 Task: Add an event with the title Team Building Workshop: Trust Building, date '2023/12/03', time 7:00 AM to 9:00 AMand add a description: The employee will be informed about the available resources and support systems, such as training programs, mentorship opportunities, or coaching sessions. The supervisor will offer guidance and assistance in accessing these resources to facilitate the employee's improvement.Select event color  Tangerine . Add location for the event as: 987 Jumeirah Beach, Dubai, UAE, logged in from the account softage.2@softage.netand send the event invitation to softage.4@softage.net and softage.5@softage.net. Set a reminder for the event Annually on May 39
Action: Mouse moved to (363, 252)
Screenshot: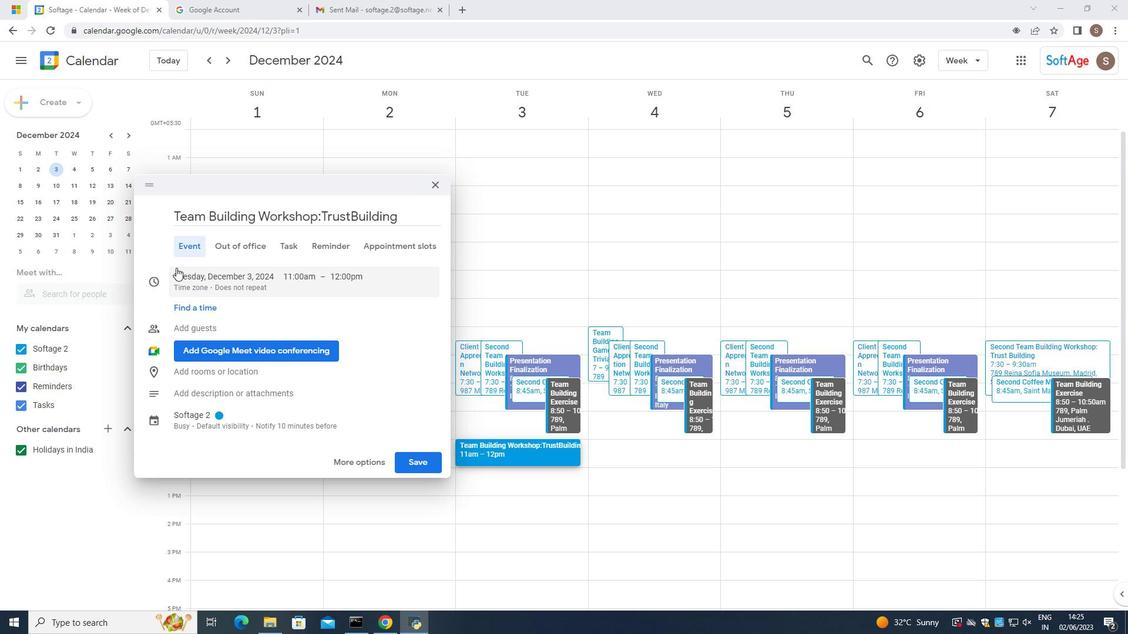 
Action: Key pressed <Key.caps_lock>T<Key.caps_lock>riut<Key.backspace><Key.backspace><Key.backspace>ust<Key.space><Key.caps_lock>B<Key.caps_lock>uildingh<Key.backspace><Key.space><Key.caps_lock>W<Key.caps_lock>orkshop<Key.shift_r>:t<Key.caps_lock>R<Key.backspace><Key.backspace>T<Key.caps_lock>s<Key.backspace>rsu<Key.backspace><Key.backspace>ust<Key.space><Key.caps_lock>B<Key.caps_lock>uilding
Screenshot: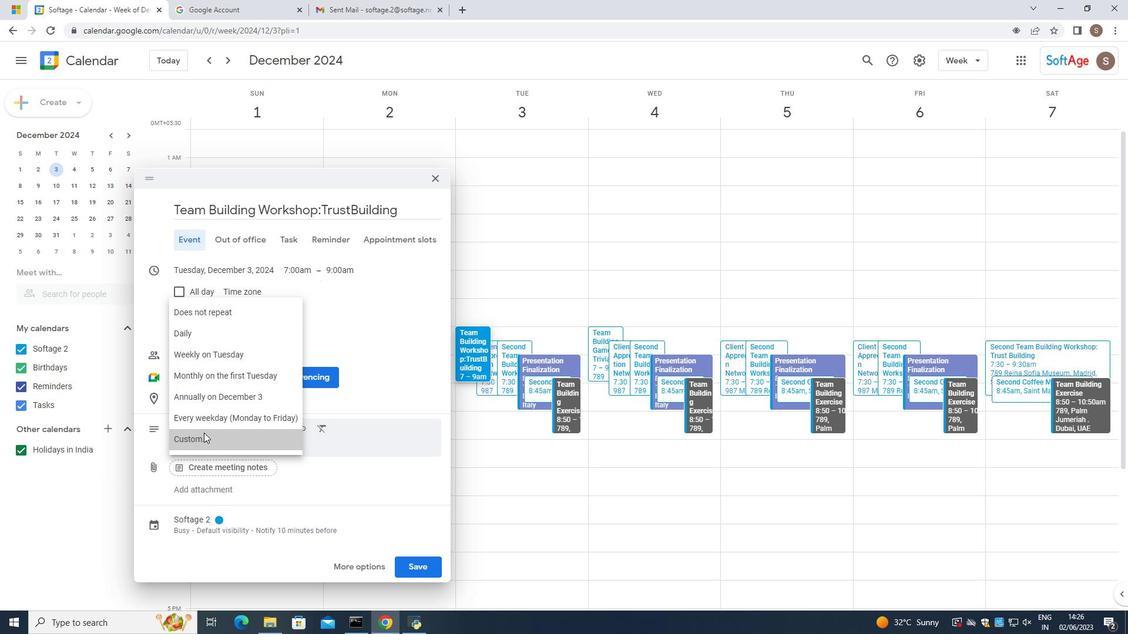 
Action: Mouse moved to (463, 279)
Screenshot: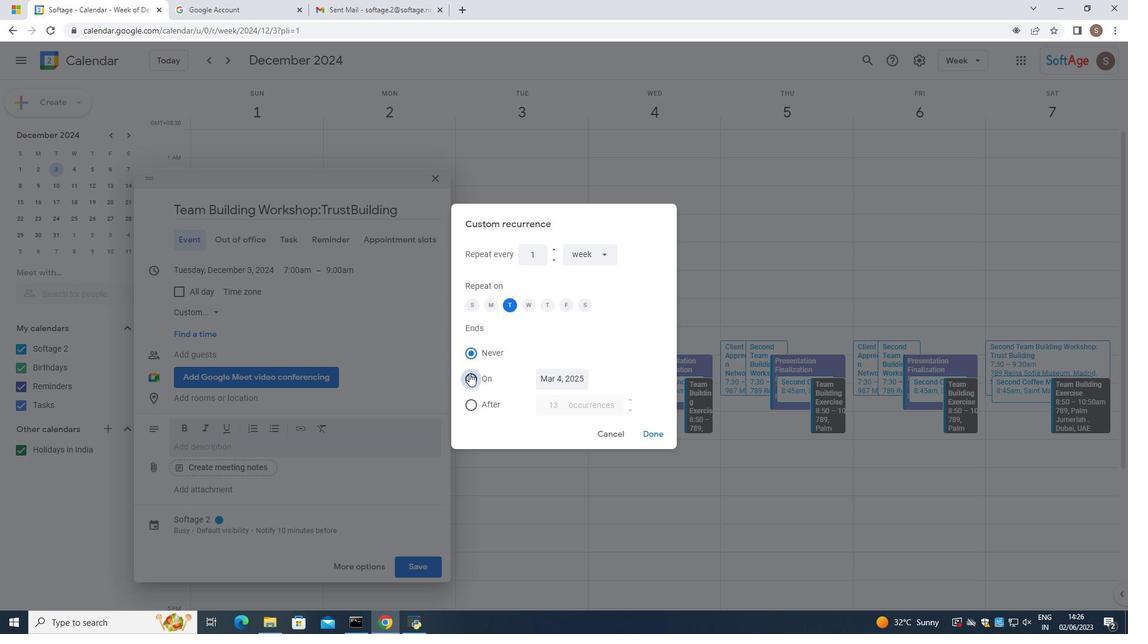 
Action: Mouse pressed left at (463, 279)
Screenshot: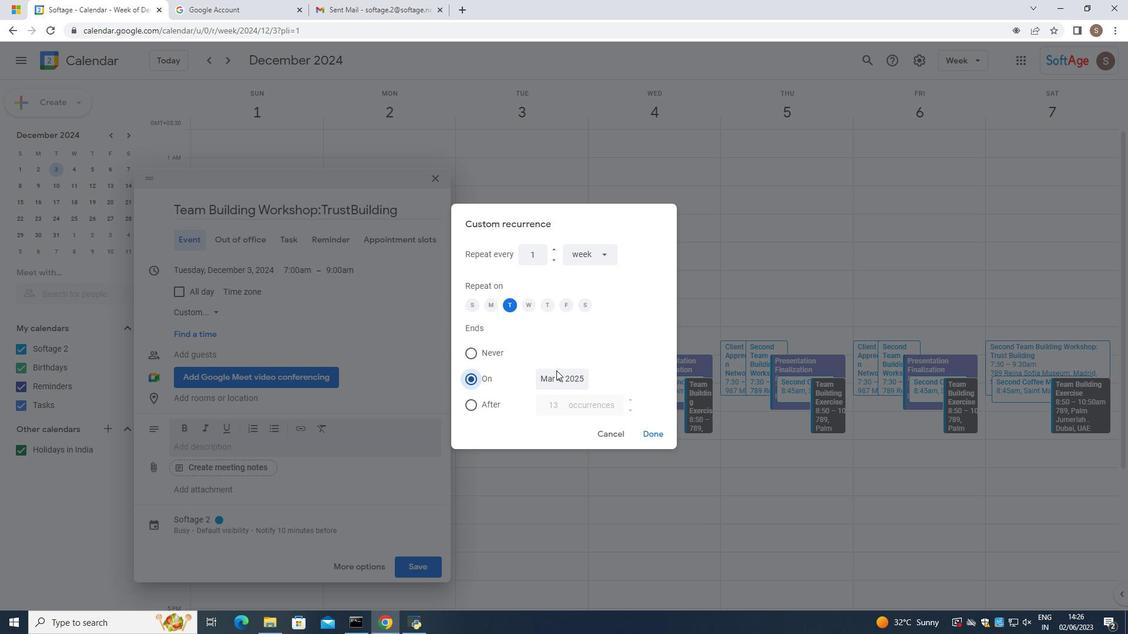 
Action: Mouse moved to (458, 350)
Screenshot: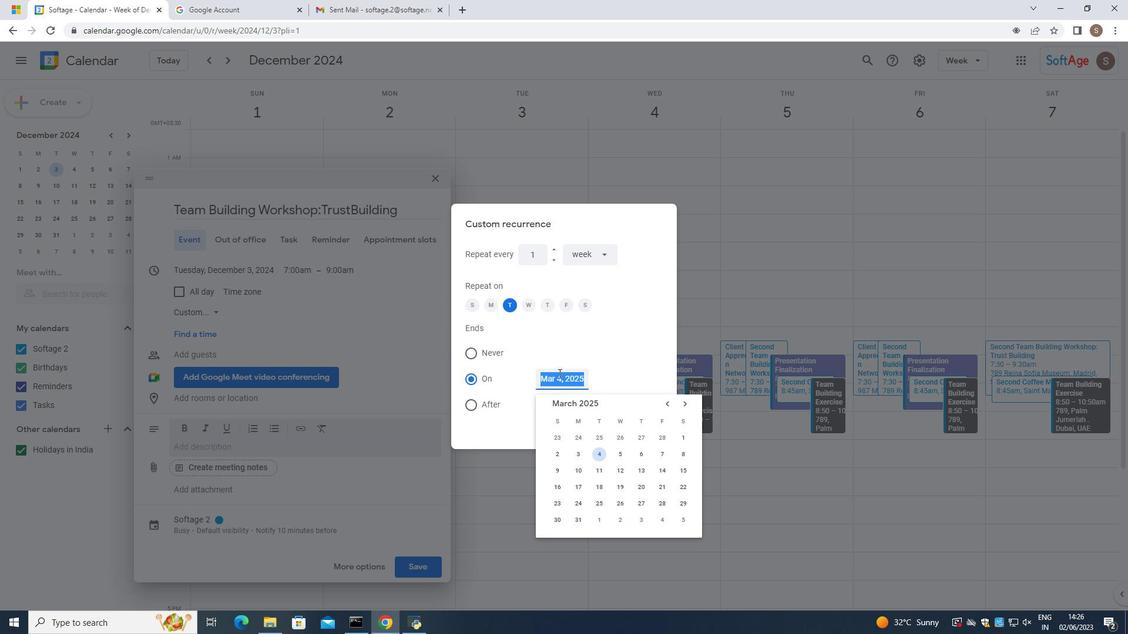 
Action: Mouse scrolled (458, 351) with delta (0, 0)
Screenshot: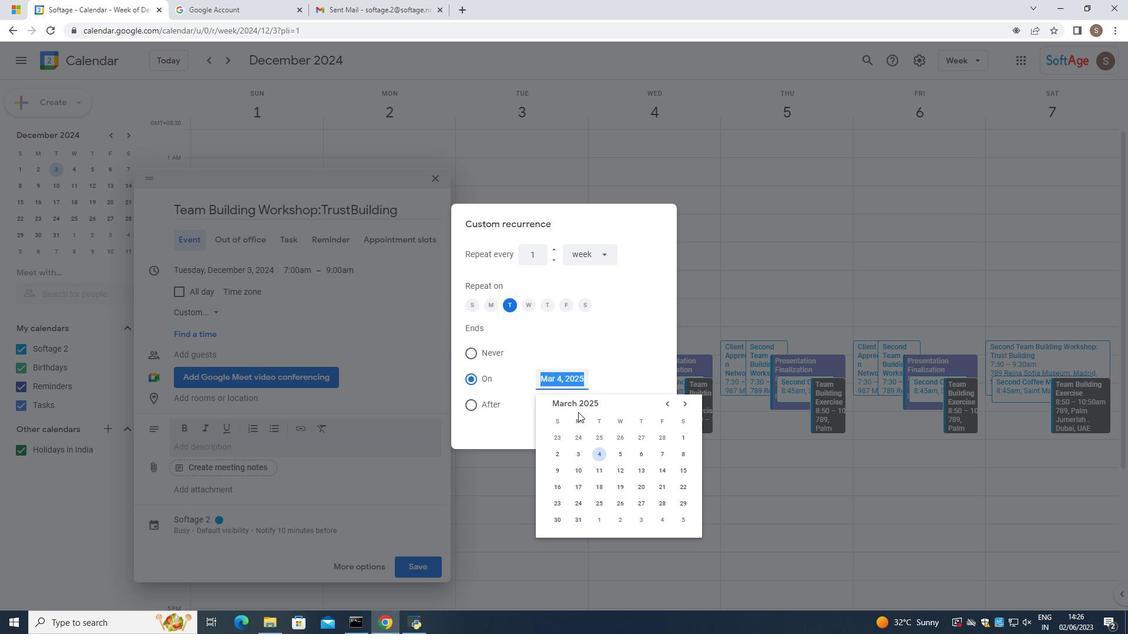
Action: Mouse scrolled (458, 351) with delta (0, 0)
Screenshot: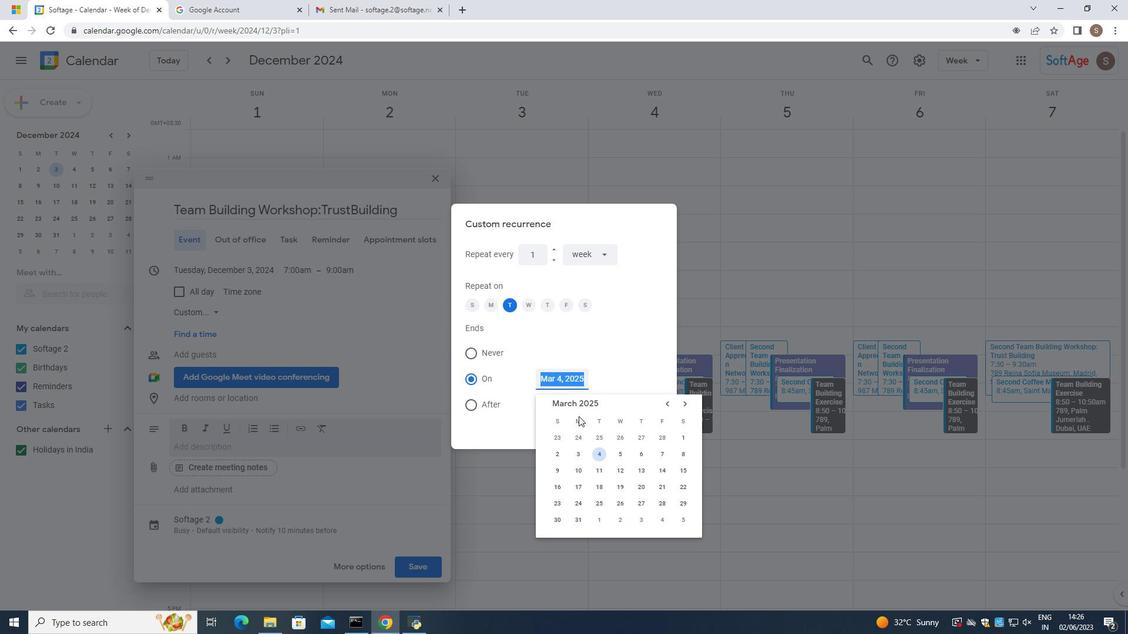 
Action: Mouse scrolled (458, 351) with delta (0, 0)
Screenshot: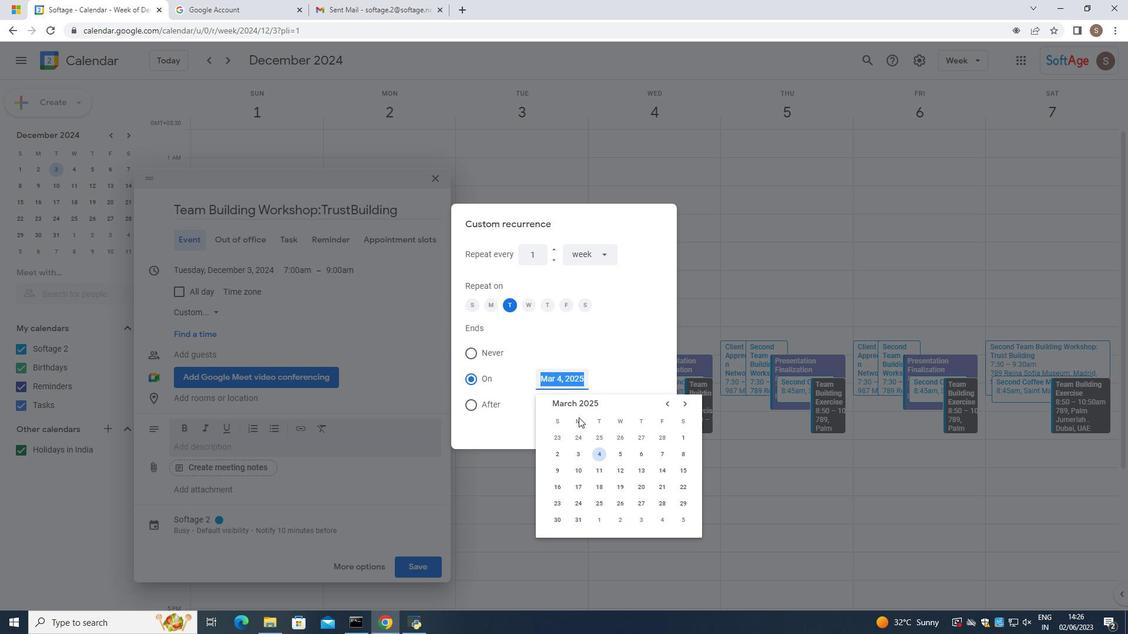 
Action: Mouse scrolled (458, 349) with delta (0, 0)
Screenshot: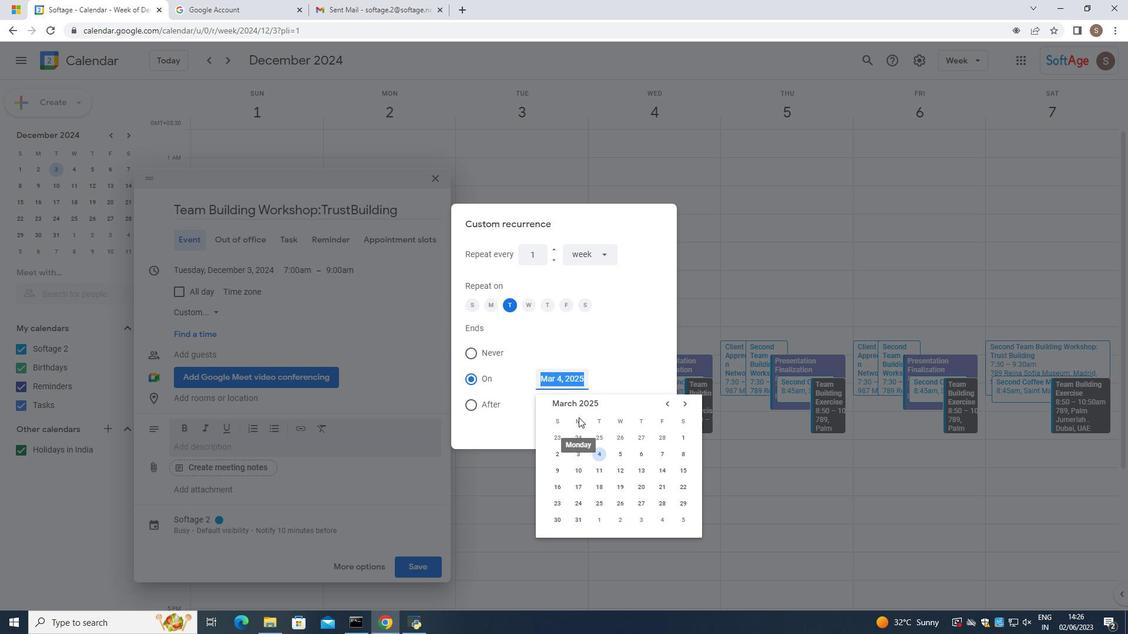 
Action: Mouse scrolled (458, 349) with delta (0, 0)
Screenshot: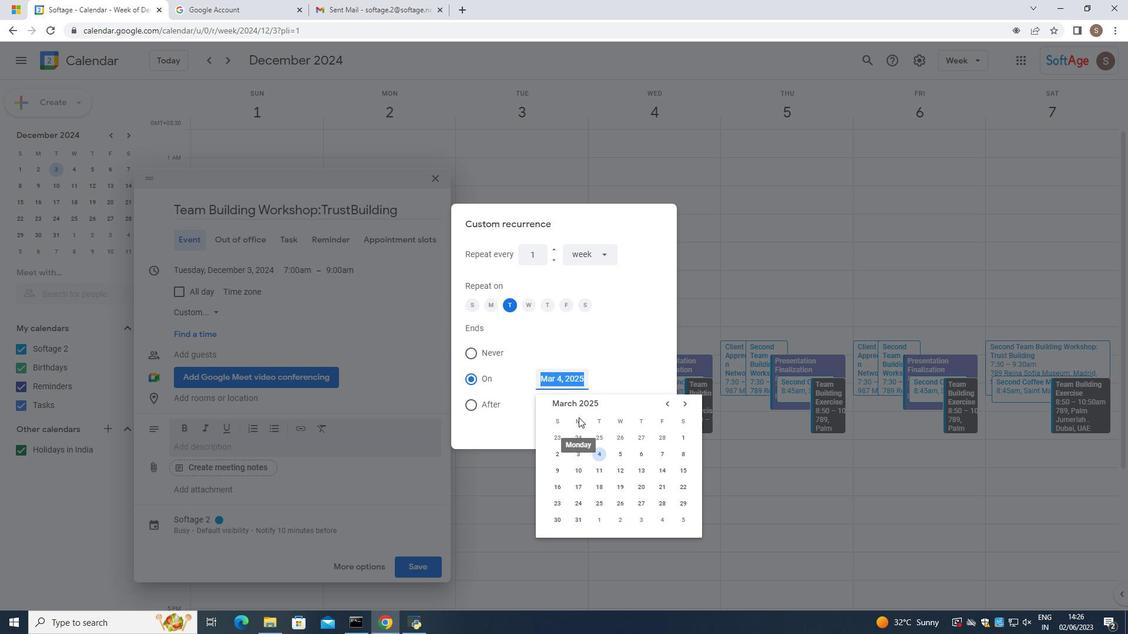 
Action: Mouse scrolled (458, 349) with delta (0, 0)
Screenshot: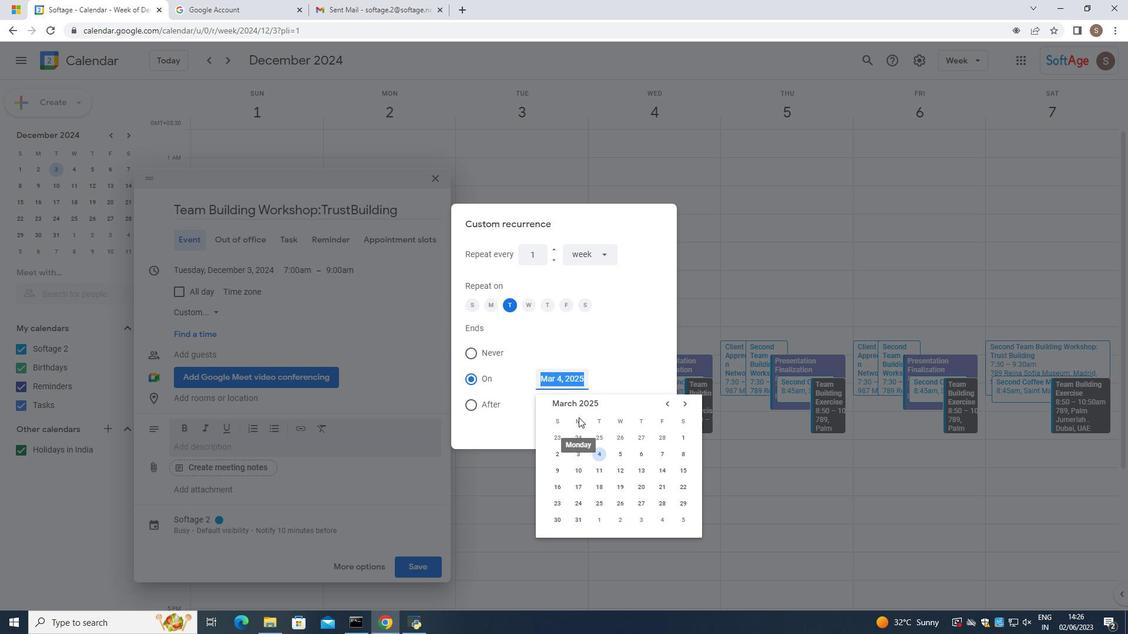 
Action: Mouse moved to (458, 351)
Screenshot: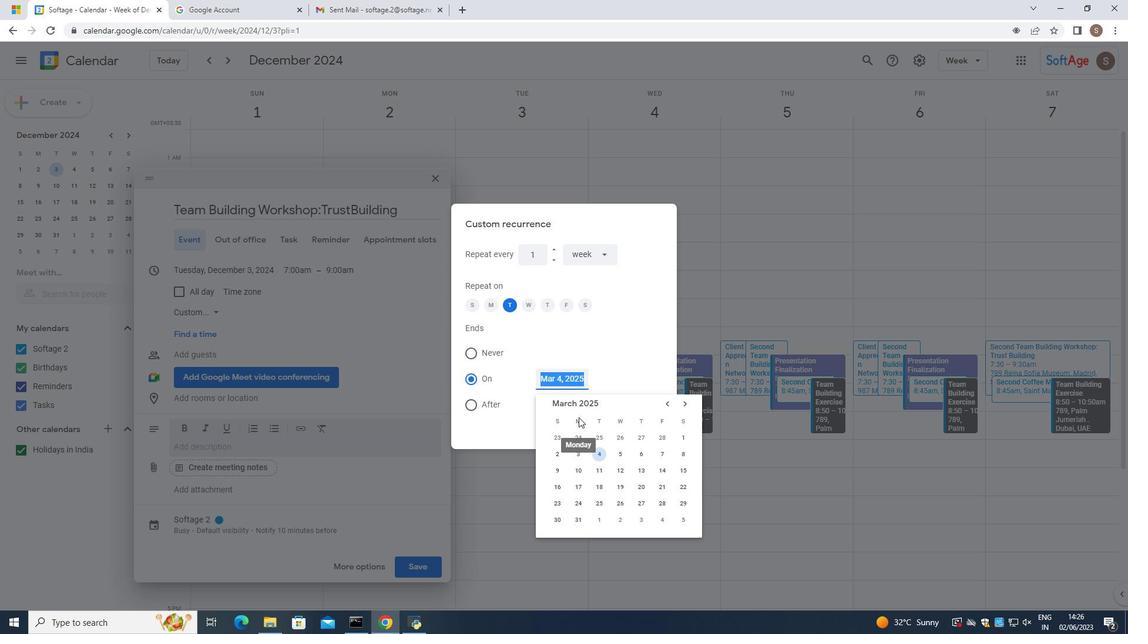 
Action: Mouse scrolled (458, 350) with delta (0, 0)
Screenshot: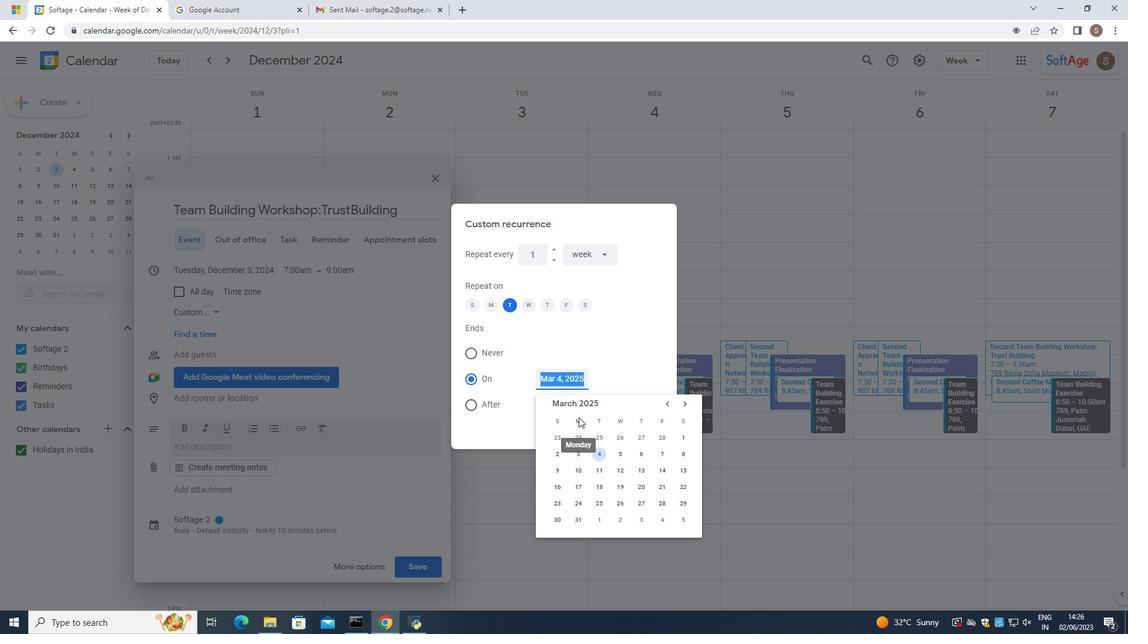 
Action: Mouse scrolled (458, 350) with delta (0, 0)
Screenshot: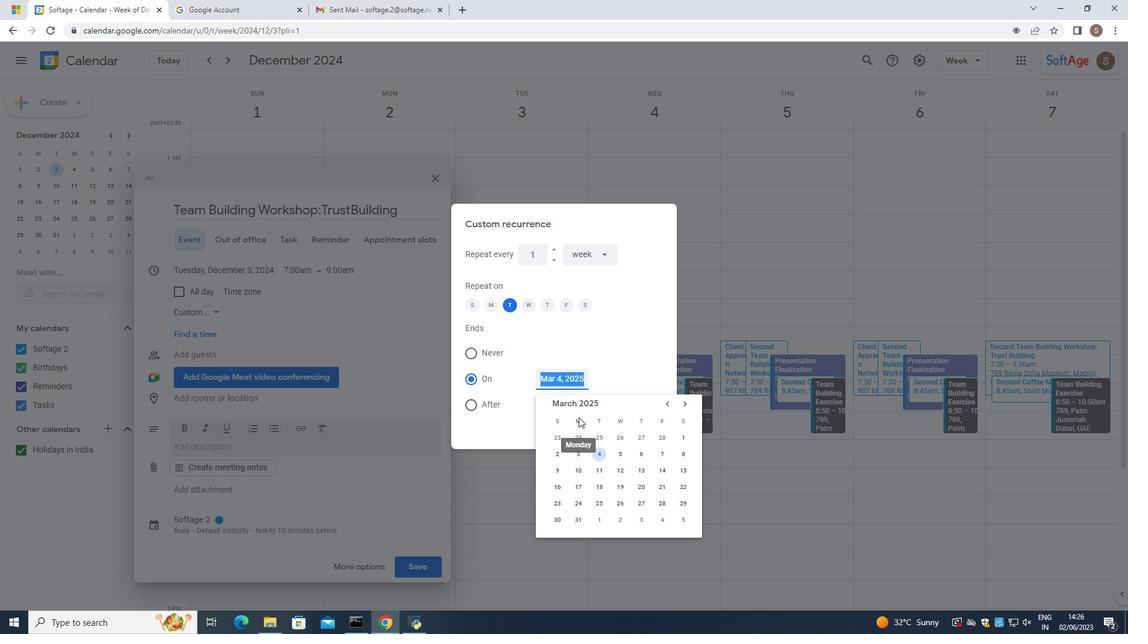
Action: Mouse scrolled (458, 350) with delta (0, 0)
Screenshot: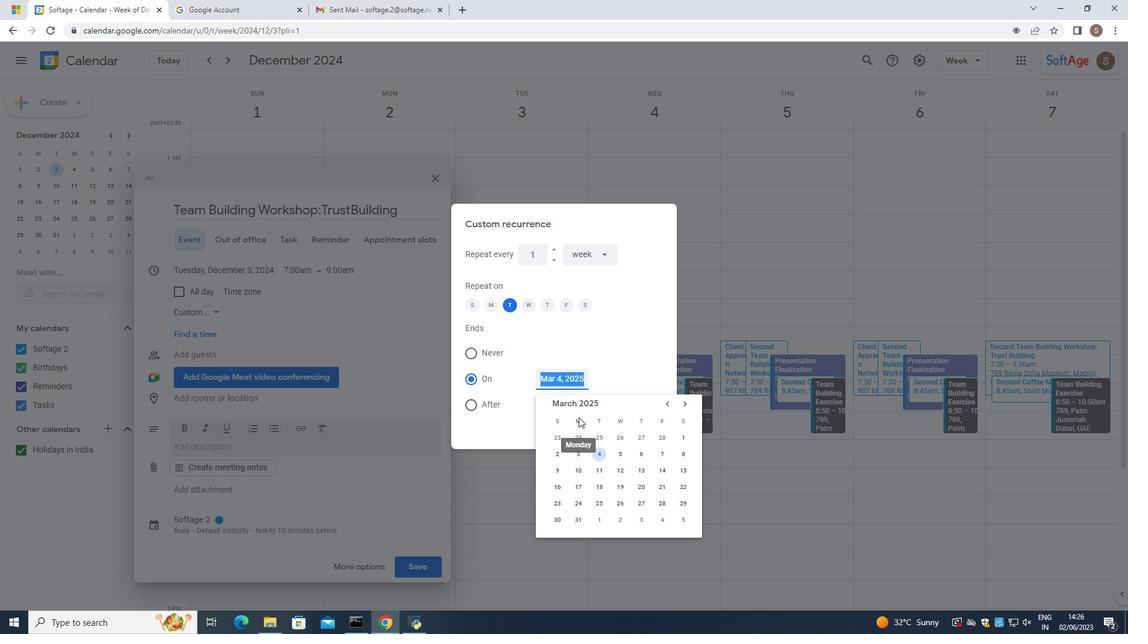 
Action: Mouse scrolled (458, 350) with delta (0, 0)
Screenshot: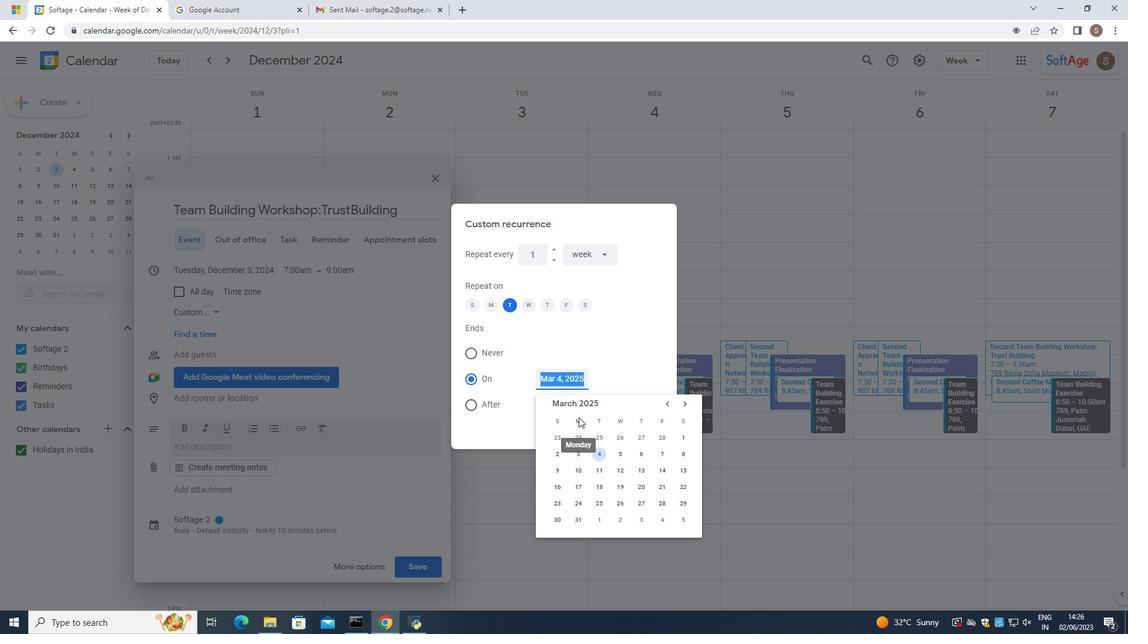 
Action: Mouse scrolled (458, 350) with delta (0, 0)
Screenshot: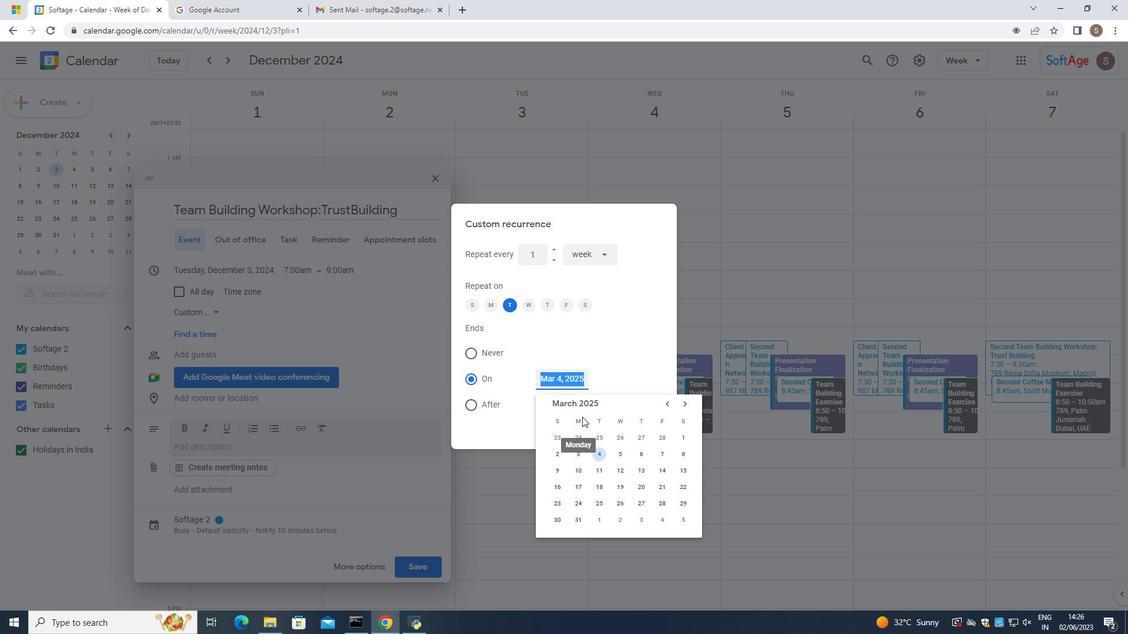 
Action: Mouse moved to (458, 349)
Screenshot: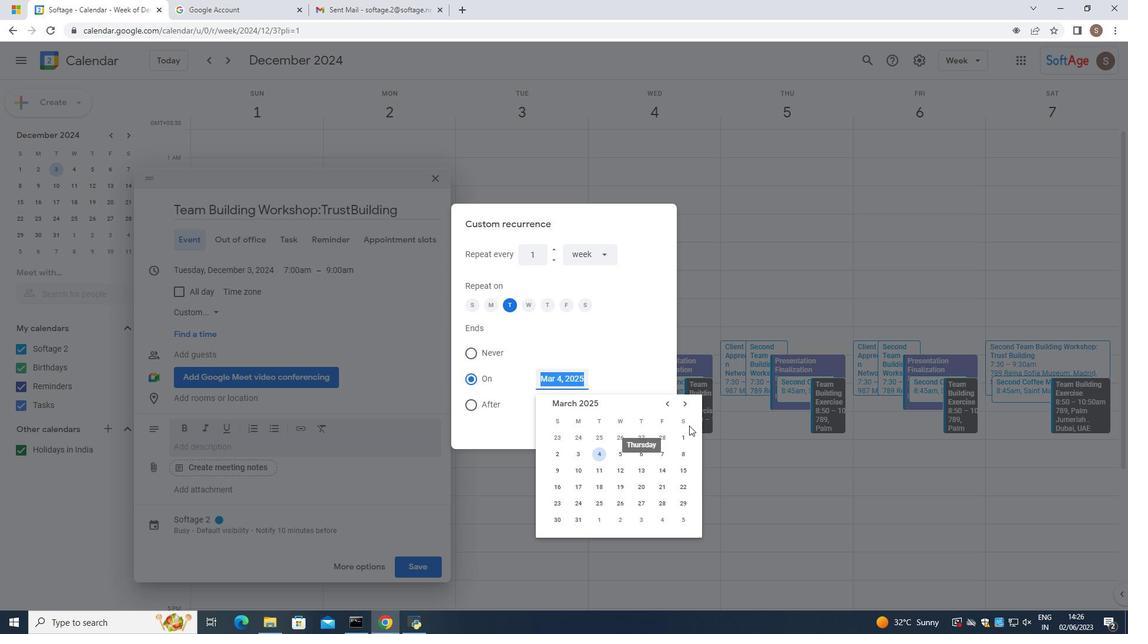 
Action: Mouse pressed left at (458, 349)
Screenshot: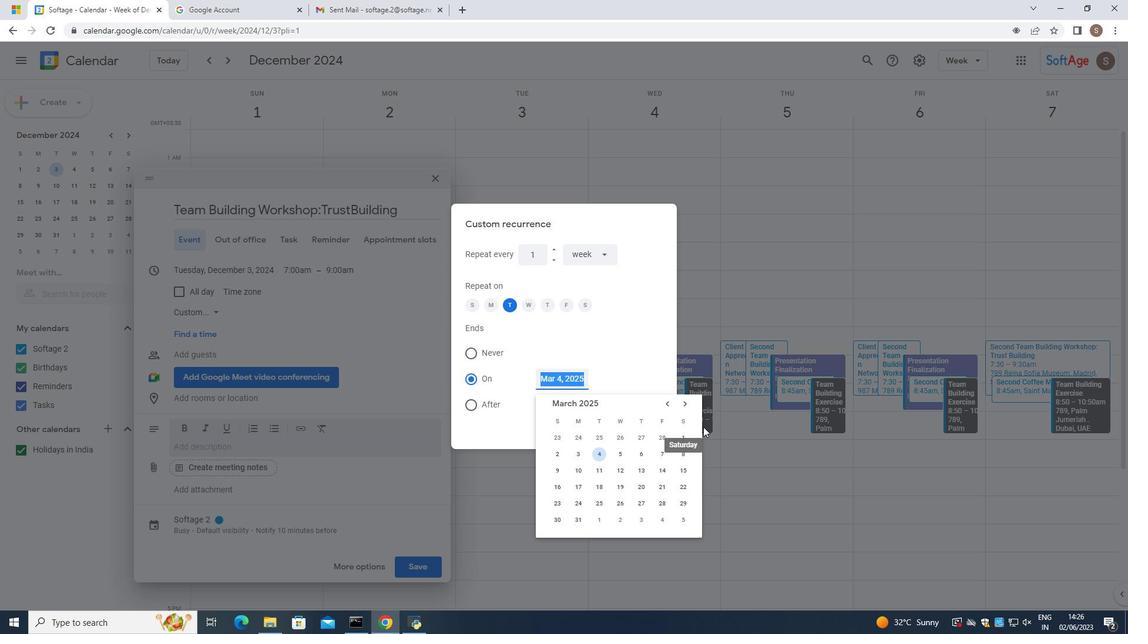 
Action: Mouse moved to (501, 276)
Screenshot: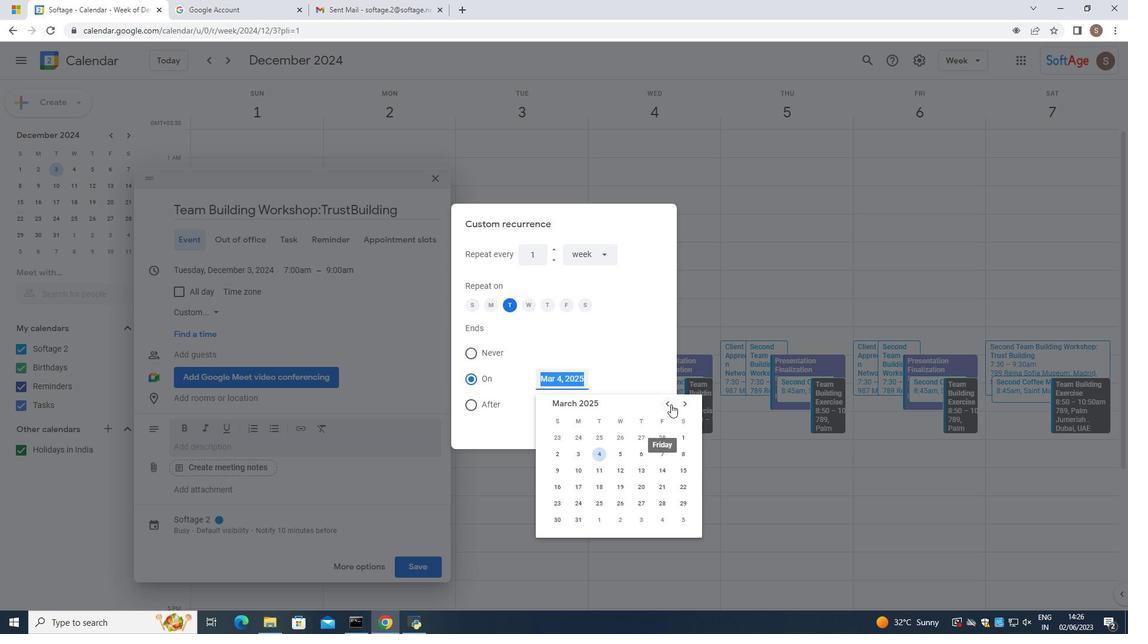 
Action: Mouse pressed left at (501, 276)
Screenshot: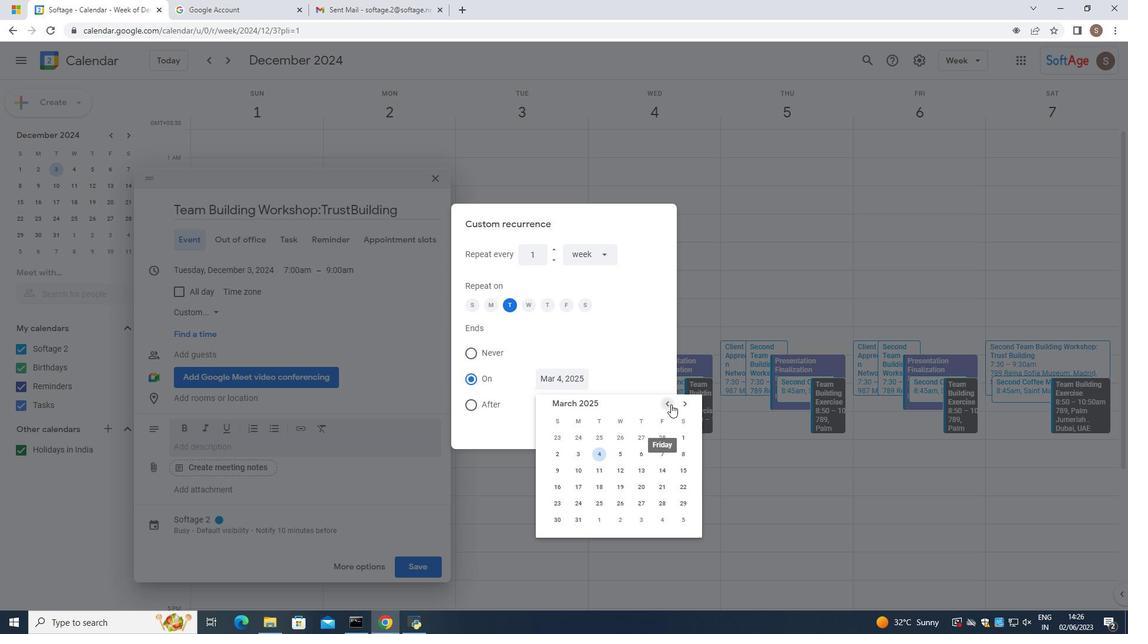 
Action: Mouse moved to (503, 402)
Screenshot: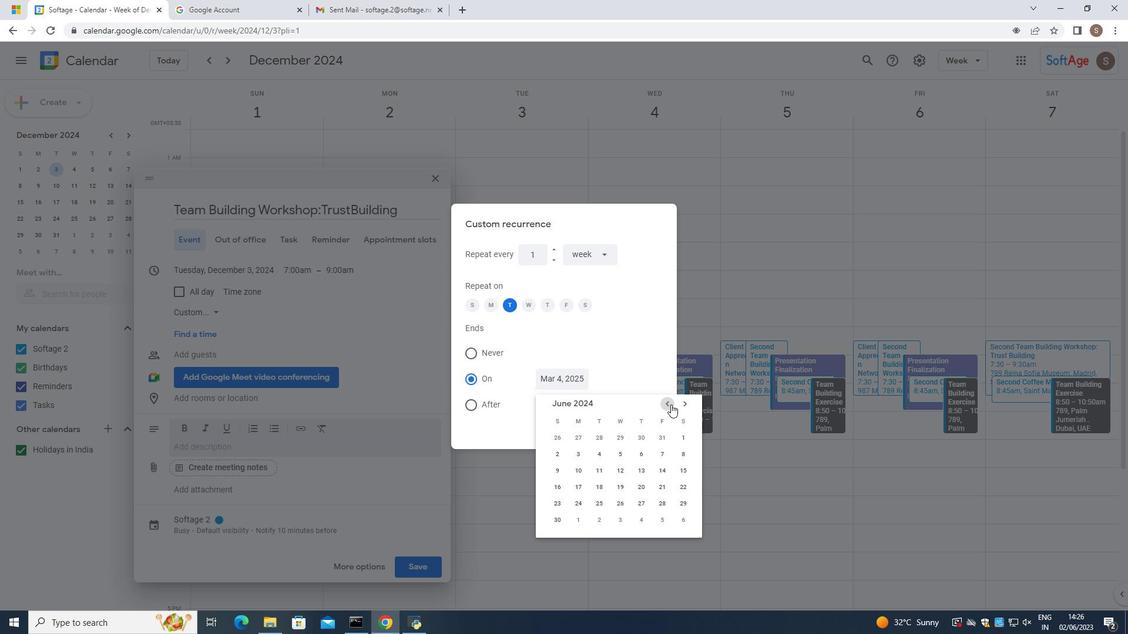 
Action: Mouse pressed left at (503, 402)
Screenshot: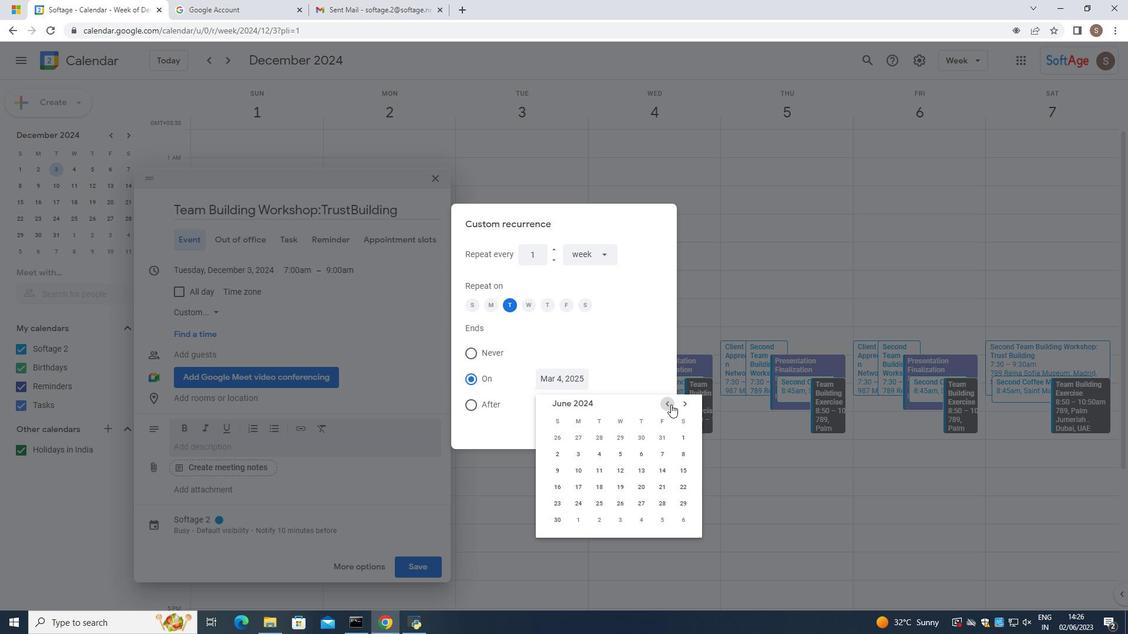 
Action: Mouse moved to (390, 316)
Screenshot: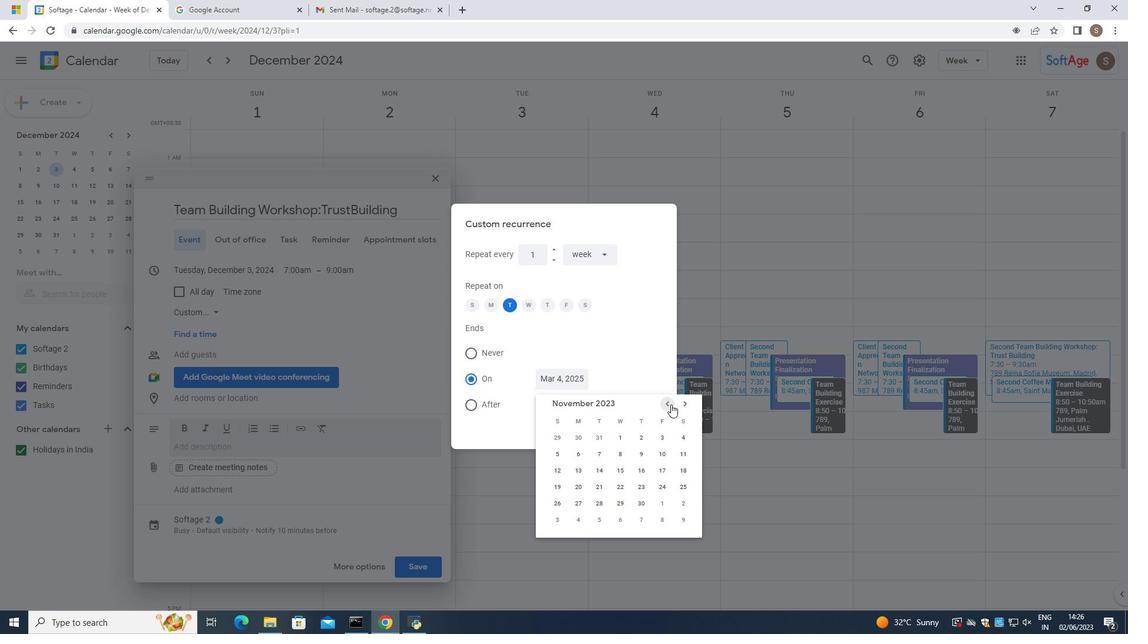 
Action: Mouse pressed left at (390, 316)
Screenshot: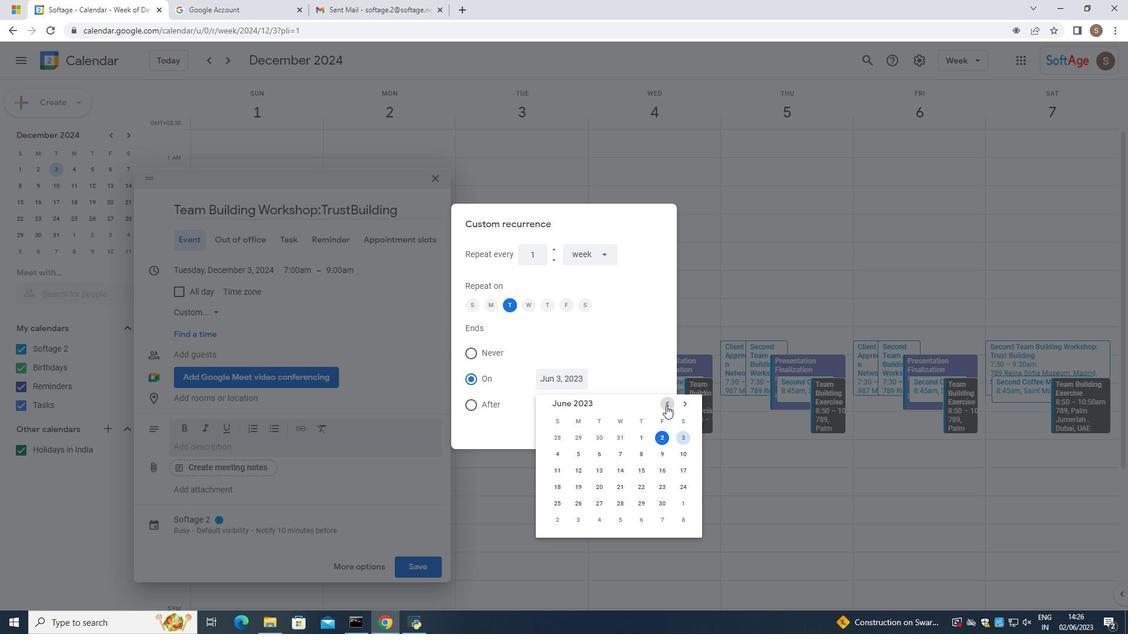 
Action: Mouse moved to (396, 439)
Screenshot: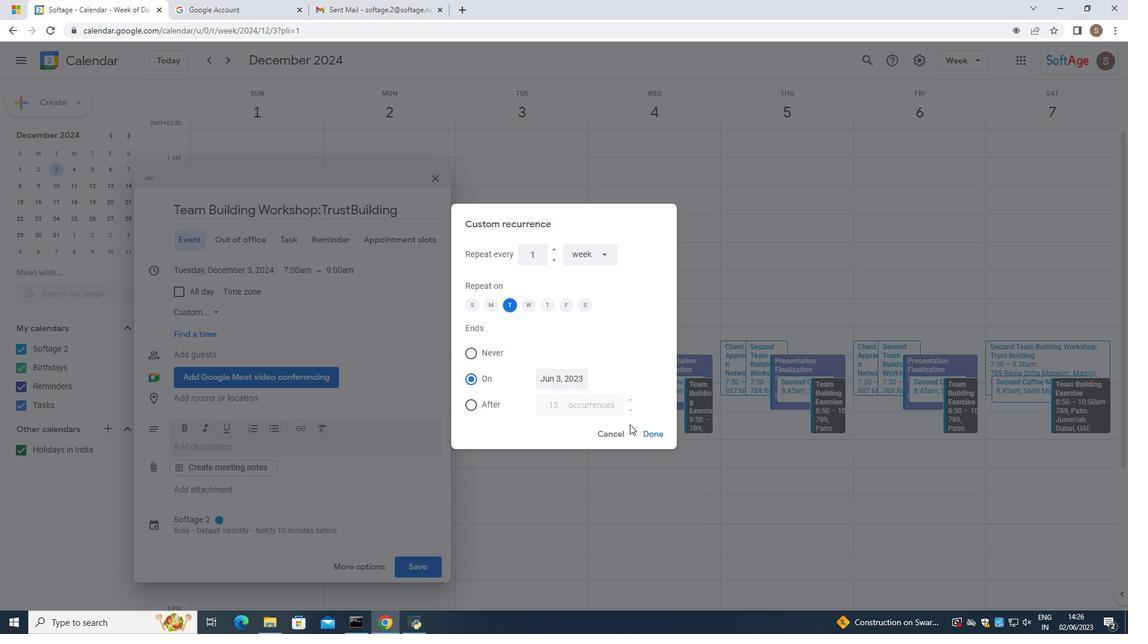 
Action: Mouse pressed left at (396, 439)
Screenshot: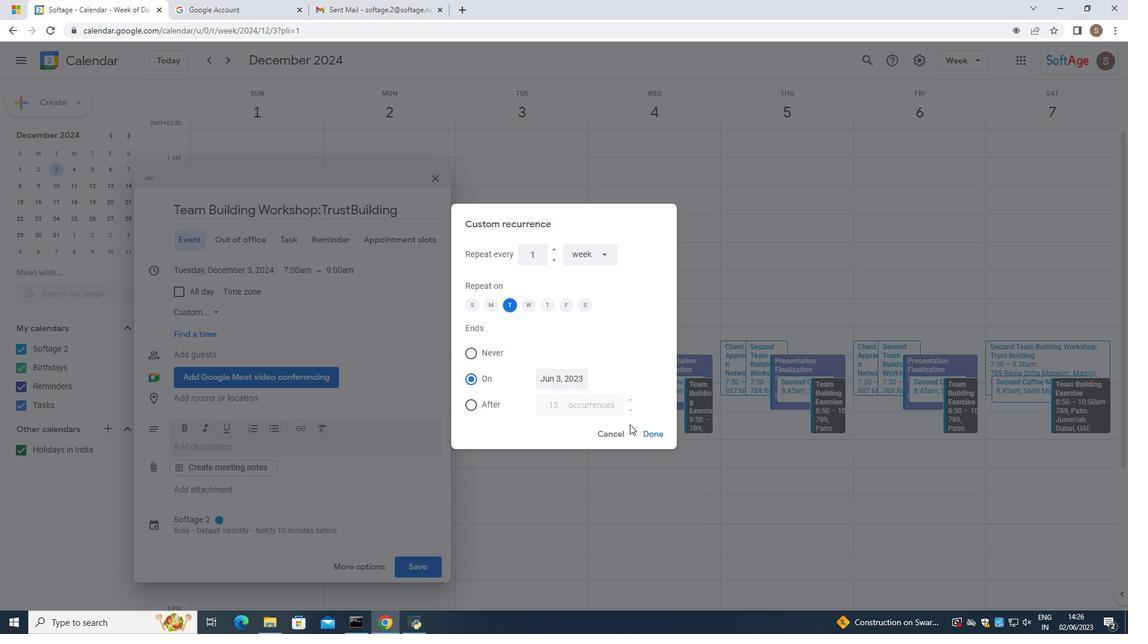 
Action: Mouse moved to (572, 382)
Screenshot: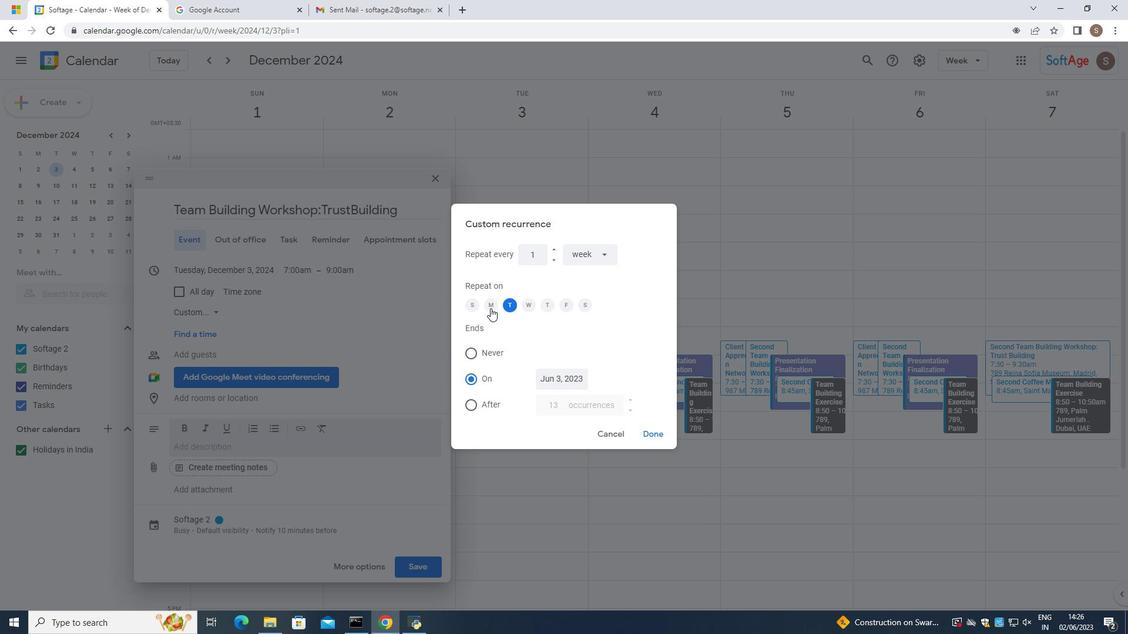 
Action: Mouse pressed left at (572, 382)
Screenshot: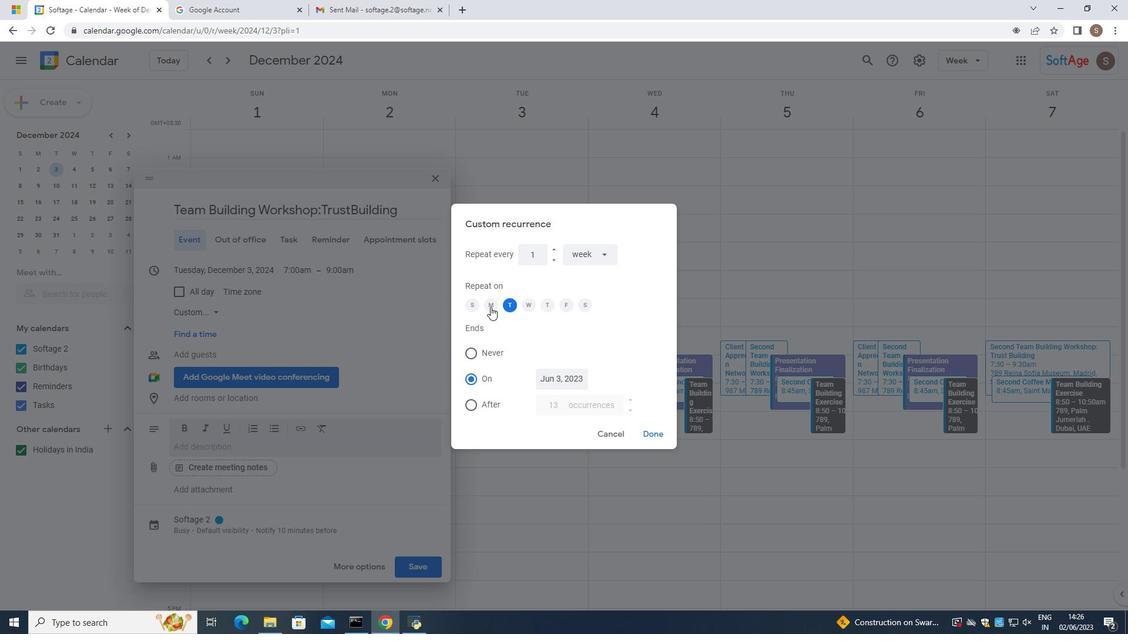 
Action: Mouse moved to (679, 408)
Screenshot: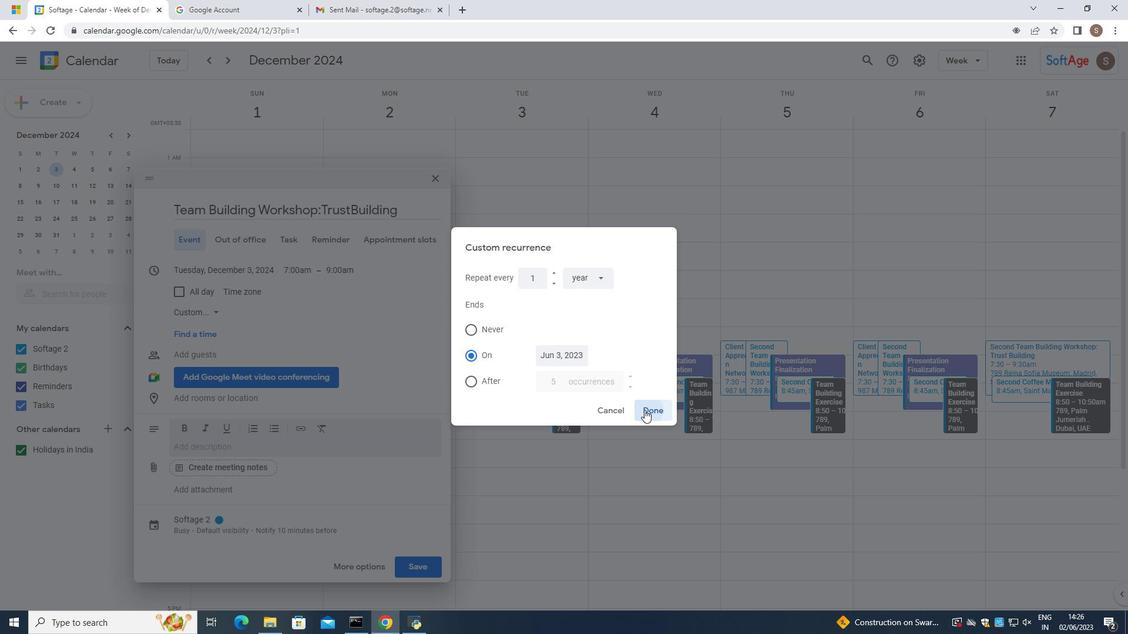 
Action: Mouse pressed left at (679, 408)
Screenshot: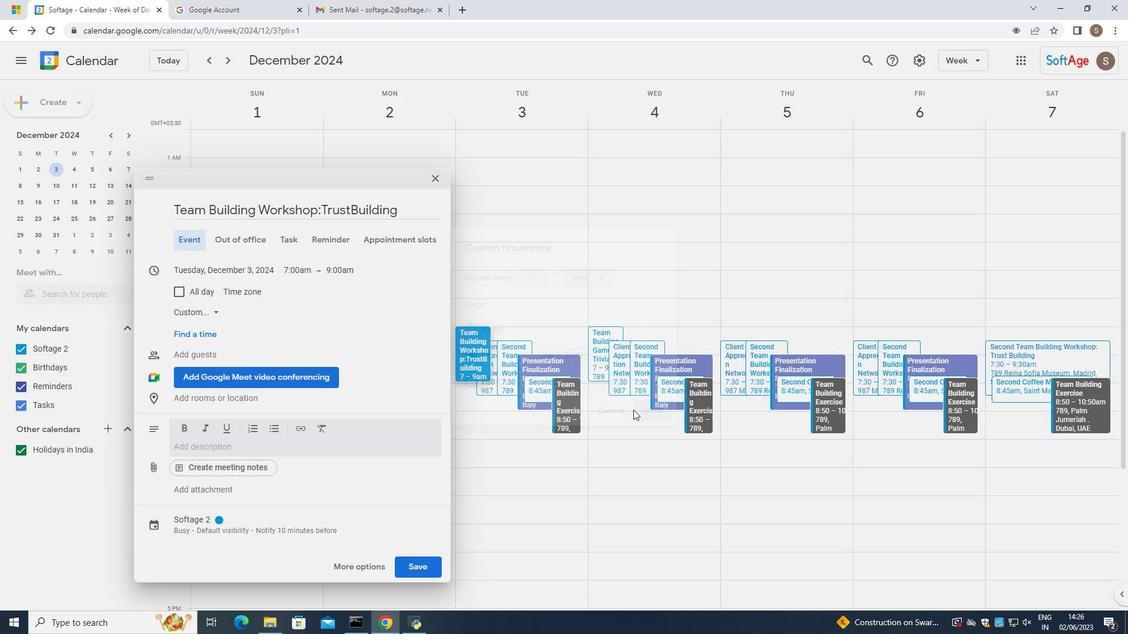 
Action: Mouse pressed left at (679, 408)
Screenshot: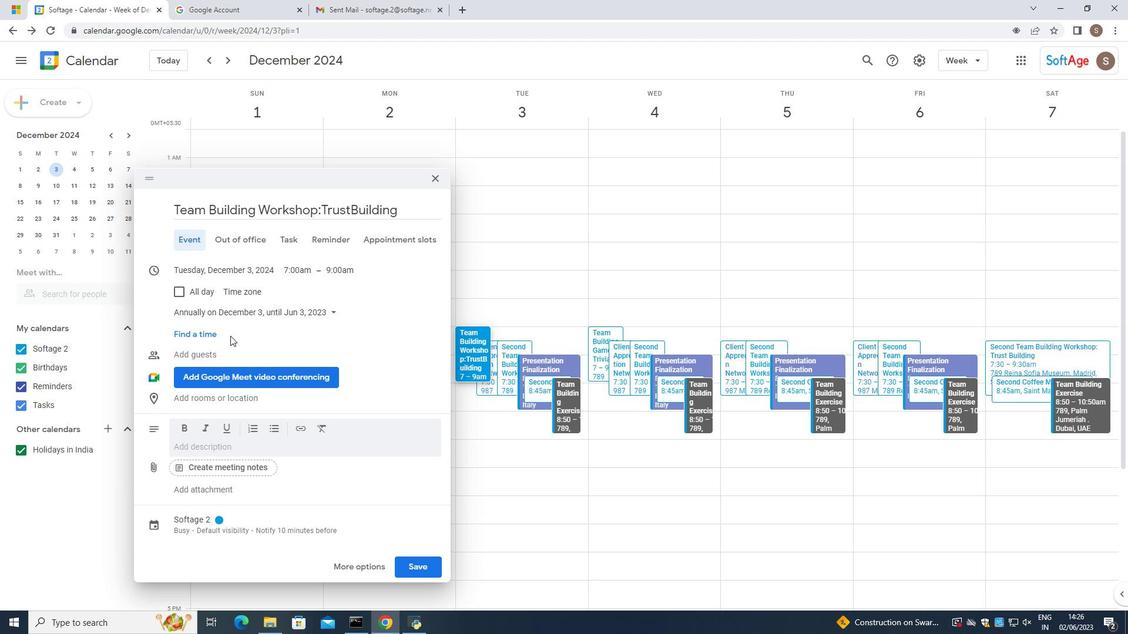
Action: Mouse moved to (666, 442)
Screenshot: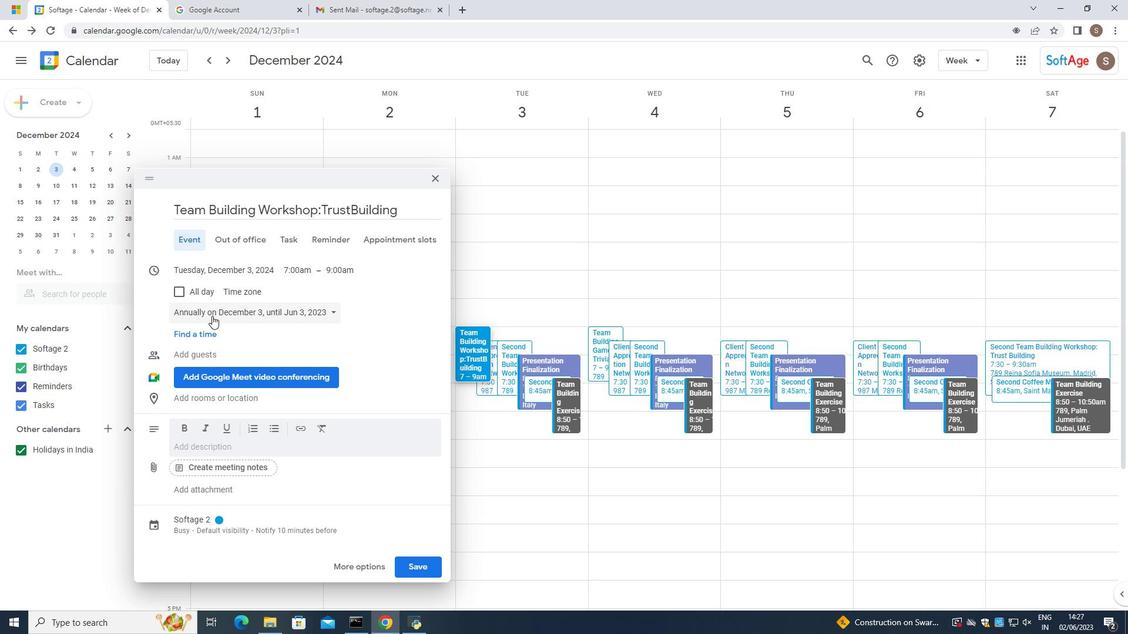 
Action: Mouse pressed left at (666, 442)
Screenshot: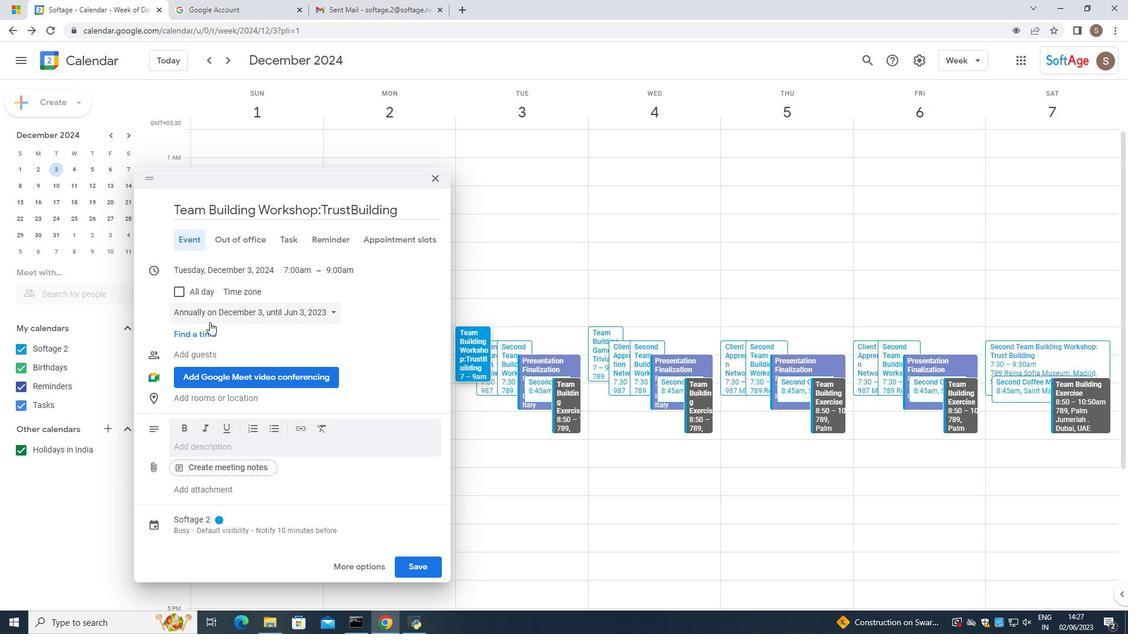 
Action: Mouse moved to (553, 365)
Screenshot: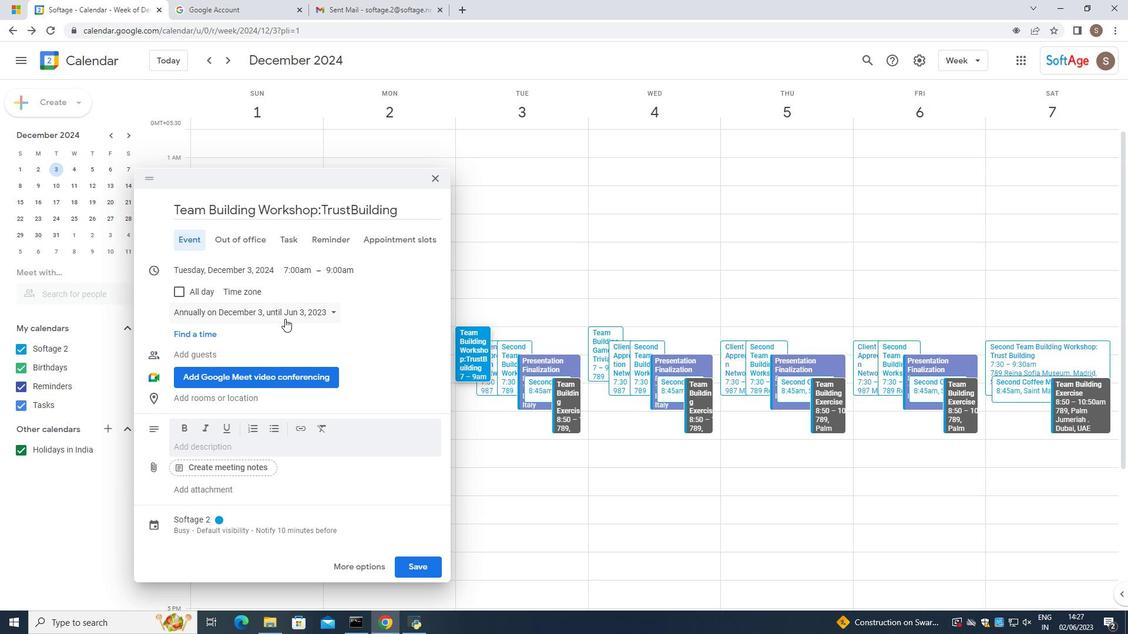 
Action: Mouse pressed left at (553, 365)
Screenshot: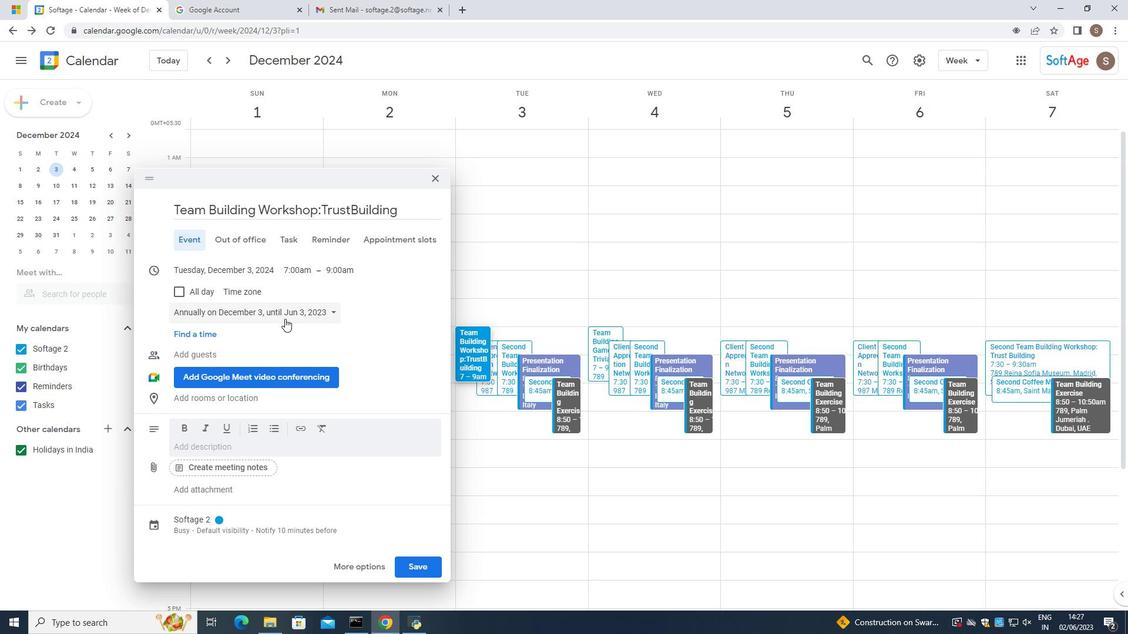
Action: Mouse moved to (475, 382)
Screenshot: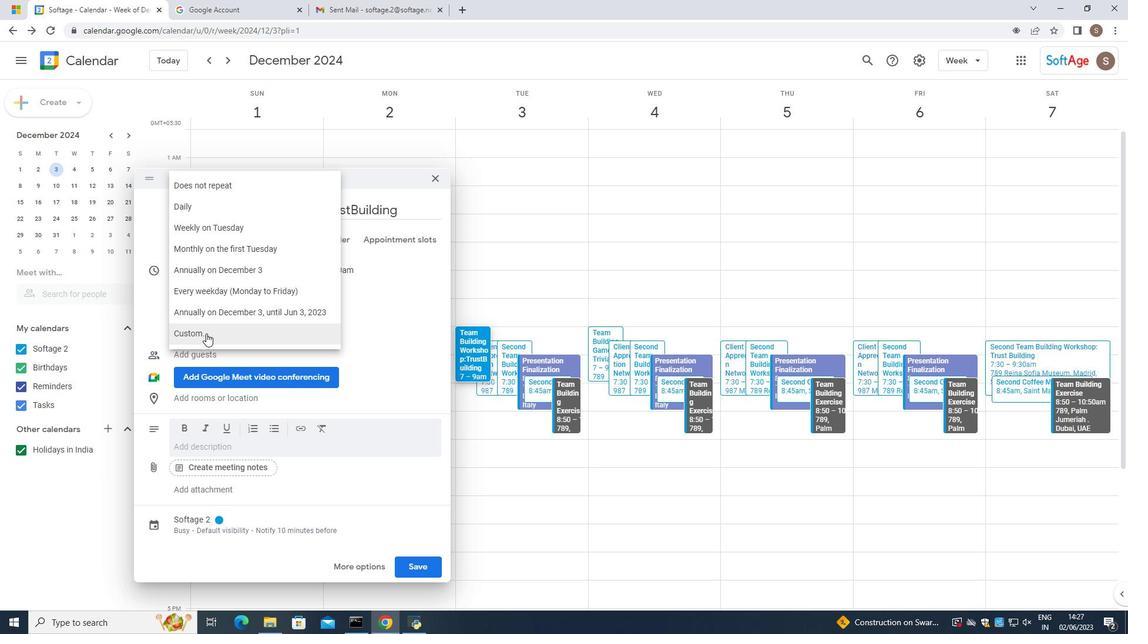 
Action: Mouse pressed left at (475, 382)
Screenshot: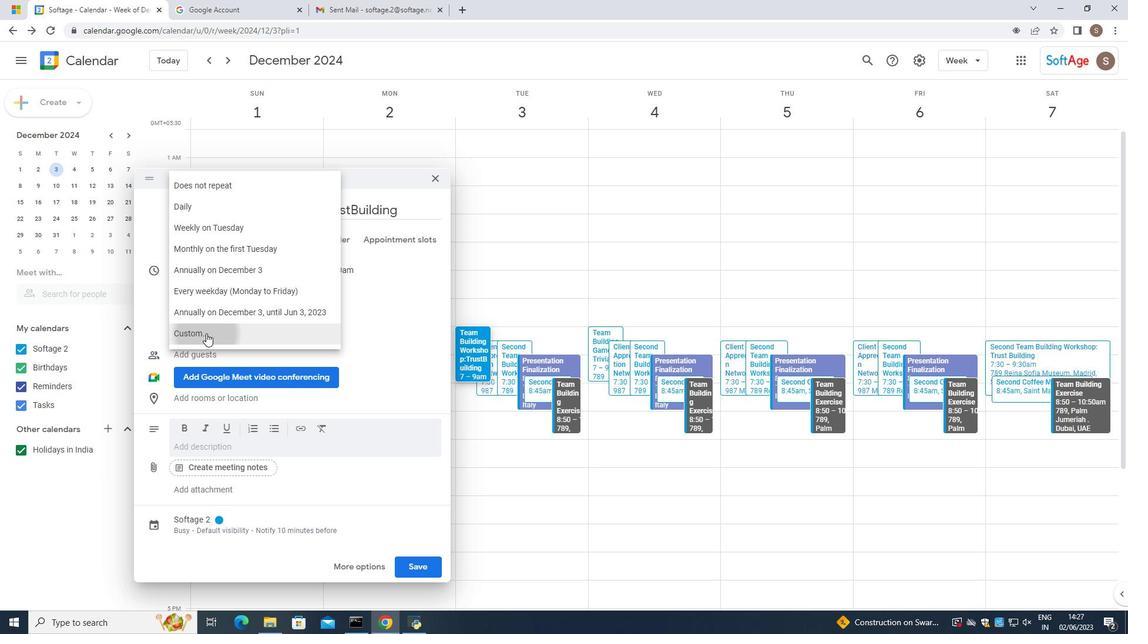 
Action: Mouse moved to (563, 379)
Screenshot: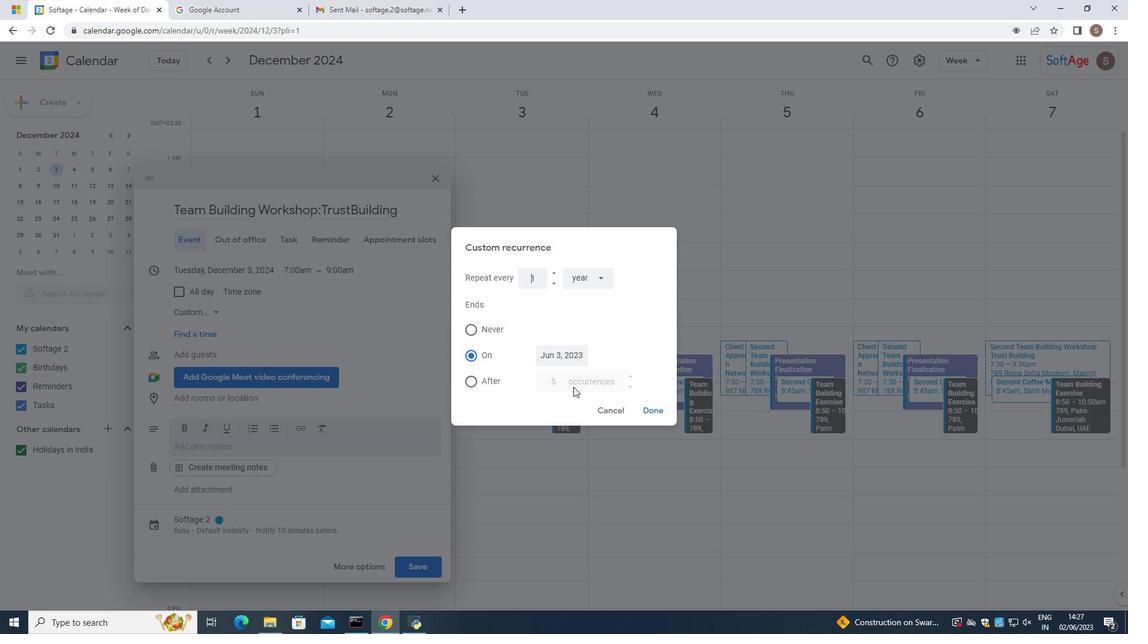 
Action: Mouse pressed left at (563, 379)
Screenshot: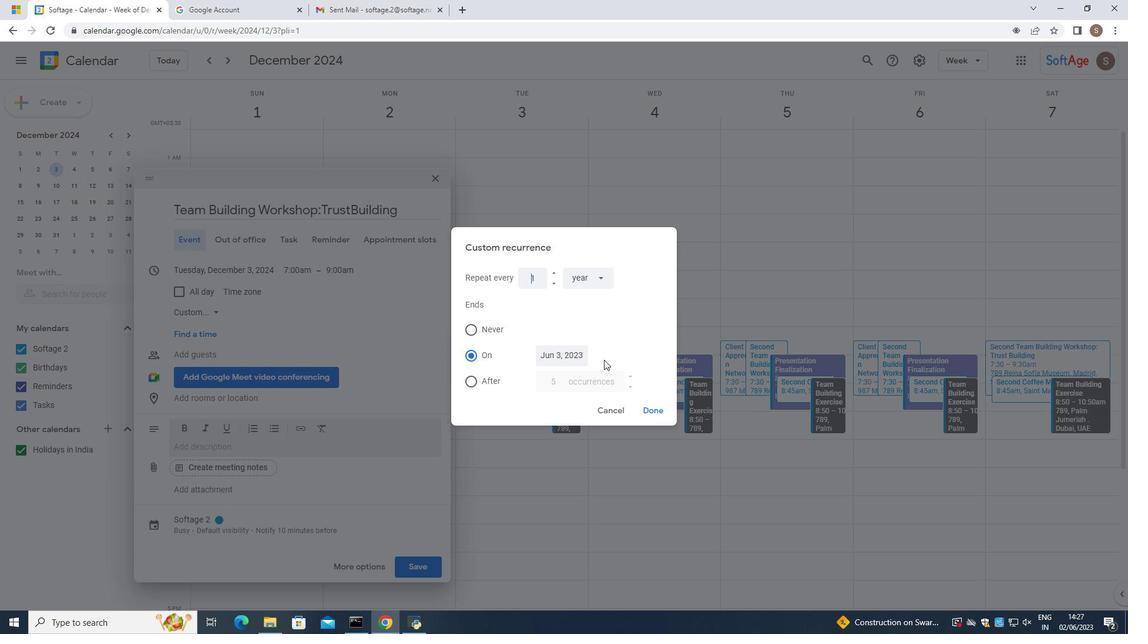 
Action: Mouse moved to (680, 401)
Screenshot: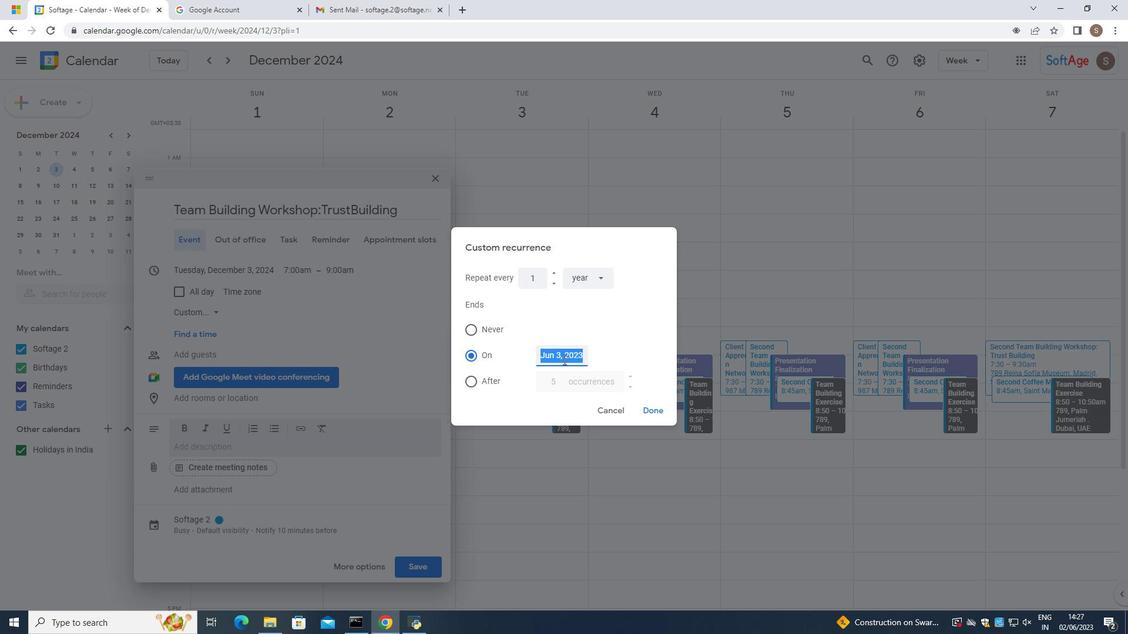 
Action: Mouse pressed left at (680, 401)
Screenshot: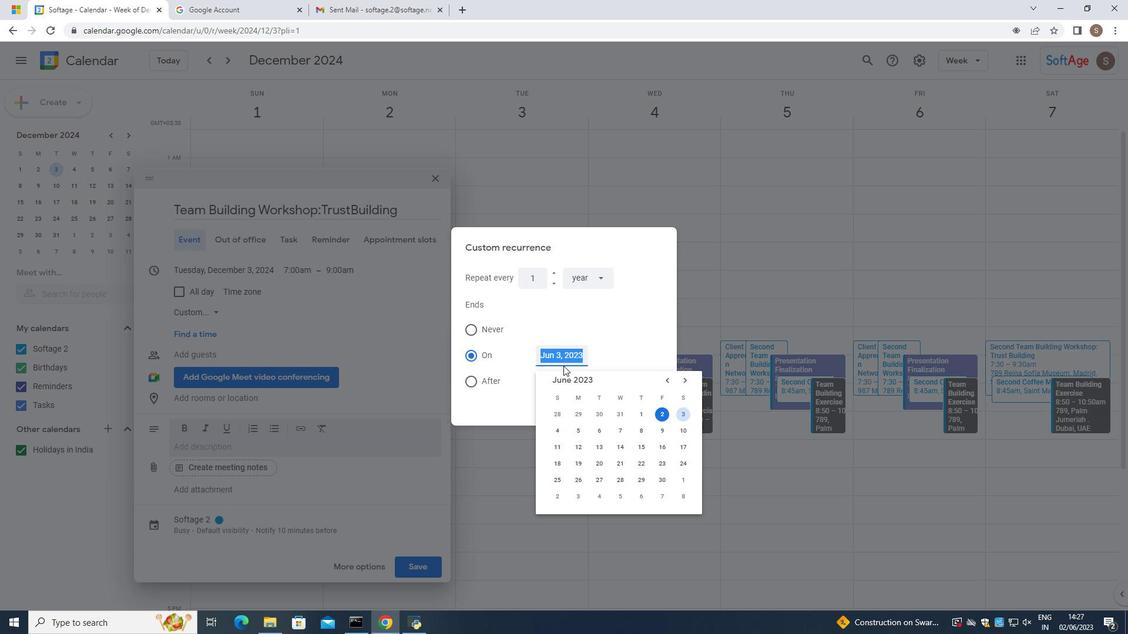 
Action: Mouse pressed left at (680, 401)
Screenshot: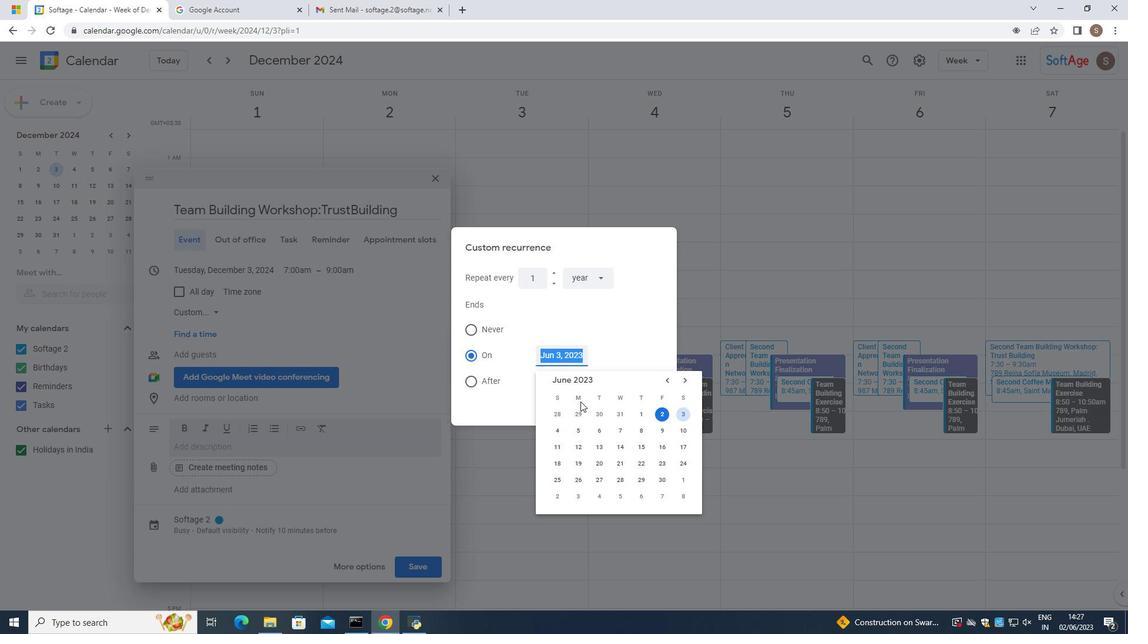 
Action: Mouse moved to (667, 441)
Screenshot: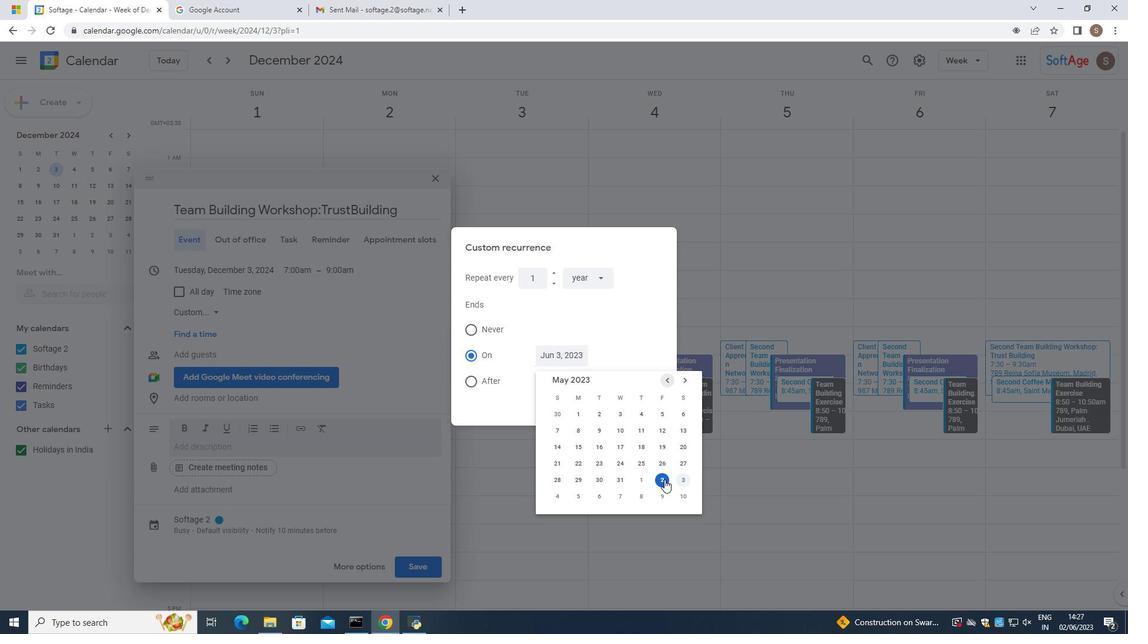 
Action: Mouse pressed left at (667, 441)
Screenshot: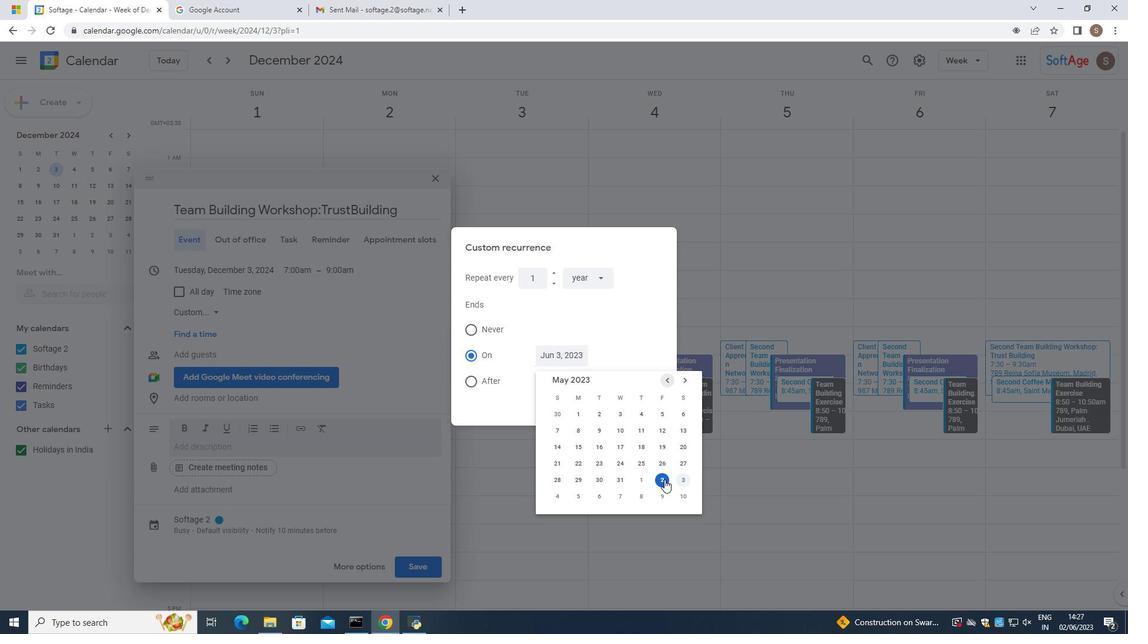 
Action: Mouse moved to (666, 441)
Screenshot: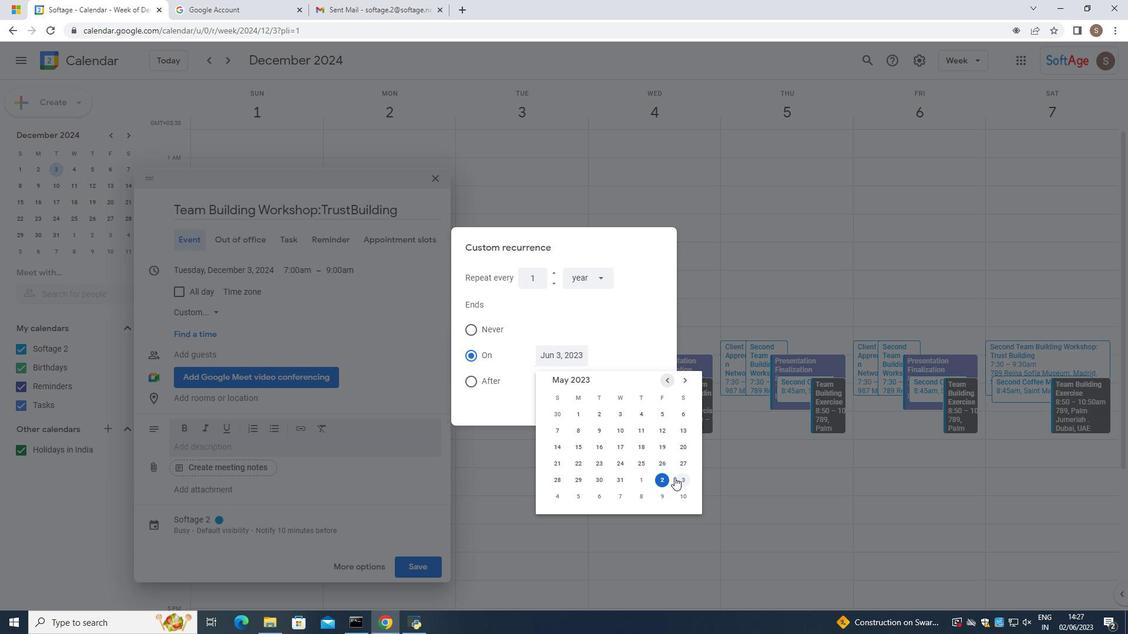 
Action: Mouse pressed left at (666, 441)
Screenshot: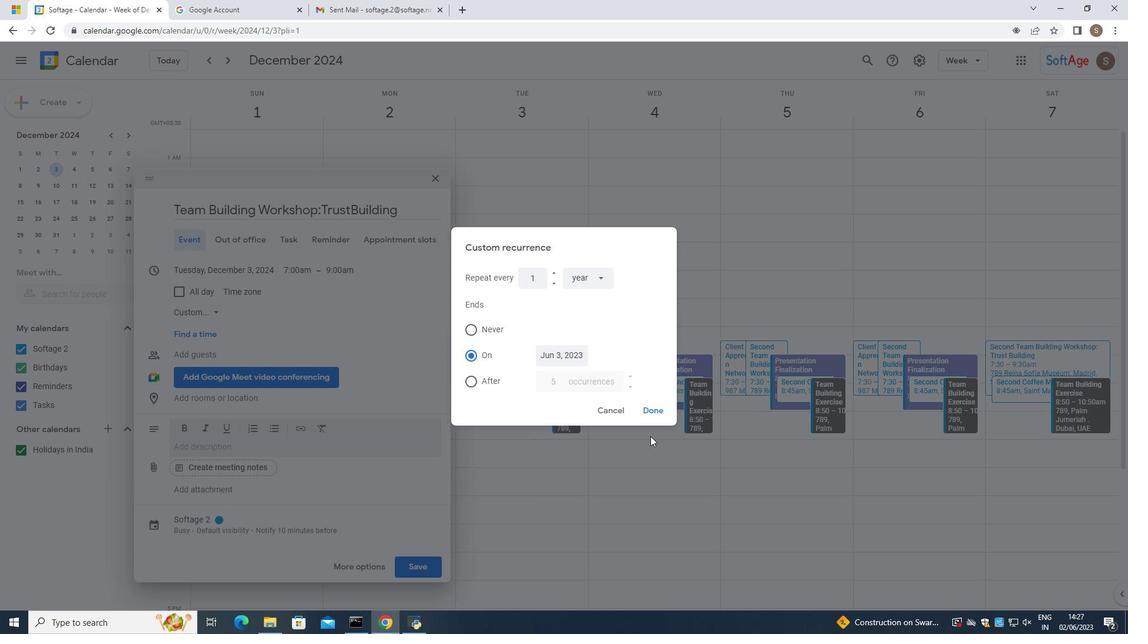 
Action: Mouse moved to (432, 323)
Screenshot: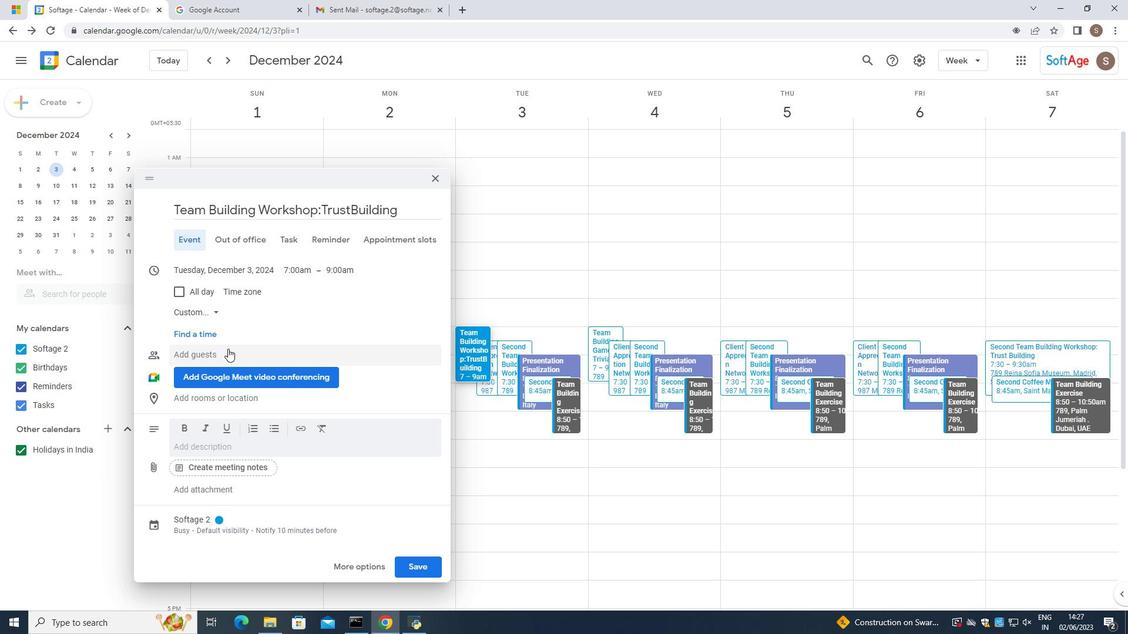 
Action: Mouse pressed left at (432, 323)
Screenshot: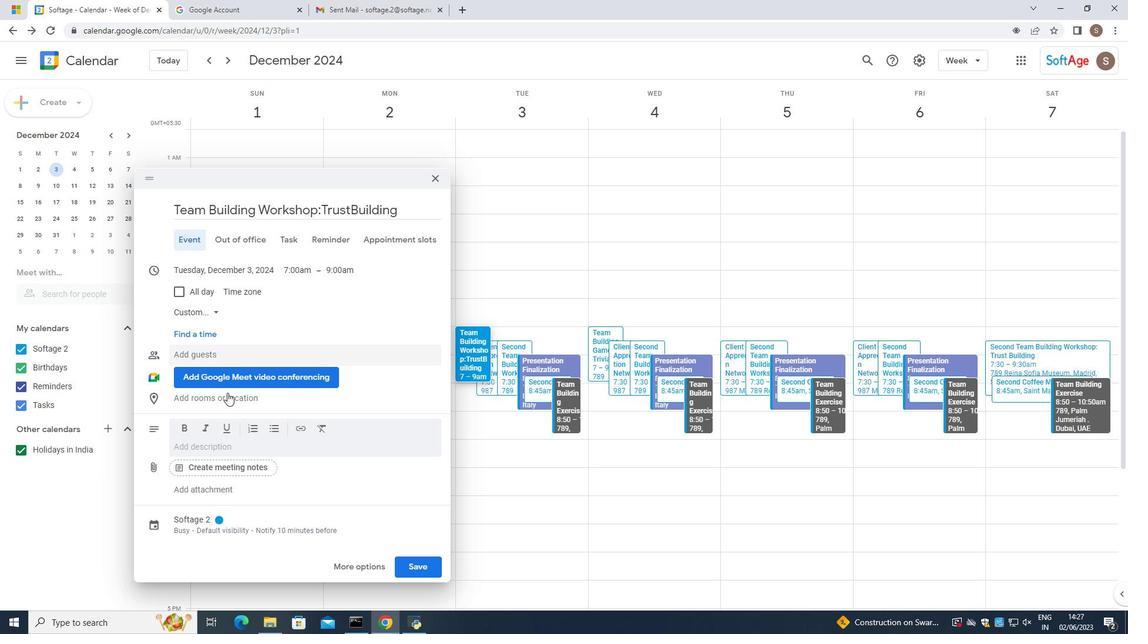 
Action: Mouse moved to (409, 278)
Screenshot: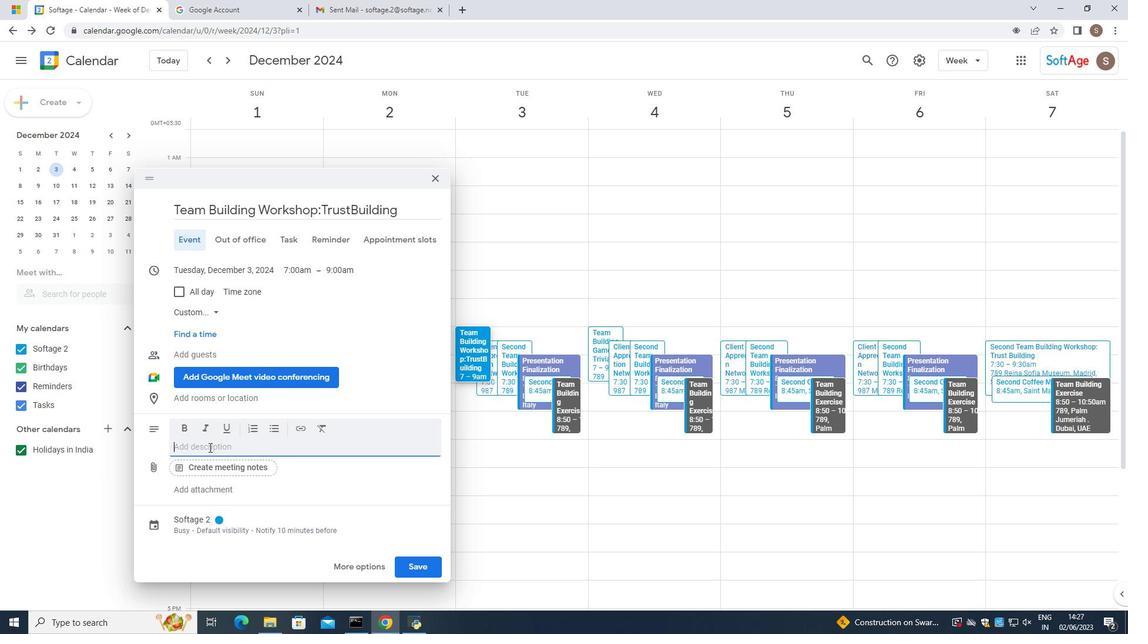 
Action: Mouse pressed left at (409, 278)
Screenshot: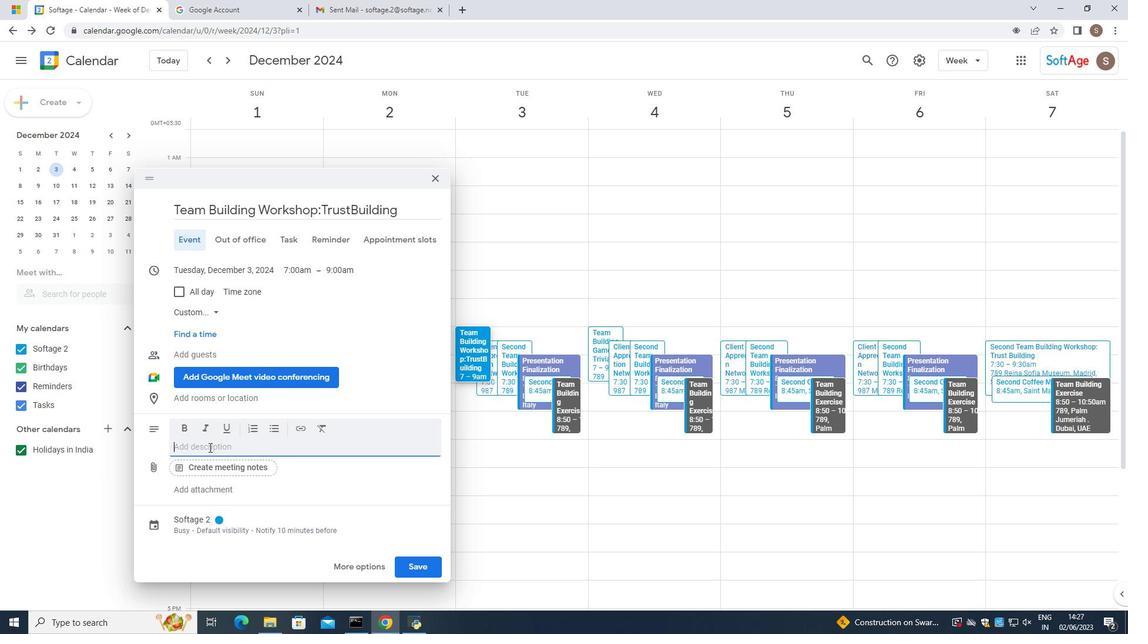 
Action: Mouse moved to (415, 318)
Screenshot: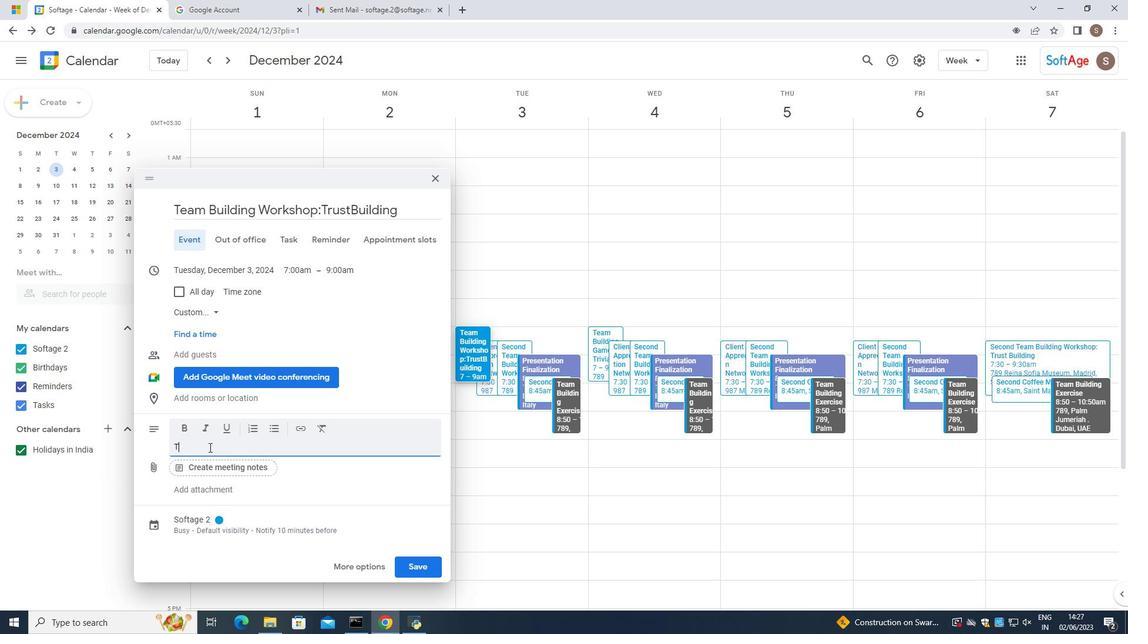 
Action: Mouse pressed left at (415, 318)
Screenshot: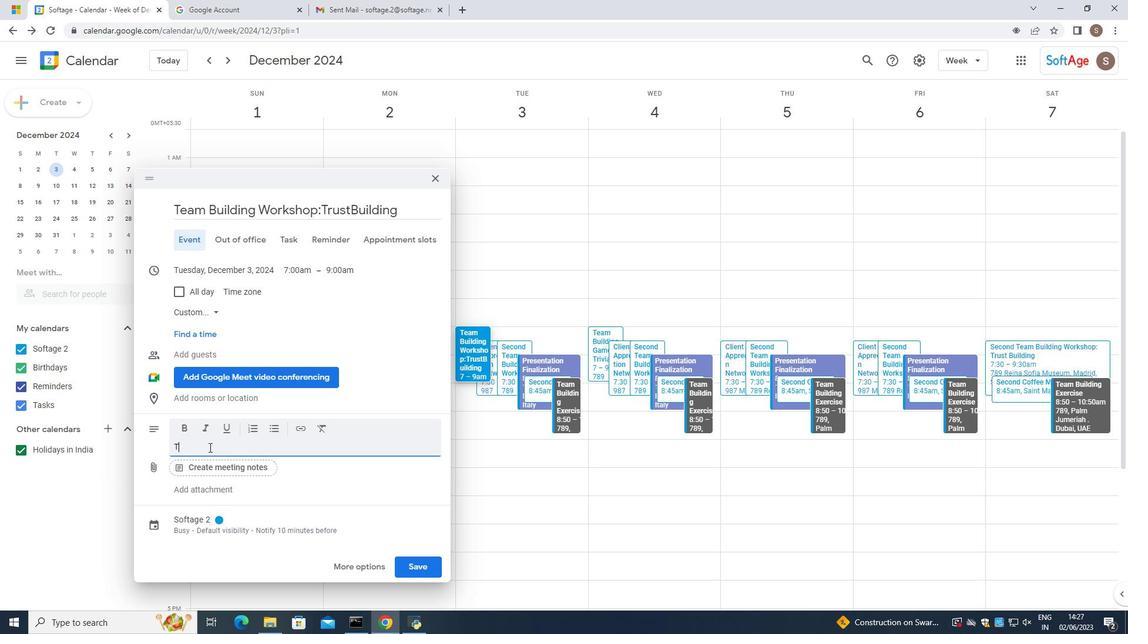 
Action: Mouse moved to (399, 361)
Screenshot: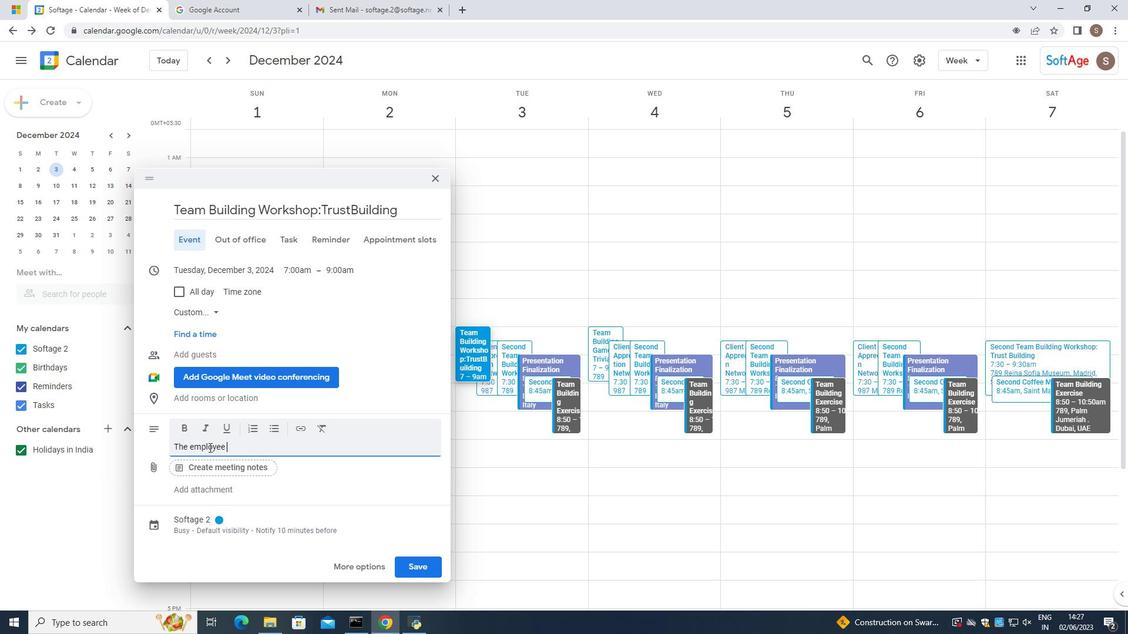 
Action: Mouse pressed left at (399, 361)
Screenshot: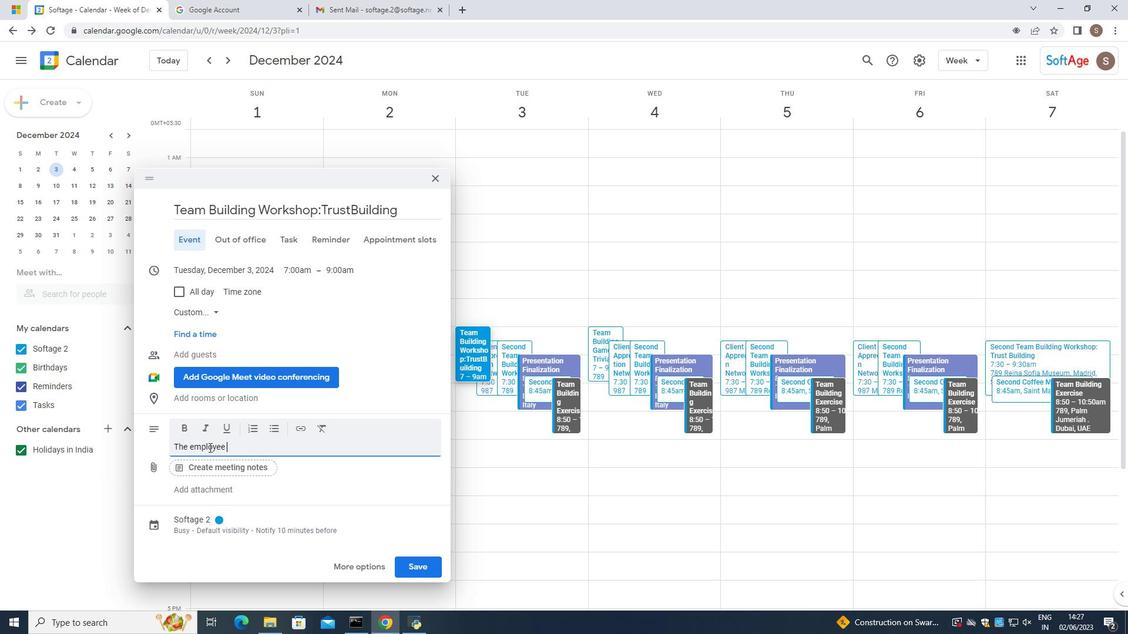 
Action: Mouse moved to (468, 352)
Screenshot: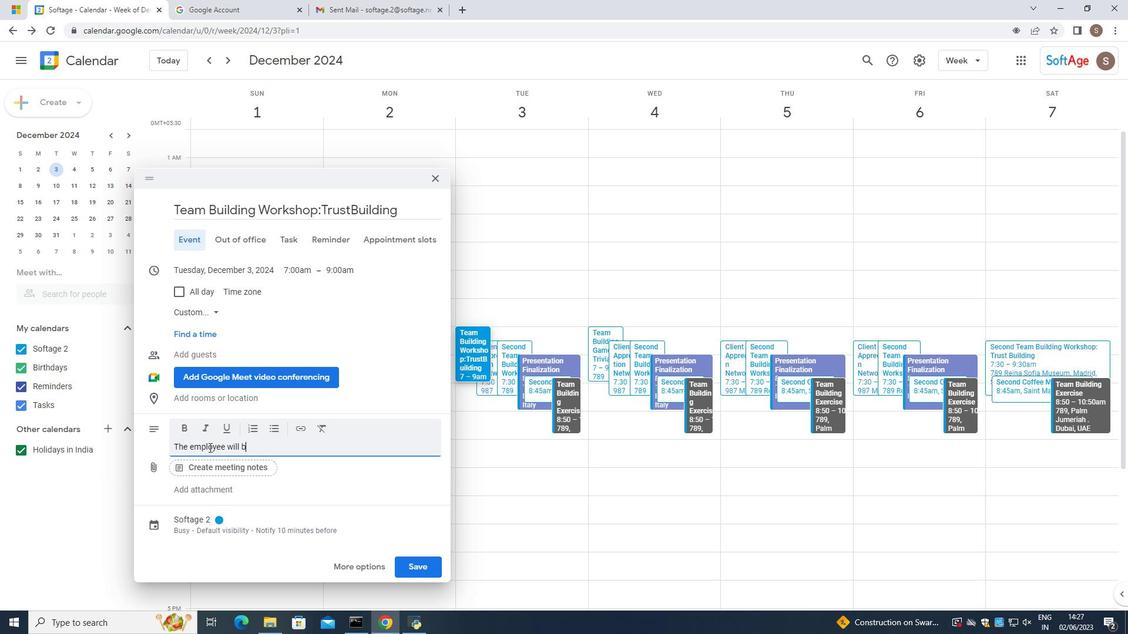 
Action: Mouse pressed left at (468, 352)
Screenshot: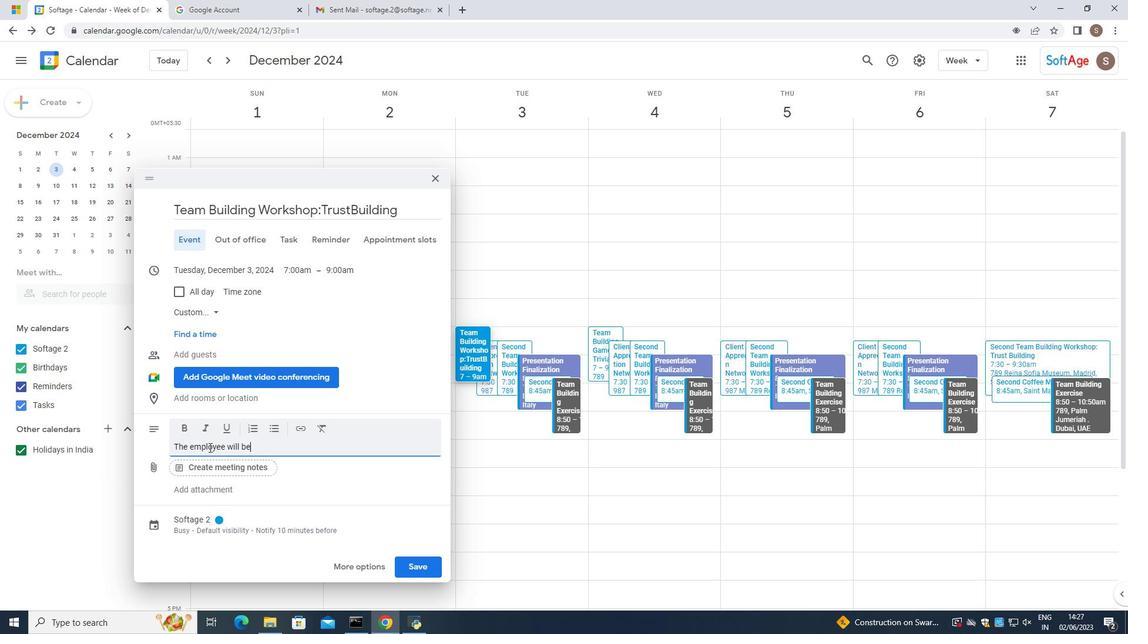 
Action: Mouse moved to (590, 272)
Screenshot: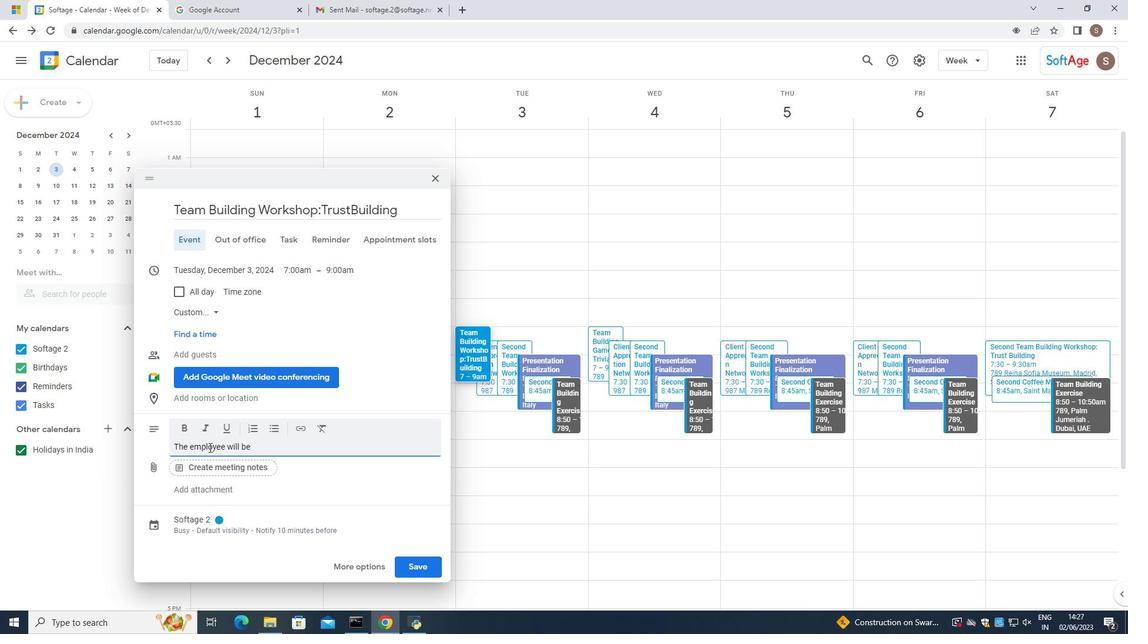
Action: Mouse pressed left at (590, 272)
Screenshot: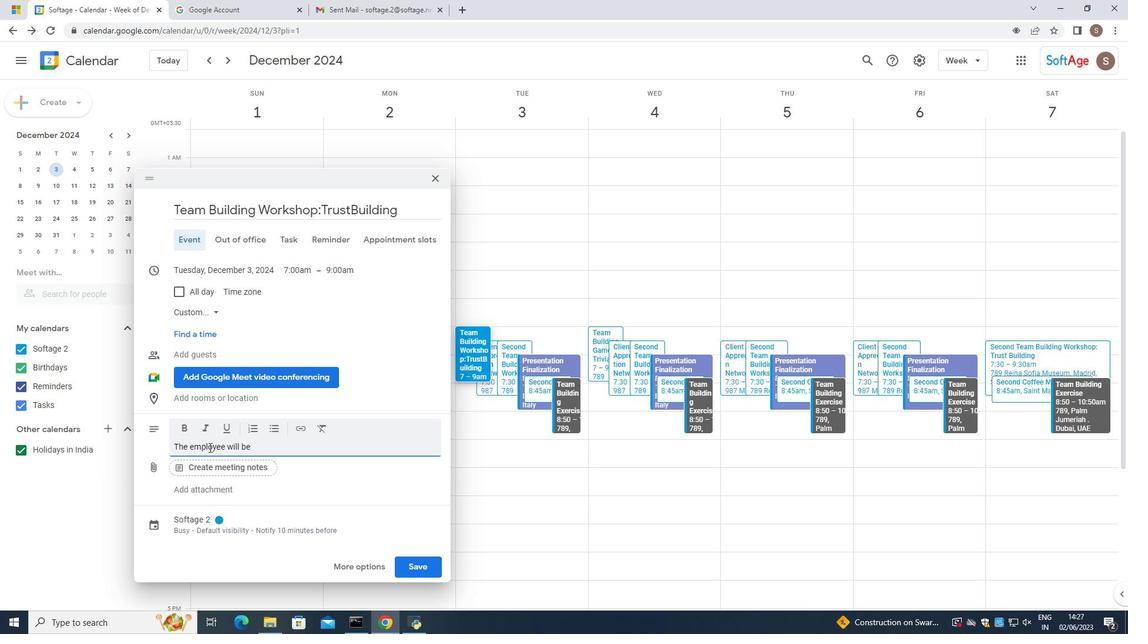 
Action: Mouse moved to (568, 359)
Screenshot: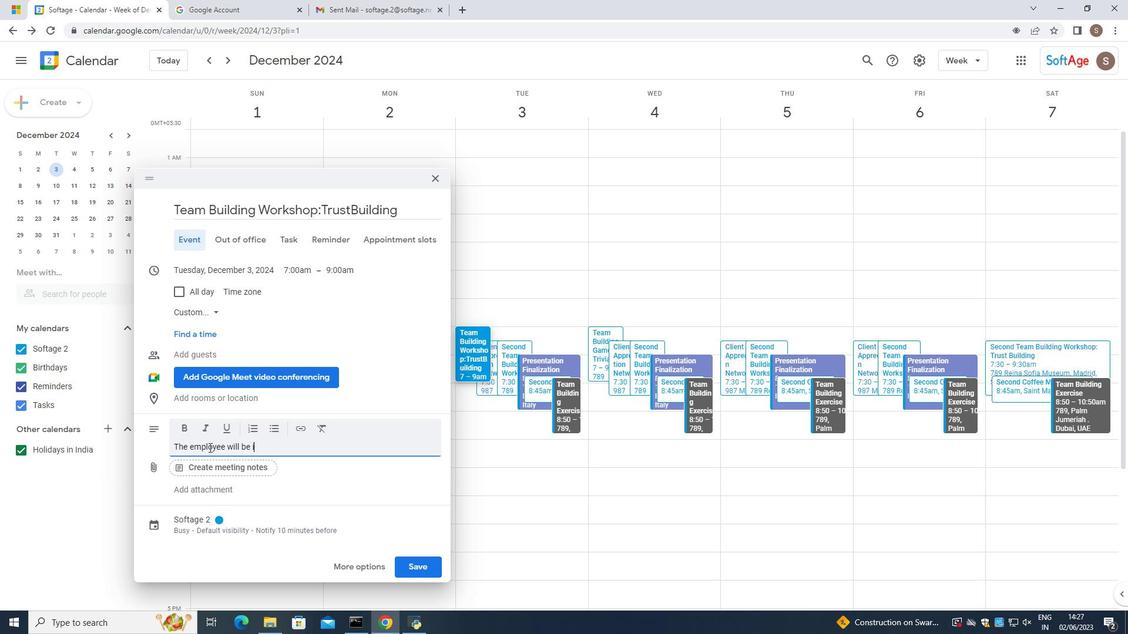 
Action: Mouse pressed left at (568, 359)
Screenshot: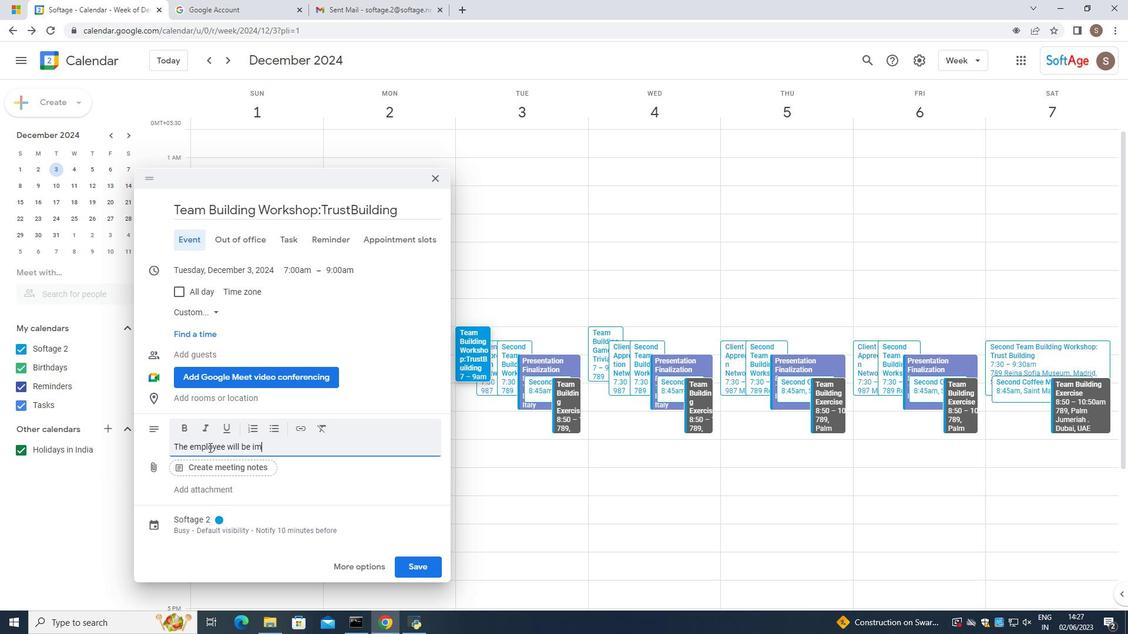 
Action: Mouse moved to (567, 349)
Screenshot: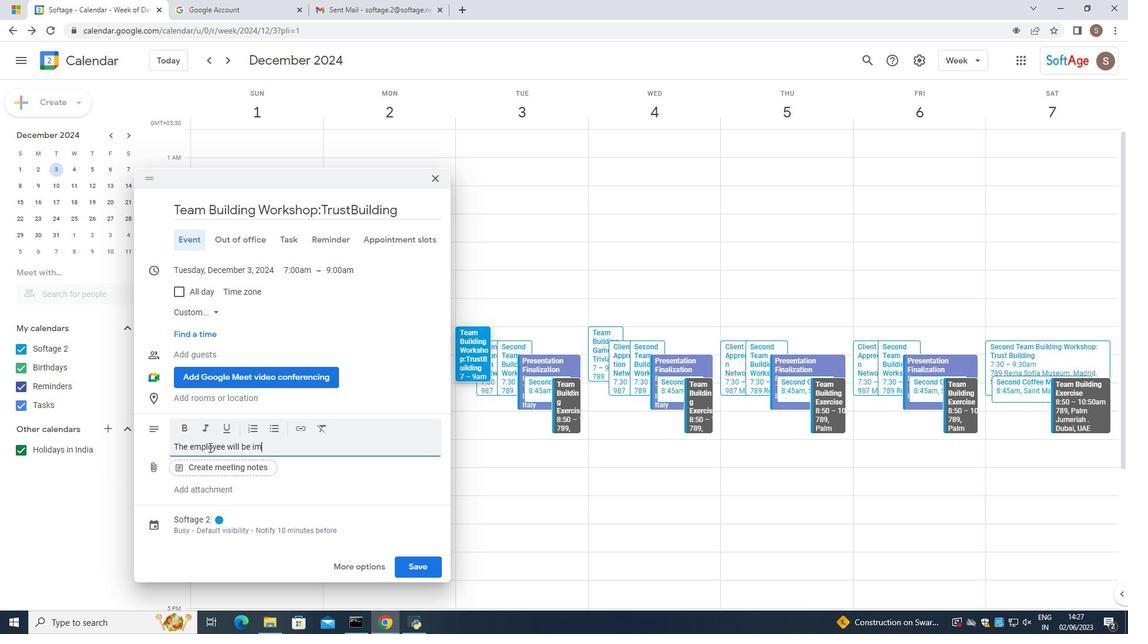 
Action: Mouse pressed left at (567, 349)
Screenshot: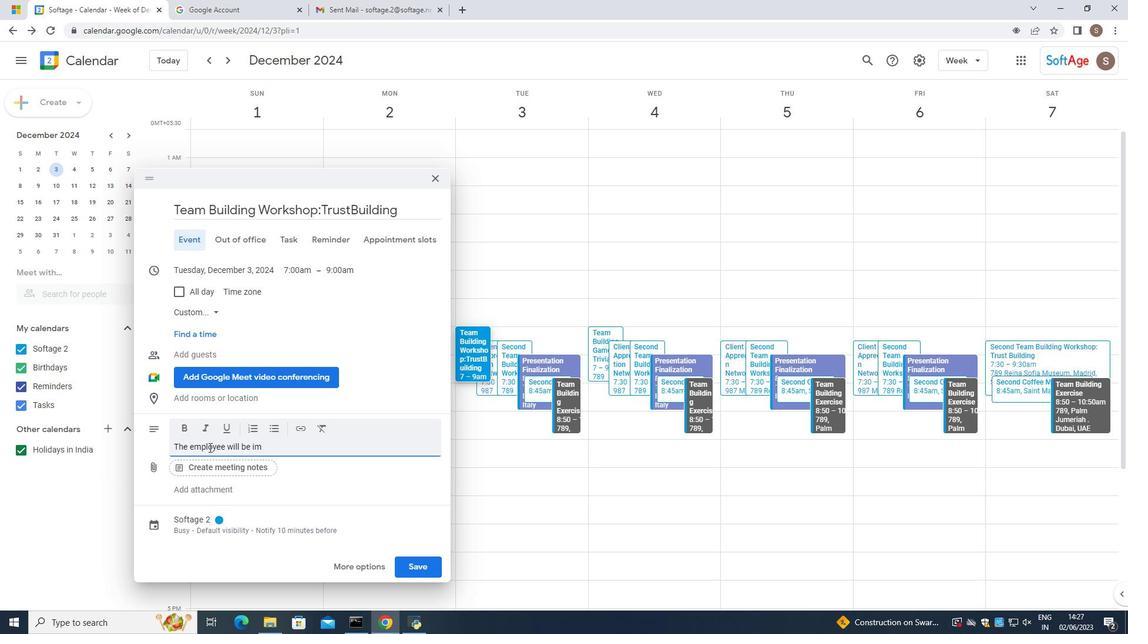 
Action: Mouse moved to (595, 380)
Screenshot: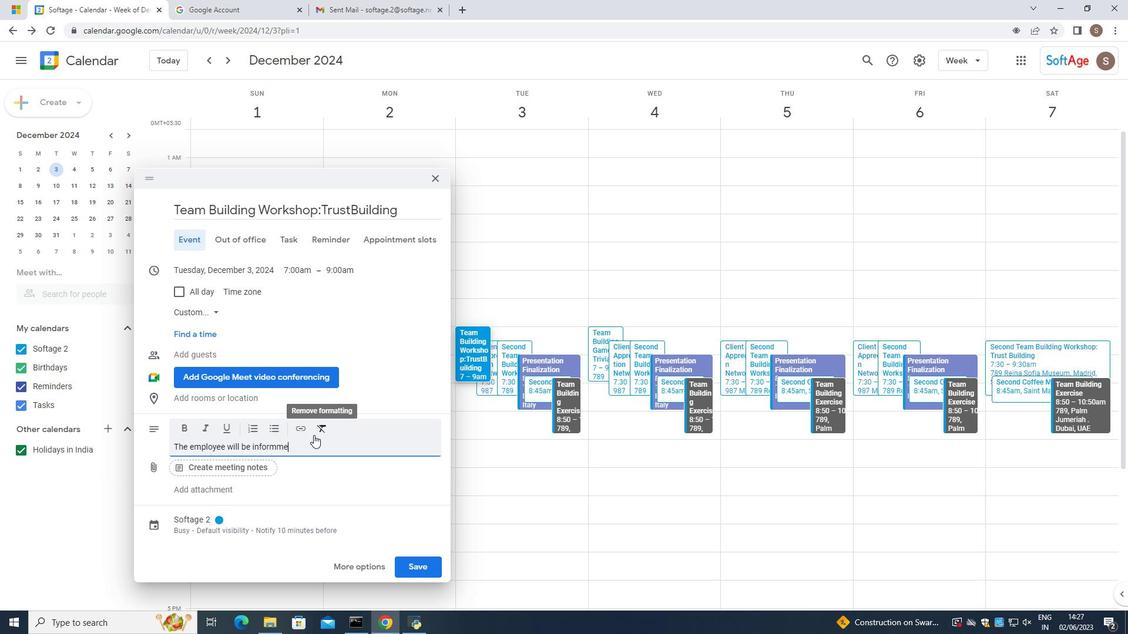 
Action: Mouse pressed left at (595, 380)
Screenshot: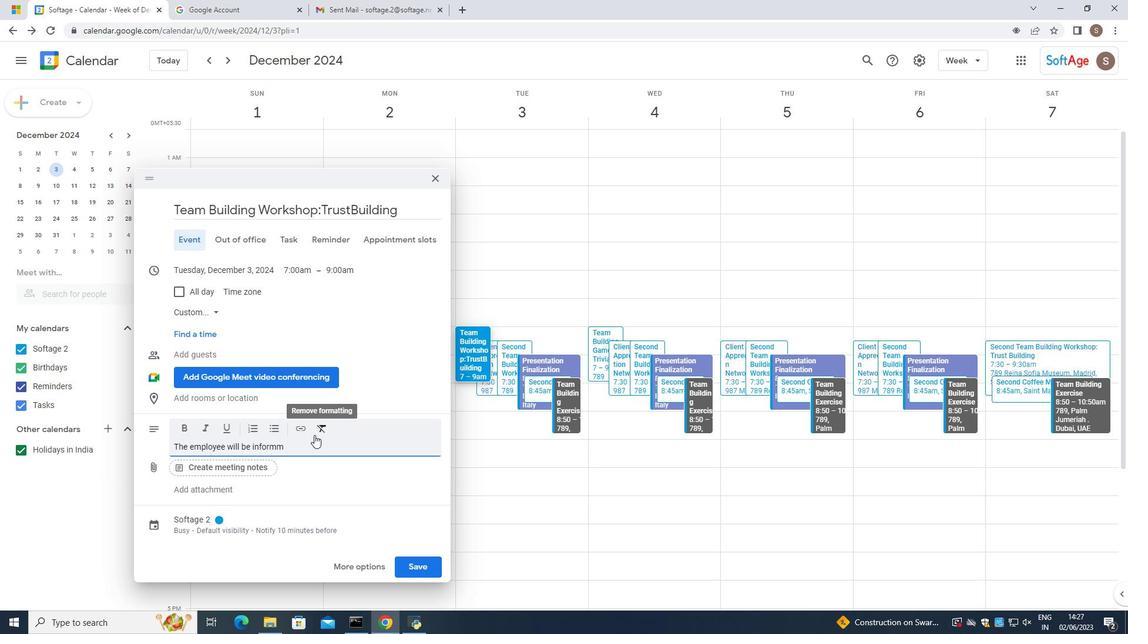 
Action: Mouse moved to (569, 360)
Screenshot: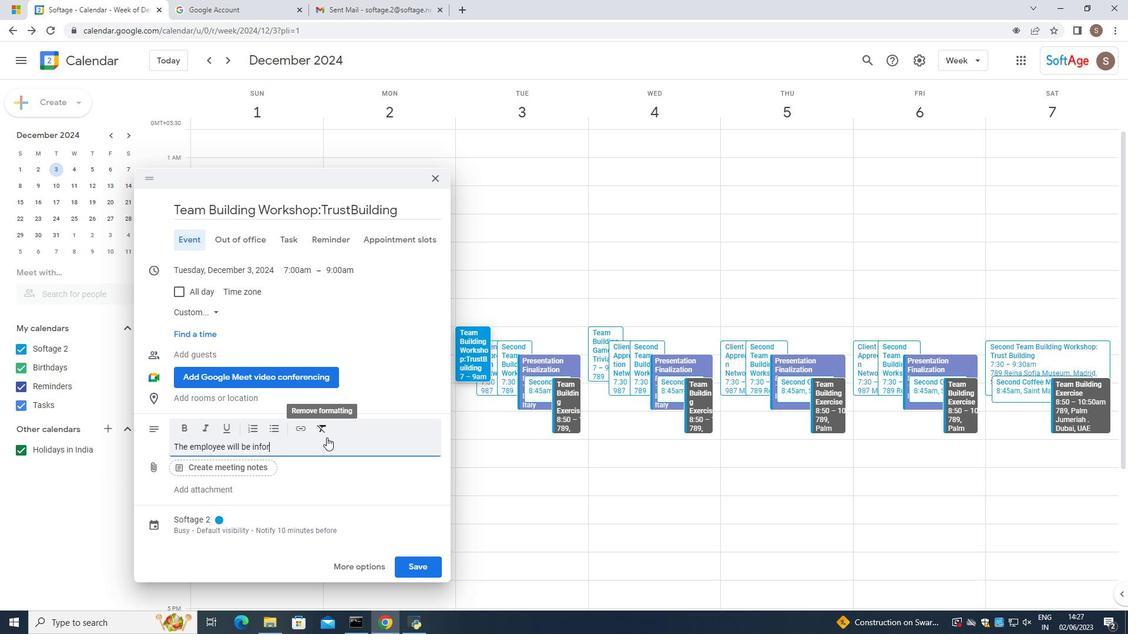 
Action: Mouse pressed left at (569, 360)
Screenshot: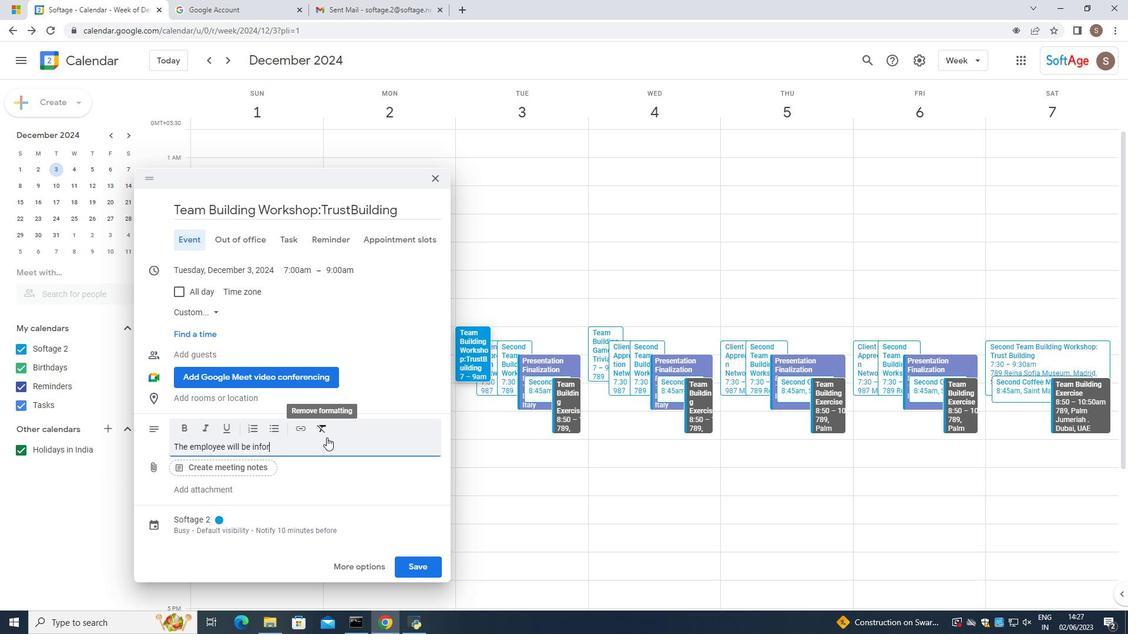 
Action: Mouse moved to (664, 383)
Screenshot: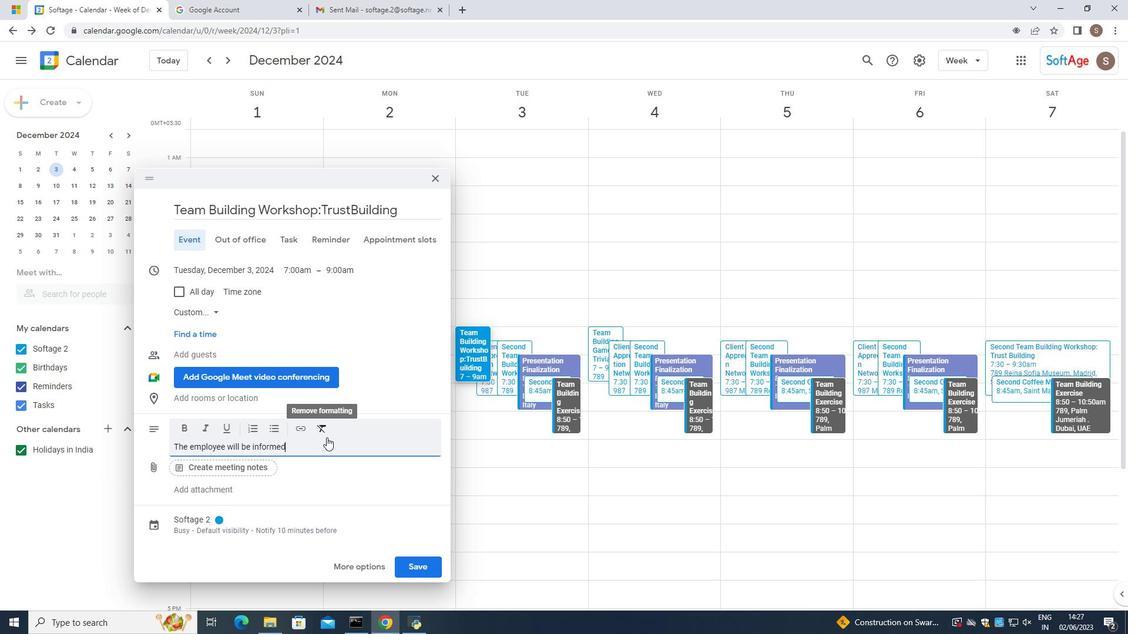 
Action: Mouse pressed left at (664, 383)
Screenshot: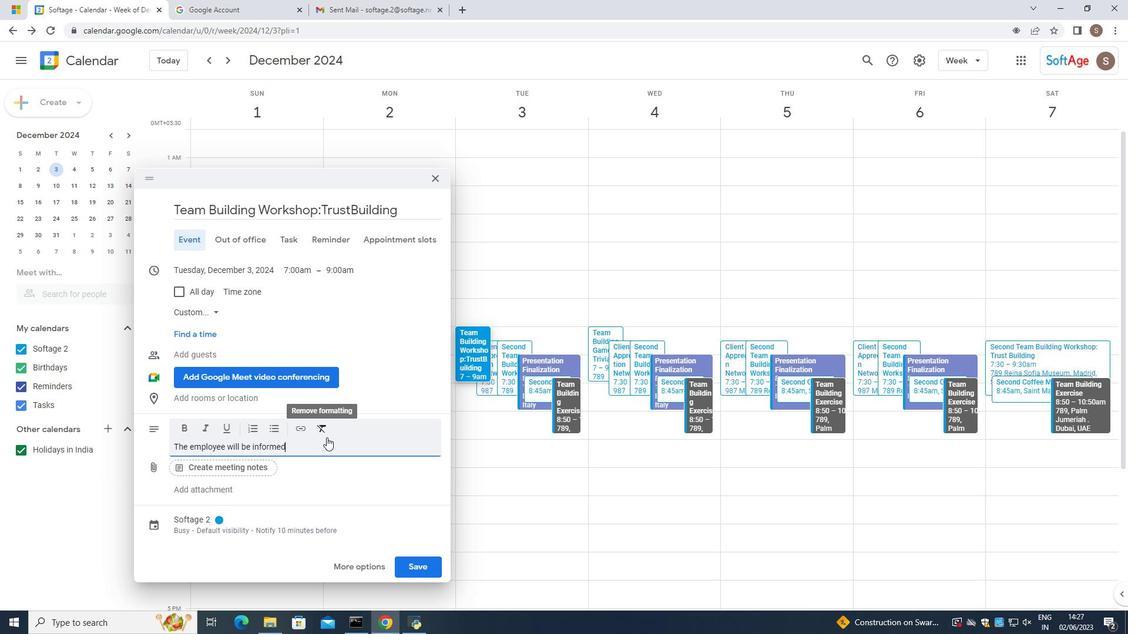 
Action: Mouse pressed left at (664, 383)
Screenshot: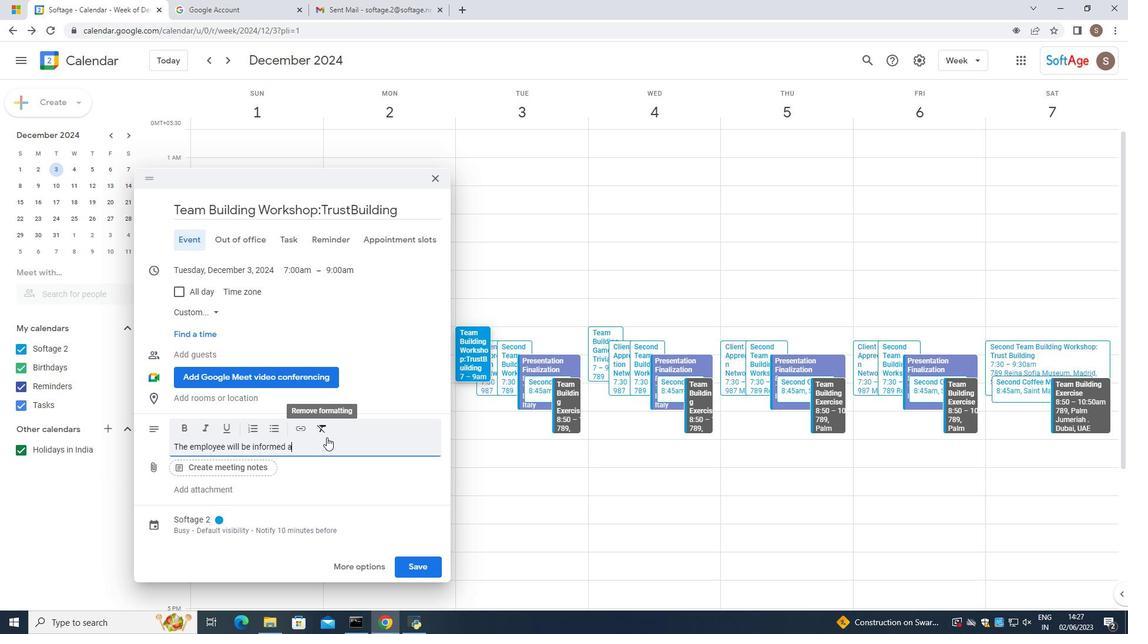 
Action: Mouse pressed left at (664, 383)
Screenshot: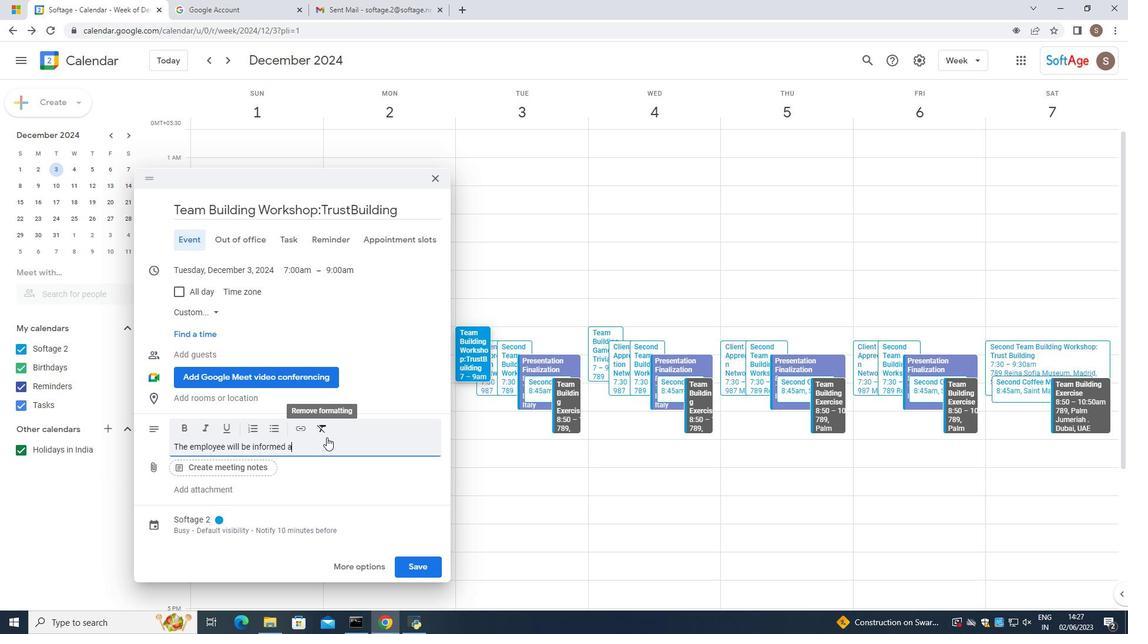 
Action: Mouse pressed left at (664, 383)
Screenshot: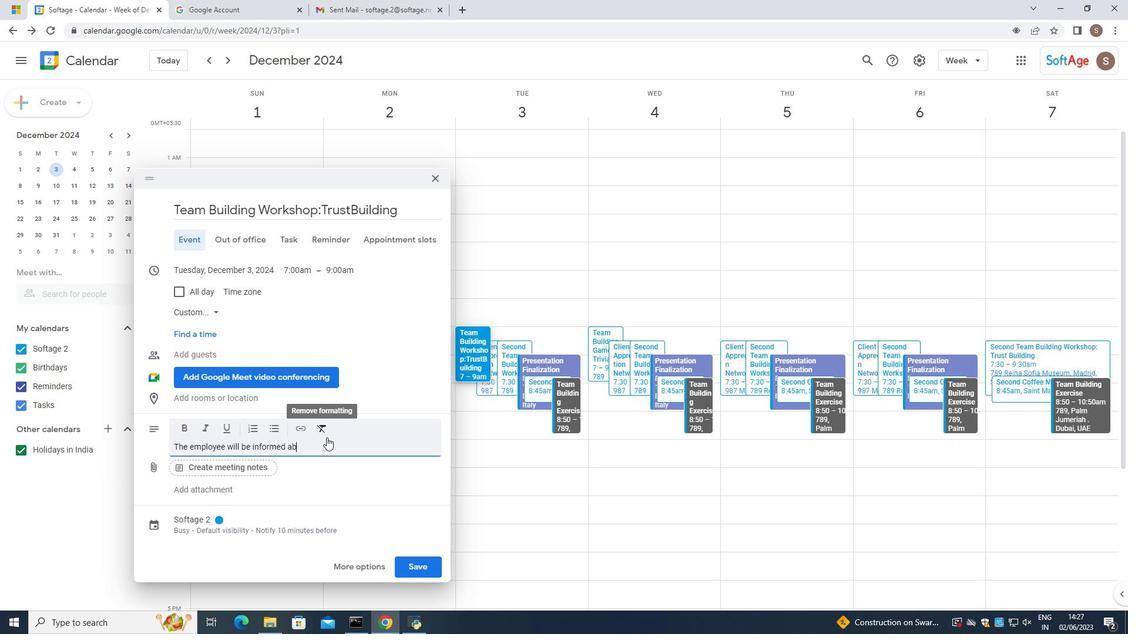 
Action: Mouse pressed left at (664, 383)
Screenshot: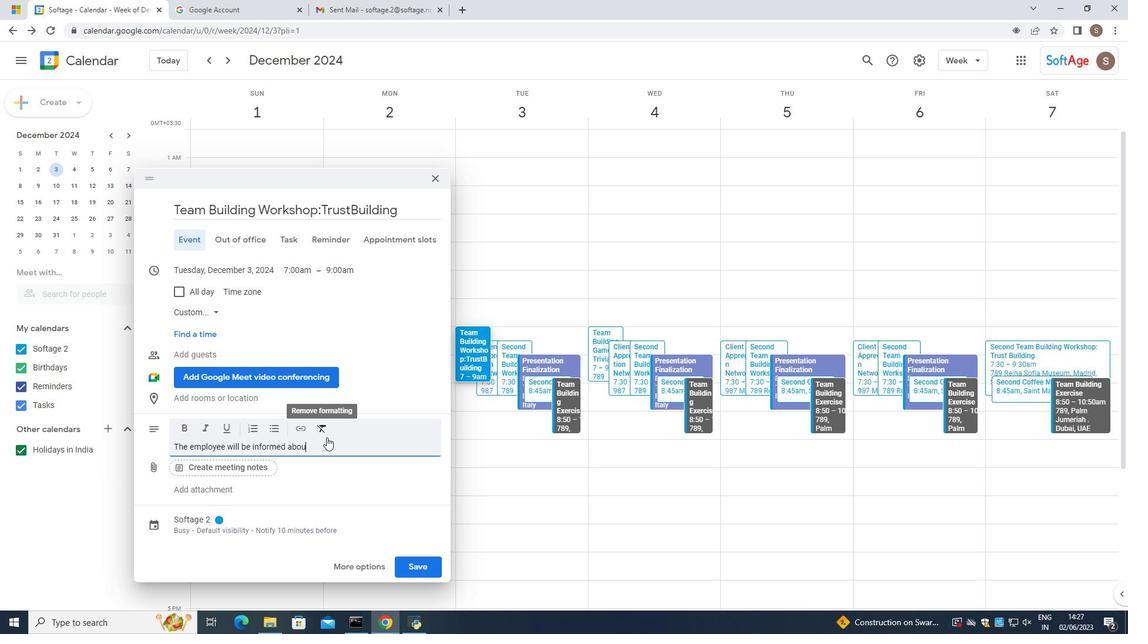 
Action: Mouse pressed left at (664, 383)
Screenshot: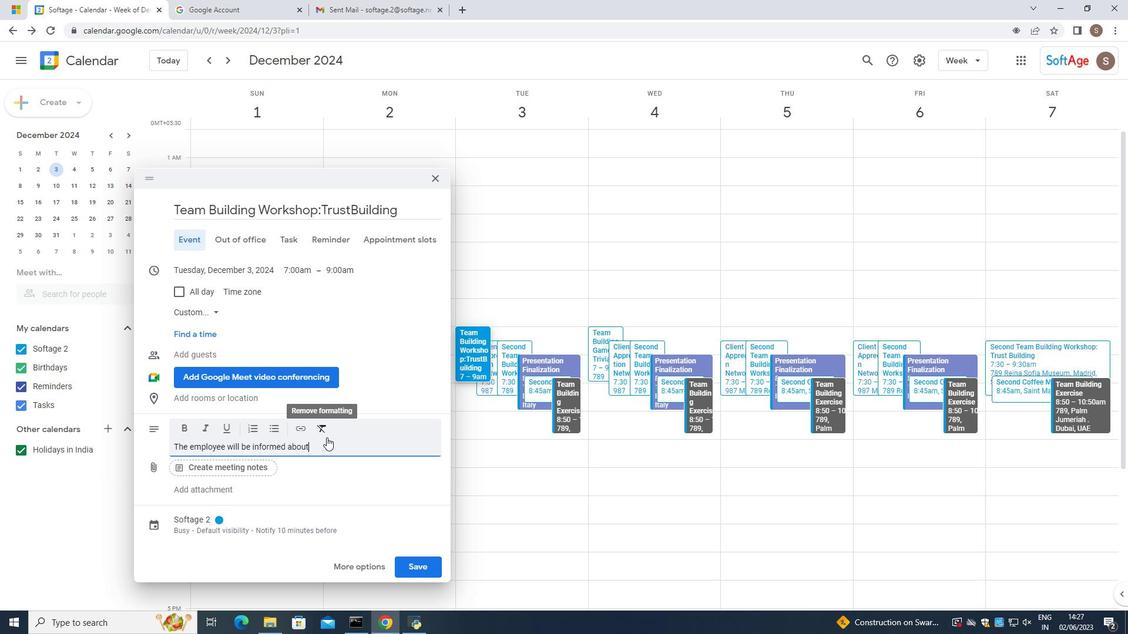 
Action: Mouse pressed left at (664, 383)
Screenshot: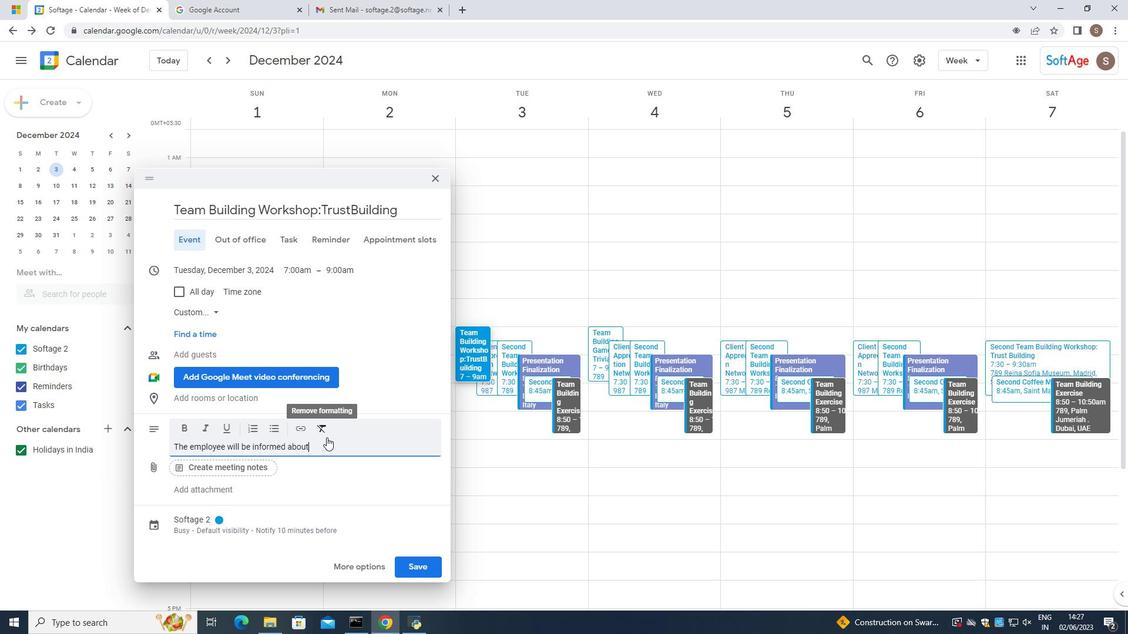 
Action: Mouse pressed left at (664, 383)
Screenshot: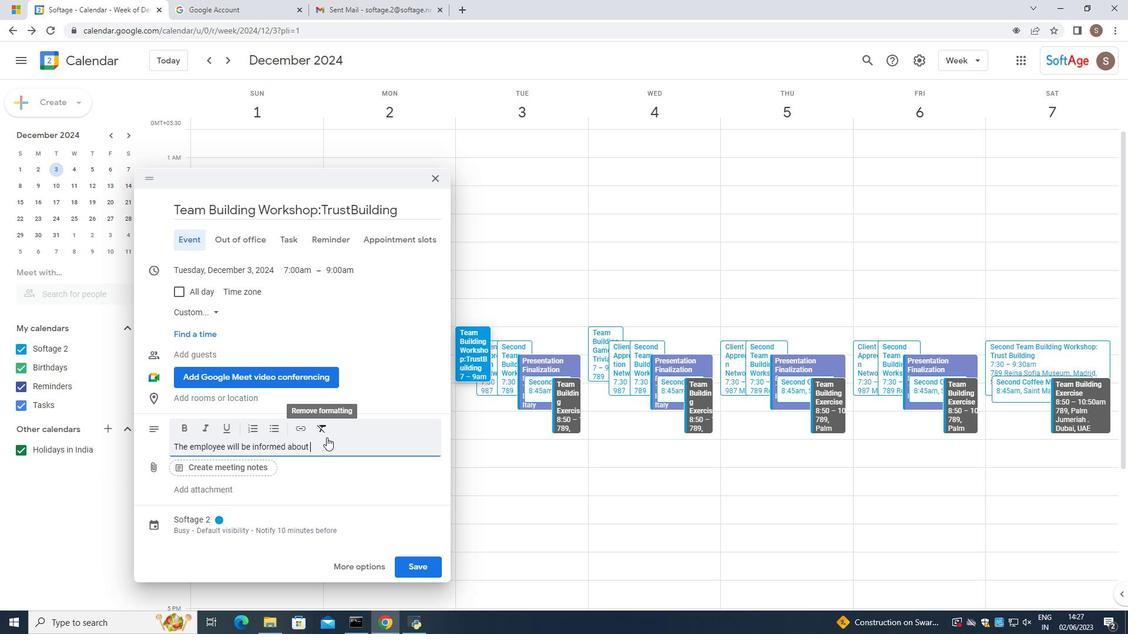 
Action: Mouse pressed left at (664, 383)
Screenshot: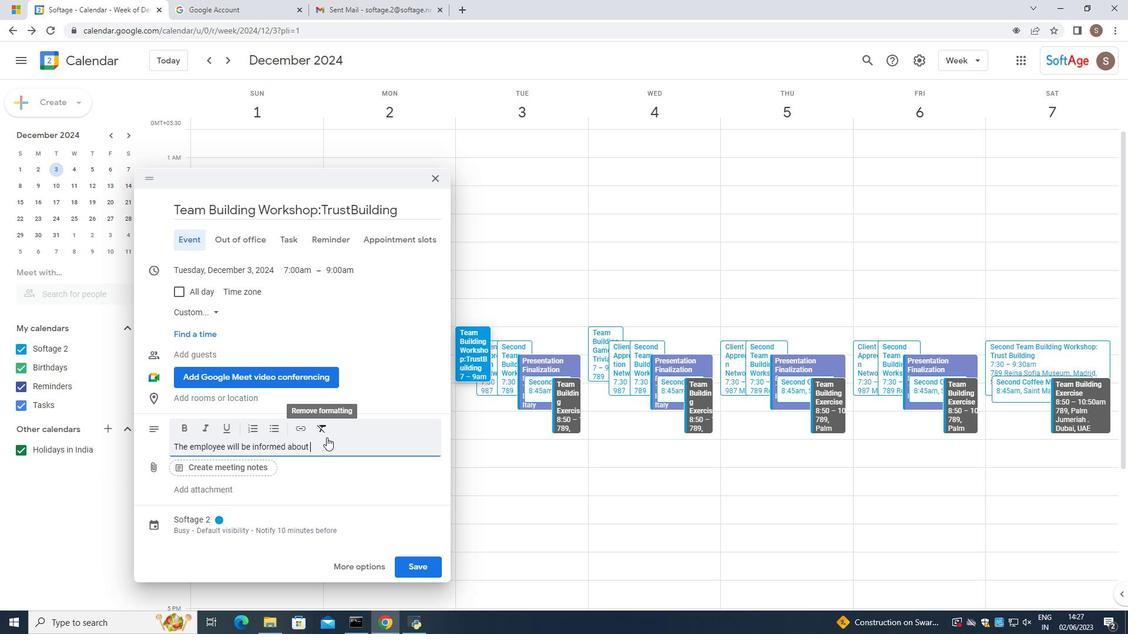 
Action: Mouse pressed left at (664, 383)
Screenshot: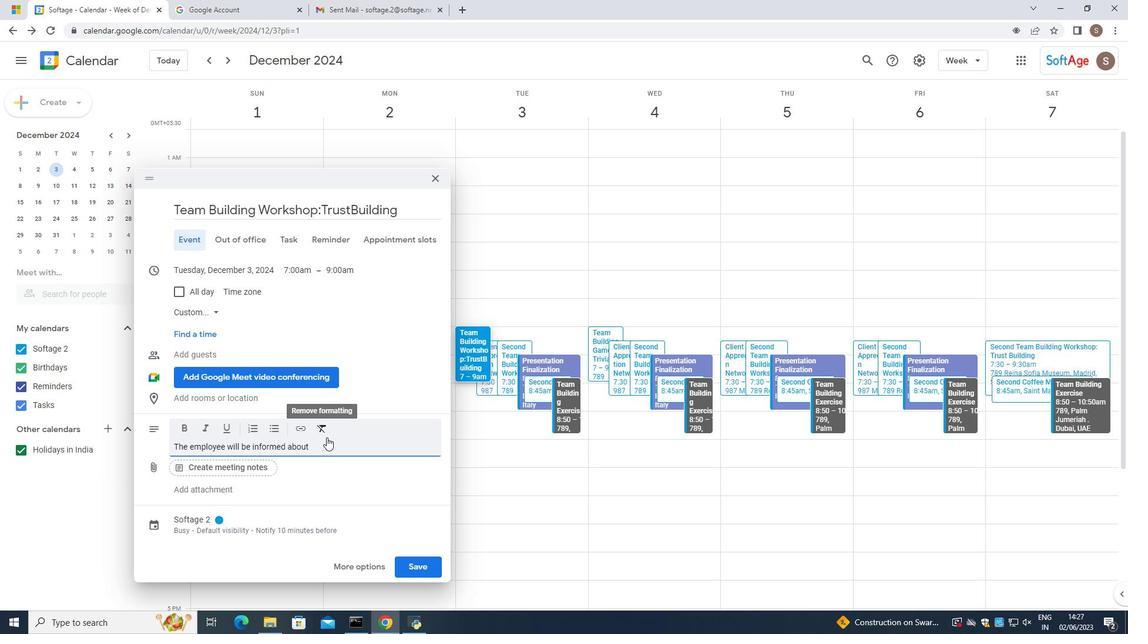 
Action: Mouse pressed left at (664, 383)
Screenshot: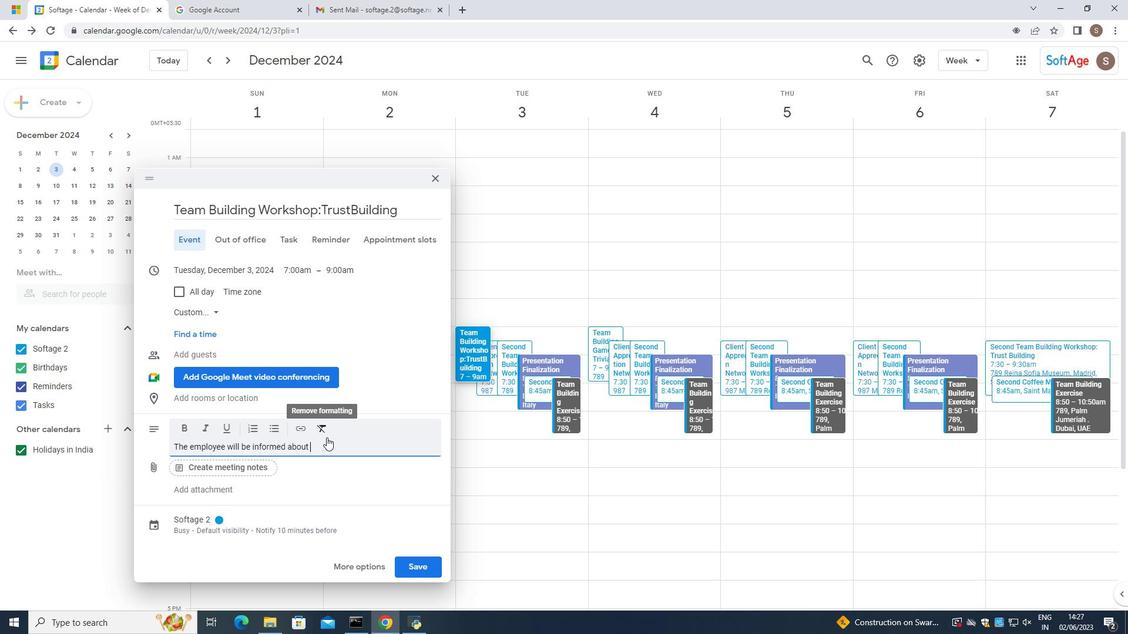 
Action: Mouse pressed left at (664, 383)
Screenshot: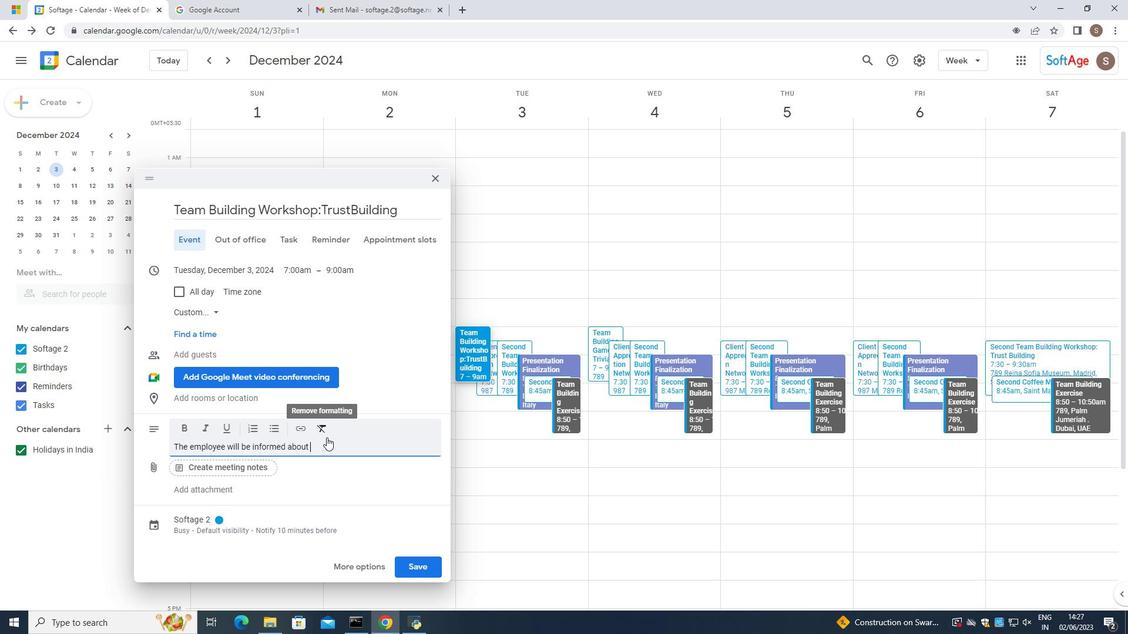 
Action: Mouse pressed left at (664, 383)
Screenshot: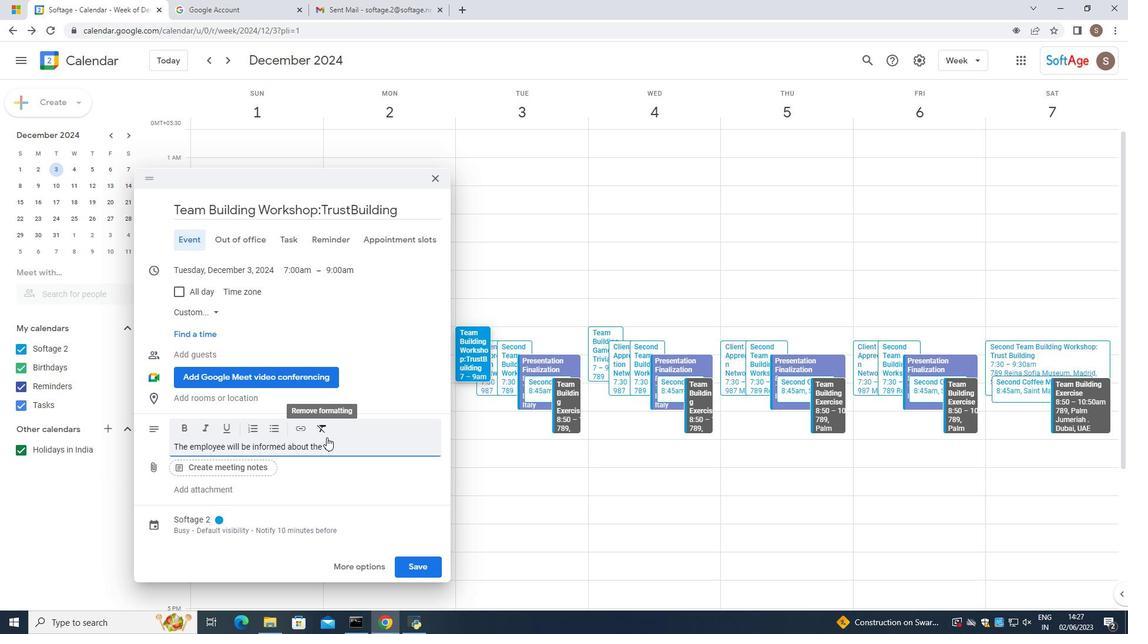 
Action: Mouse pressed left at (664, 383)
Screenshot: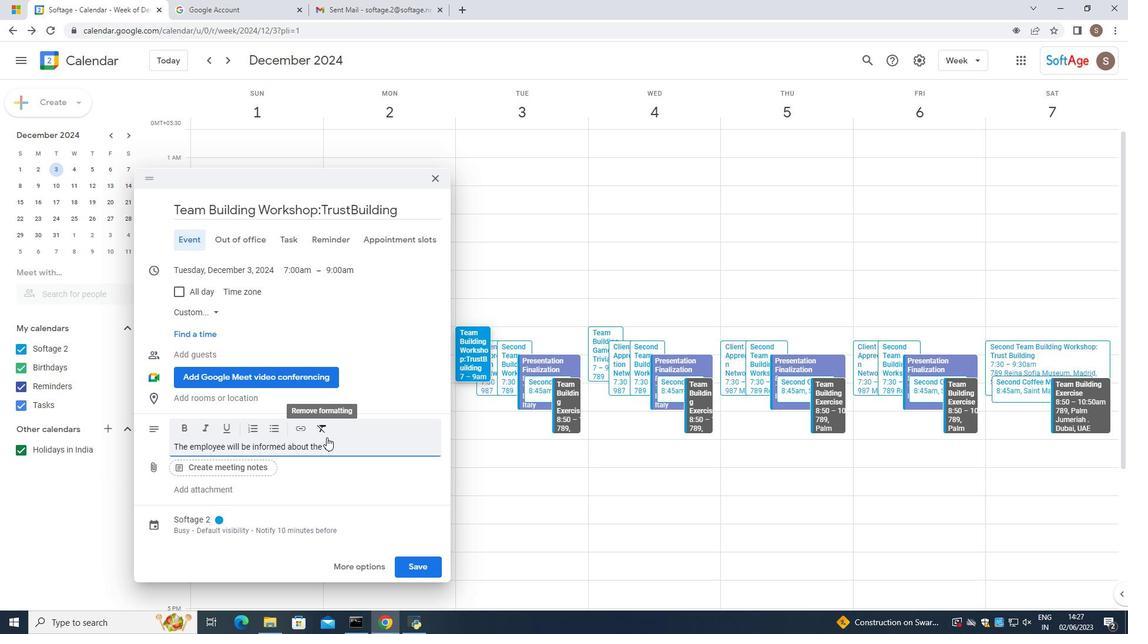 
Action: Mouse pressed left at (664, 383)
Screenshot: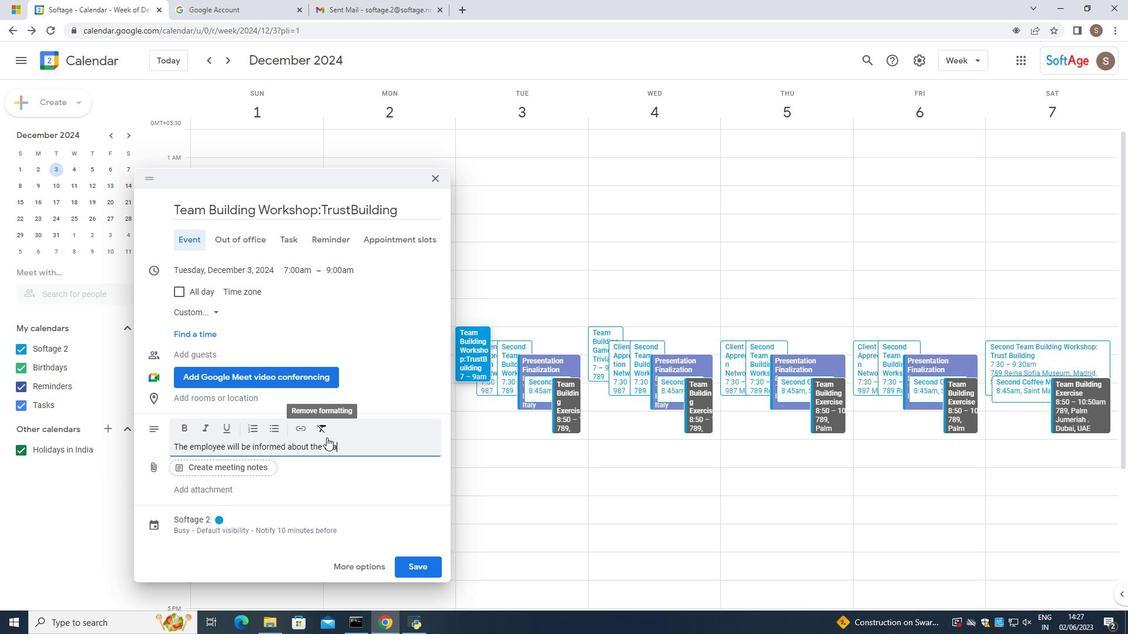 
Action: Mouse pressed left at (664, 383)
Screenshot: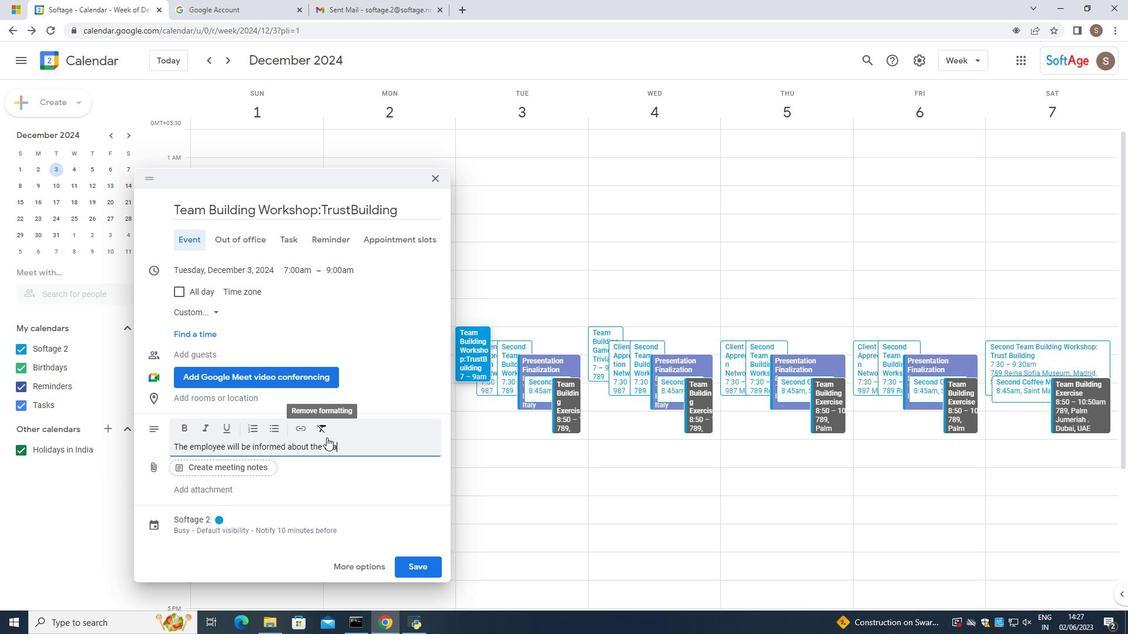 
Action: Mouse pressed left at (664, 383)
Screenshot: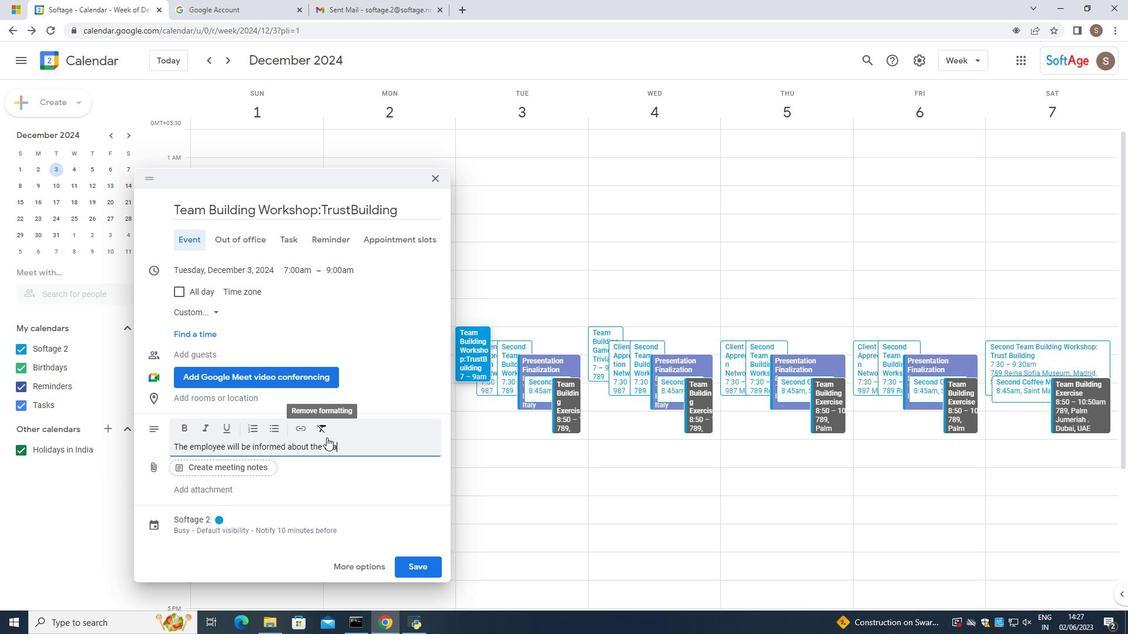 
Action: Mouse pressed left at (664, 383)
Screenshot: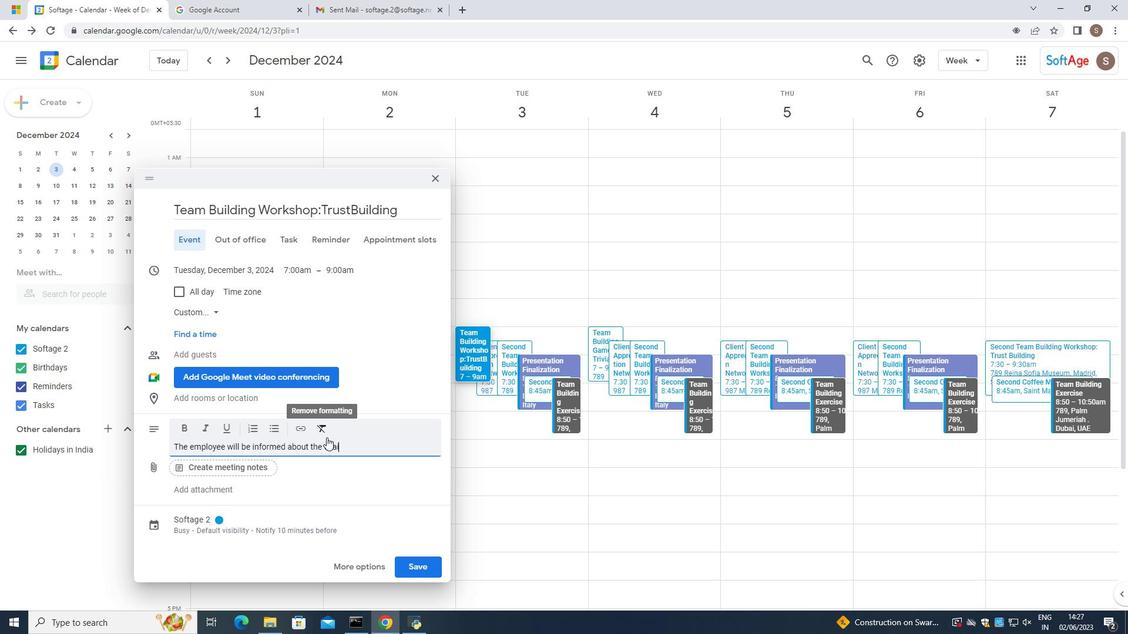 
Action: Mouse pressed left at (664, 383)
Screenshot: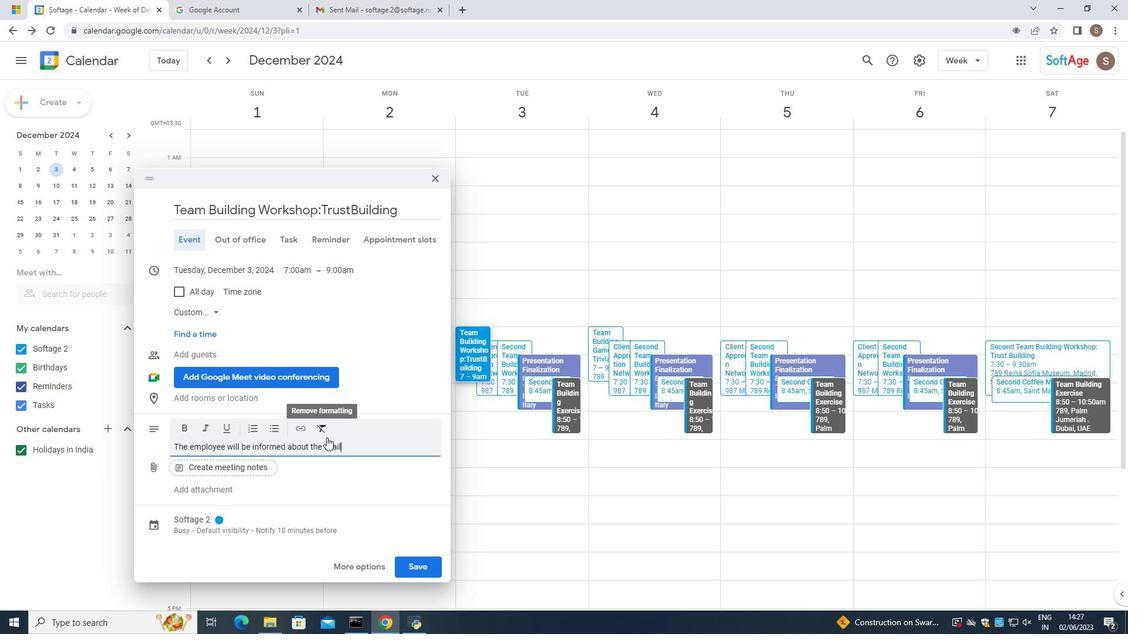 
Action: Mouse pressed left at (664, 383)
Screenshot: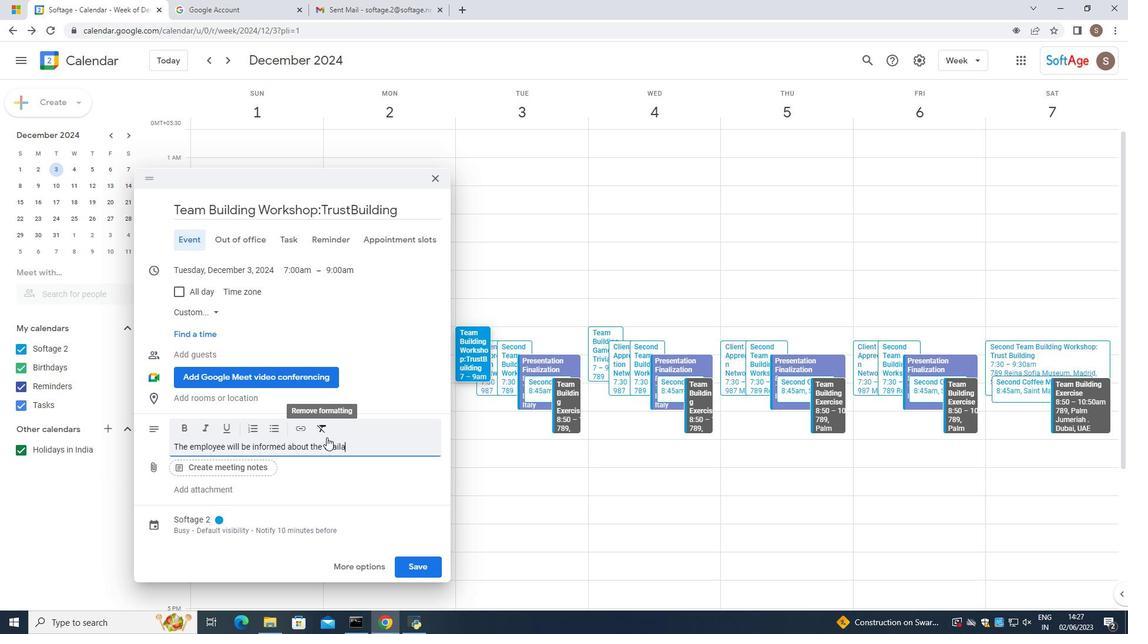 
Action: Mouse pressed left at (664, 383)
Screenshot: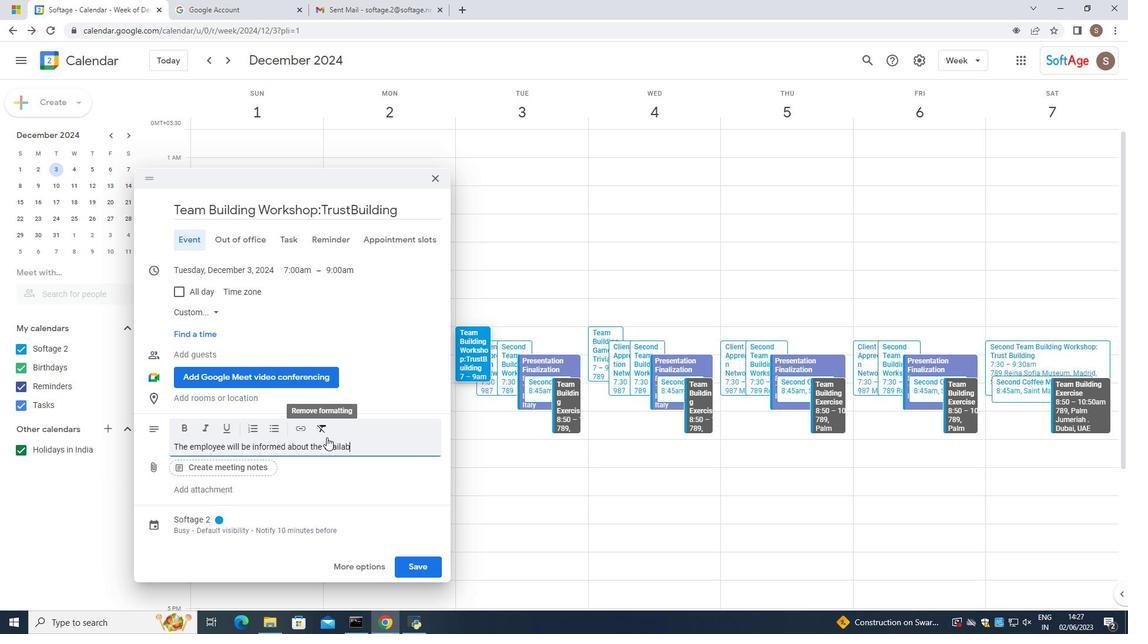 
Action: Mouse pressed left at (664, 383)
Screenshot: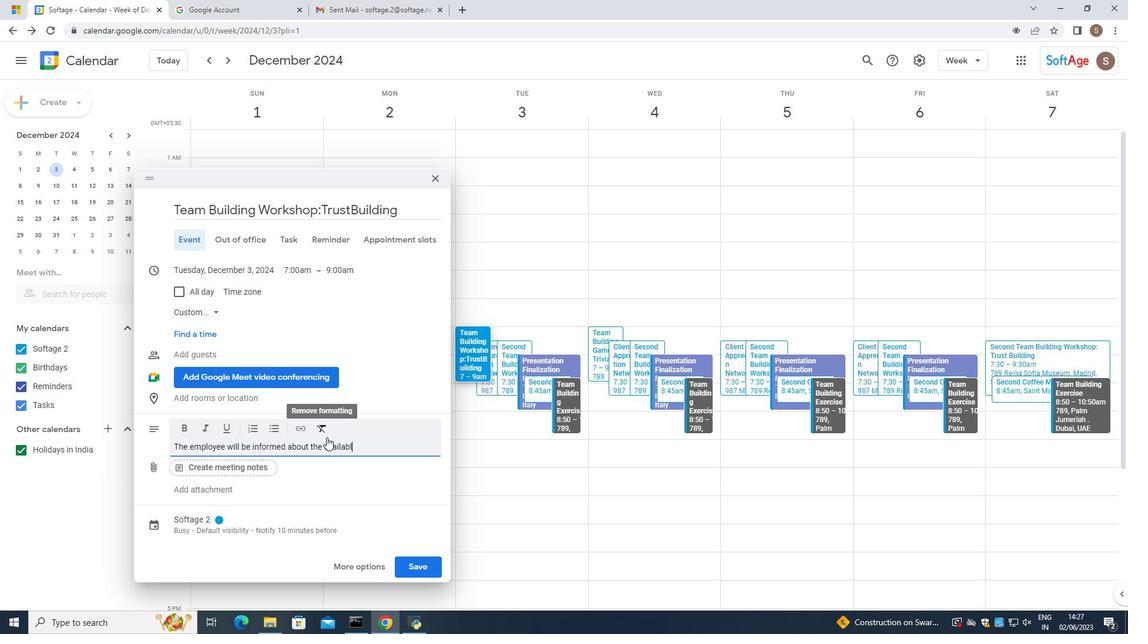 
Action: Mouse pressed left at (664, 383)
Screenshot: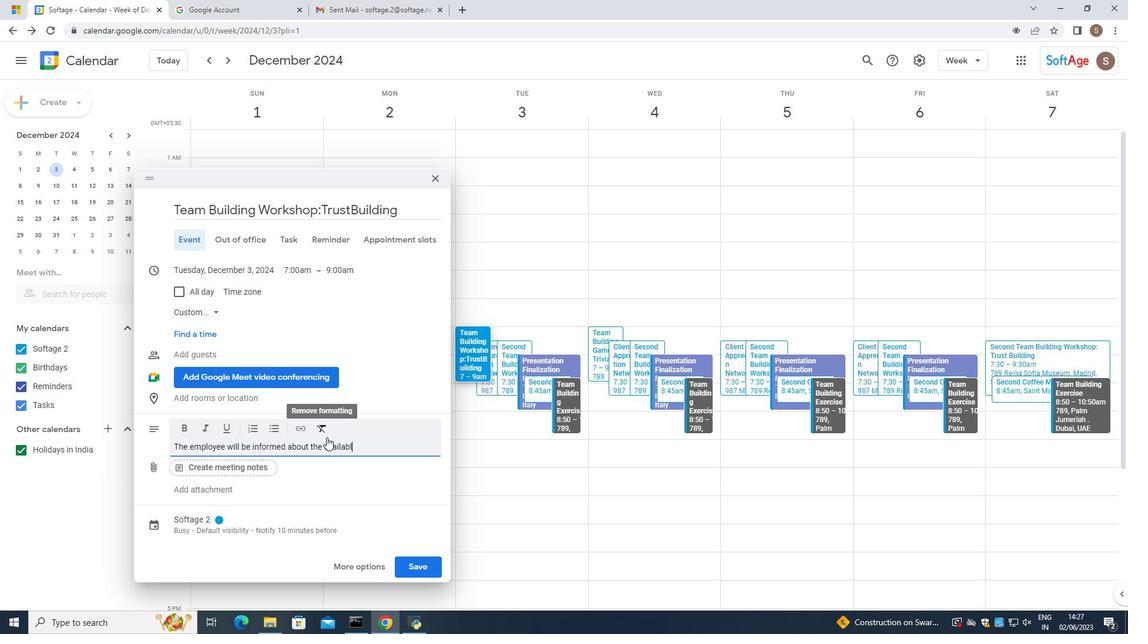 
Action: Mouse pressed left at (664, 383)
Screenshot: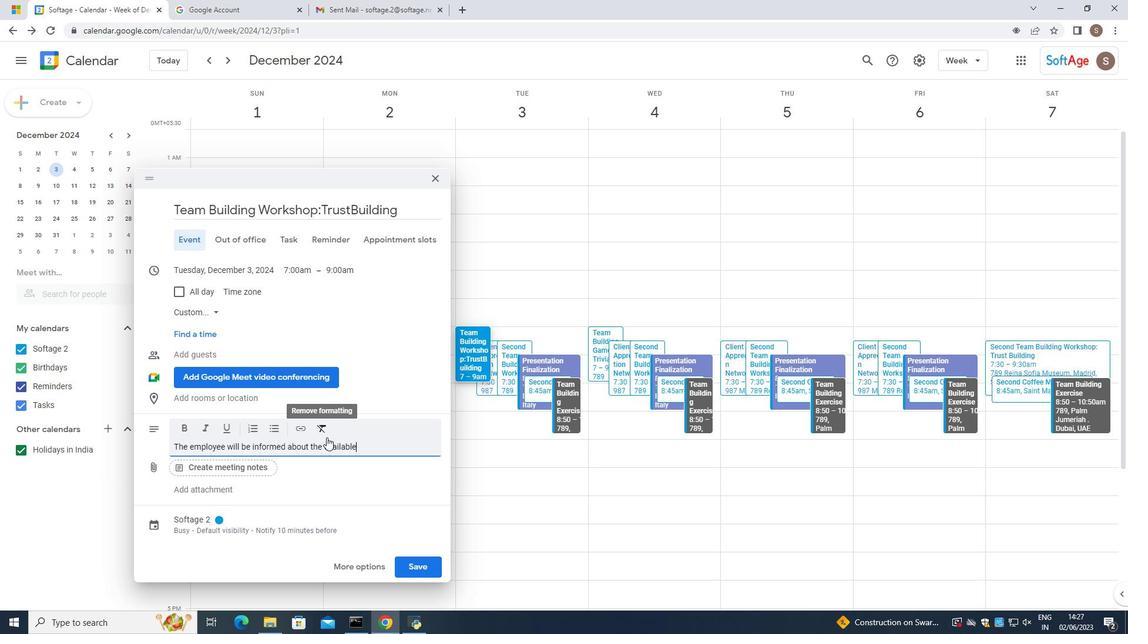 
Action: Mouse pressed left at (664, 383)
Screenshot: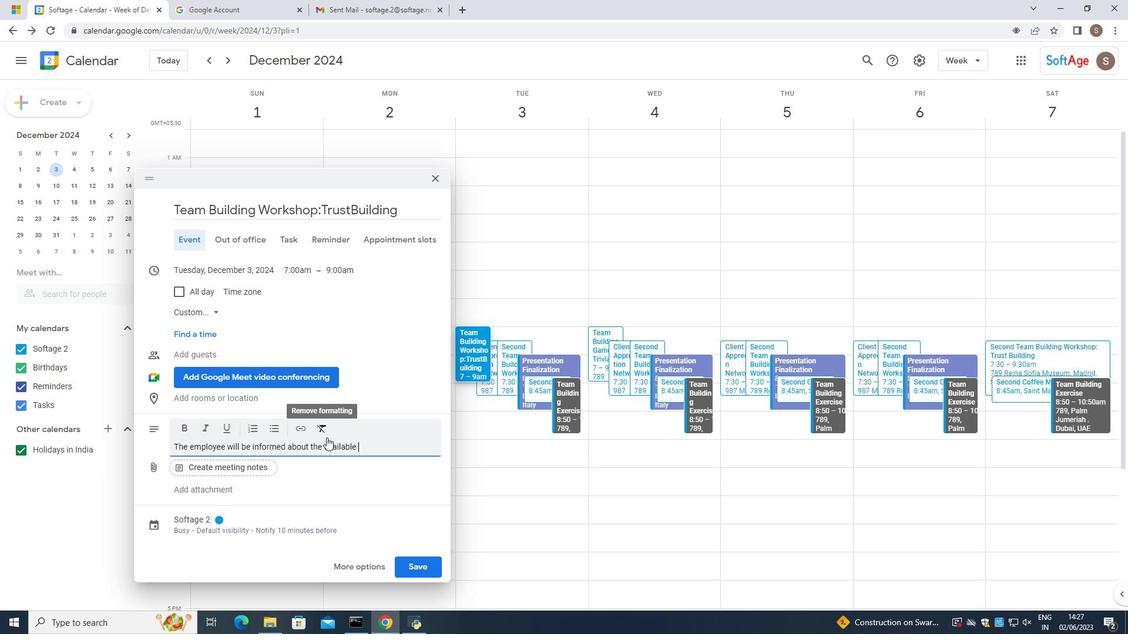 
Action: Mouse pressed left at (664, 383)
Screenshot: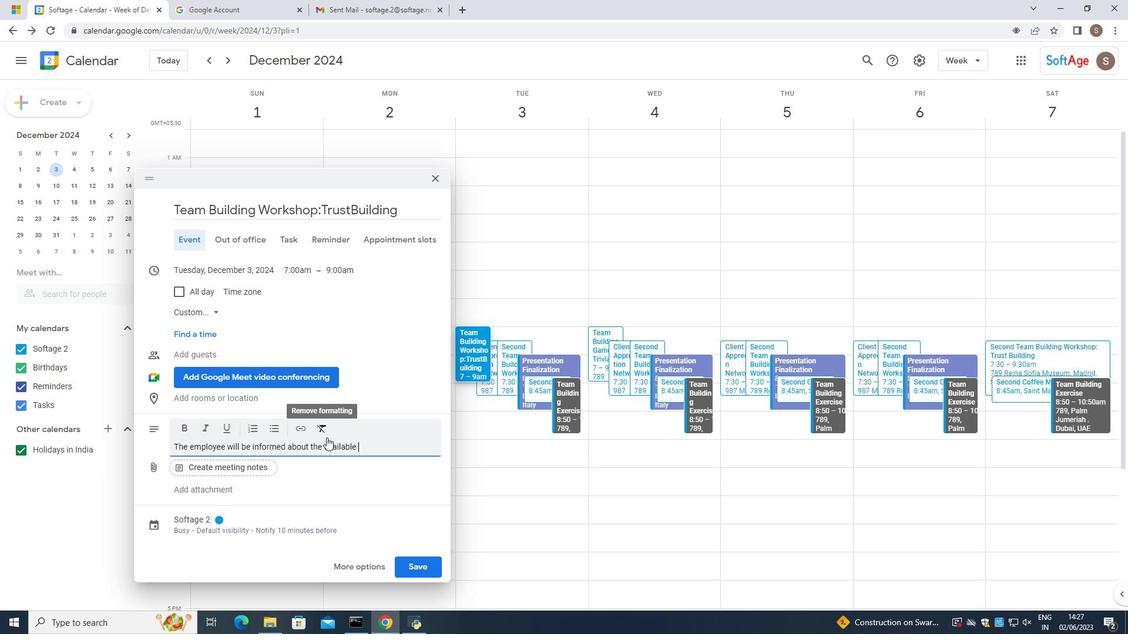 
Action: Mouse pressed left at (664, 383)
Screenshot: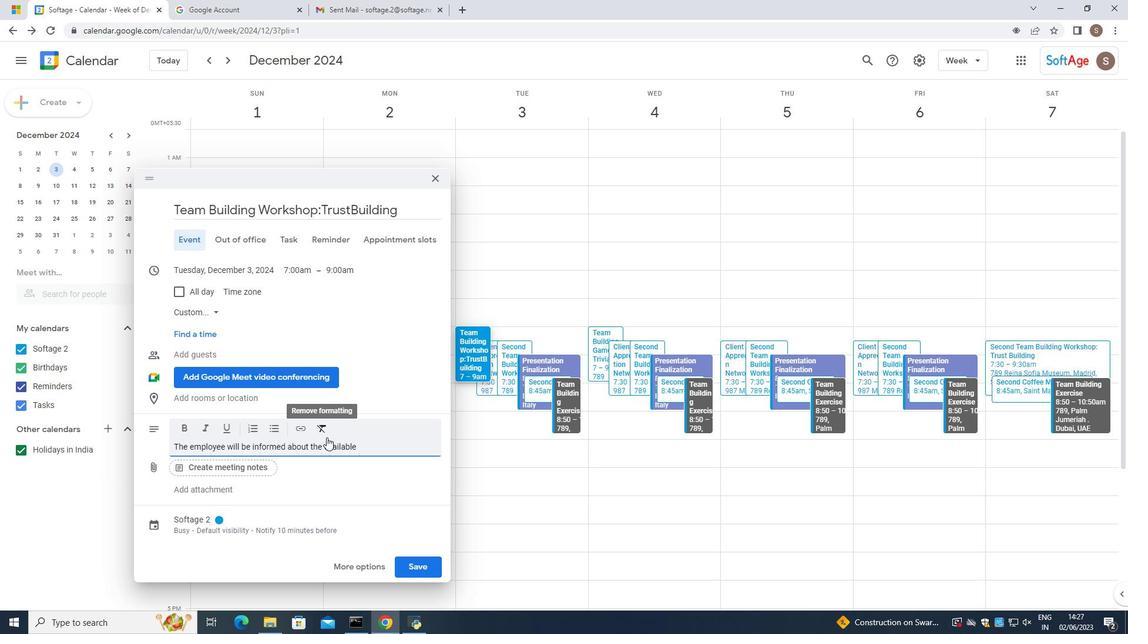 
Action: Mouse pressed left at (664, 383)
Screenshot: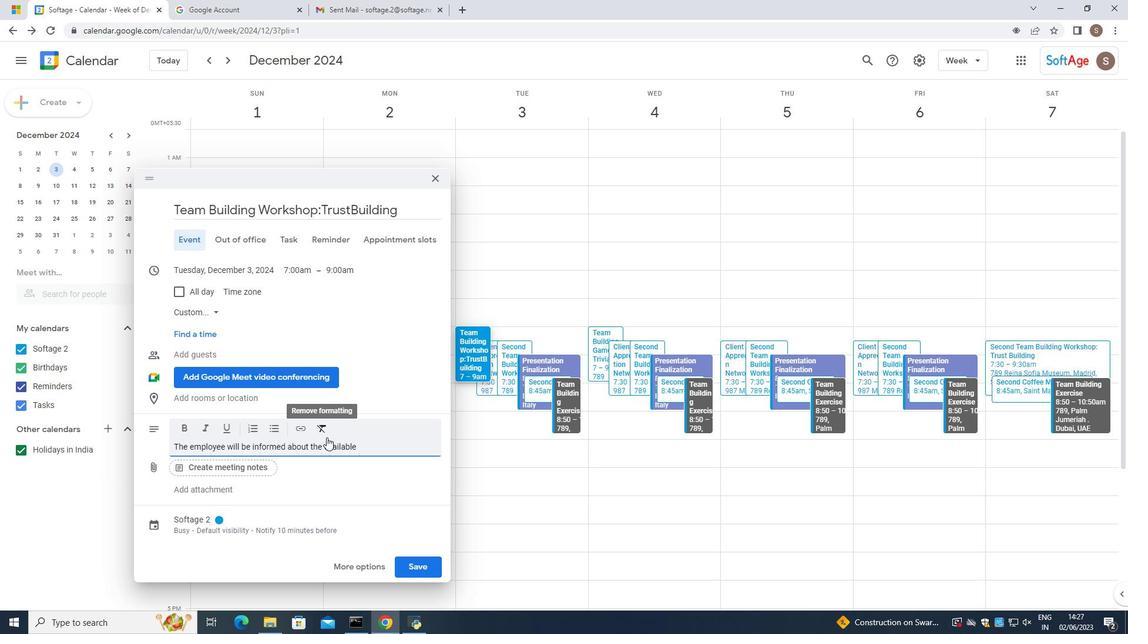 
Action: Mouse pressed left at (664, 383)
Screenshot: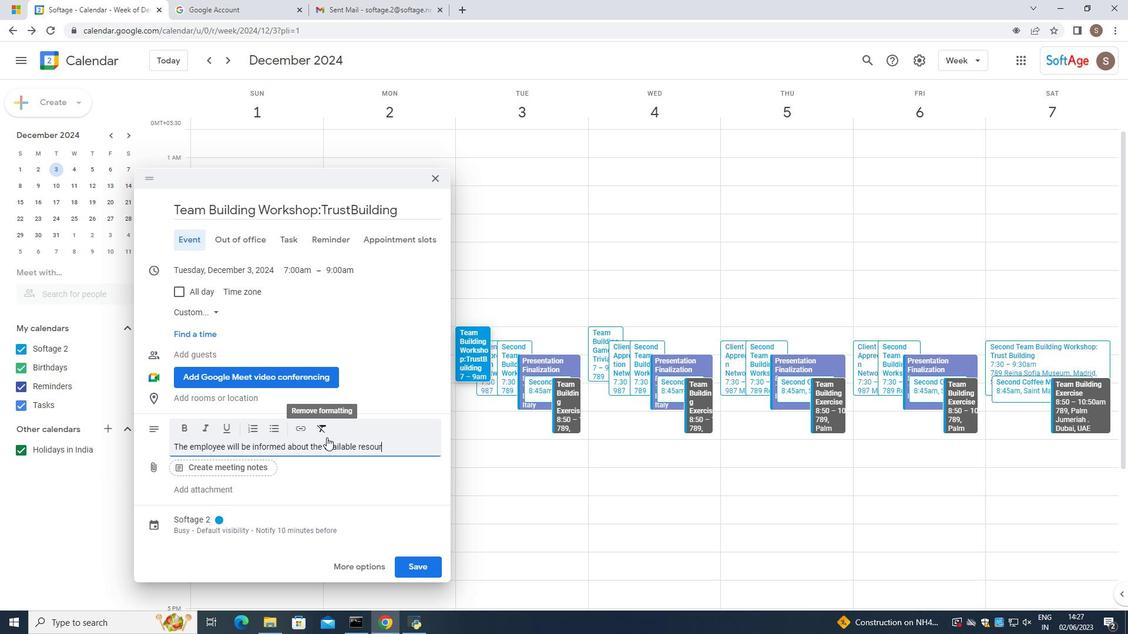 
Action: Mouse pressed left at (664, 383)
Screenshot: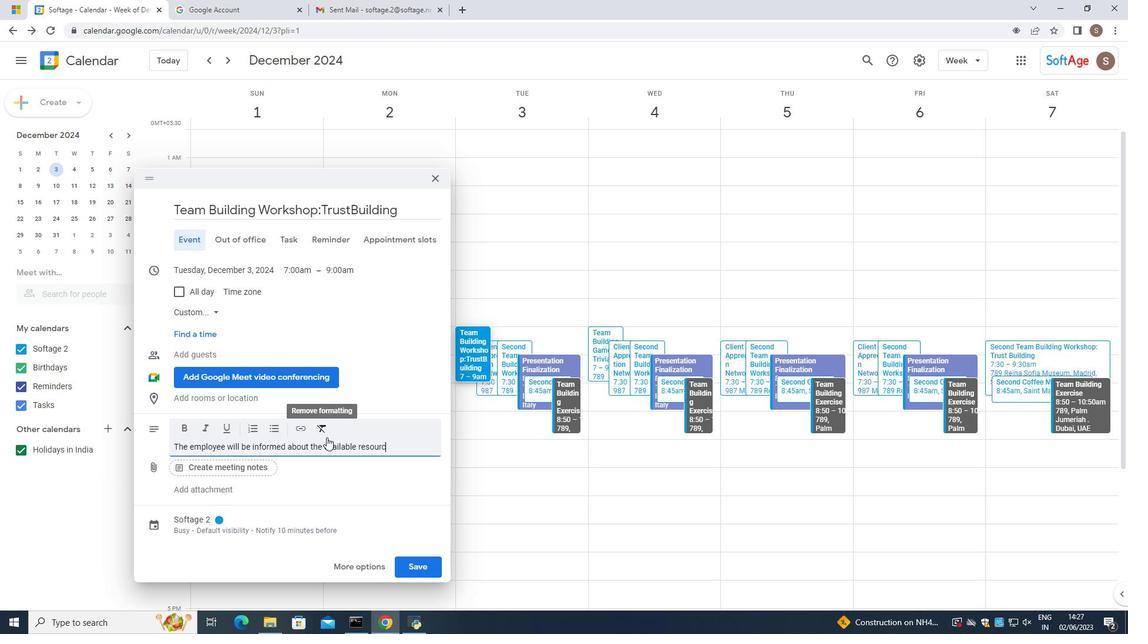 
Action: Mouse pressed left at (664, 383)
Screenshot: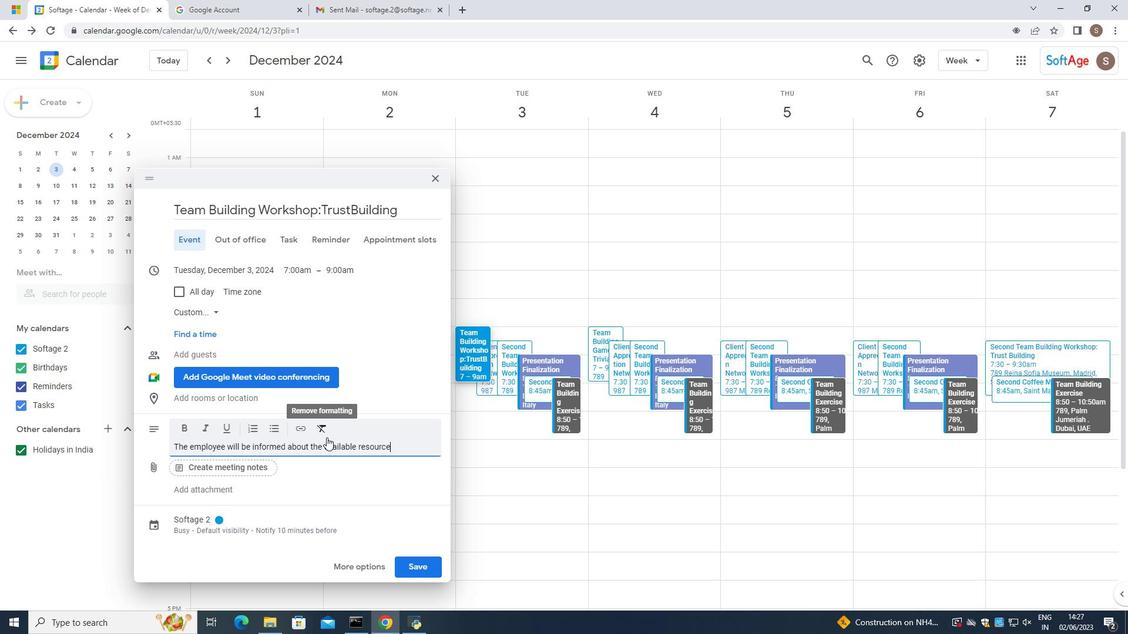 
Action: Mouse pressed left at (664, 383)
Screenshot: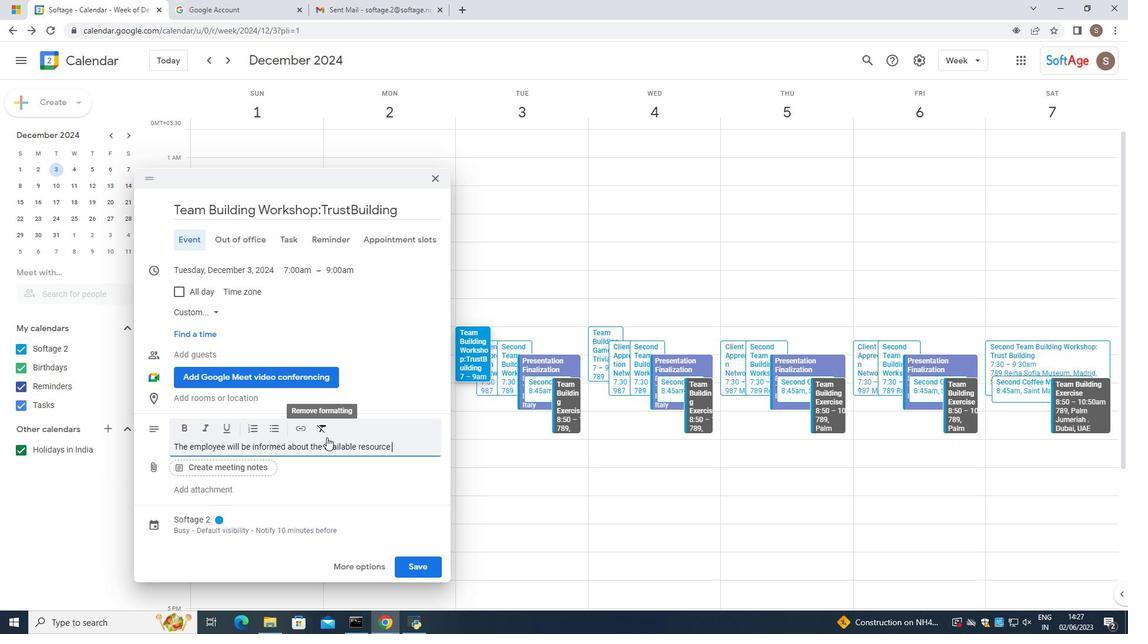 
Action: Mouse moved to (673, 377)
Screenshot: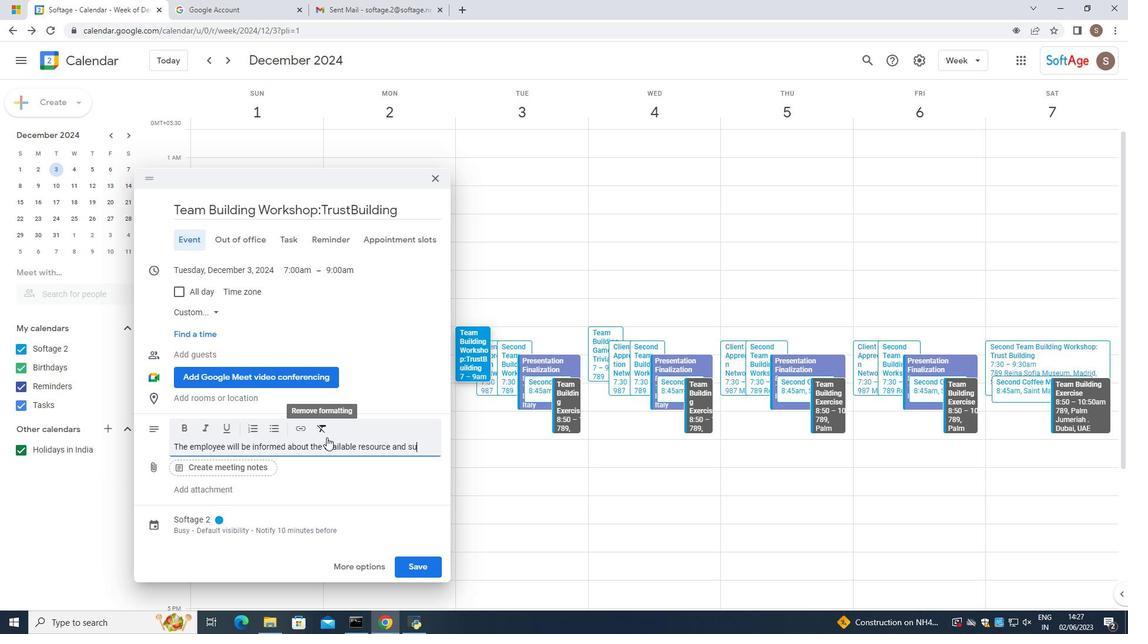 
Action: Mouse pressed left at (673, 377)
Screenshot: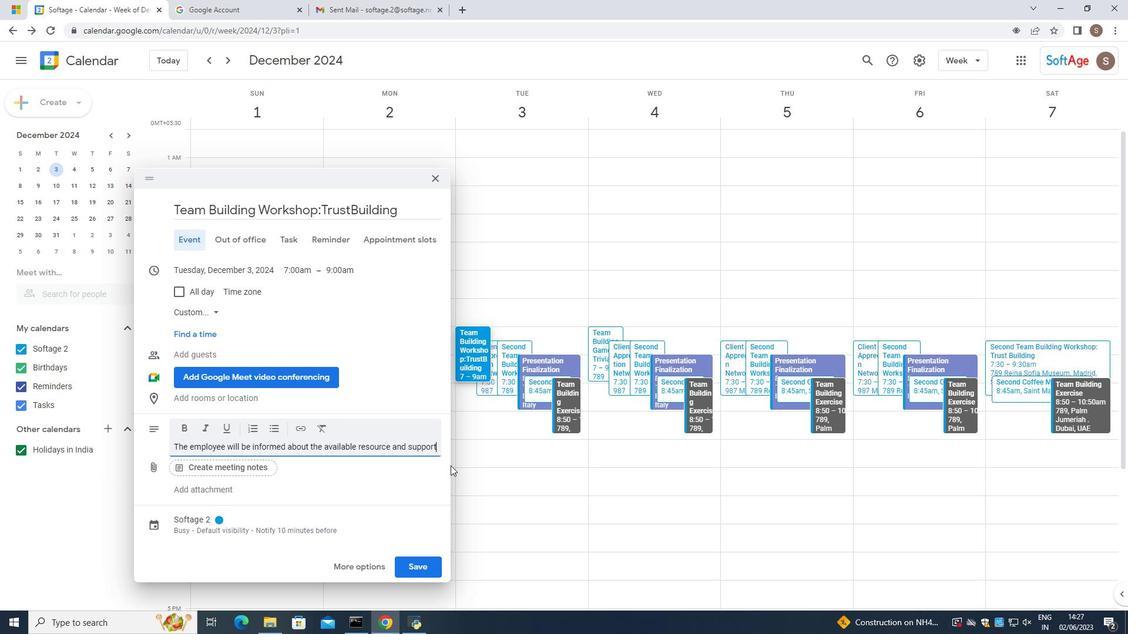 
Action: Mouse pressed left at (673, 377)
Screenshot: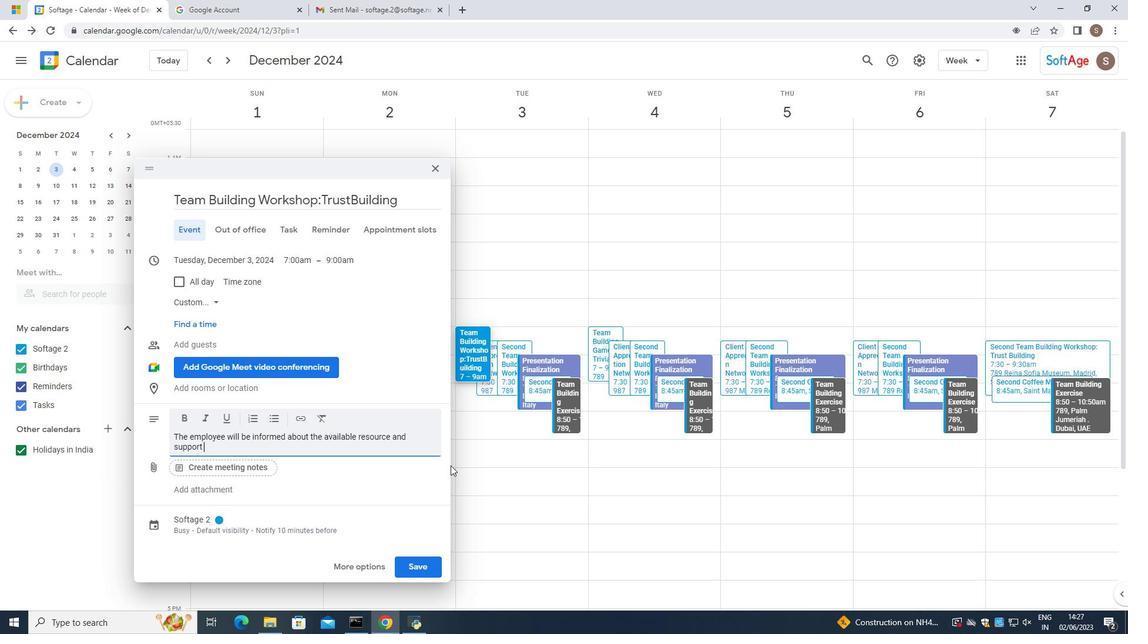 
Action: Mouse pressed left at (673, 377)
Screenshot: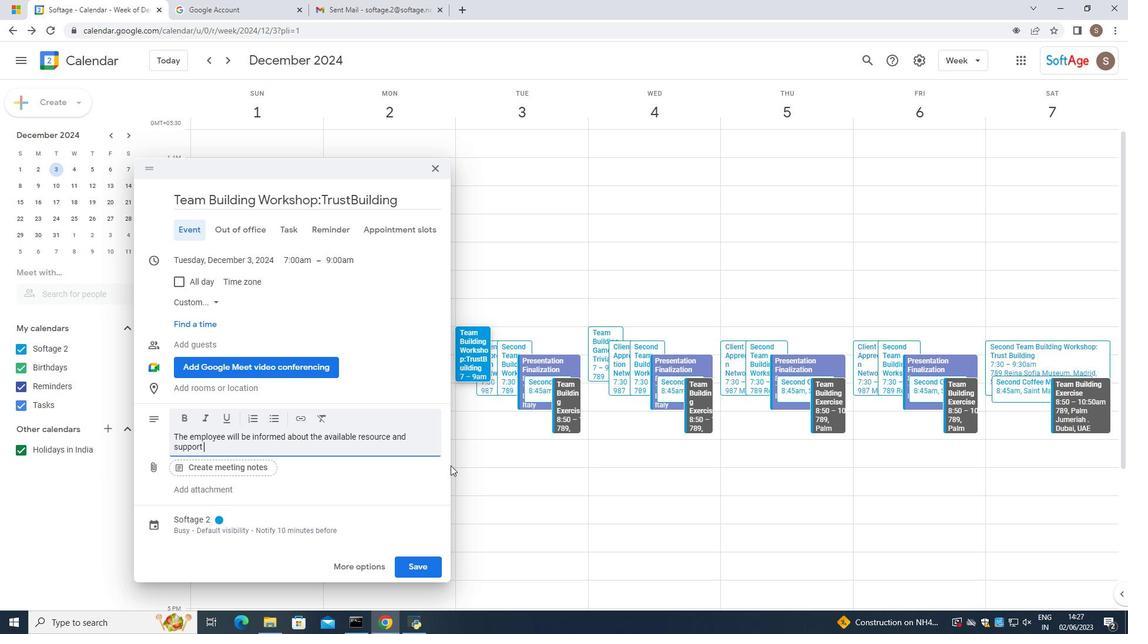 
Action: Mouse pressed left at (673, 377)
Screenshot: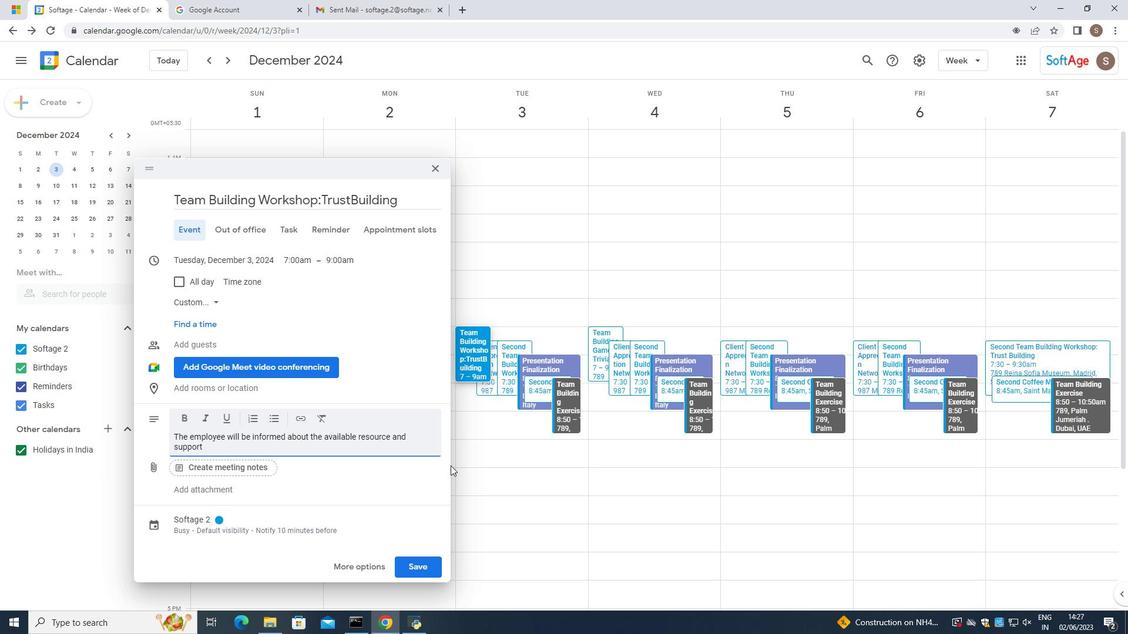 
Action: Mouse pressed left at (673, 377)
Screenshot: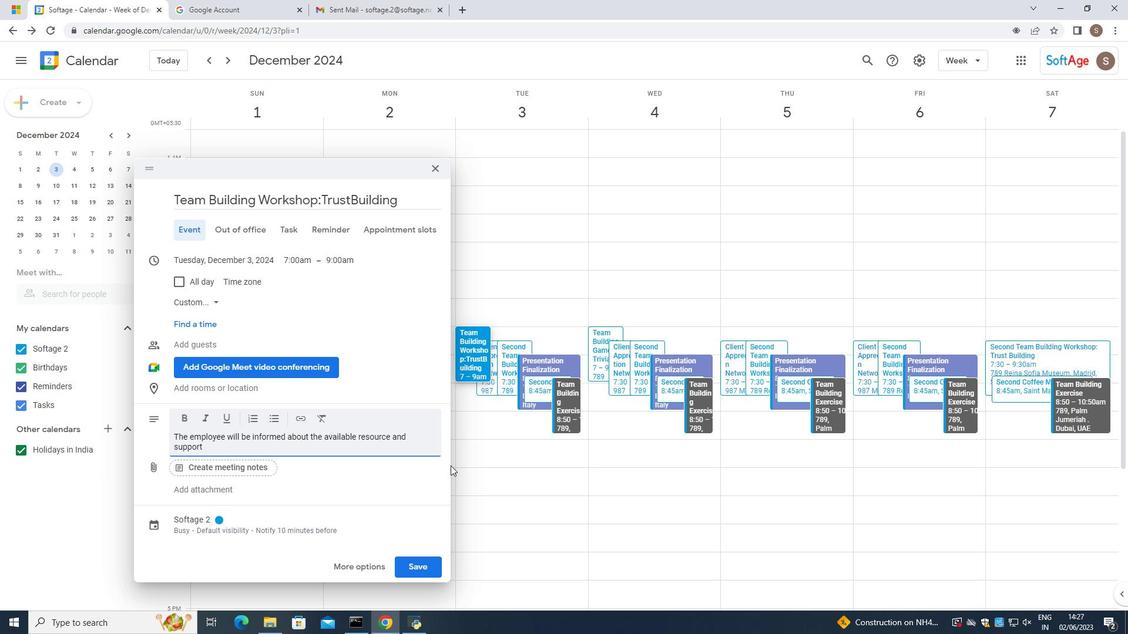 
Action: Mouse pressed left at (673, 377)
Screenshot: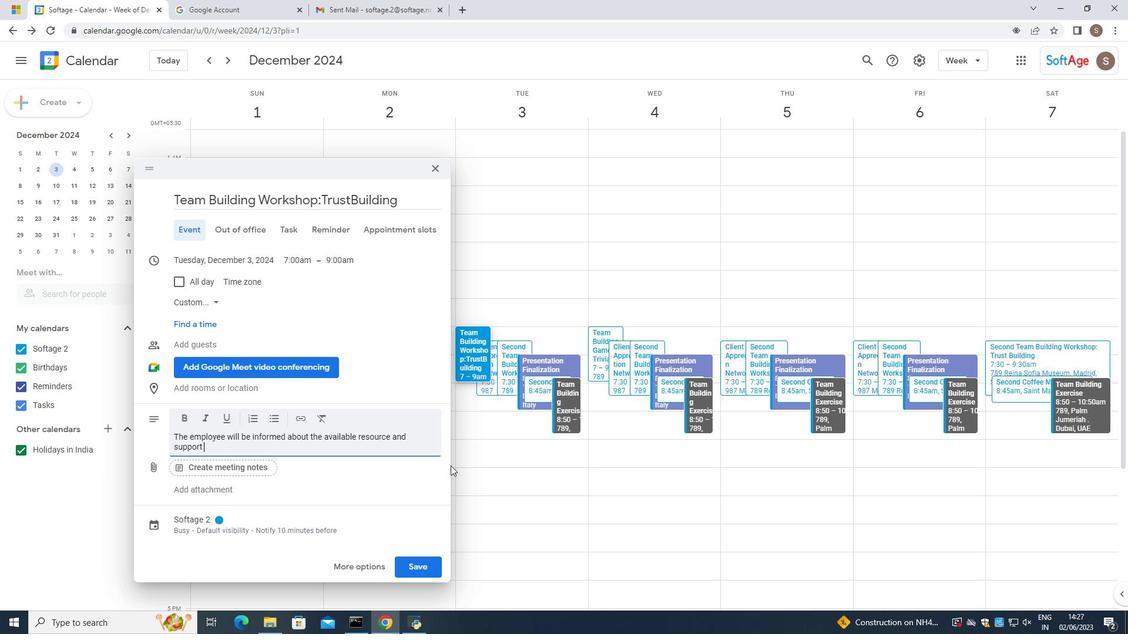 
Action: Mouse pressed left at (673, 377)
Screenshot: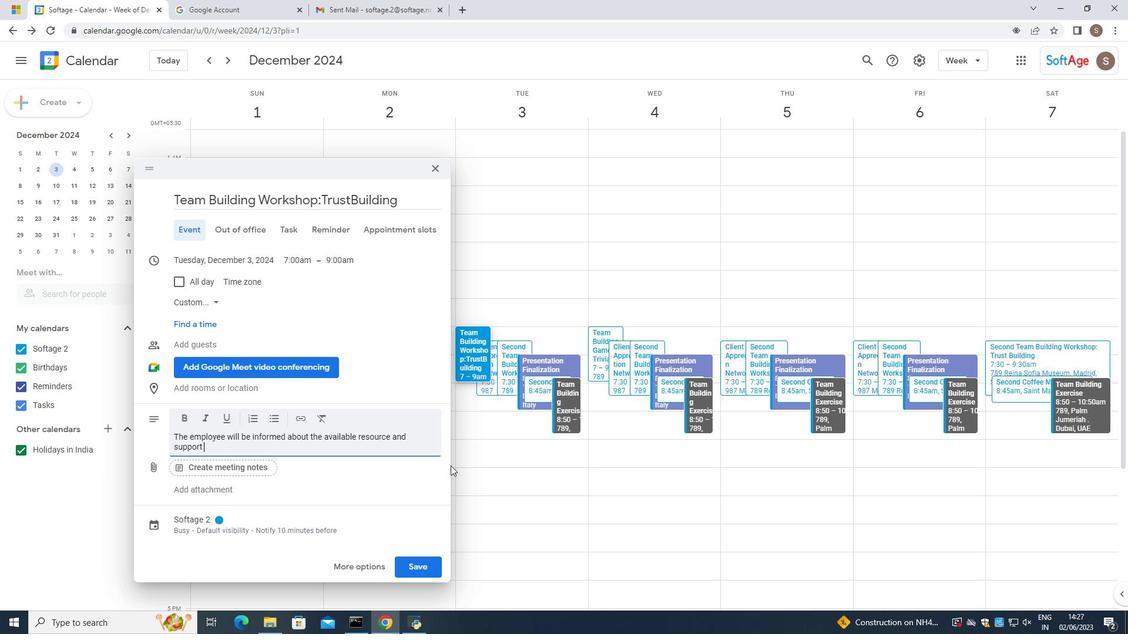
Action: Mouse pressed left at (673, 377)
Screenshot: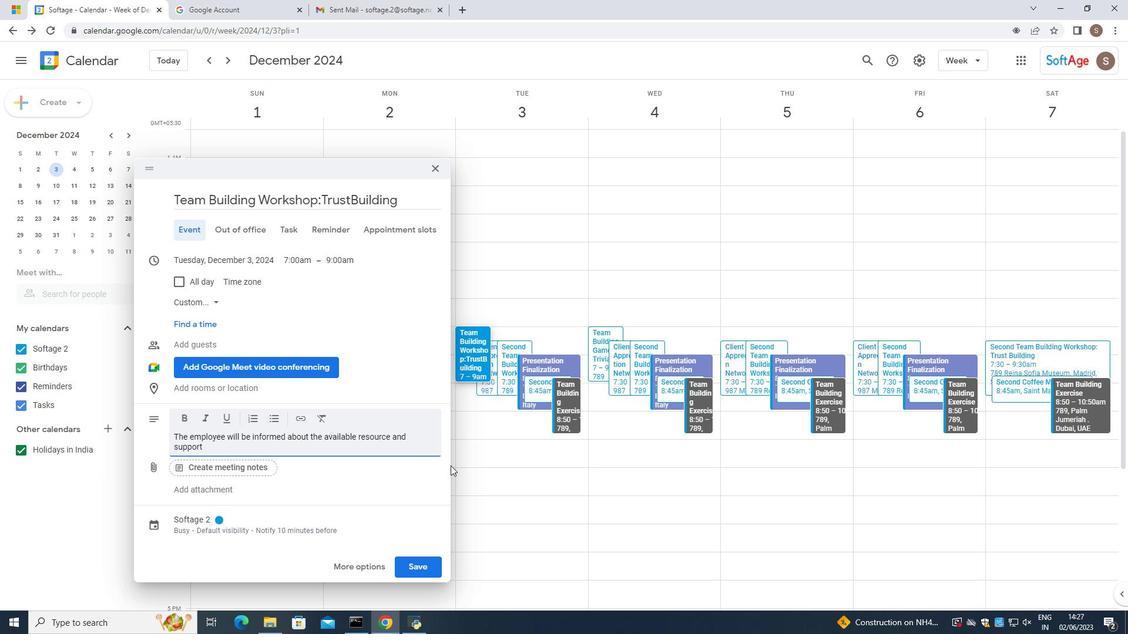 
Action: Mouse moved to (673, 377)
Screenshot: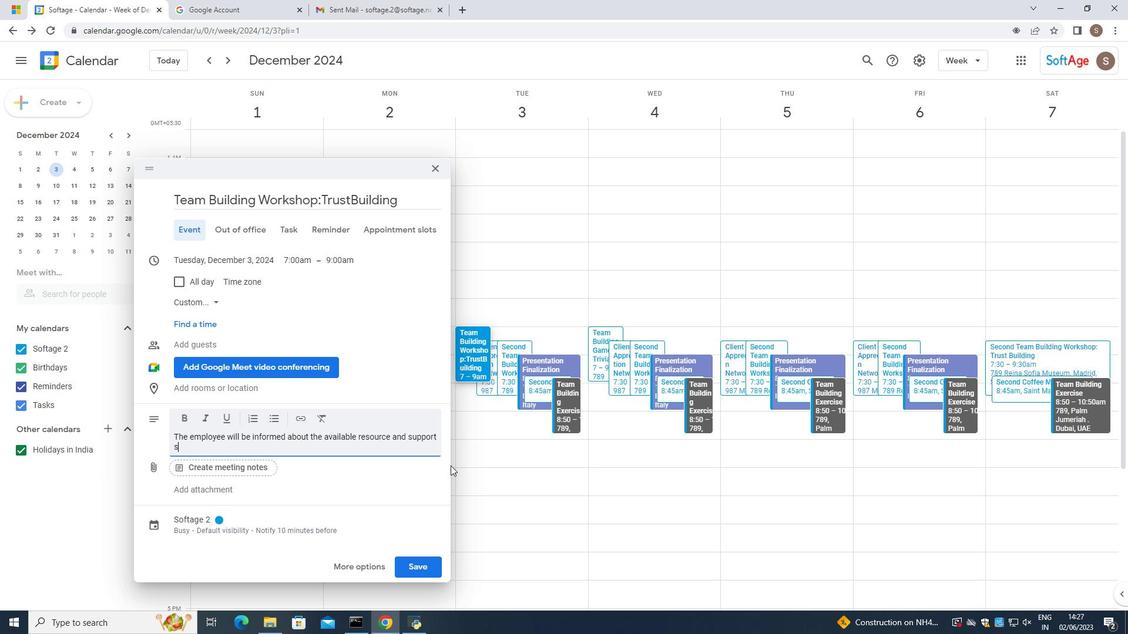 
Action: Mouse pressed left at (673, 377)
Screenshot: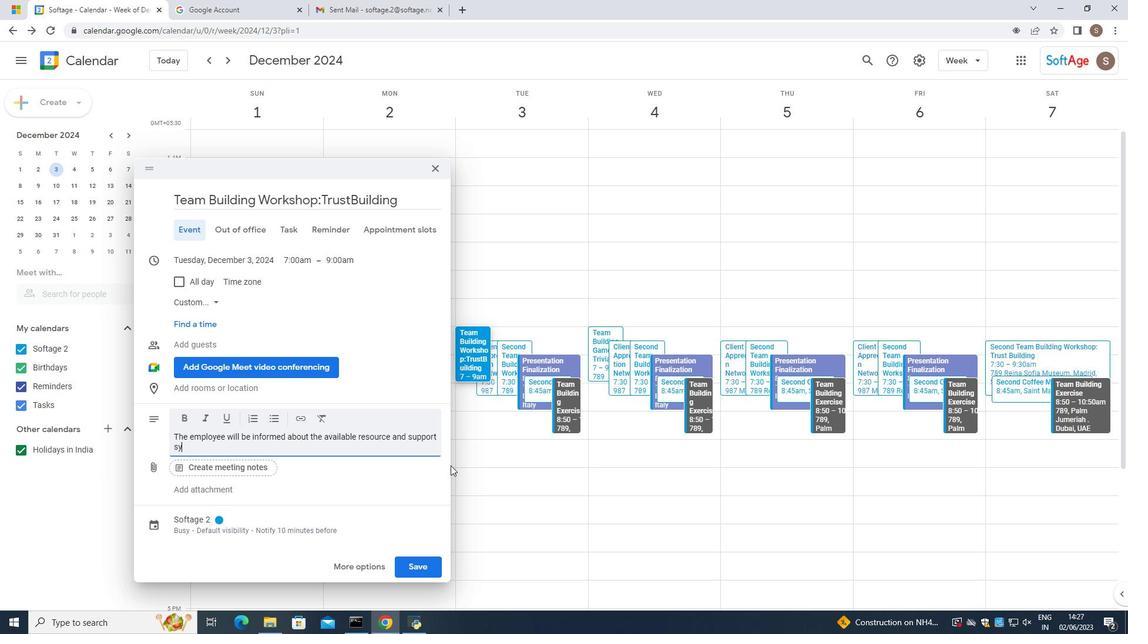 
Action: Mouse moved to (673, 377)
Screenshot: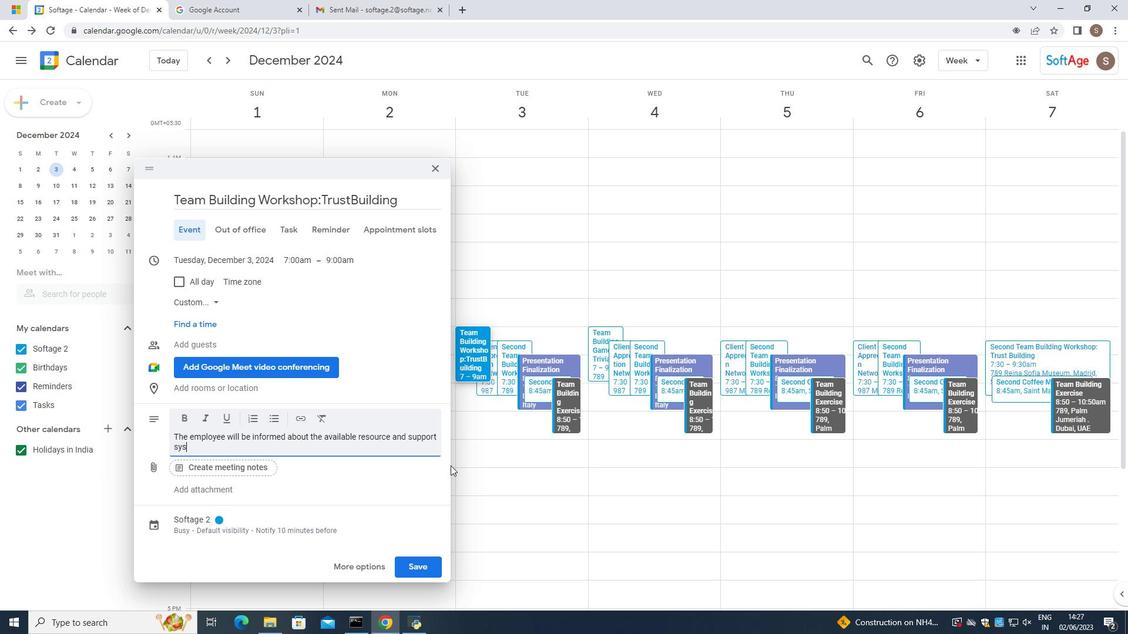 
Action: Mouse pressed left at (673, 377)
Screenshot: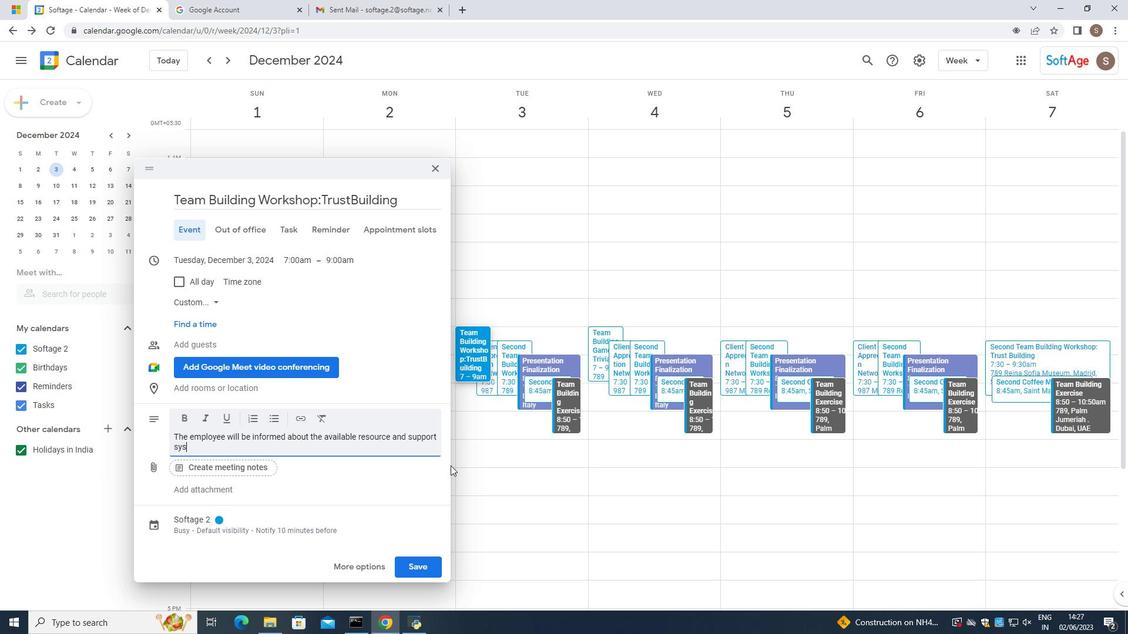 
Action: Mouse pressed left at (673, 377)
Screenshot: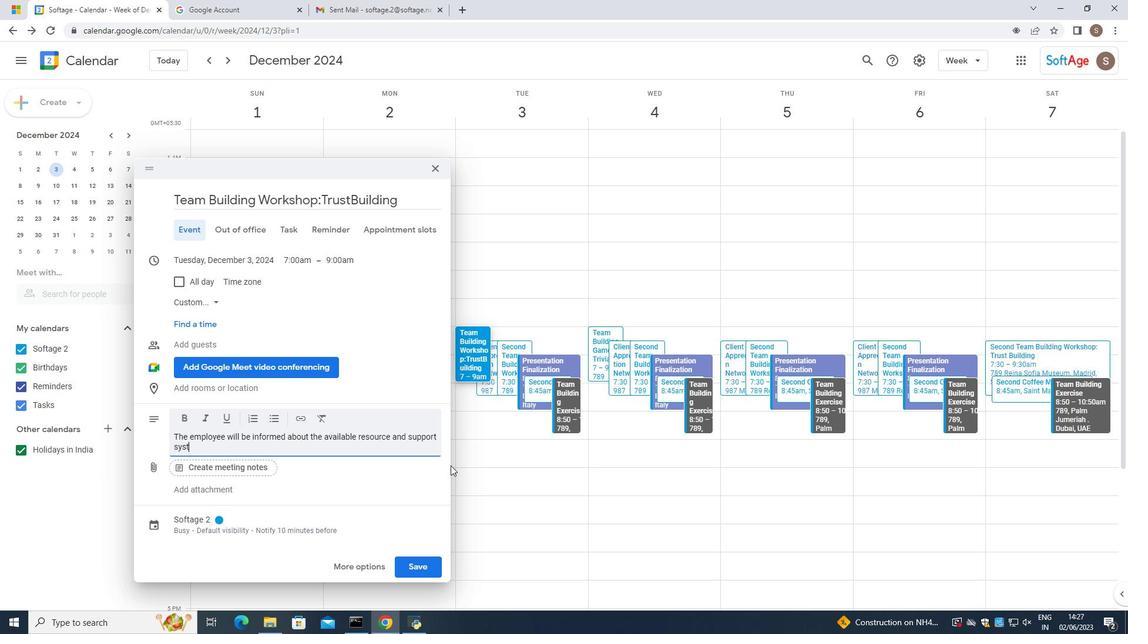 
Action: Mouse pressed left at (673, 377)
Screenshot: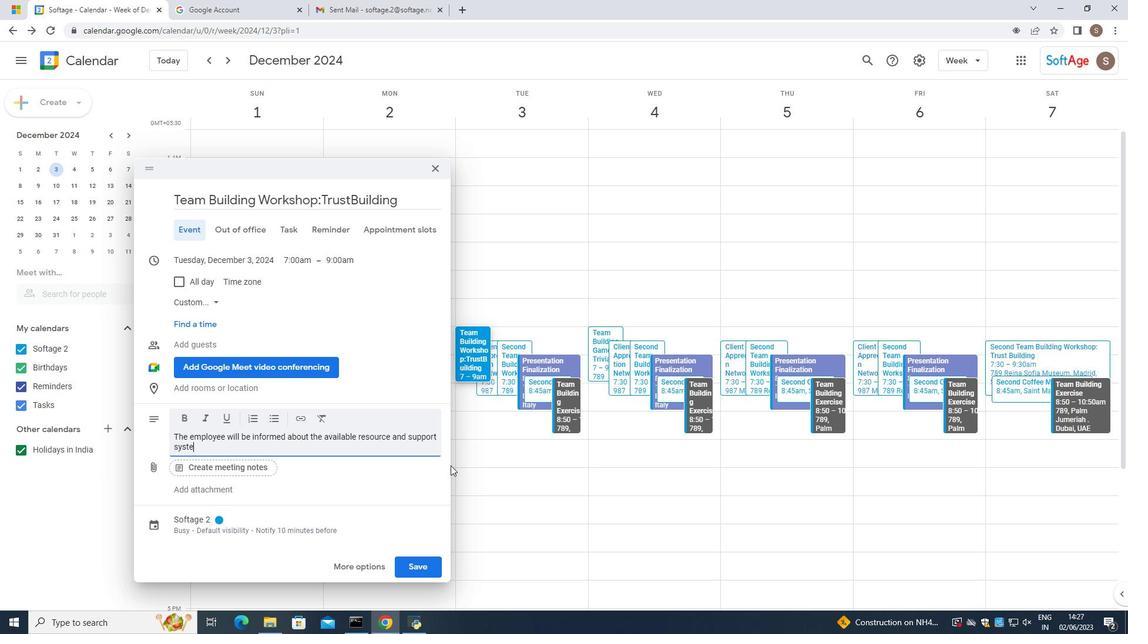 
Action: Mouse pressed left at (673, 377)
Screenshot: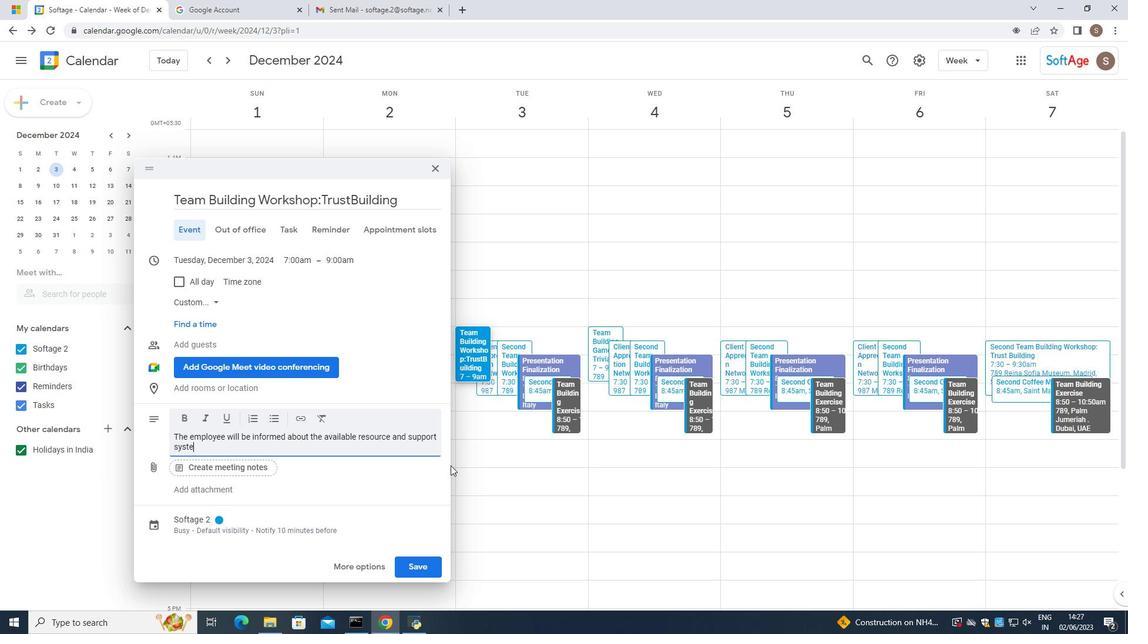 
Action: Mouse pressed left at (673, 377)
Screenshot: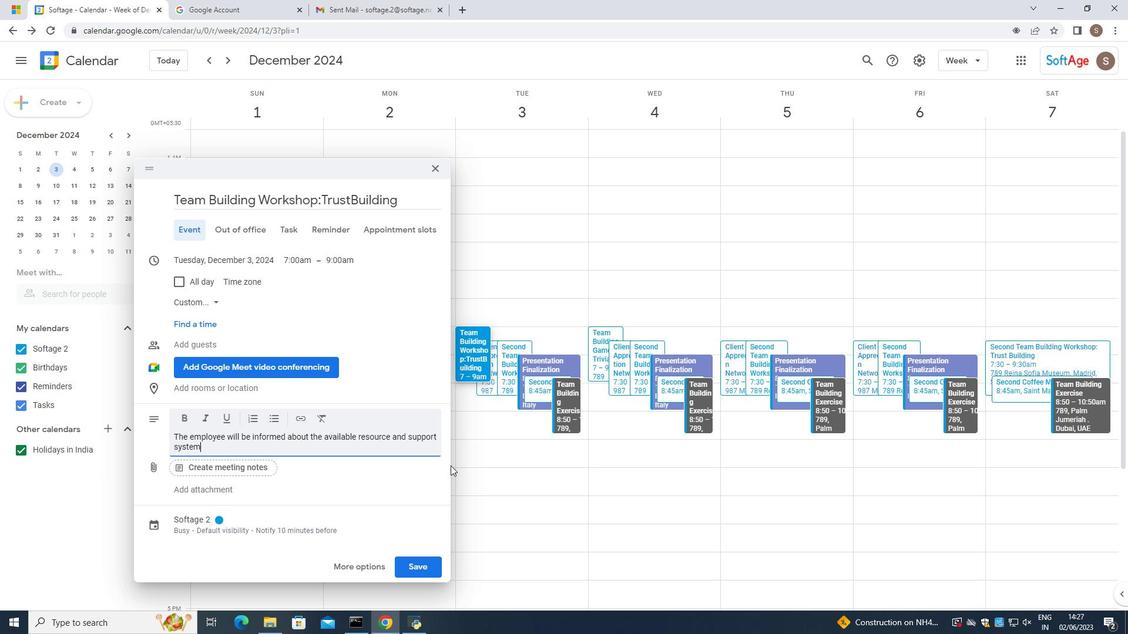 
Action: Mouse pressed left at (673, 377)
Screenshot: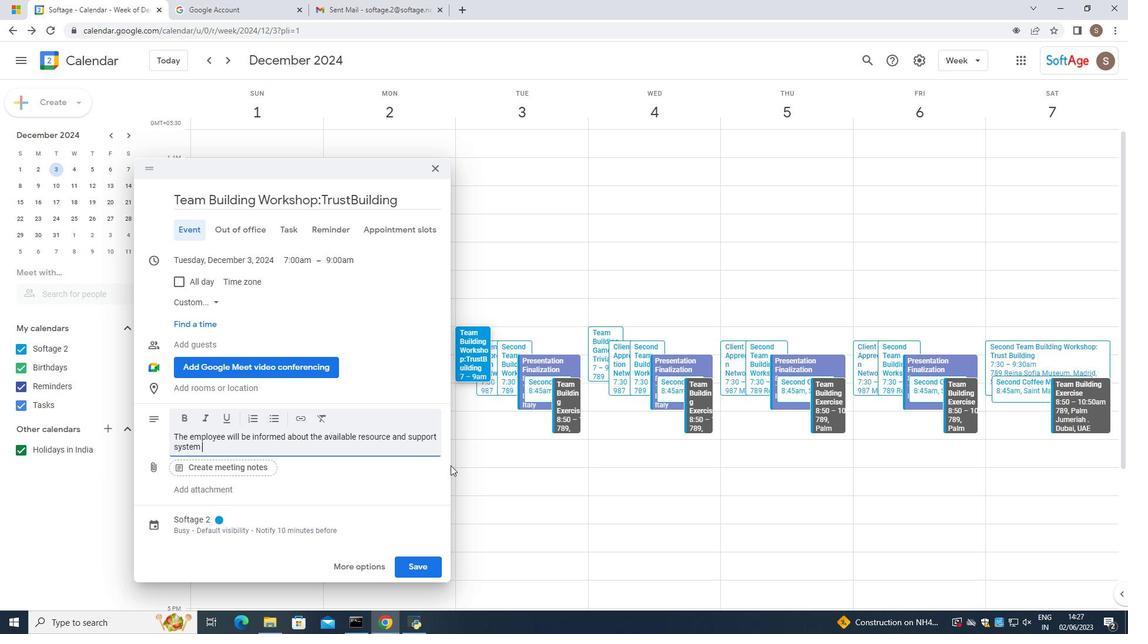 
Action: Mouse pressed left at (673, 377)
Screenshot: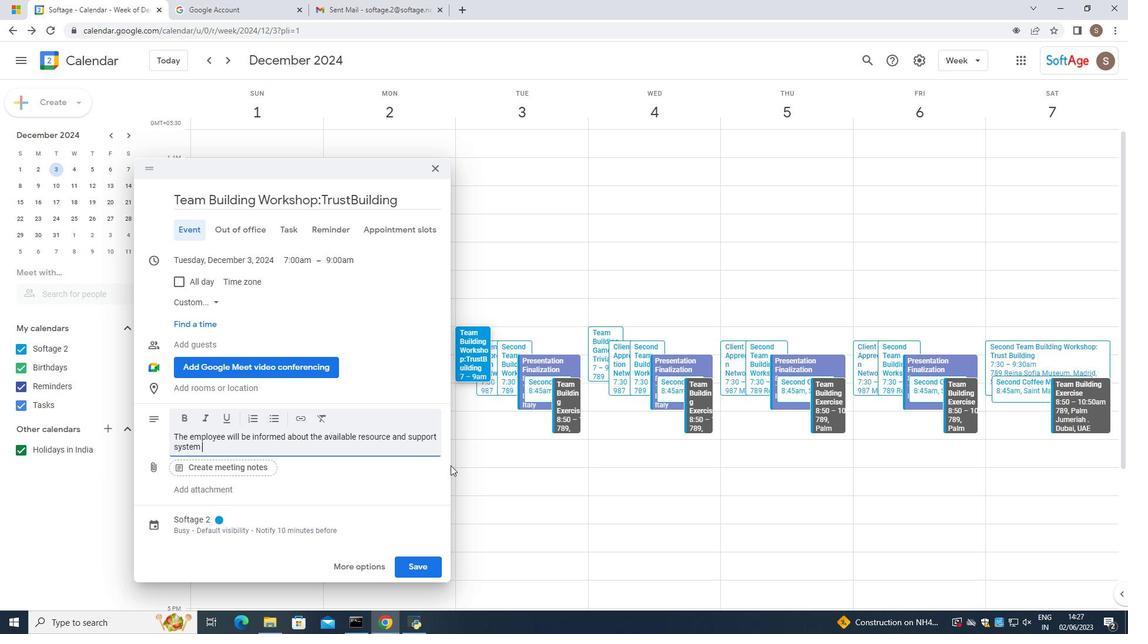 
Action: Mouse pressed left at (673, 377)
Screenshot: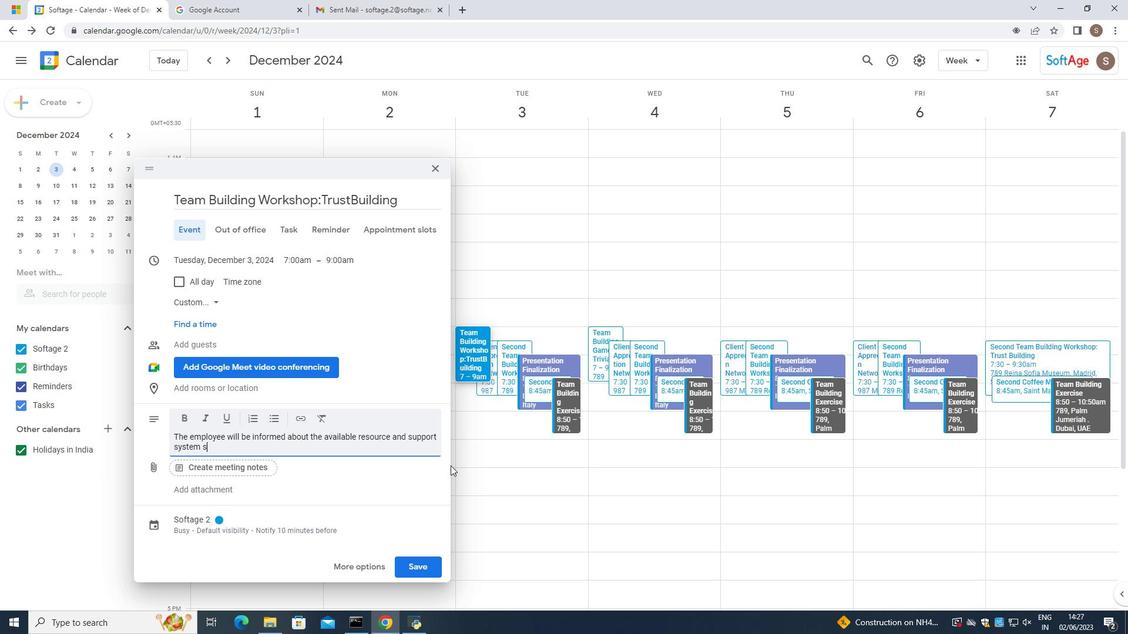 
Action: Mouse pressed left at (673, 377)
Screenshot: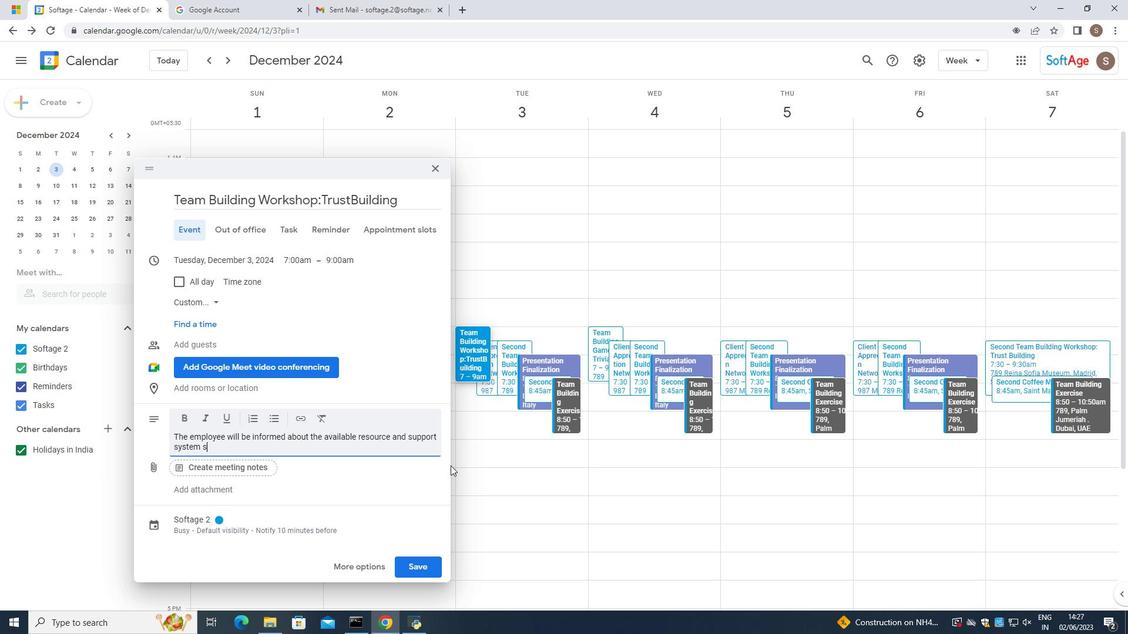 
Action: Mouse pressed left at (673, 377)
Screenshot: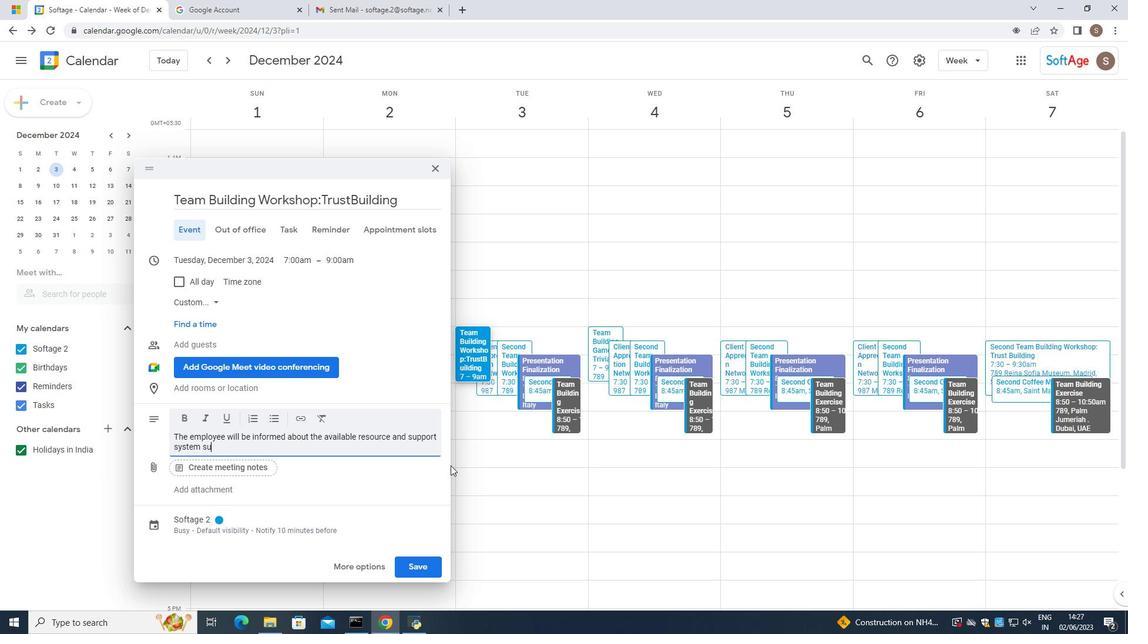 
Action: Mouse pressed left at (673, 377)
Screenshot: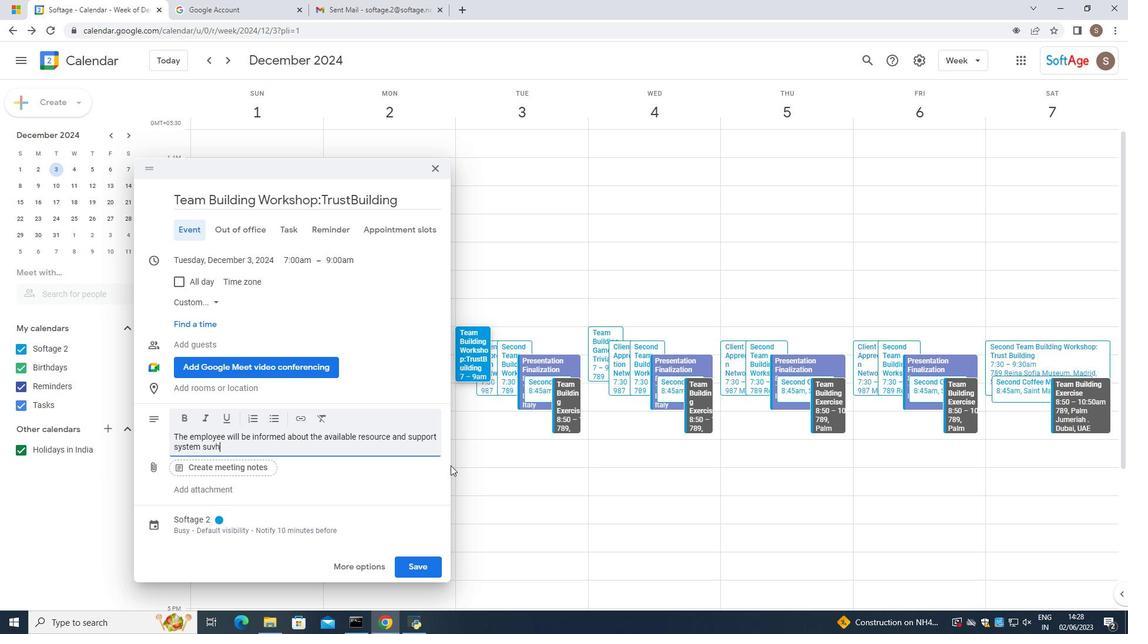 
Action: Mouse moved to (673, 377)
Screenshot: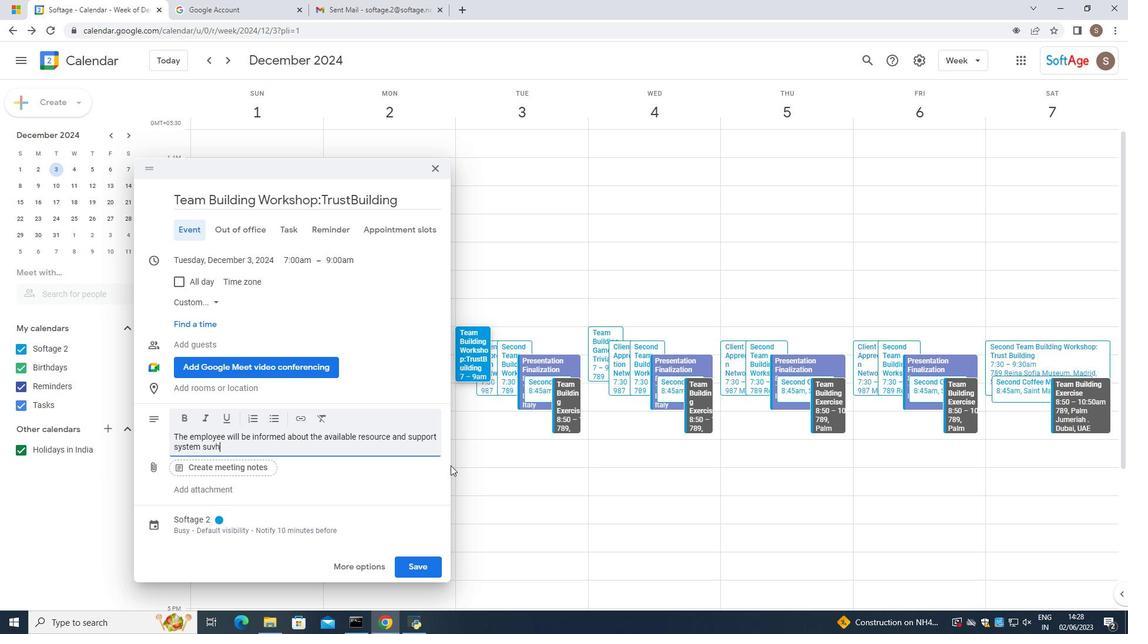 
Action: Mouse pressed left at (673, 377)
Screenshot: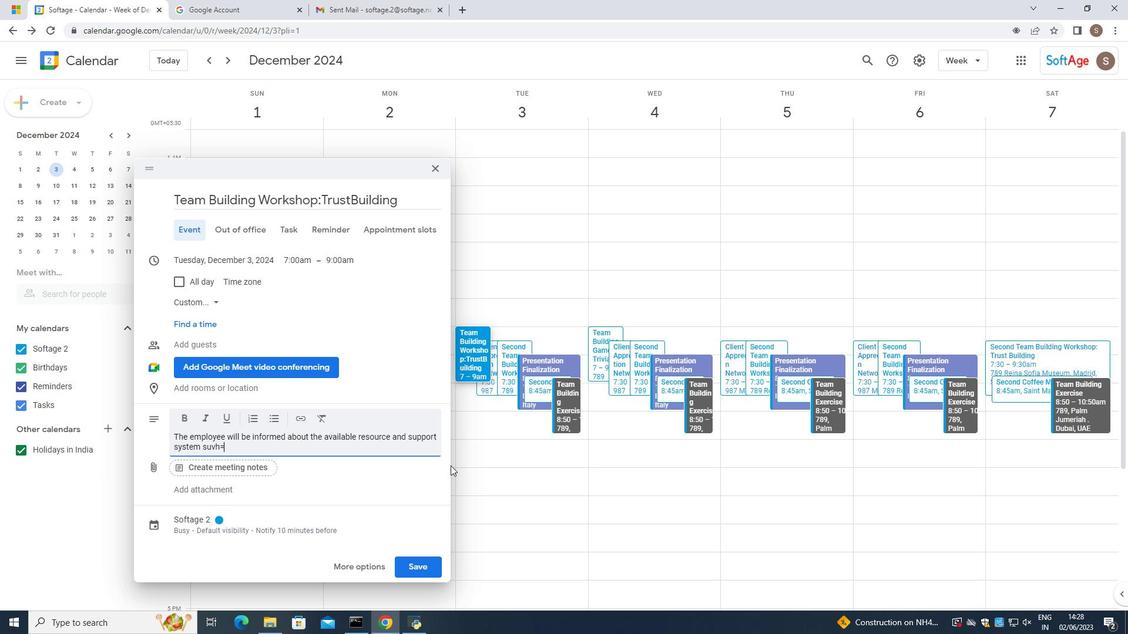 
Action: Mouse pressed left at (673, 377)
Screenshot: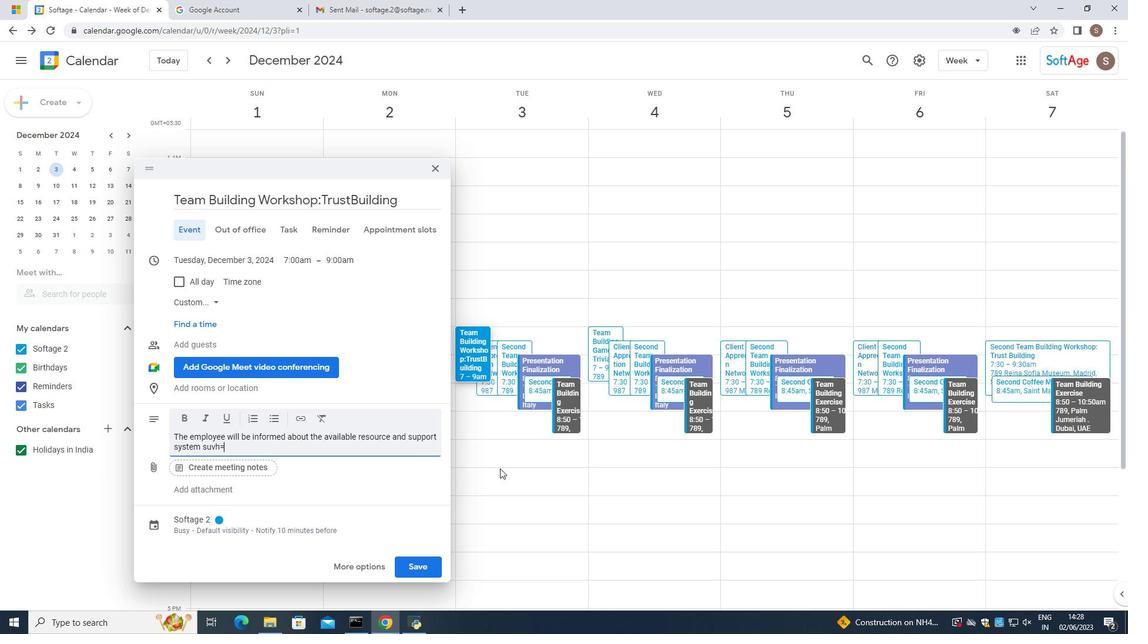 
Action: Mouse pressed left at (673, 377)
Screenshot: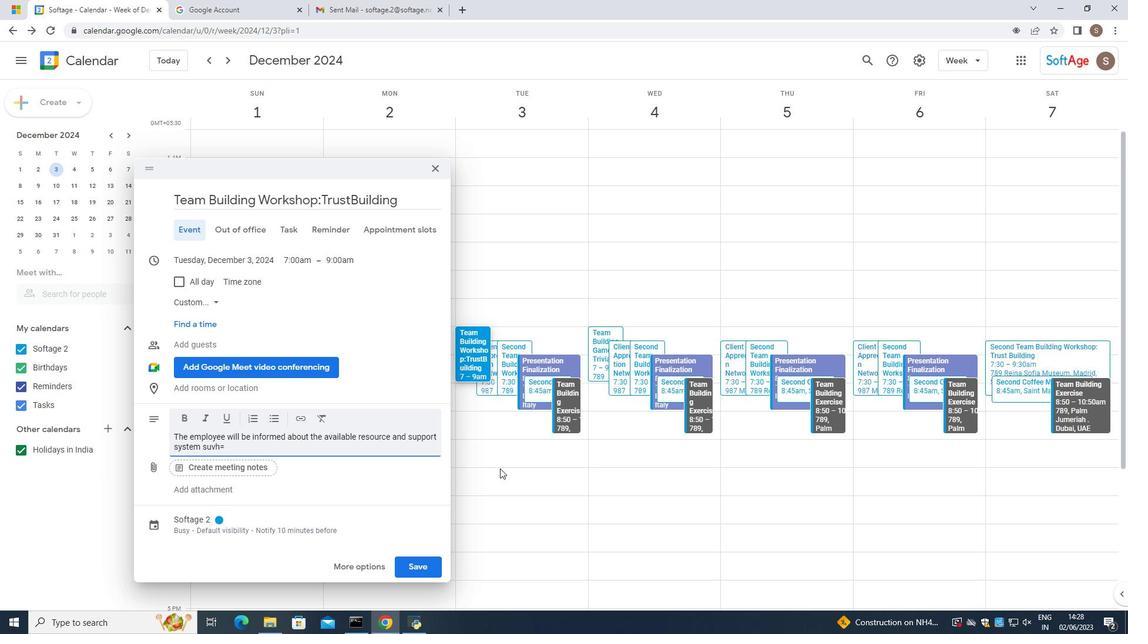 
Action: Mouse pressed left at (673, 377)
Screenshot: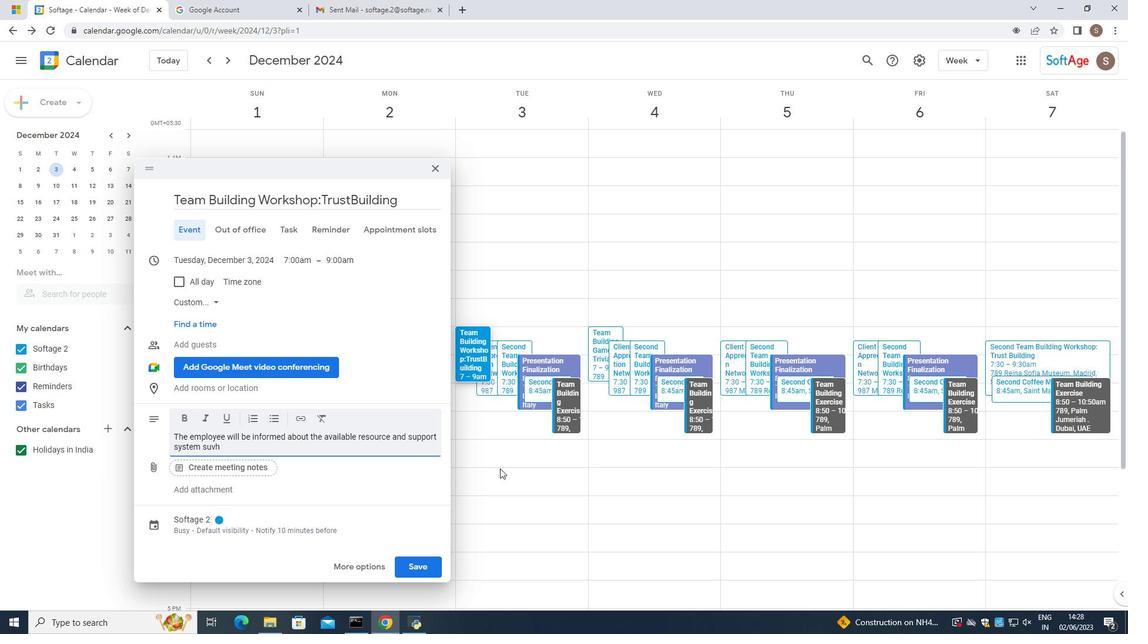 
Action: Mouse pressed left at (673, 377)
Screenshot: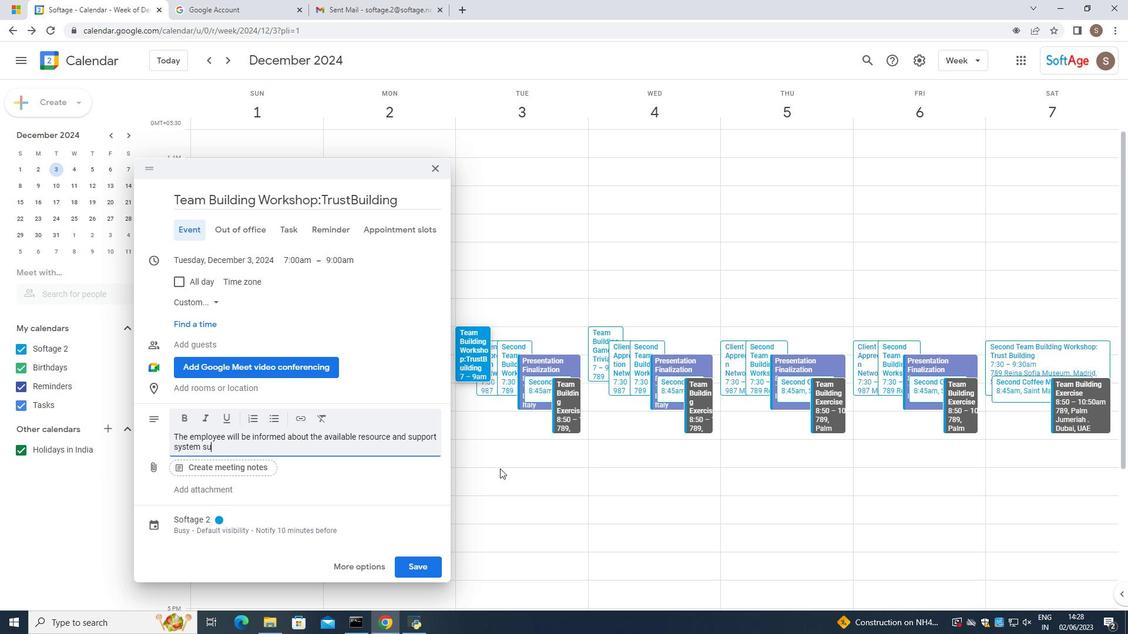 
Action: Mouse pressed left at (673, 377)
Screenshot: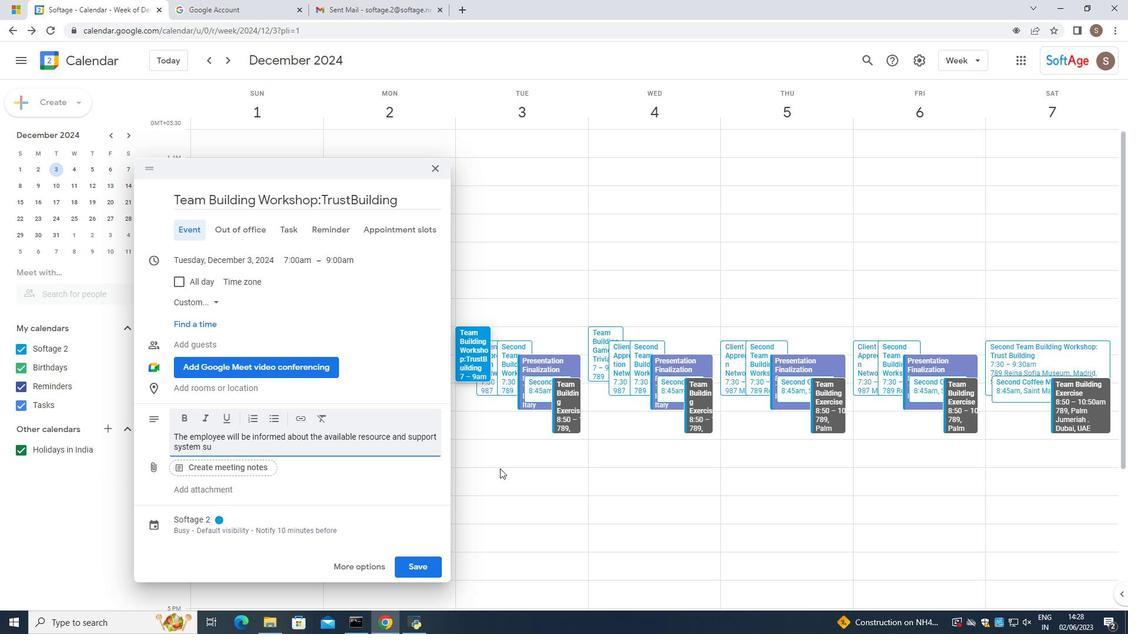 
Action: Mouse pressed left at (673, 377)
Screenshot: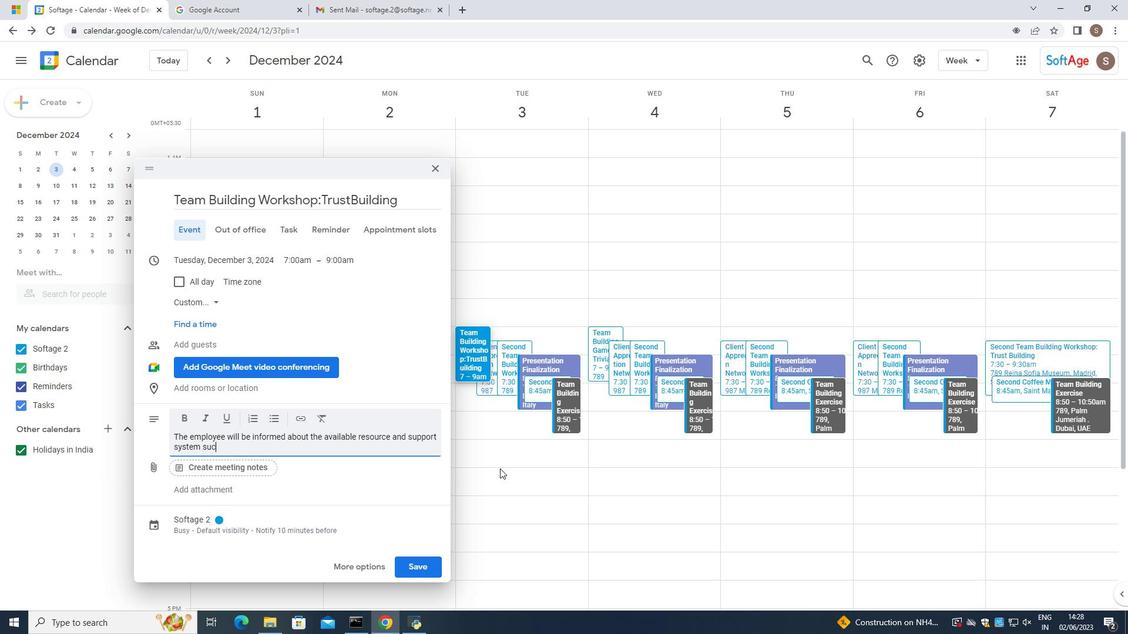 
Action: Mouse pressed left at (673, 377)
Screenshot: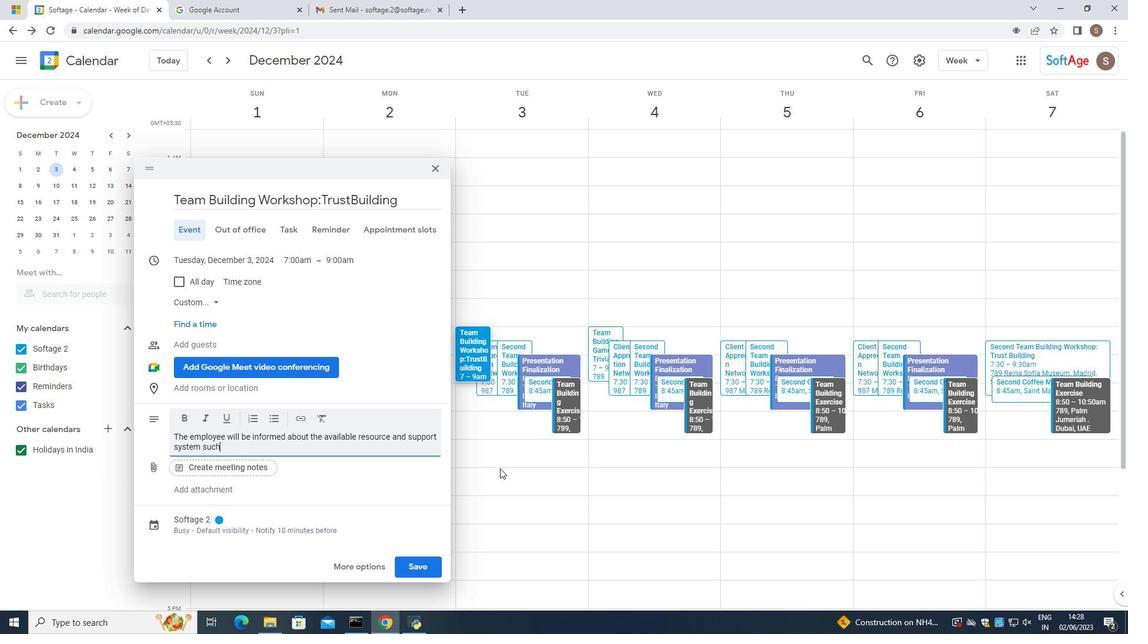 
Action: Mouse pressed left at (673, 377)
Screenshot: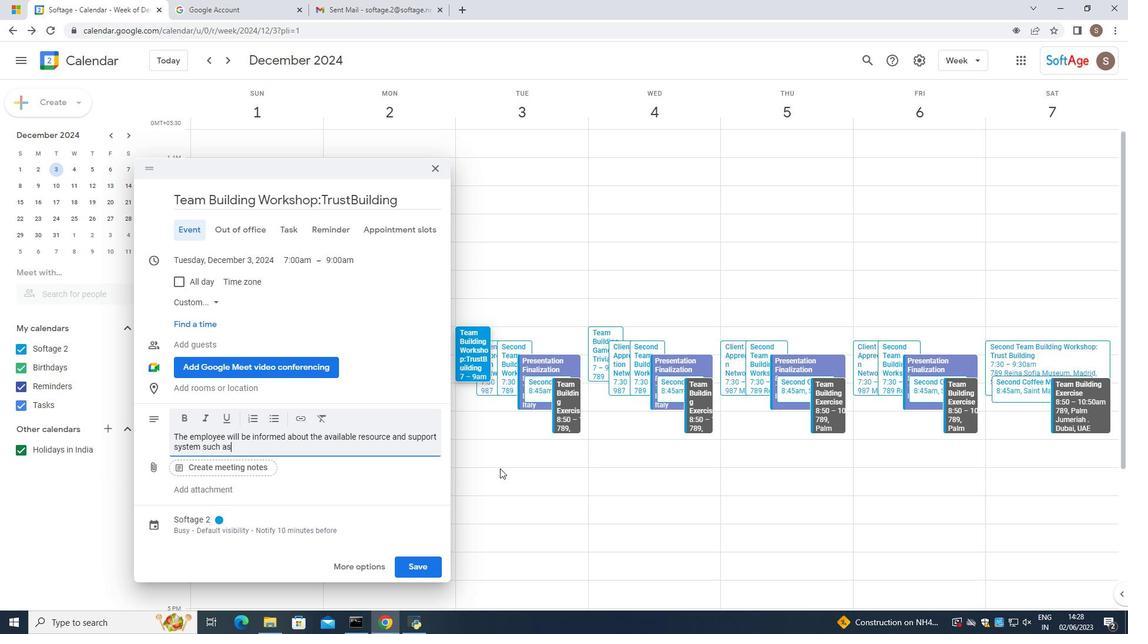
Action: Mouse pressed left at (673, 377)
Screenshot: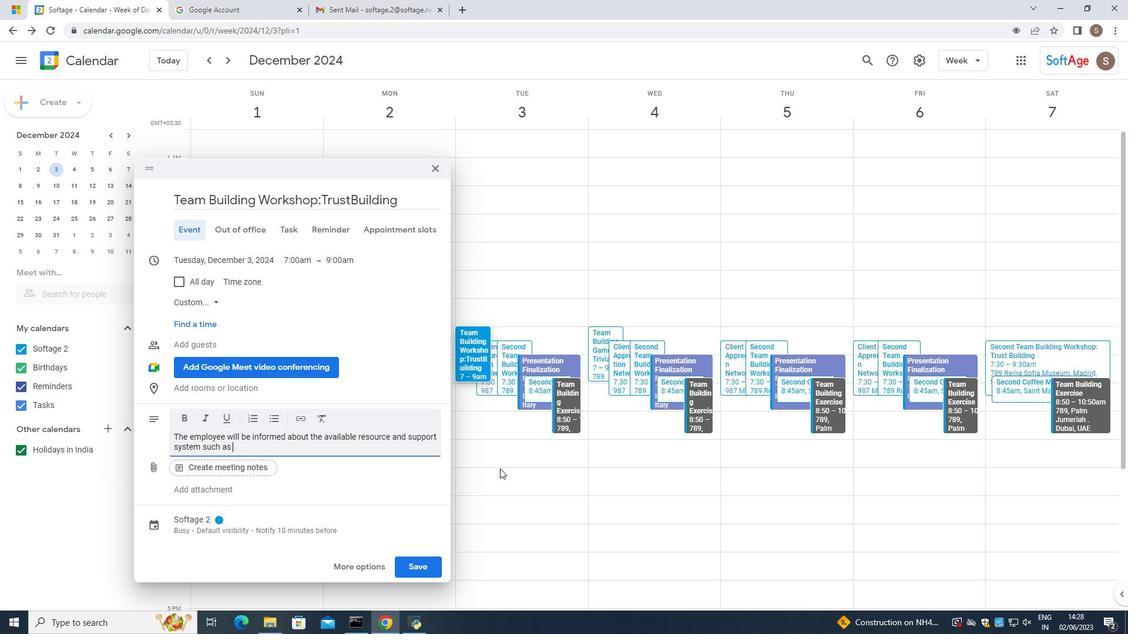 
Action: Mouse pressed left at (673, 377)
Screenshot: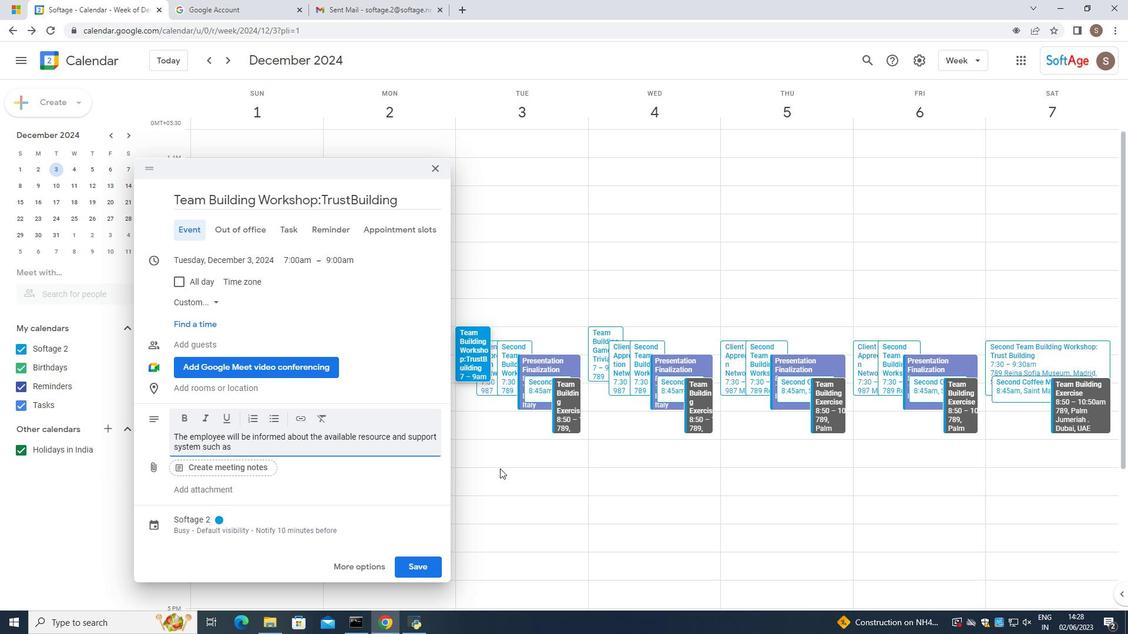 
Action: Mouse pressed left at (673, 377)
Screenshot: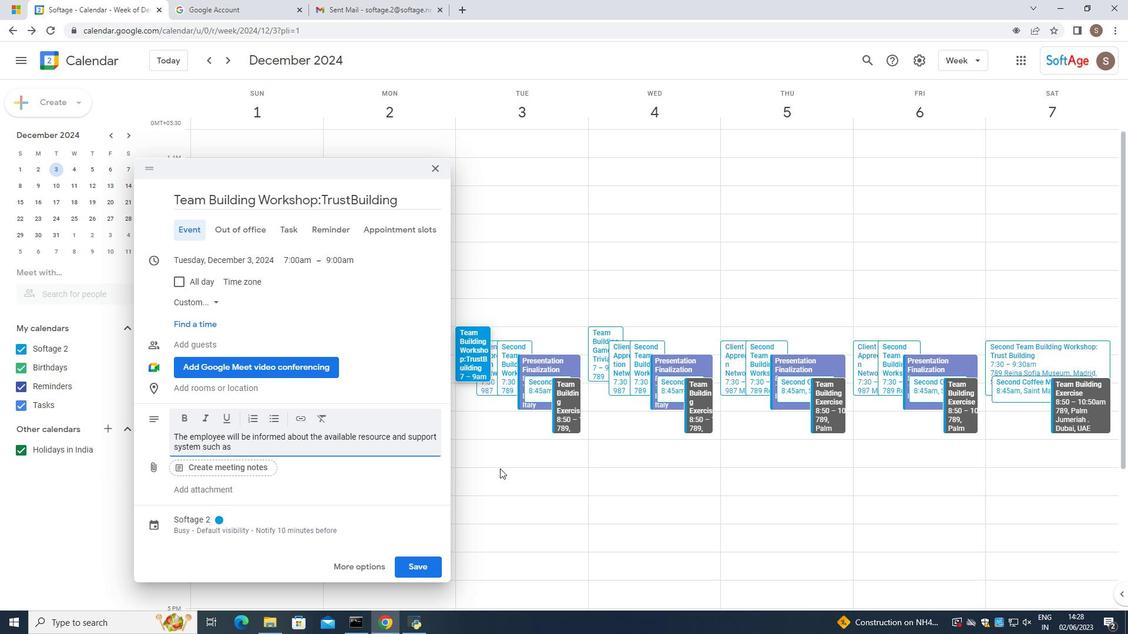
Action: Mouse pressed left at (673, 377)
Screenshot: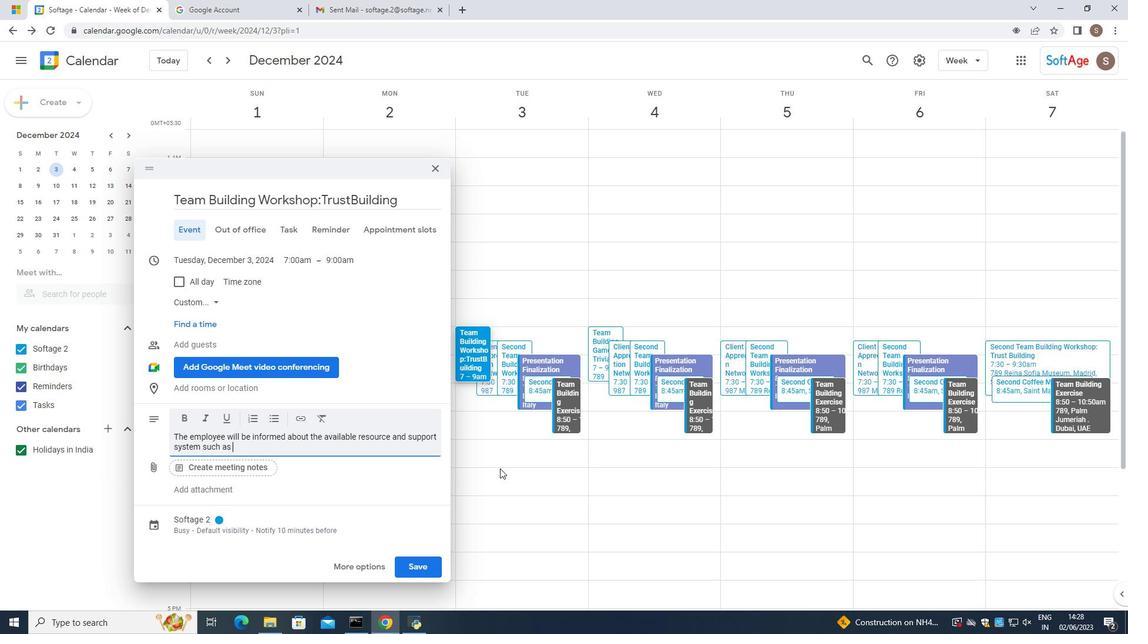 
Action: Mouse pressed left at (673, 377)
Screenshot: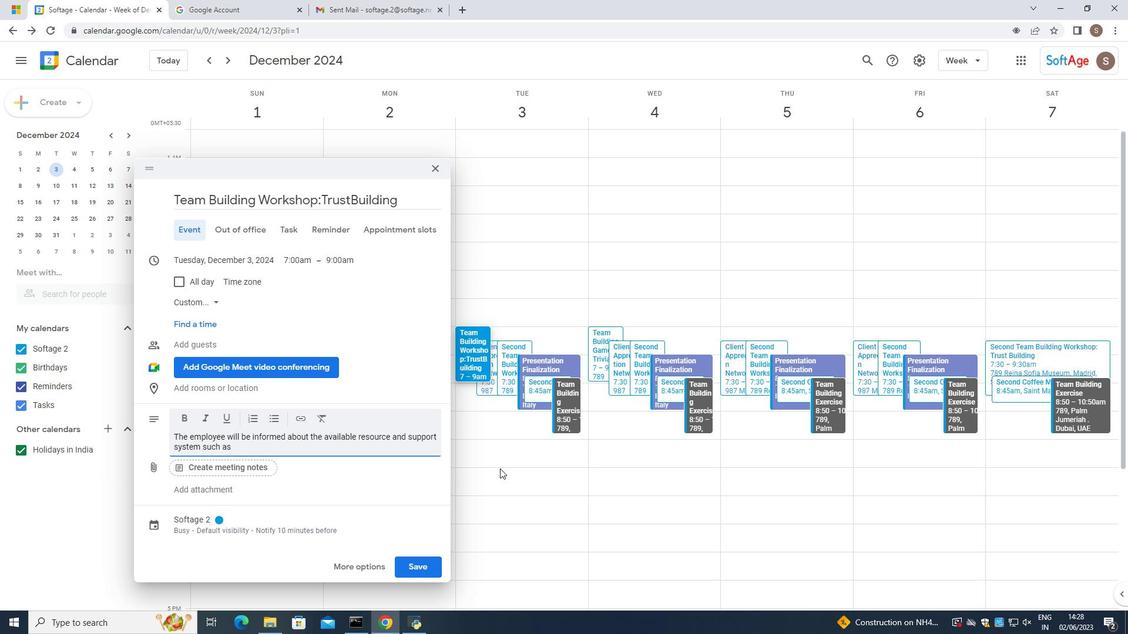
Action: Mouse pressed left at (673, 377)
Screenshot: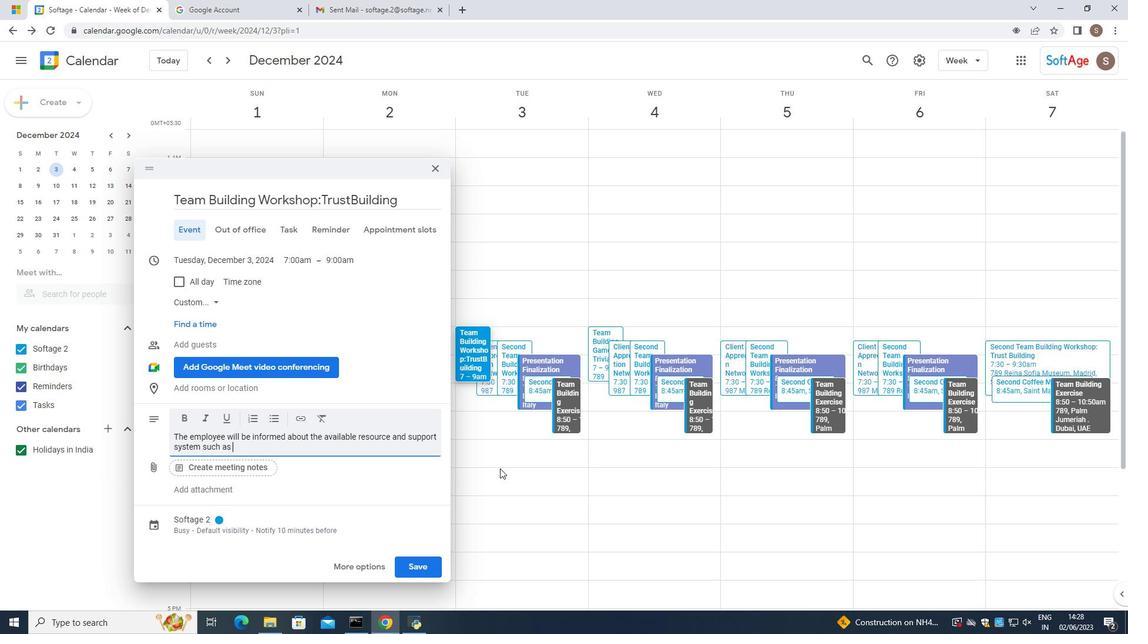 
Action: Mouse moved to (625, 412)
Screenshot: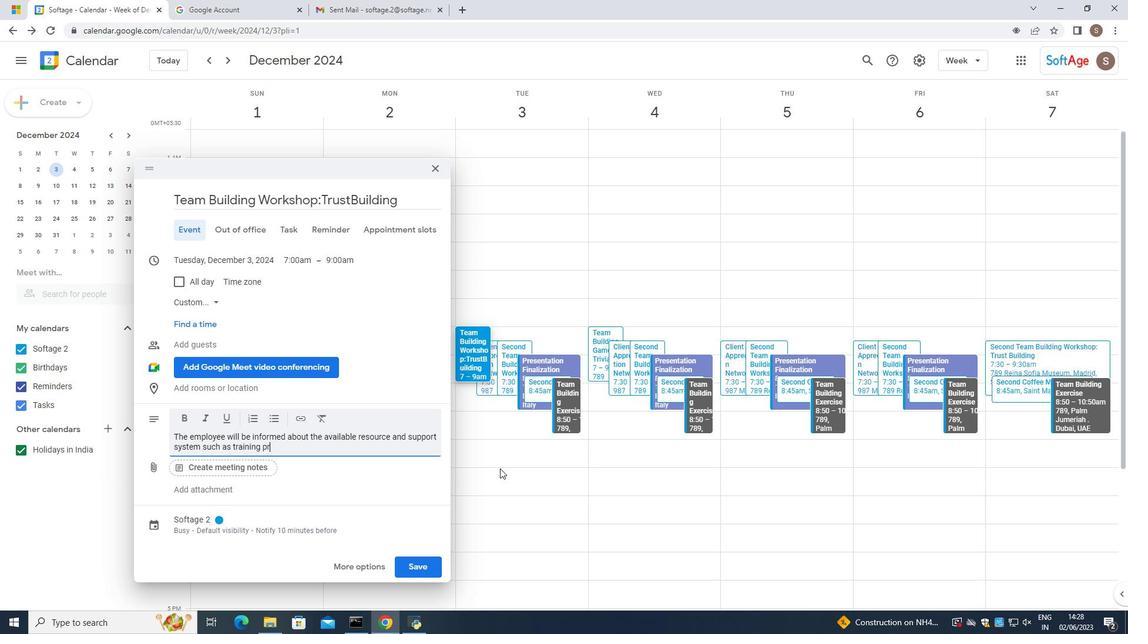 
Action: Mouse pressed left at (625, 412)
Screenshot: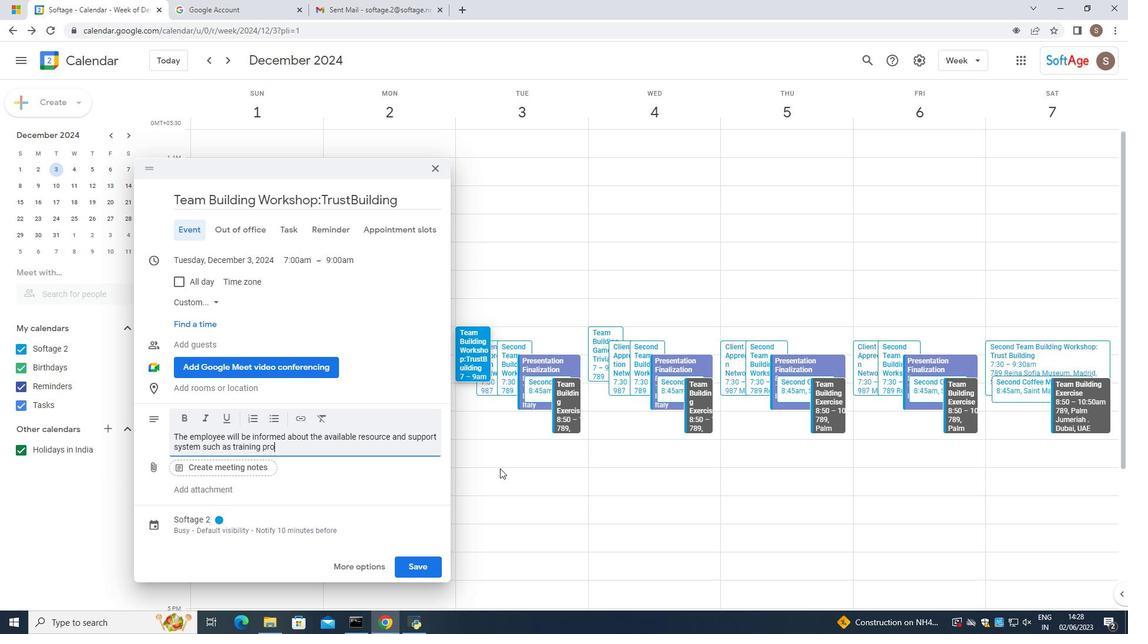 
Action: Mouse moved to (666, 409)
Screenshot: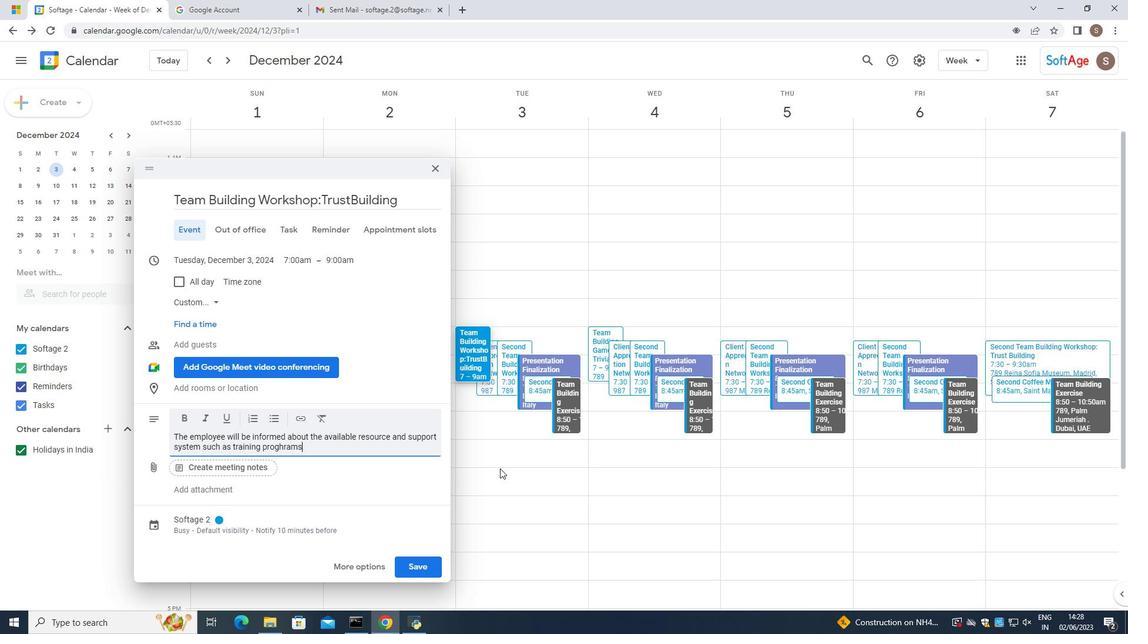 
Action: Mouse pressed left at (666, 409)
Screenshot: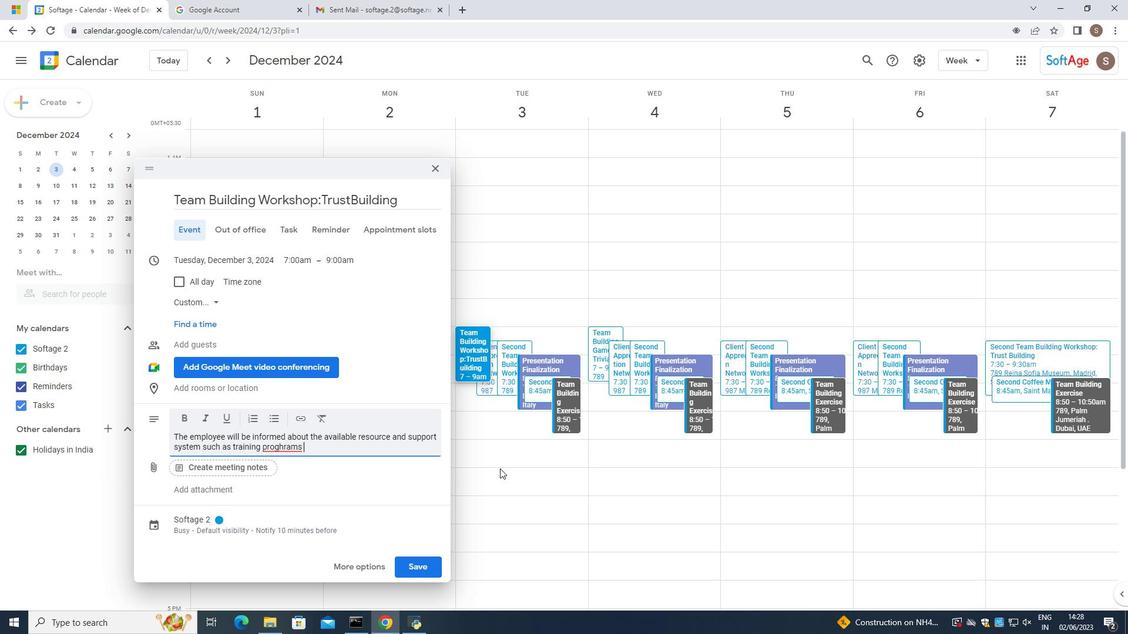 
Action: Mouse moved to (389, 420)
Screenshot: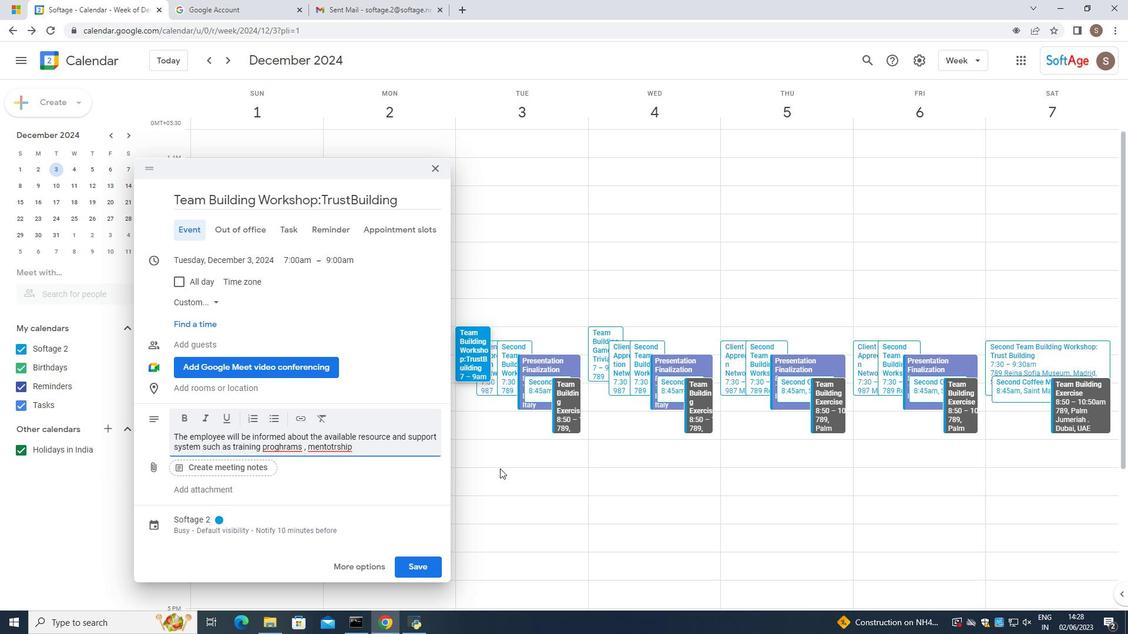 
Action: Mouse pressed left at (389, 420)
Screenshot: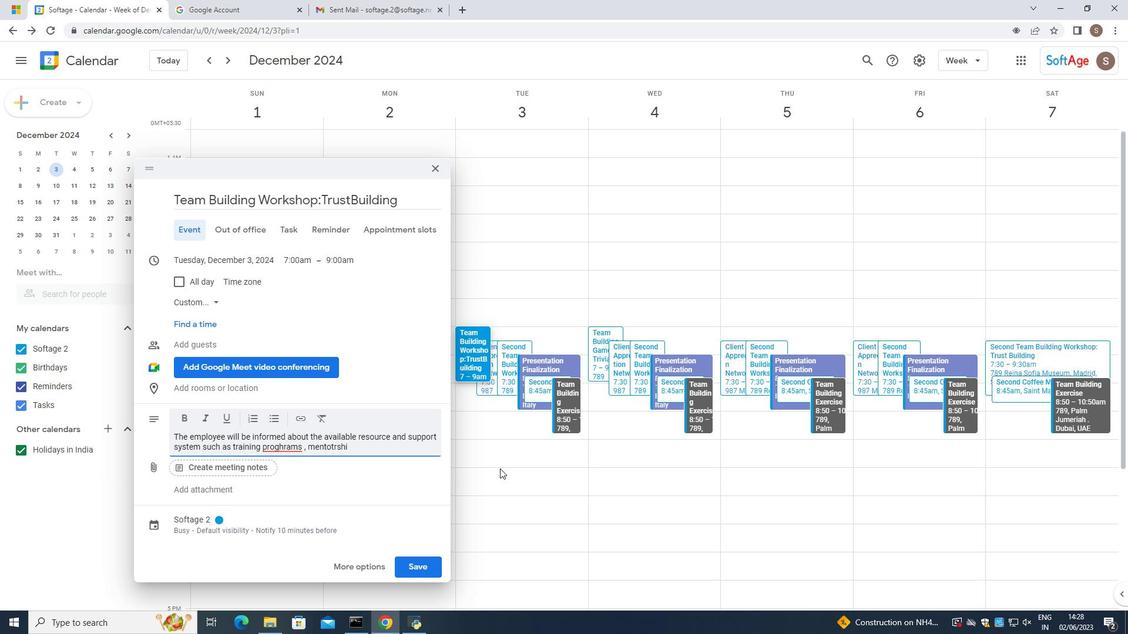 
Action: Mouse pressed left at (389, 420)
Screenshot: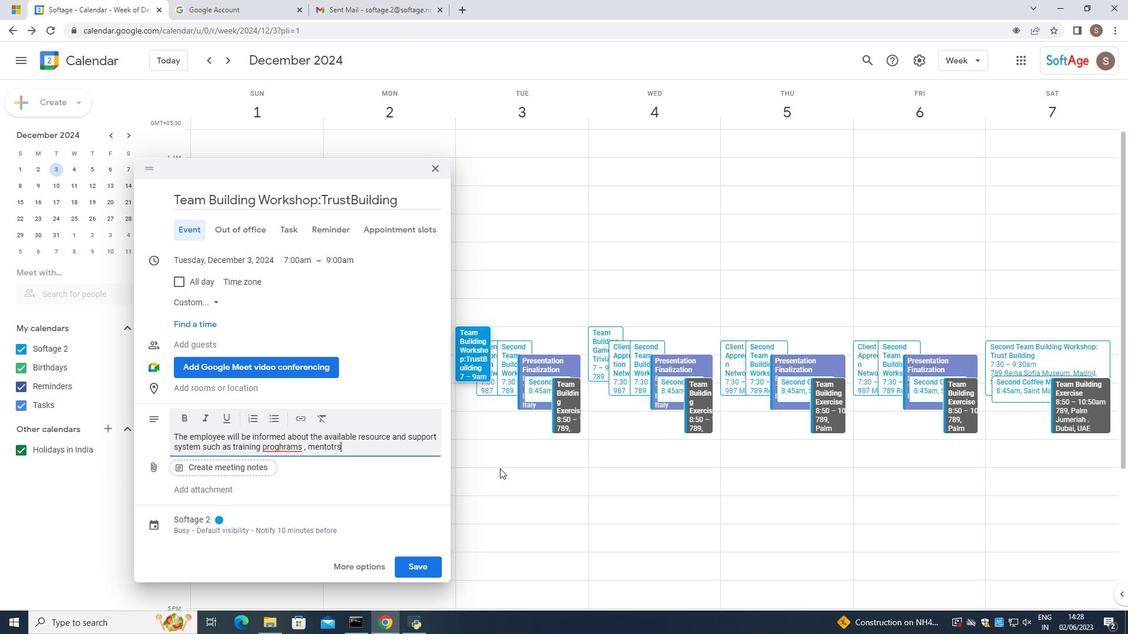 
Action: Mouse moved to (370, 448)
Screenshot: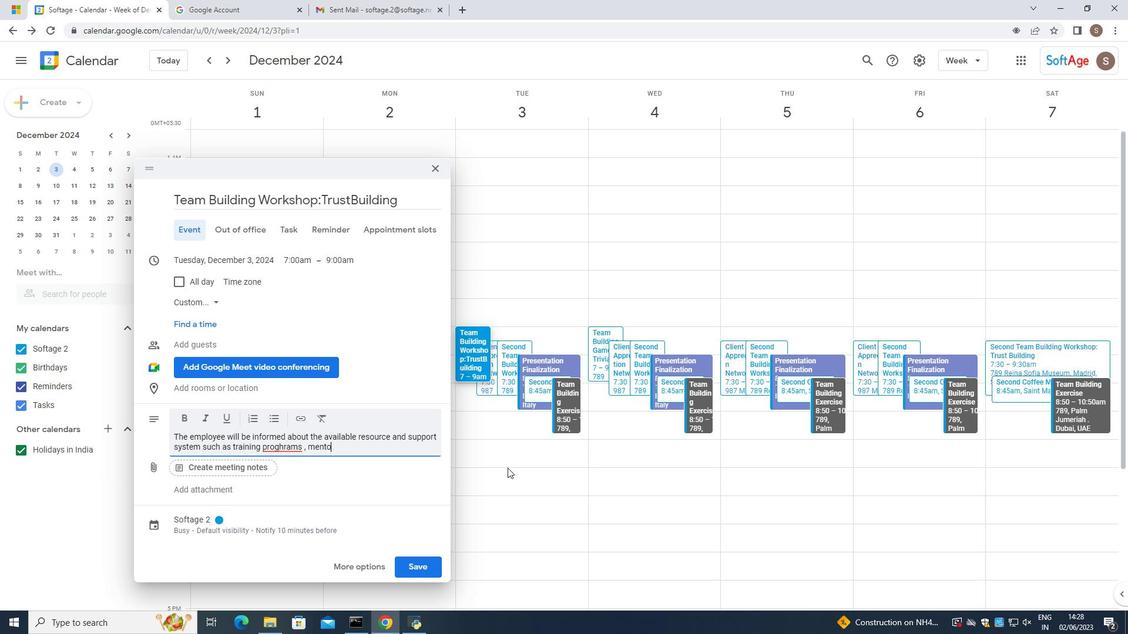 
Action: Mouse pressed left at (370, 448)
Screenshot: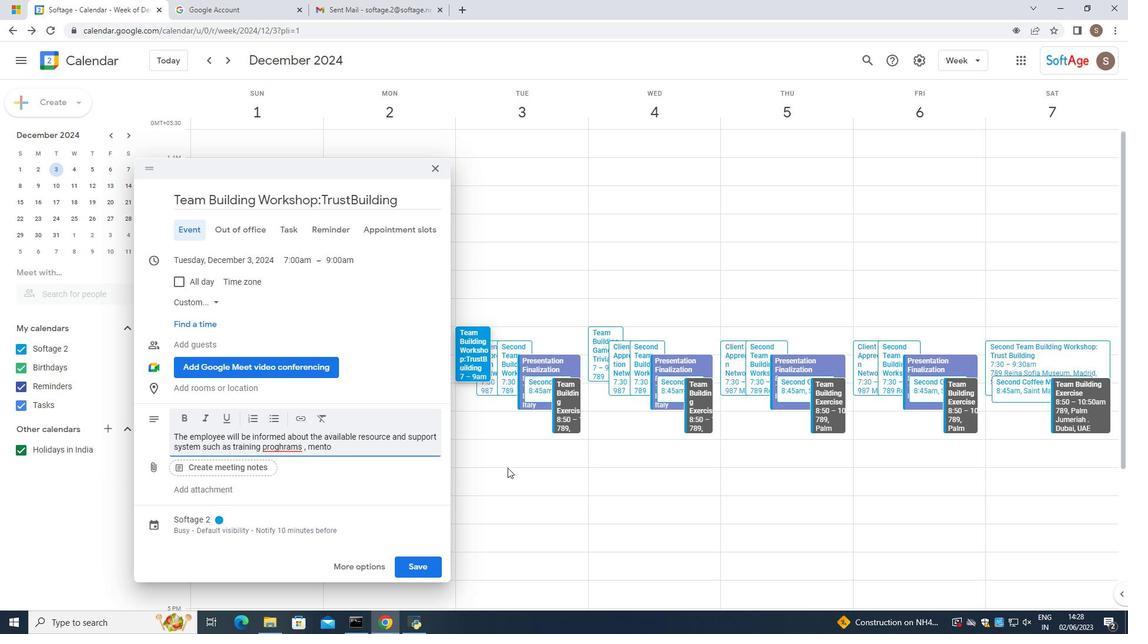 
Action: Mouse moved to (373, 423)
Screenshot: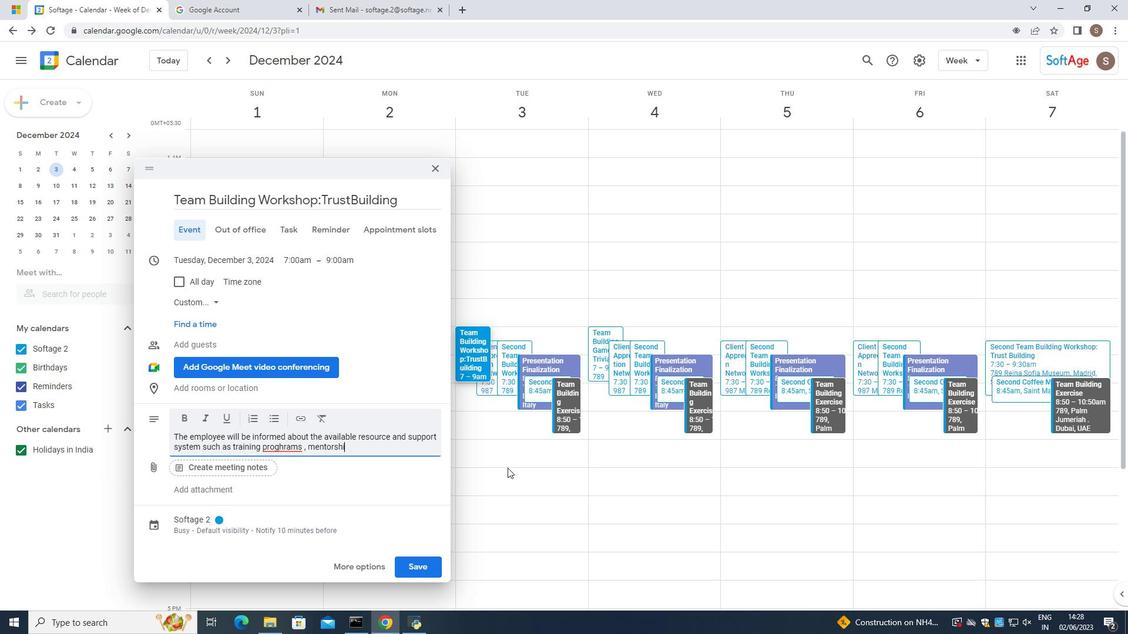 
Action: Mouse pressed left at (373, 423)
Screenshot: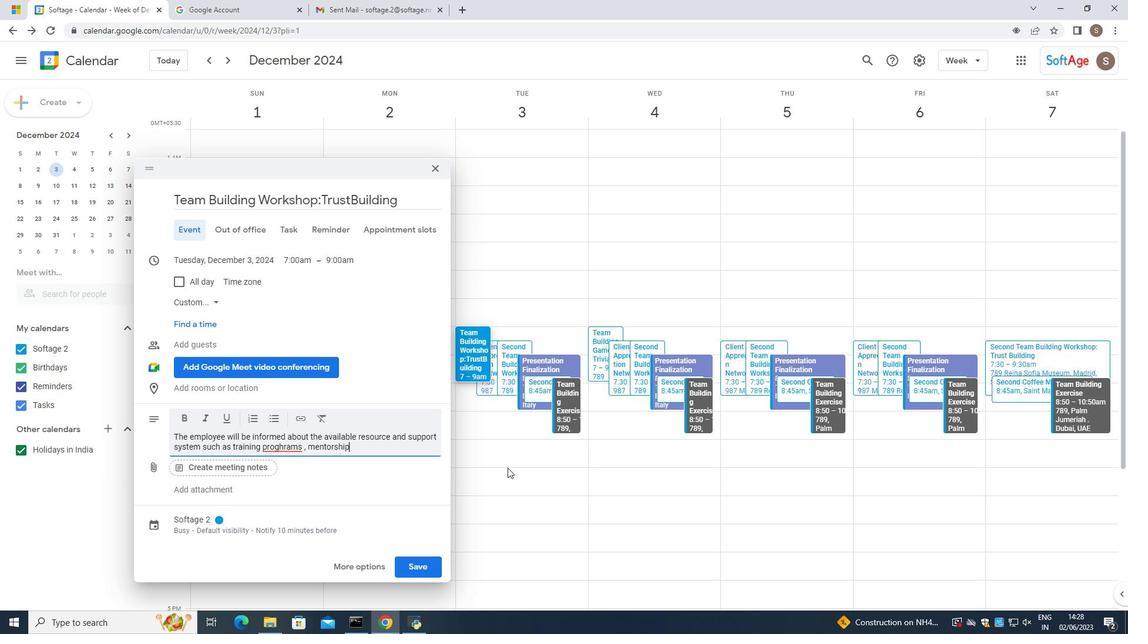 
Action: Mouse pressed left at (373, 423)
Screenshot: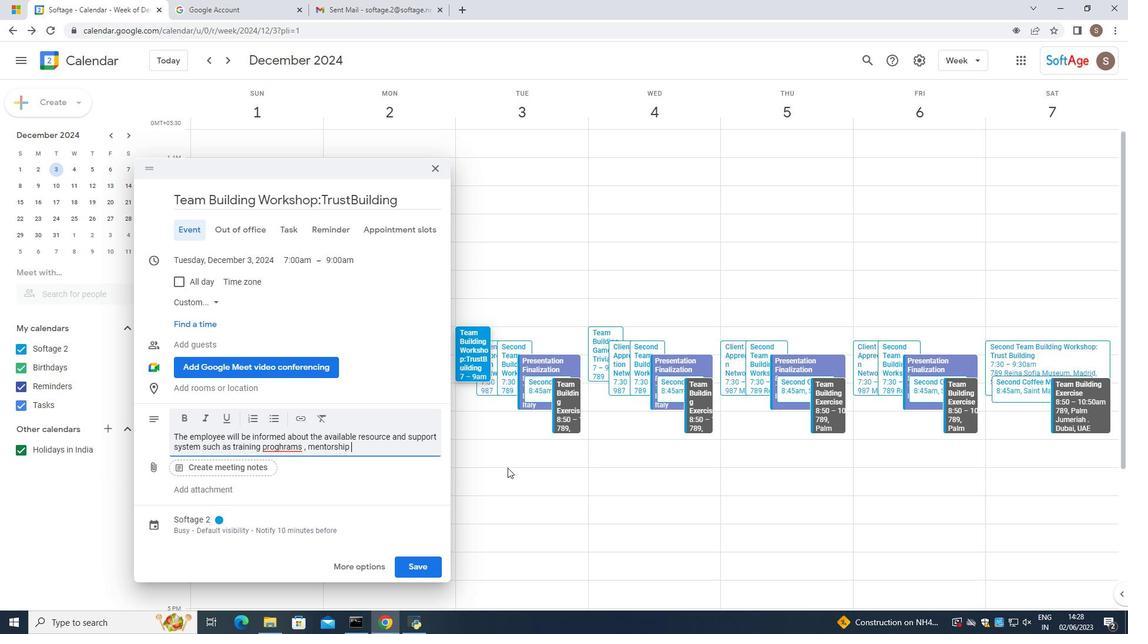 
Action: Mouse moved to (396, 430)
Screenshot: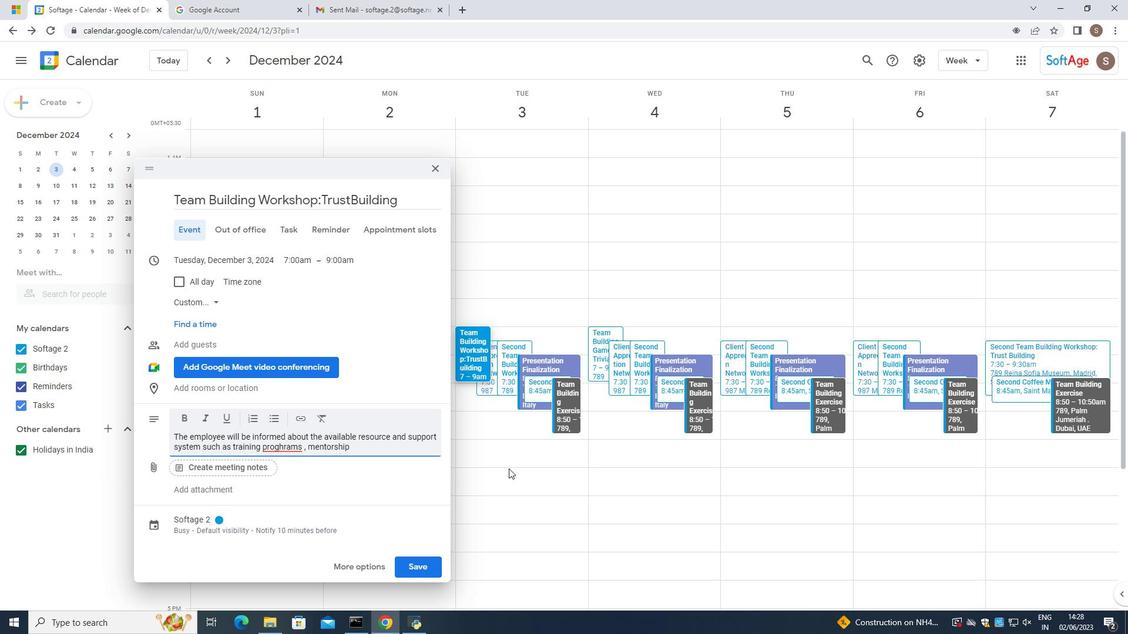 
Action: Mouse pressed left at (396, 430)
Screenshot: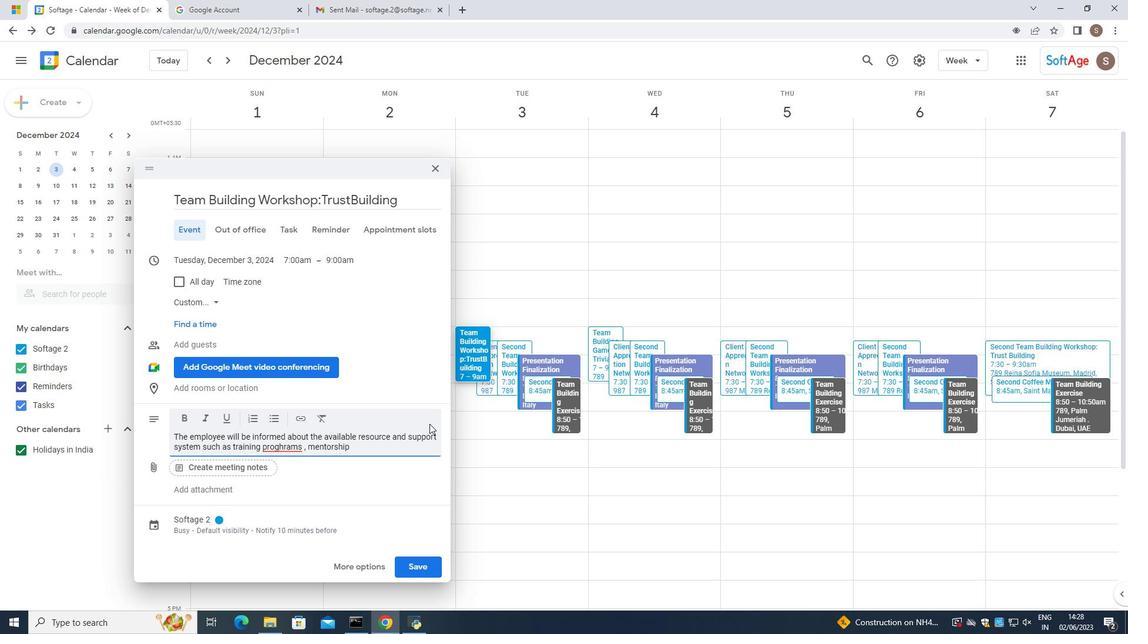 
Action: Mouse moved to (366, 446)
Screenshot: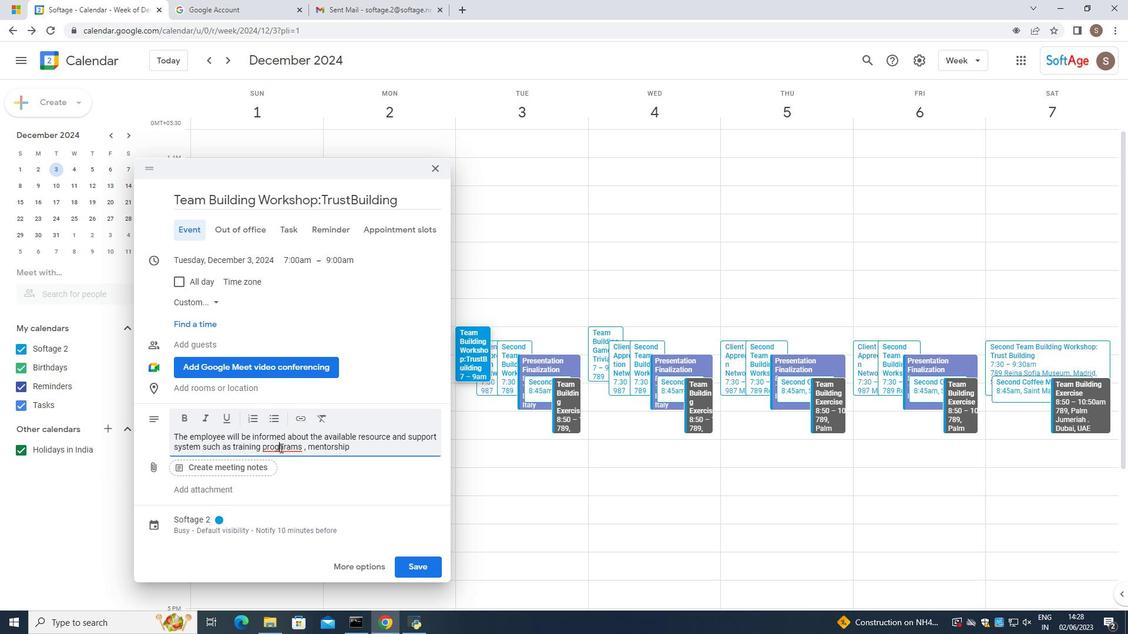 
Action: Key pressed <Key.caps_lock>T<Key.caps_lock>he<Key.space>mployee<Key.space>will<Key.space>be<Key.space>informed<Key.space>
Screenshot: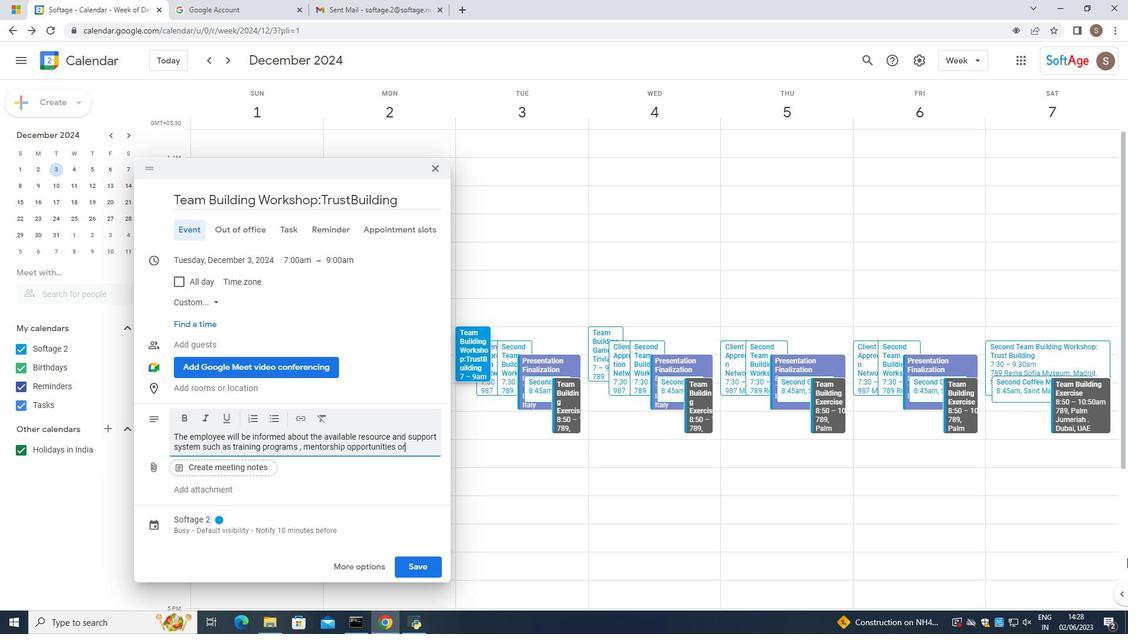 
Action: Mouse moved to (380, 449)
Screenshot: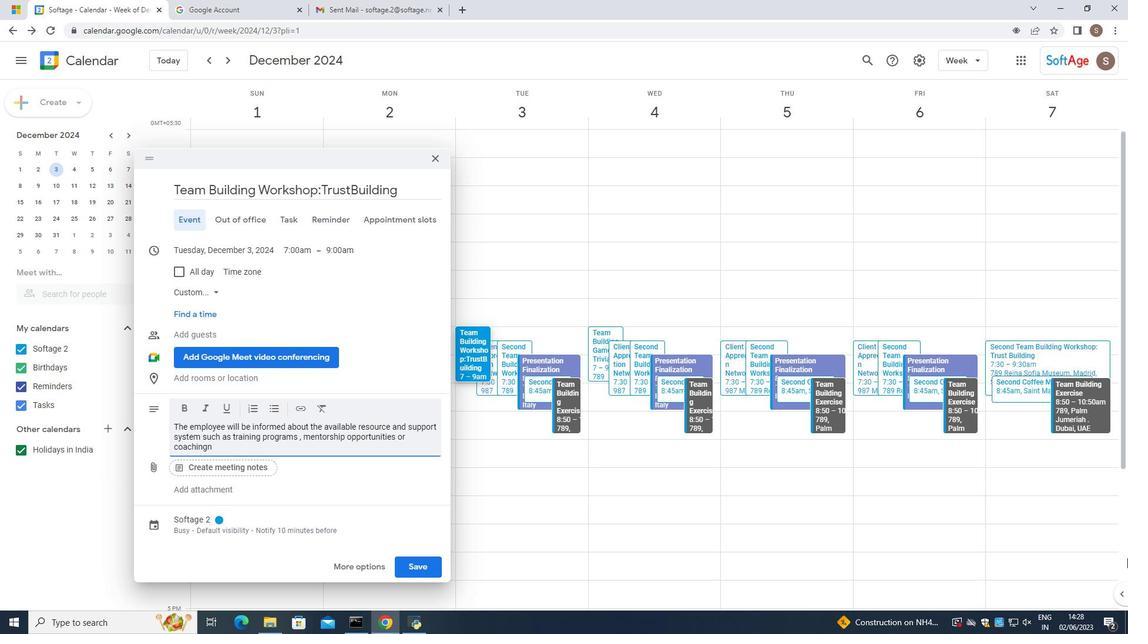 
Action: Mouse pressed left at (380, 449)
Screenshot: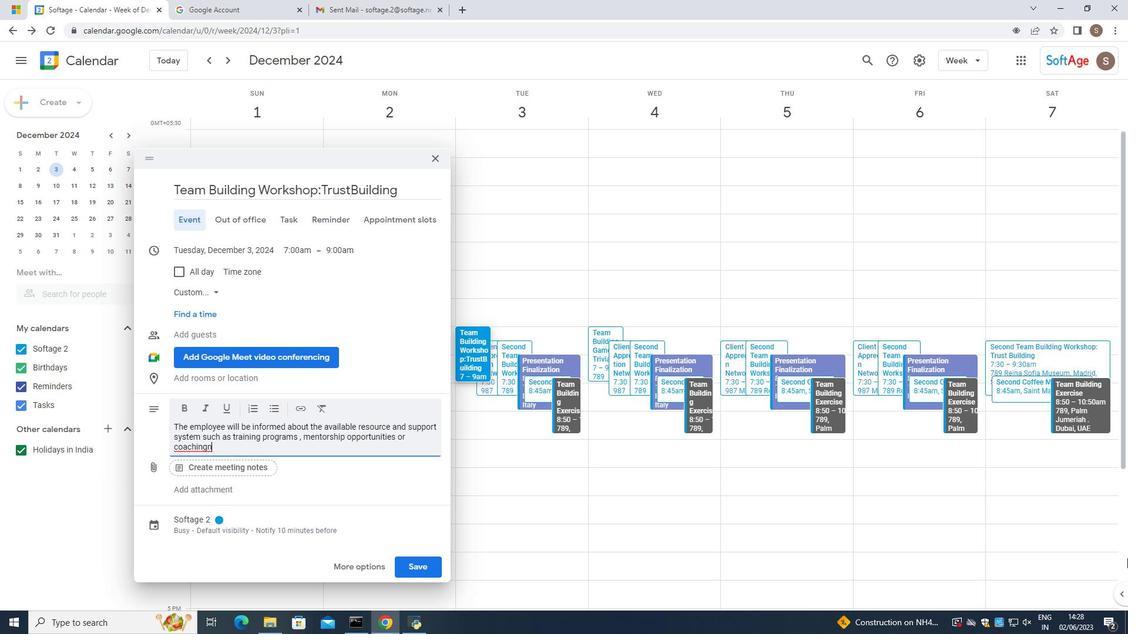 
Action: Key pressed e
Screenshot: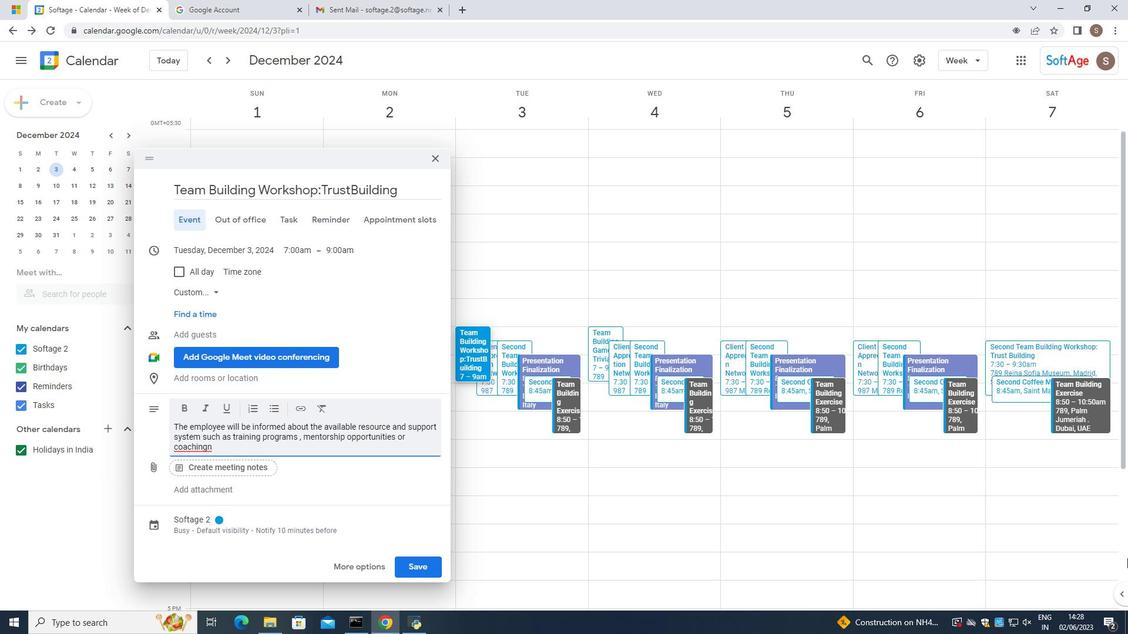 
Action: Mouse moved to (485, 446)
Screenshot: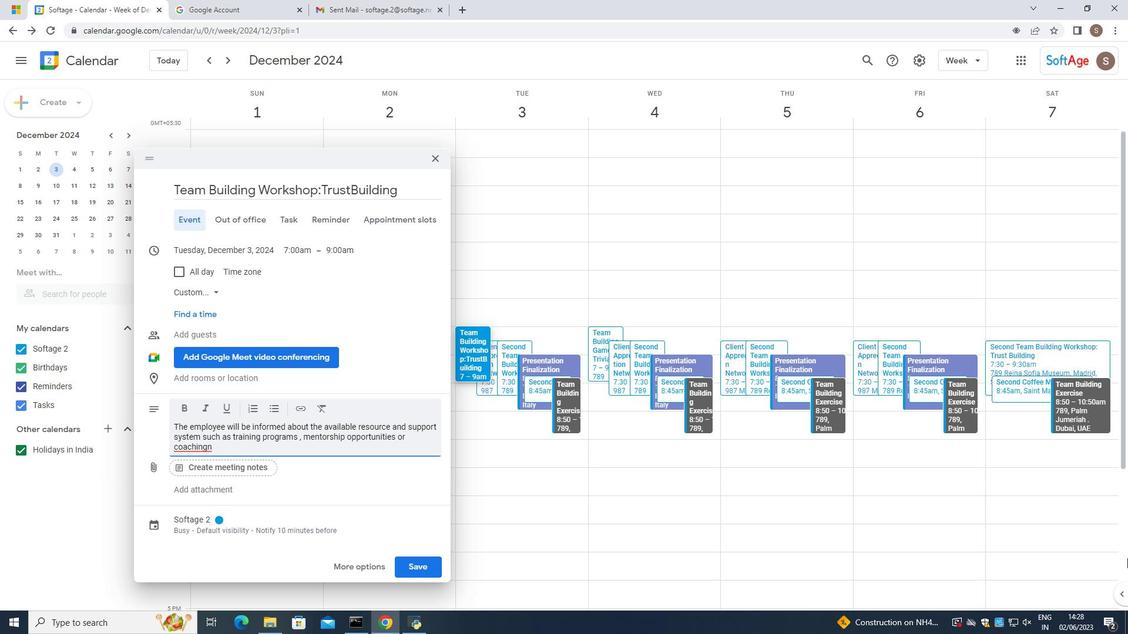 
Action: Mouse pressed left at (485, 446)
Screenshot: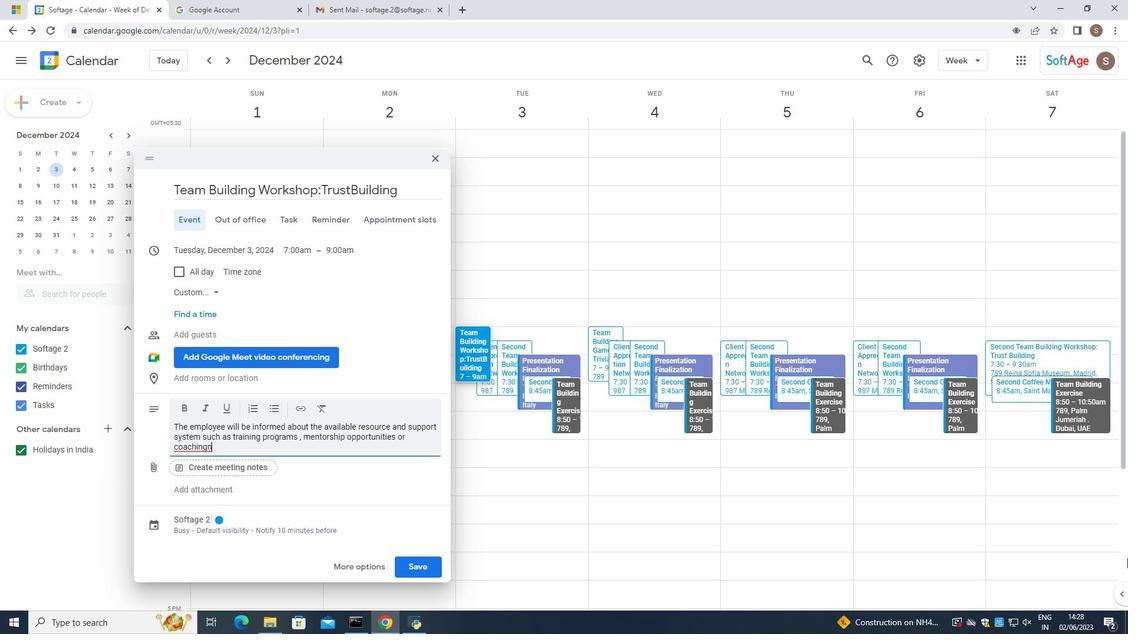 
Action: Key pressed about<Key.space>the<Key.space>avilable<Key.space>
Screenshot: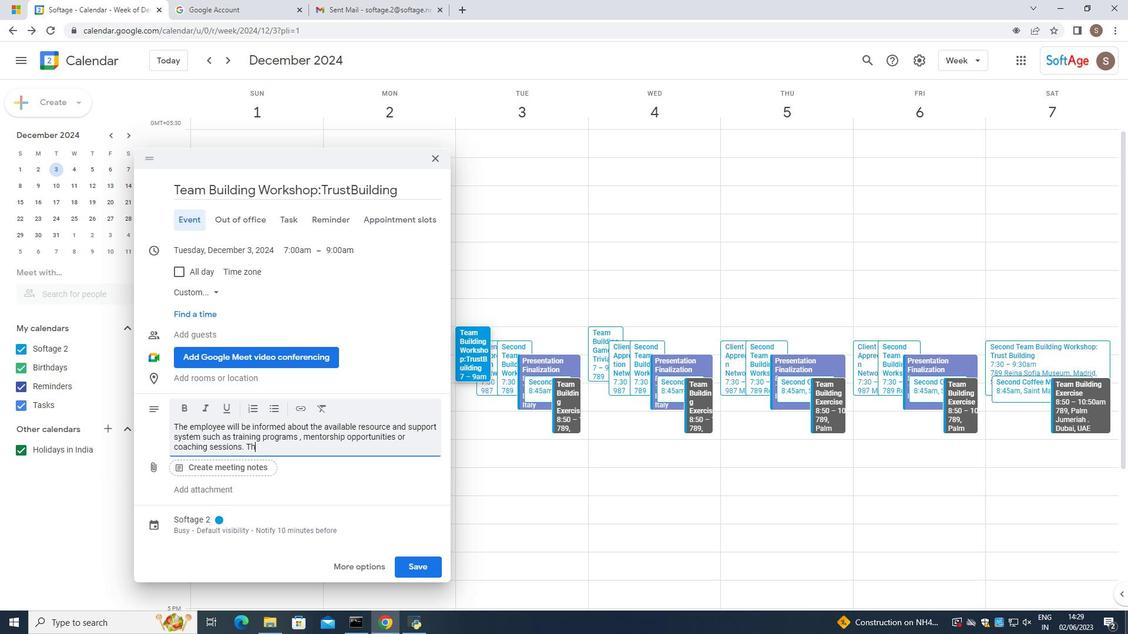 
Action: Mouse moved to (529, 445)
Screenshot: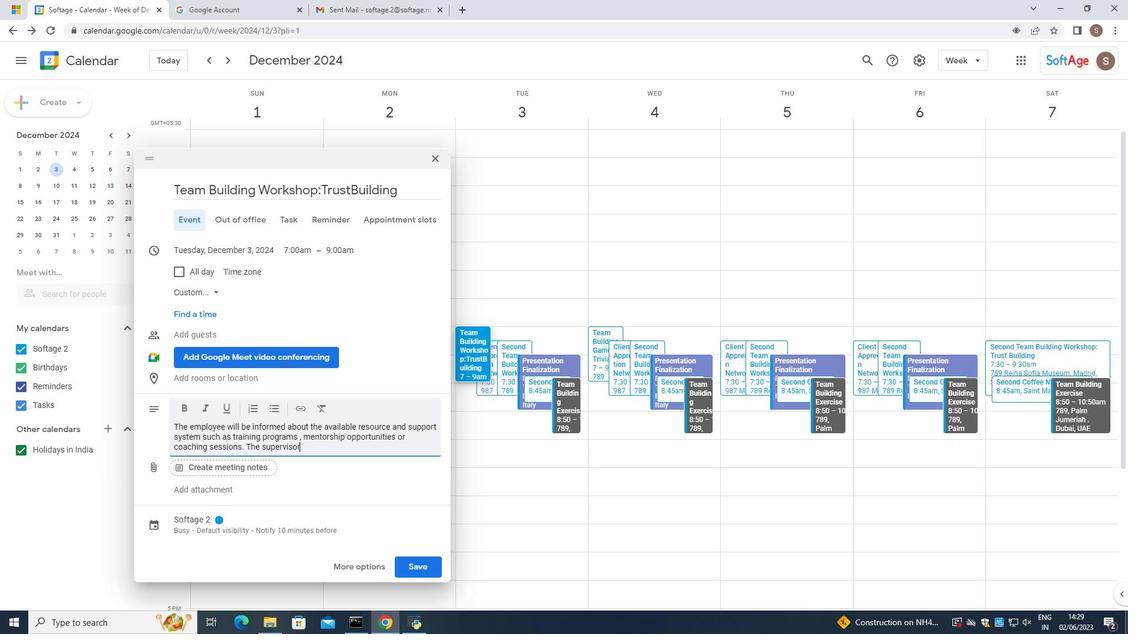 
Action: Mouse pressed left at (529, 445)
Screenshot: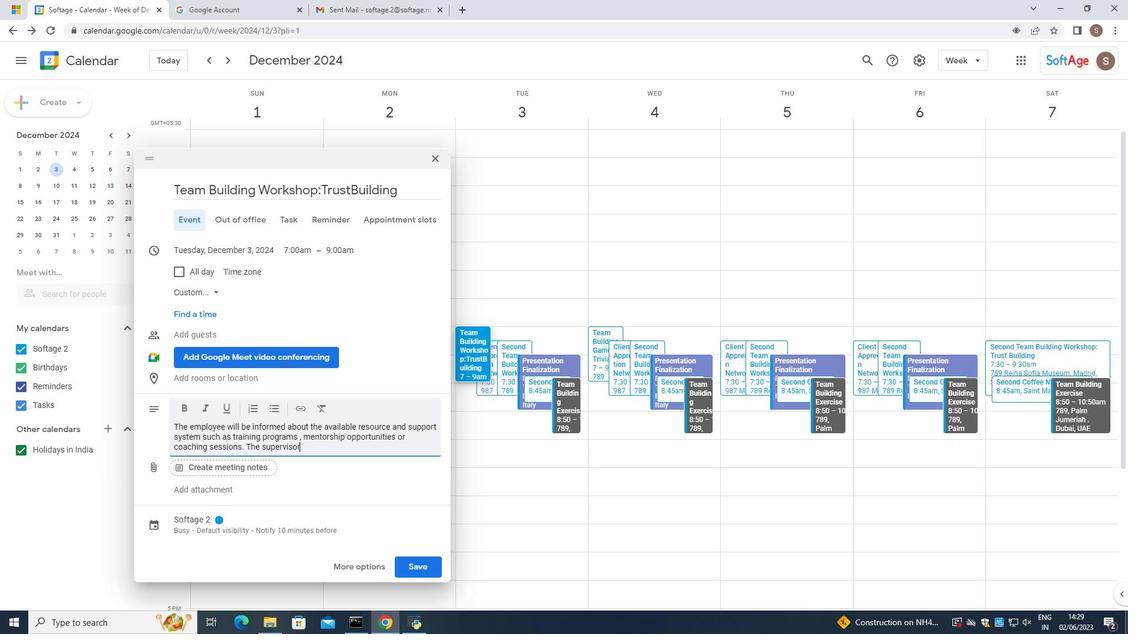 
Action: Mouse pressed right at (529, 445)
Screenshot: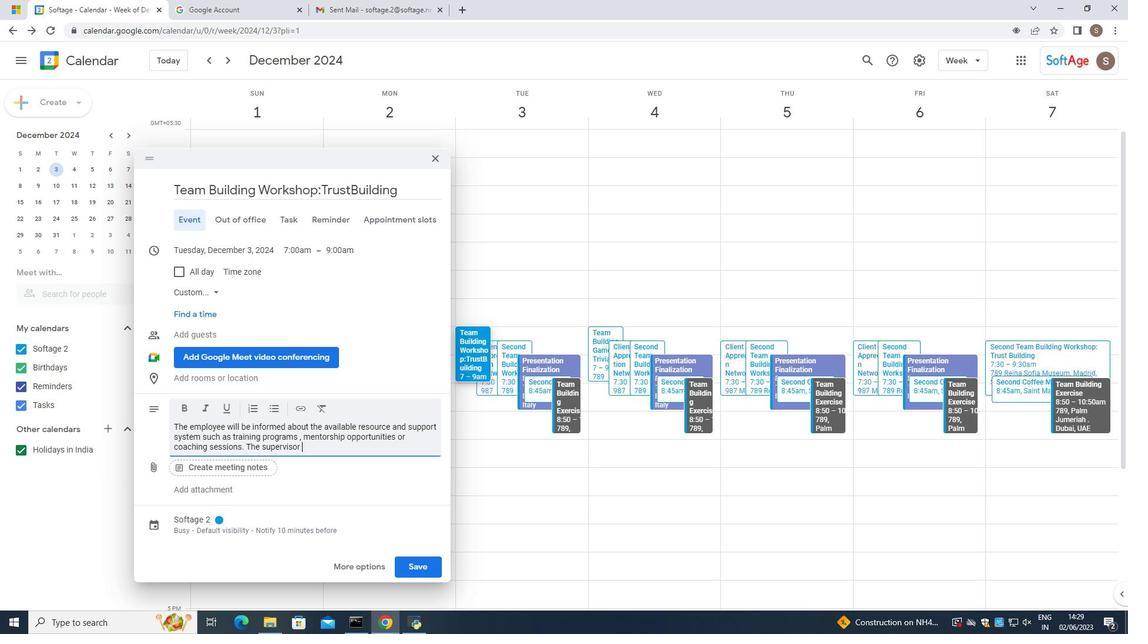 
Action: Mouse moved to (570, 270)
Screenshot: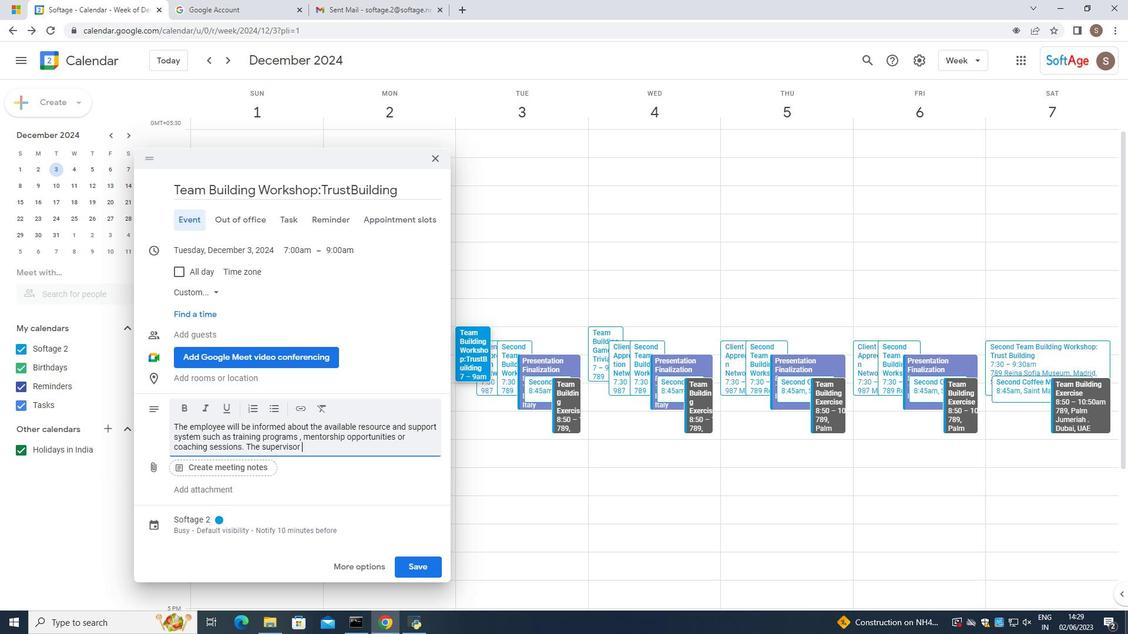 
Action: Mouse pressed left at (570, 270)
Screenshot: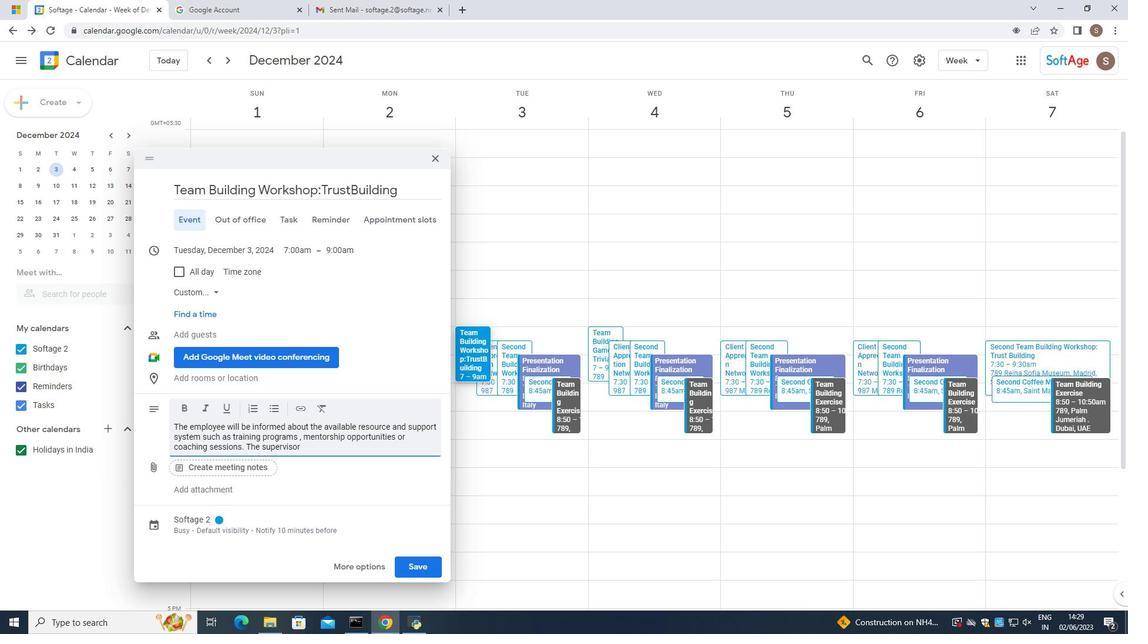 
Action: Mouse moved to (556, 449)
Screenshot: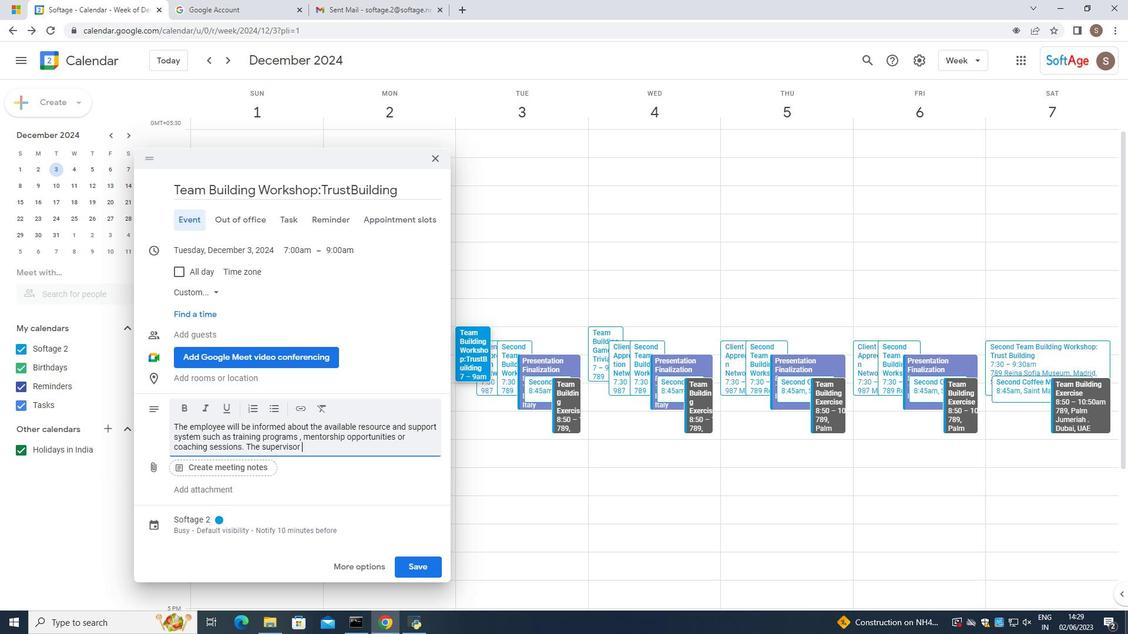
Action: Mouse pressed left at (556, 449)
Screenshot: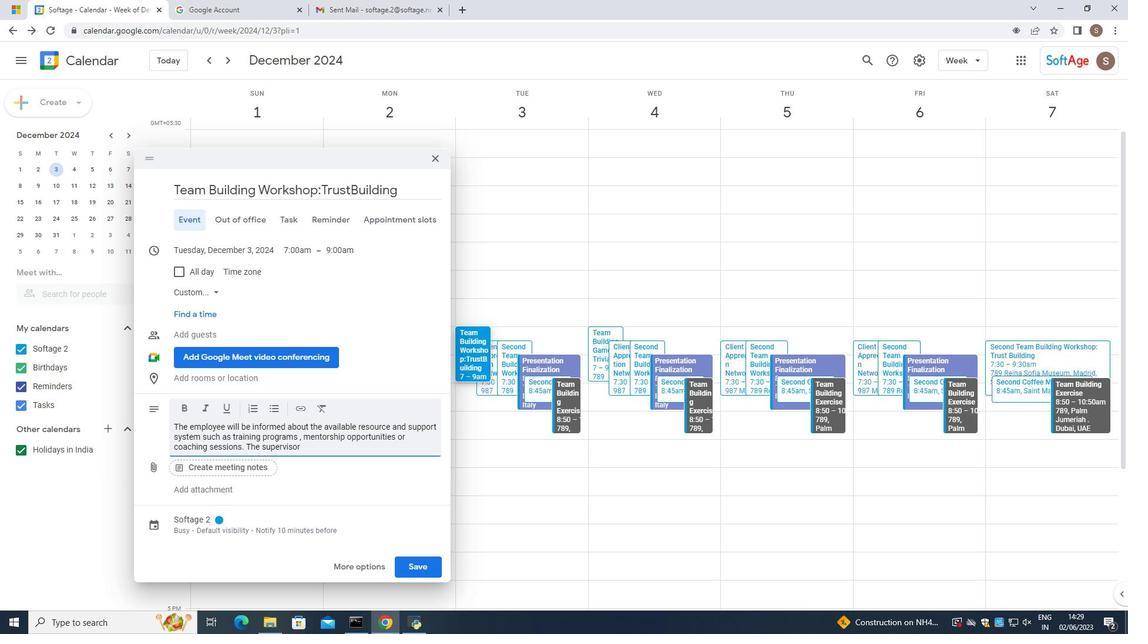 
Action: Key pressed <Key.space>resources<Key.space>anf<Key.backspace><Key.backspace><Key.backspace>and<Key.space>supportsystenm<Key.backspace><Key.backspace><Key.backspace><Key.backspace><Key.backspace><Key.backspace><Key.backspace><Key.space>systems<Key.space>like<Key.space>training<Key.space>progrme=s<Key.space><Key.backspace><Key.backspace><Key.backspace><Key.backspace>s,<Key.space>mentorship
Screenshot: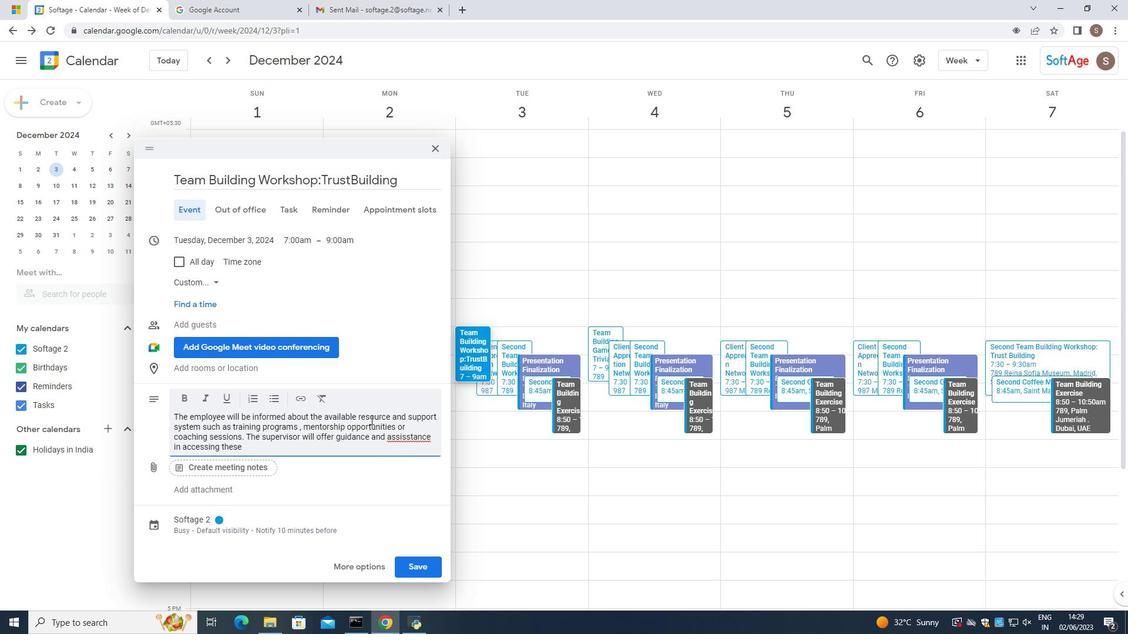
Action: Mouse moved to (489, 446)
Screenshot: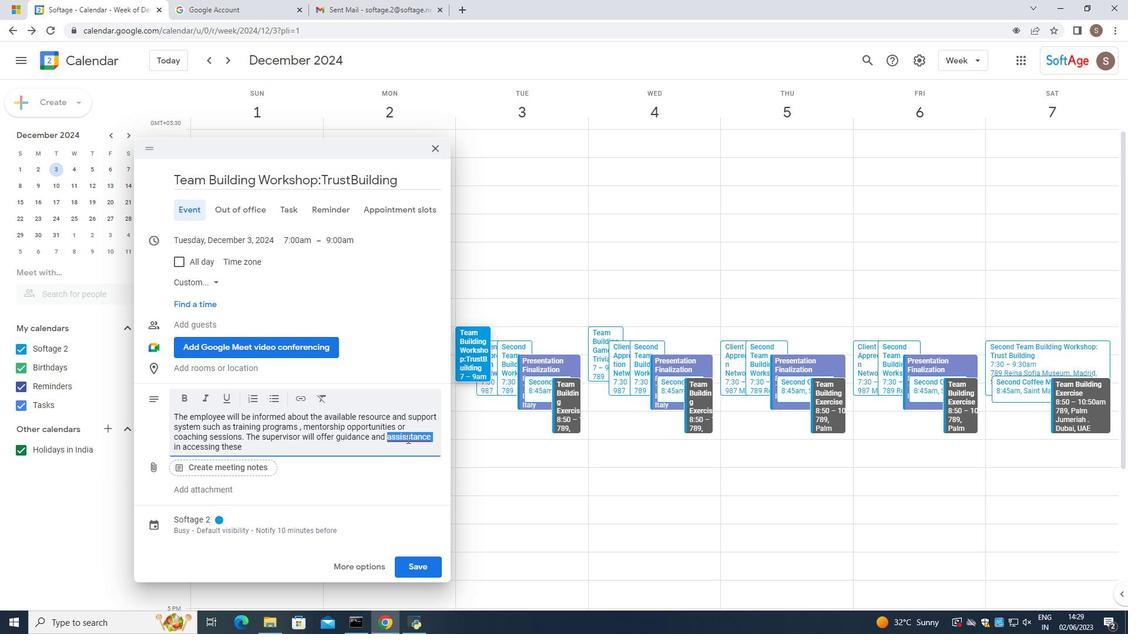
Action: Mouse pressed left at (489, 446)
Screenshot: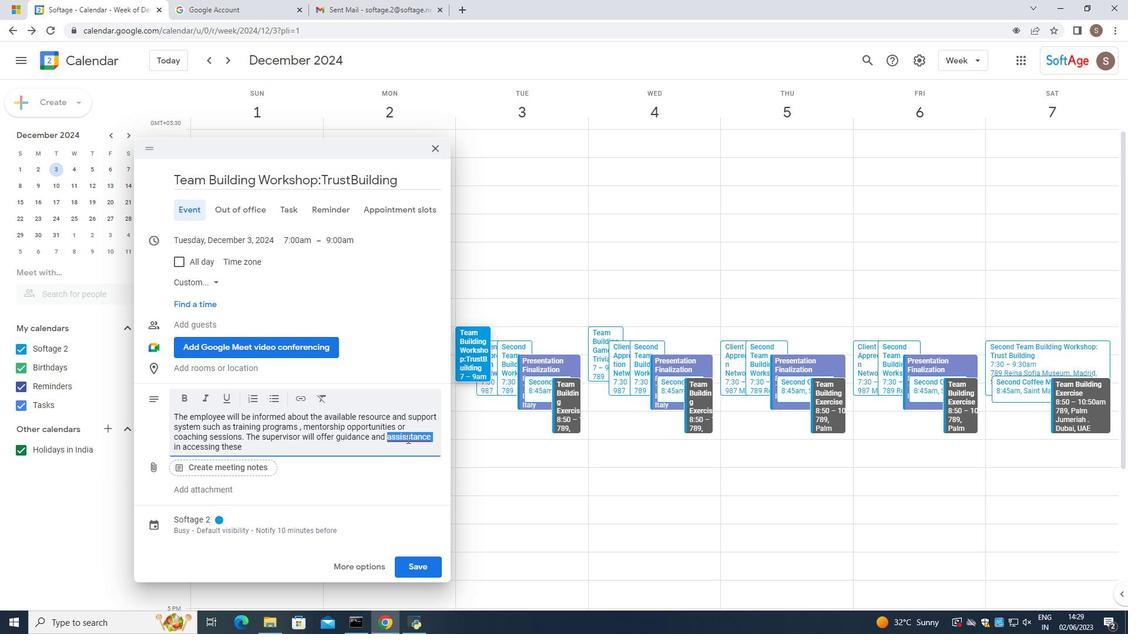 
Action: Key pressed a
Screenshot: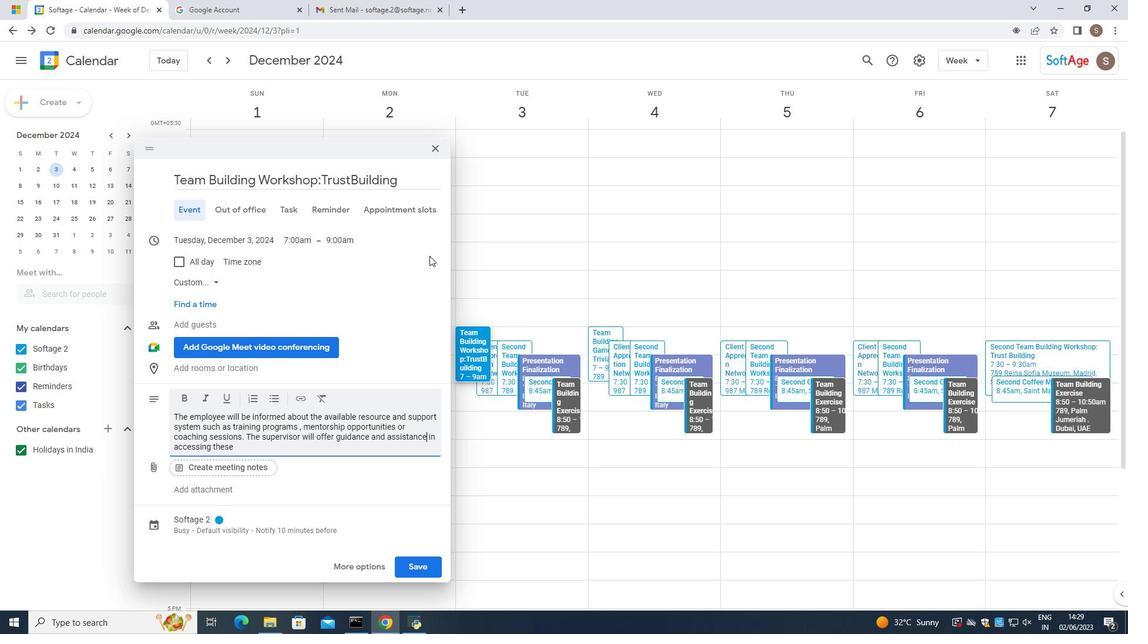
Action: Mouse moved to (558, 446)
Screenshot: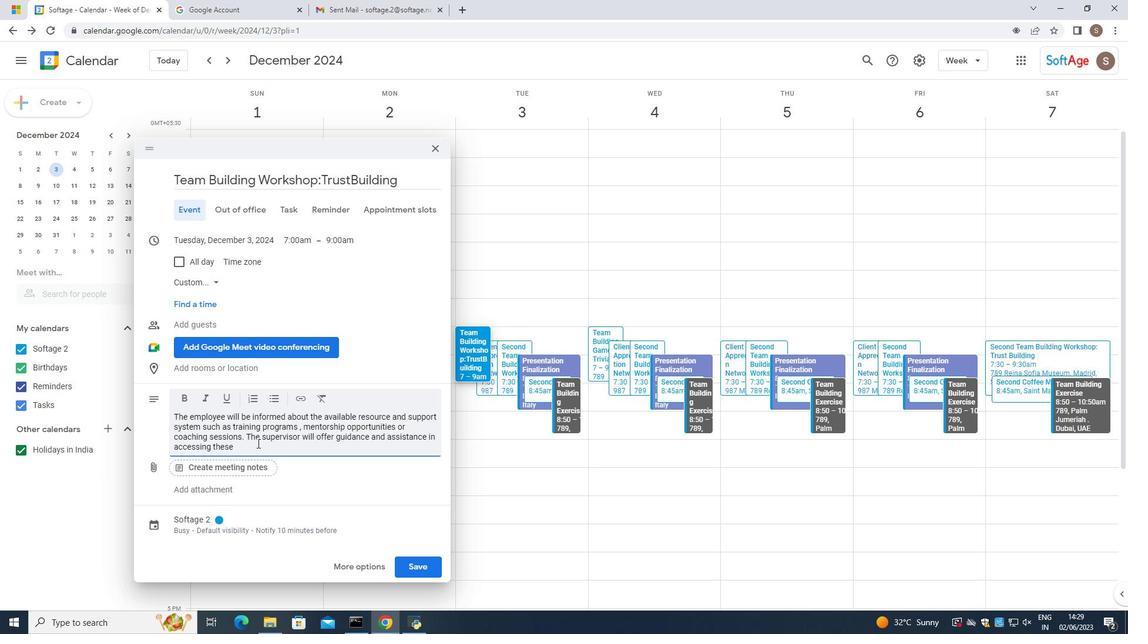
Action: Mouse pressed left at (558, 446)
Screenshot: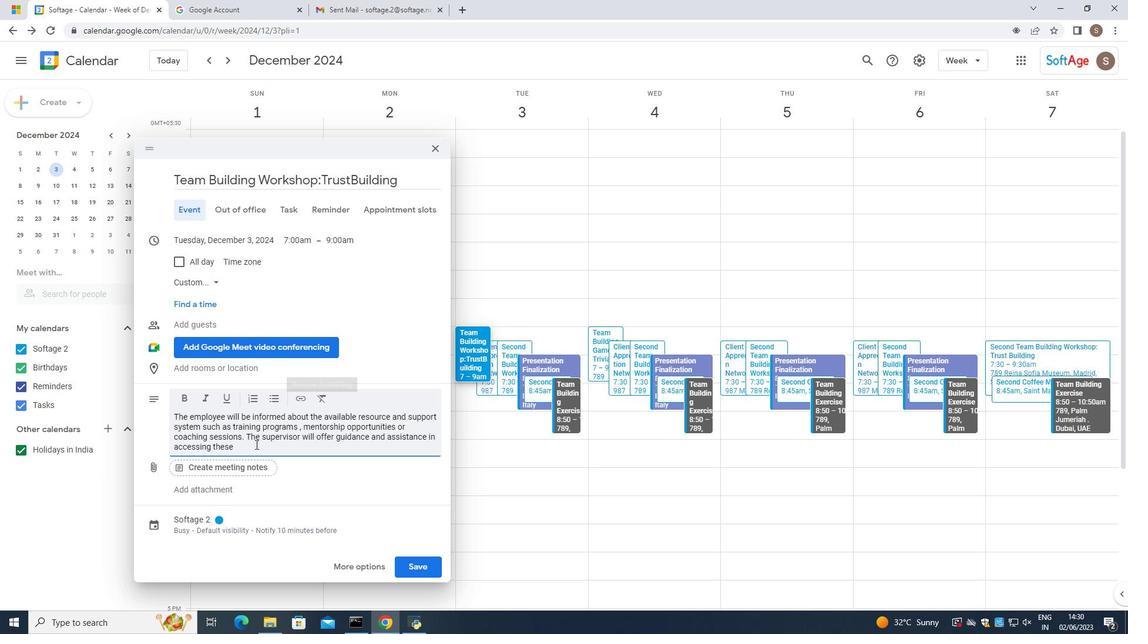 
Action: Key pressed <Key.space>opportunitied<Key.backspace>s<Key.space><Key.space>orv<Key.space>coaching<Key.space>assoistancer
Screenshot: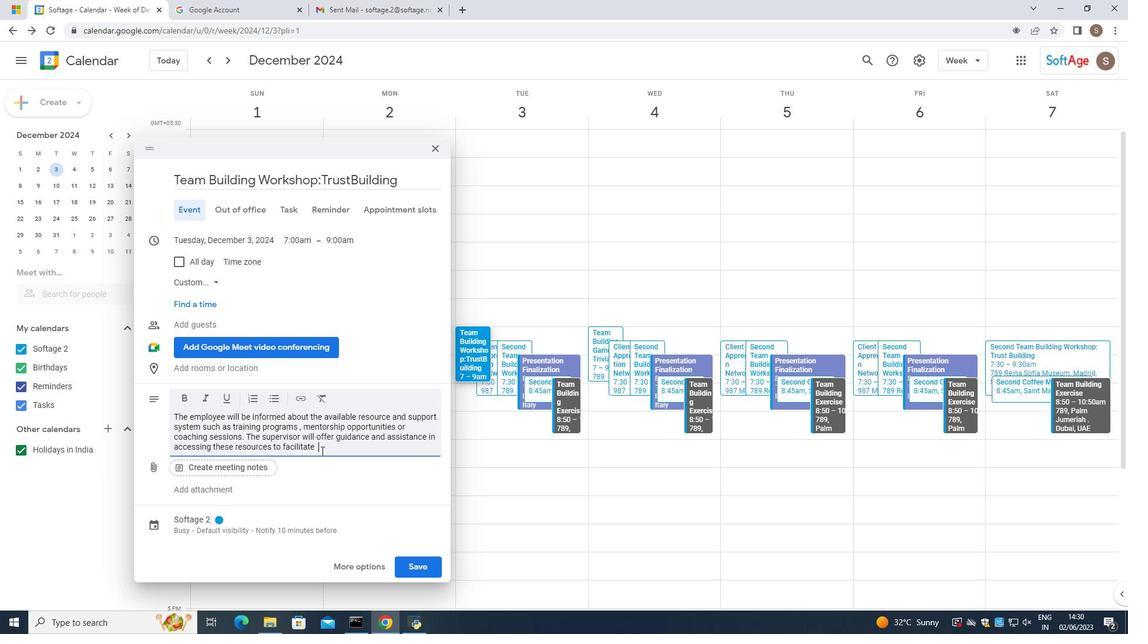 
Action: Mouse moved to (408, 442)
Screenshot: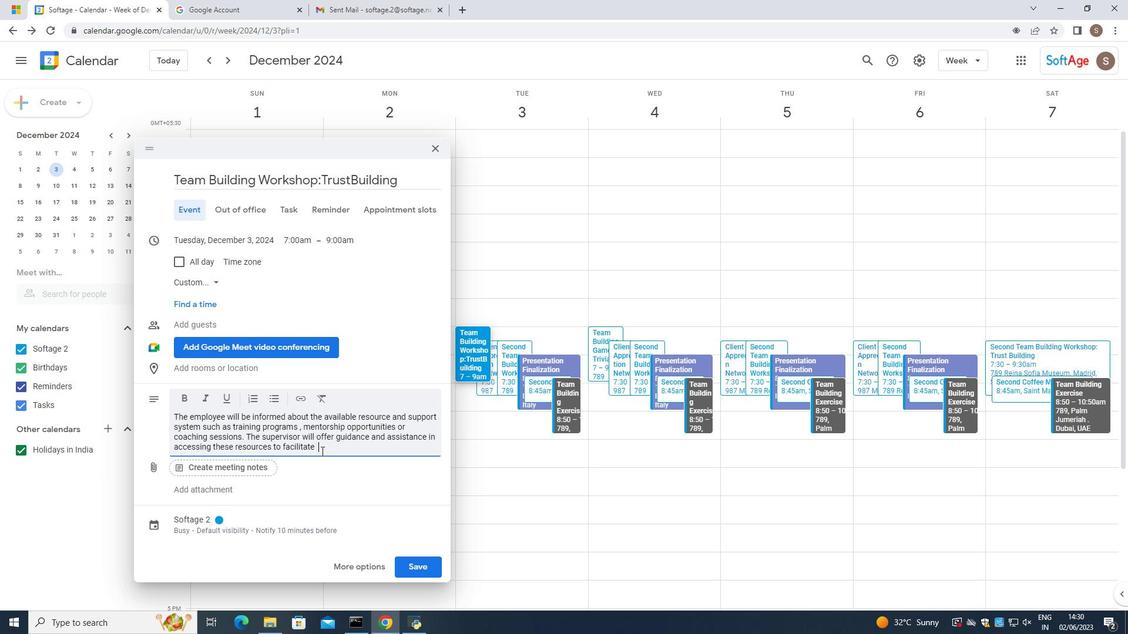 
Action: Mouse pressed left at (408, 442)
Screenshot: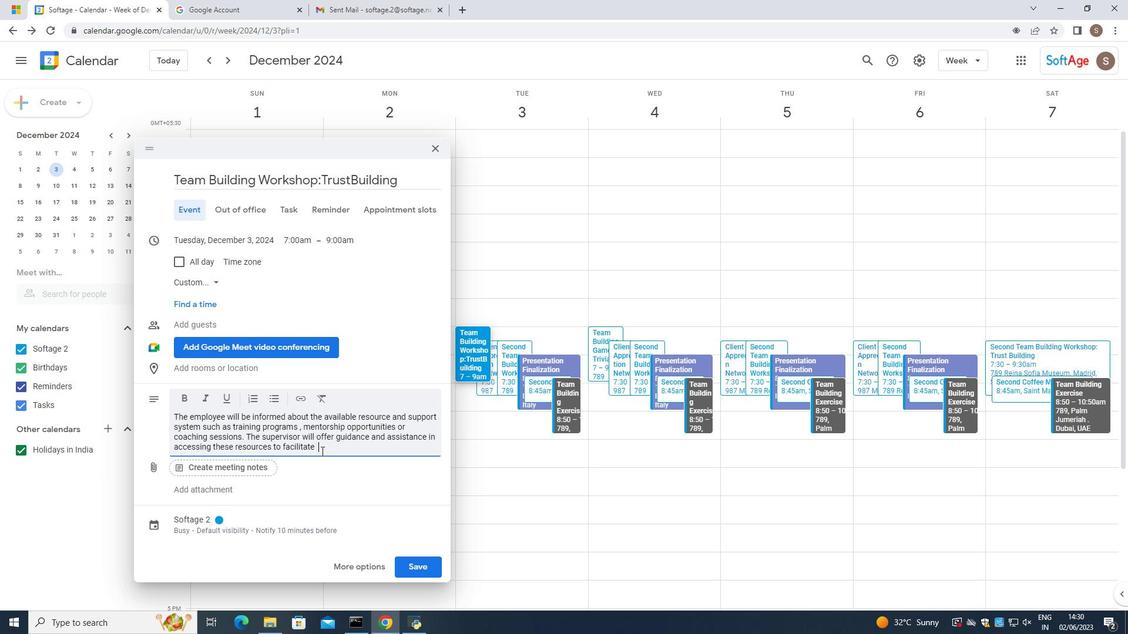 
Action: Mouse pressed right at (408, 442)
Screenshot: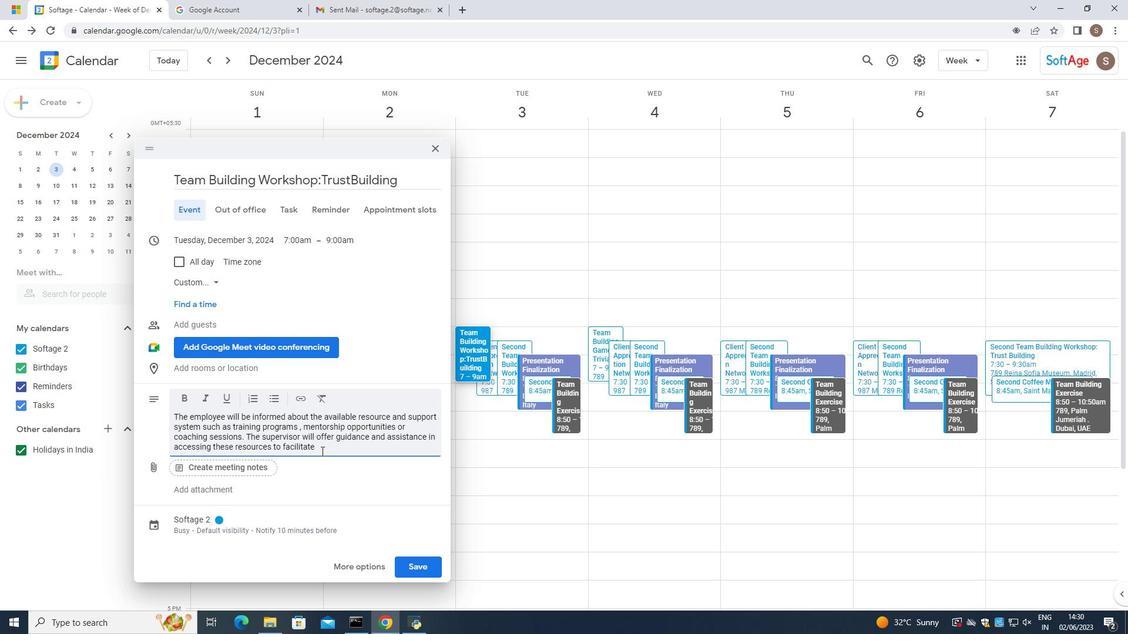 
Action: Mouse moved to (411, 445)
Screenshot: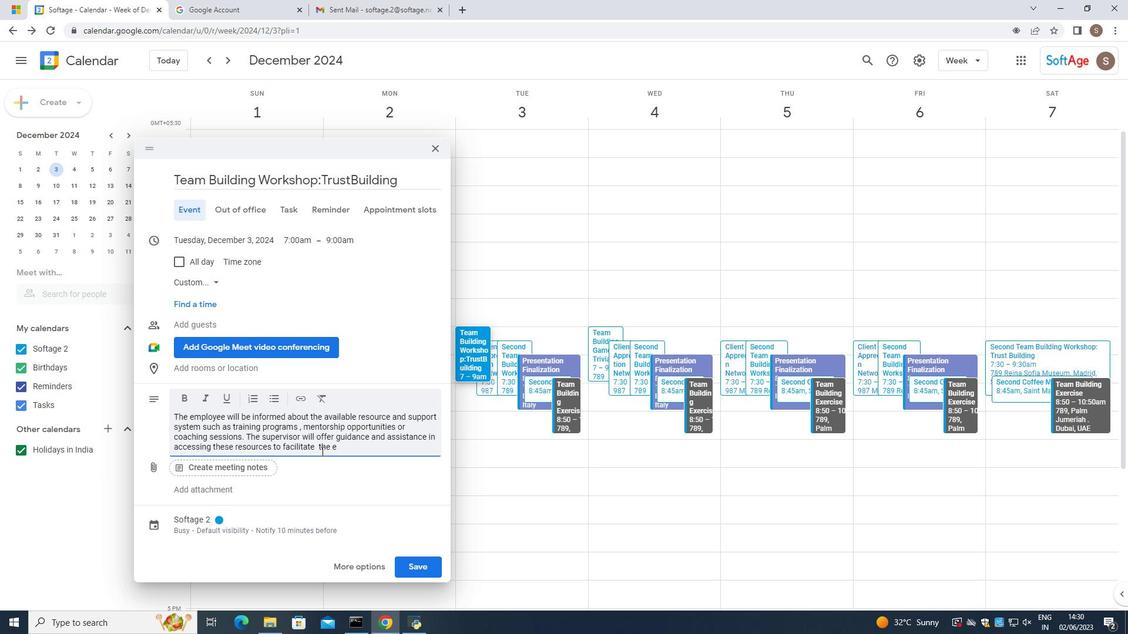 
Action: Mouse pressed left at (411, 445)
Screenshot: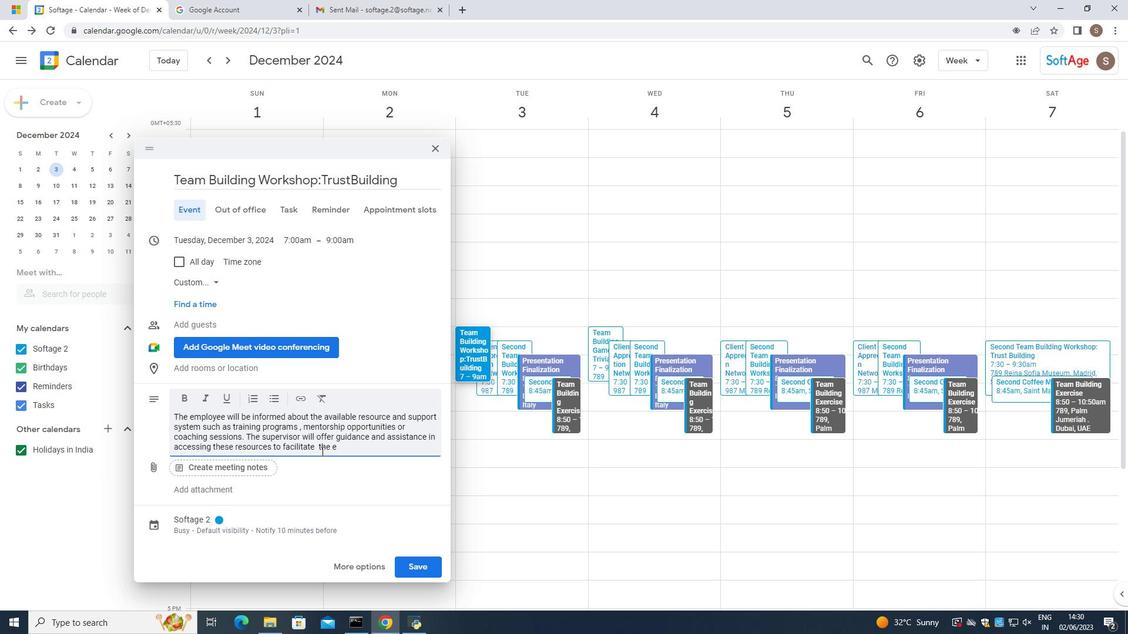 
Action: Mouse pressed left at (411, 445)
Screenshot: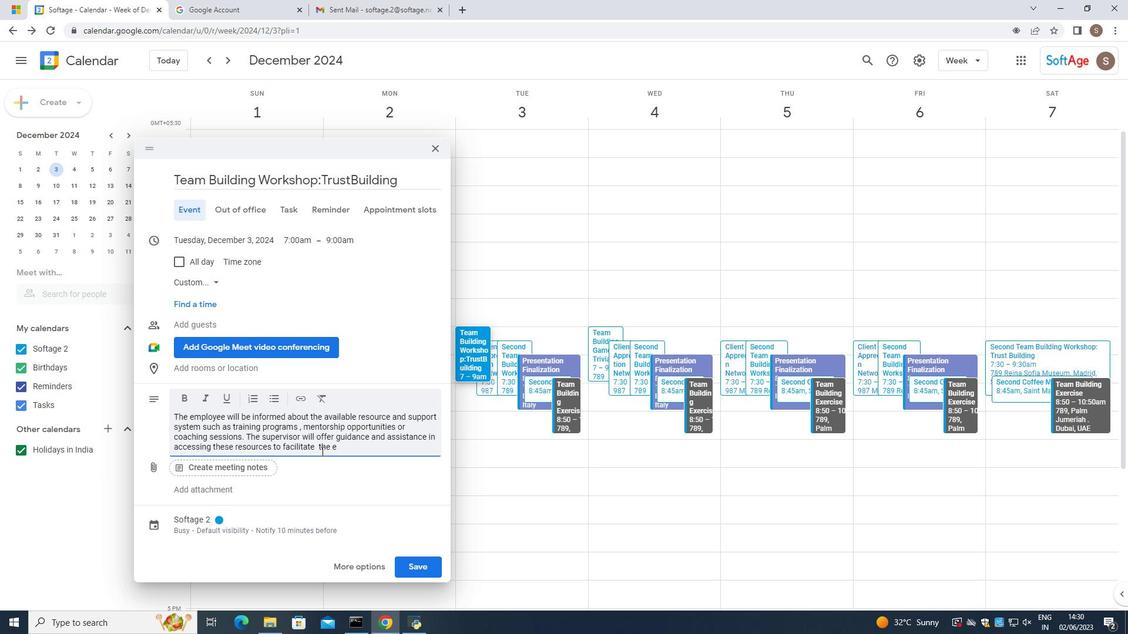 
Action: Mouse pressed right at (411, 445)
Screenshot: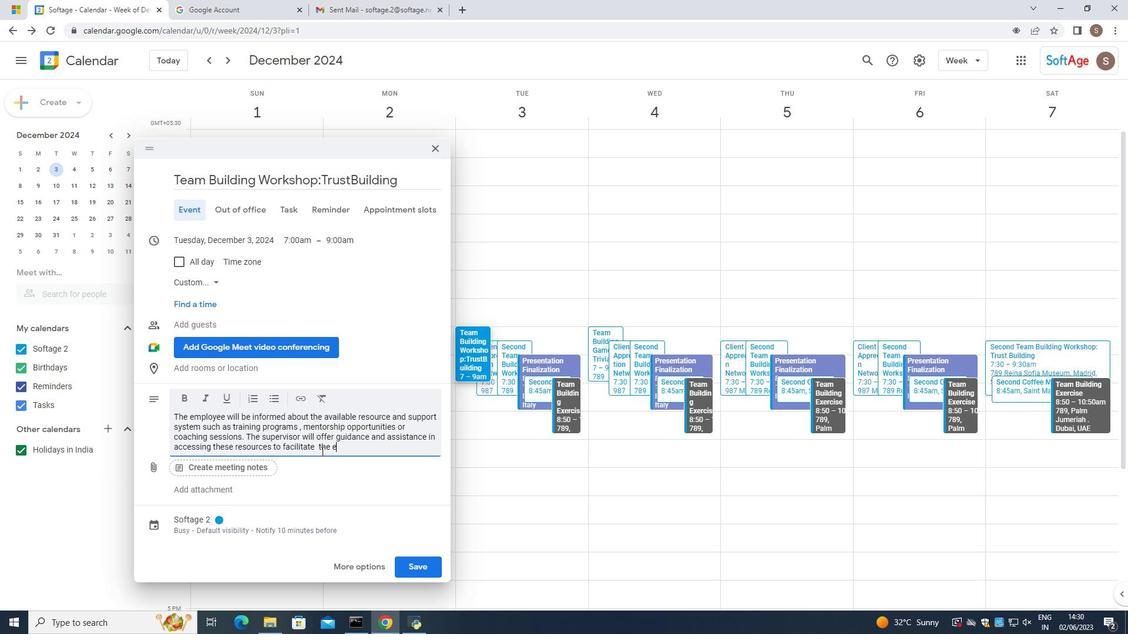 
Action: Mouse moved to (461, 303)
Screenshot: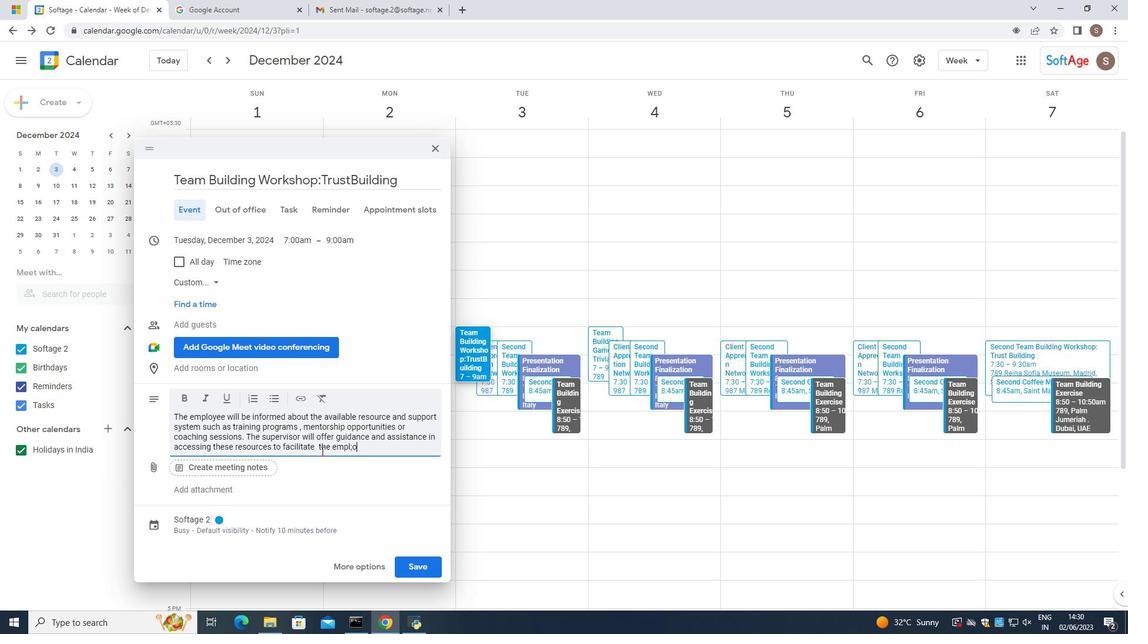 
Action: Mouse pressed left at (461, 303)
Screenshot: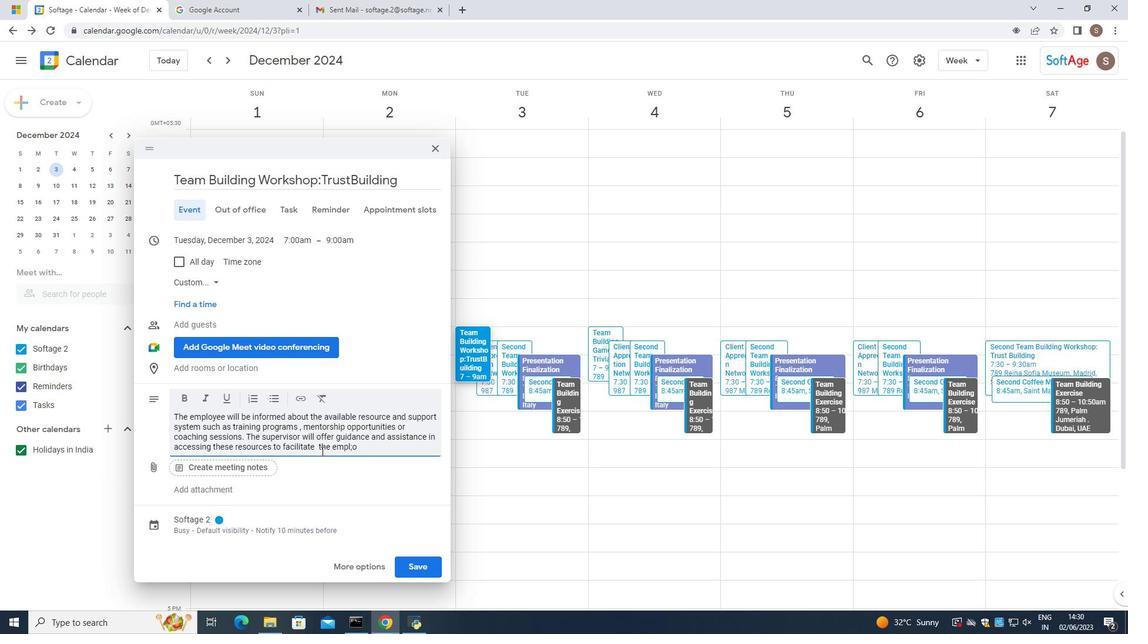 
Action: Mouse moved to (616, 441)
Screenshot: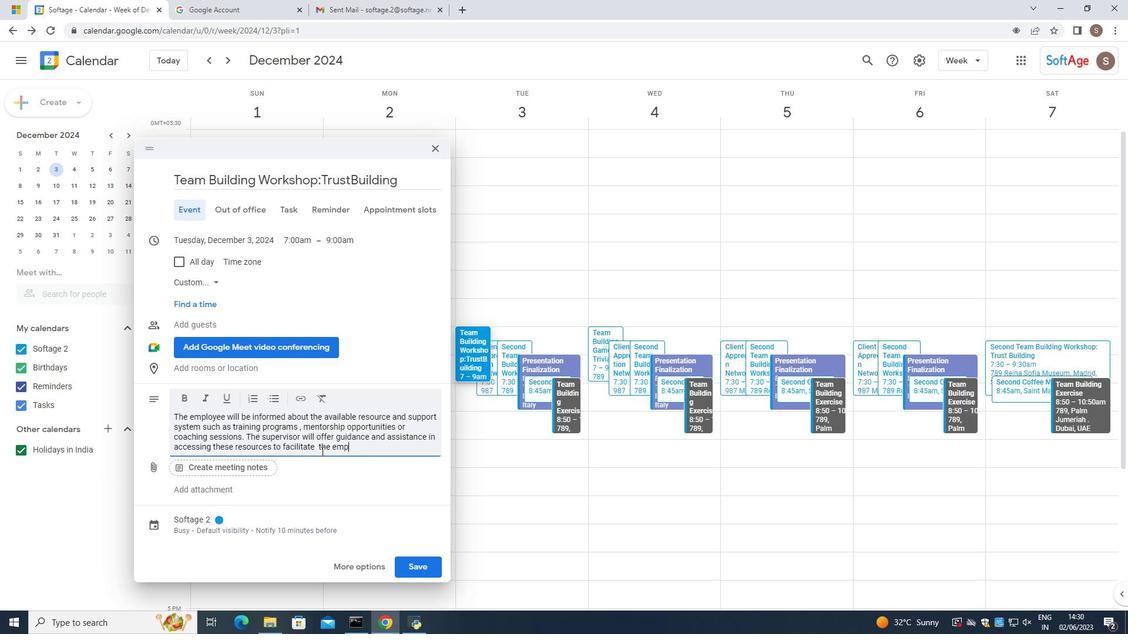 
Action: Mouse pressed left at (616, 441)
Screenshot: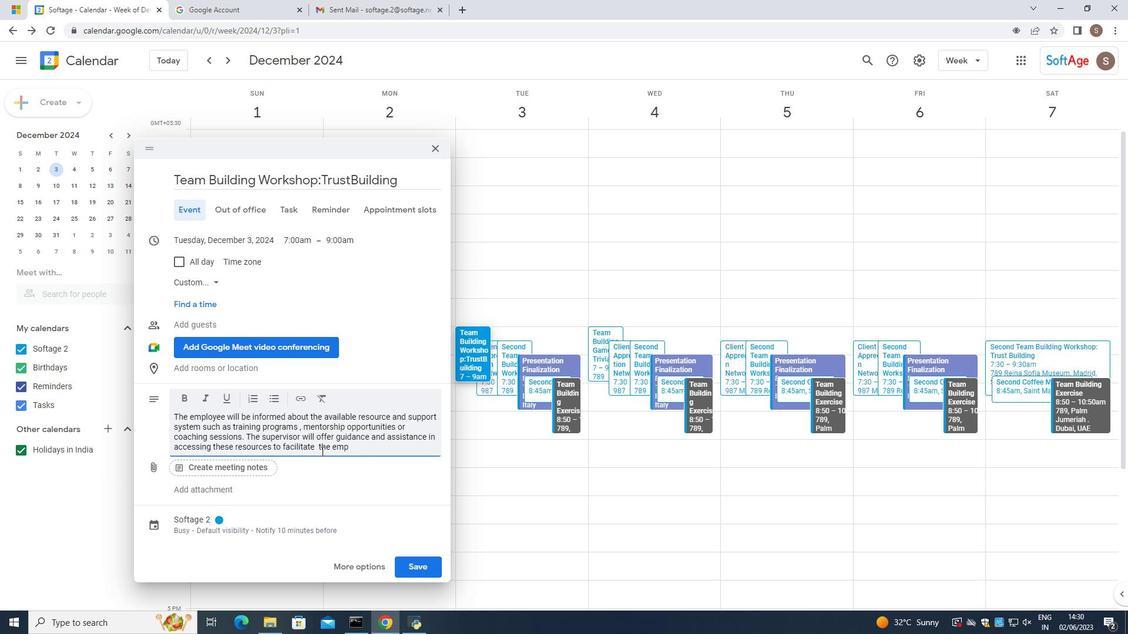 
Action: Key pressed <Key.backspace>
Screenshot: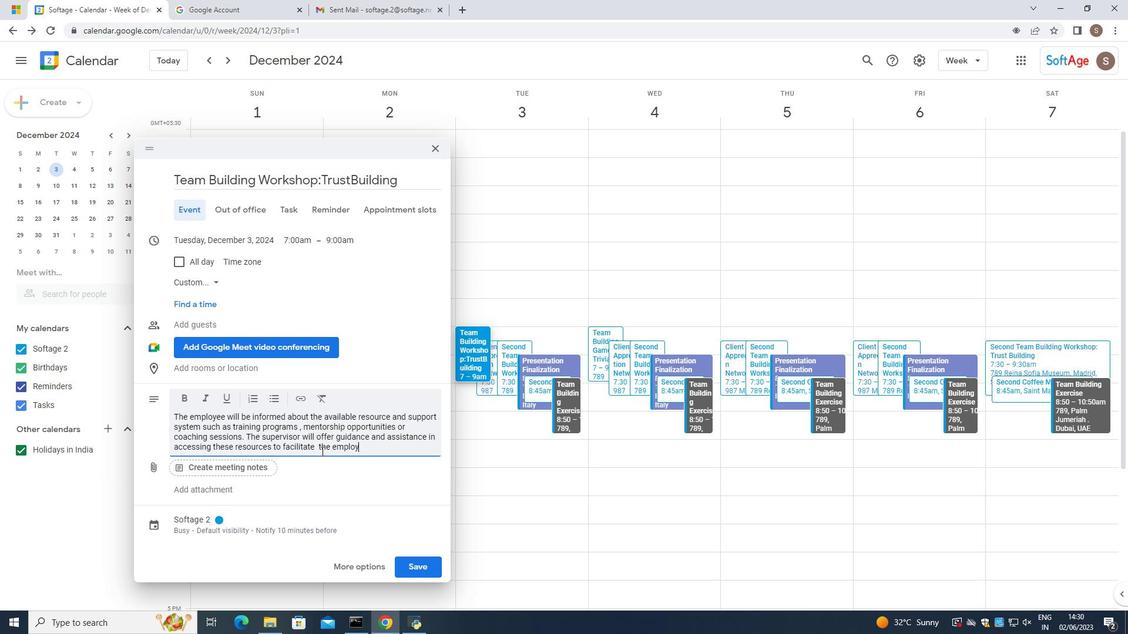 
Action: Mouse moved to (566, 451)
Screenshot: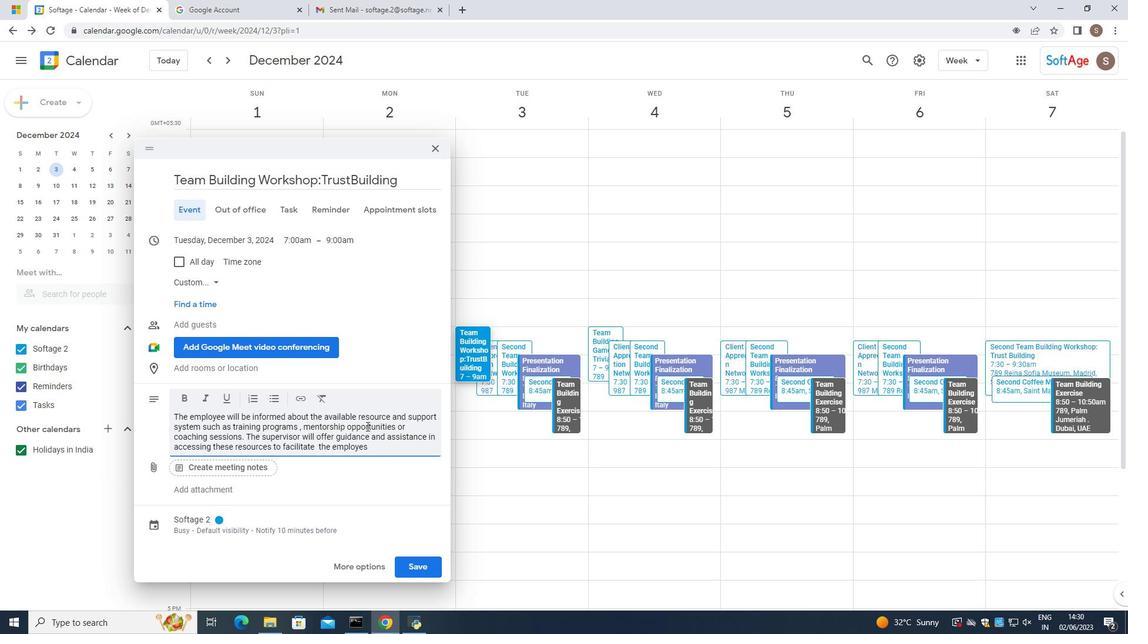 
Action: Mouse pressed left at (566, 451)
Screenshot: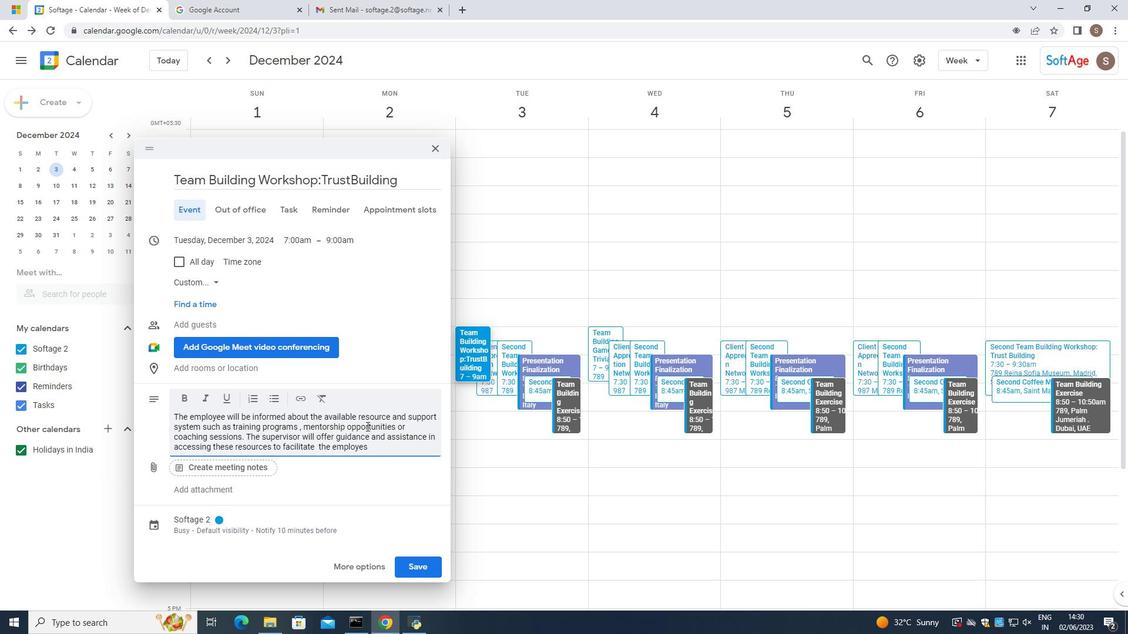 
Action: Mouse moved to (566, 451)
Screenshot: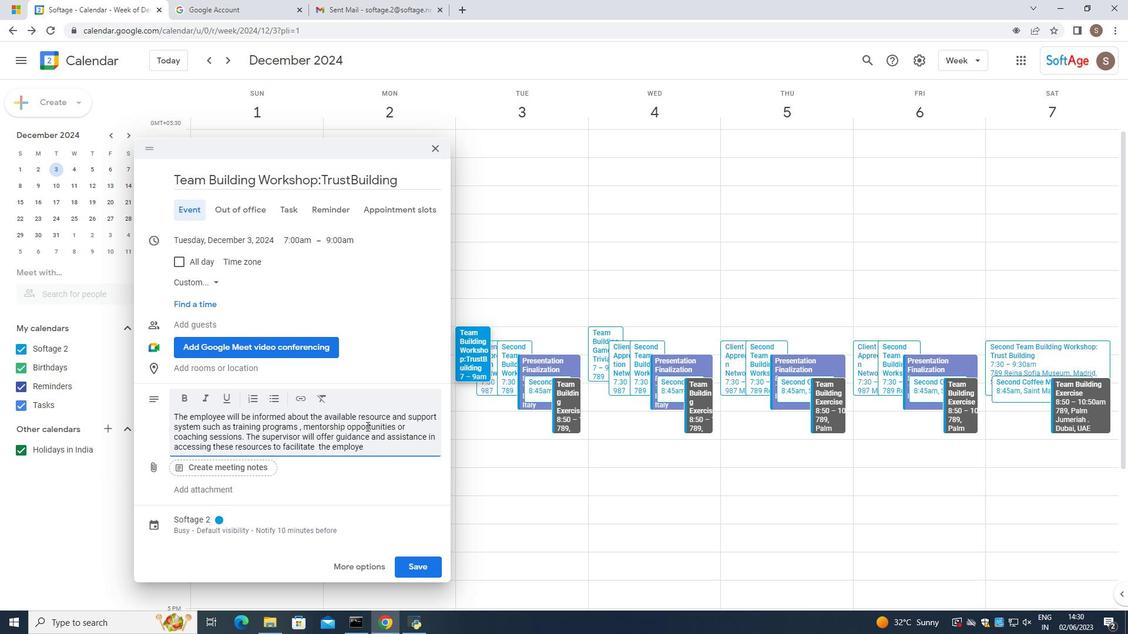 
Action: Key pressed <Key.backspace><Key.backspace><Key.backspace><Key.backspace><Key.backspace><Key.backspace><Key.backspace><Key.backspace><Key.backspace><Key.backspace><Key.backspace><Key.space>sessions,<Key.backspace>.<Key.caps_lock>T<Key.caps_lock>he<Key.space>superviusor<Key.space><Key.backspace><Key.backspace><Key.backspace><Key.backspace><Key.backspace>sor<Key.space>will<Key.space>offer<Key.space>guidance<Key.space>ab<Key.backspace><Key.backspace>and<Key.space>assisstance<Key.space>inaacessing<Key.space>these<Key.space>resources<Key.space>tr<Key.backspace>=<Key.backspace>o<Key.space>facilitate<Key.space>the<Key.space>emm<Key.backspace><Key.backspace>mployee<Key.space>improvement.
Screenshot: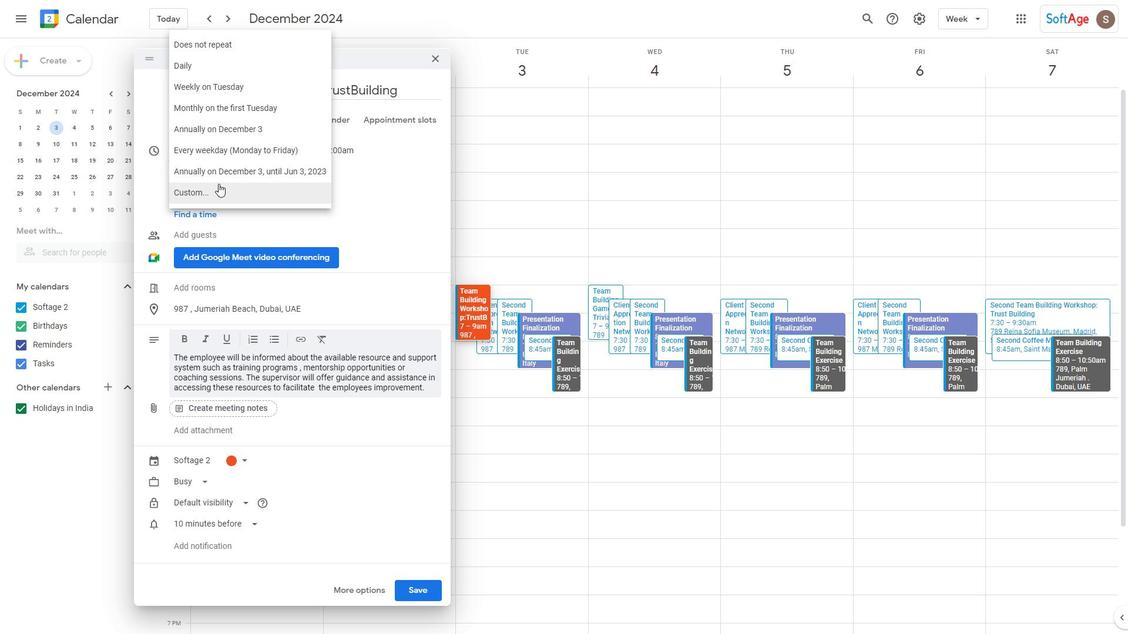 
Action: Mouse moved to (580, 430)
Screenshot: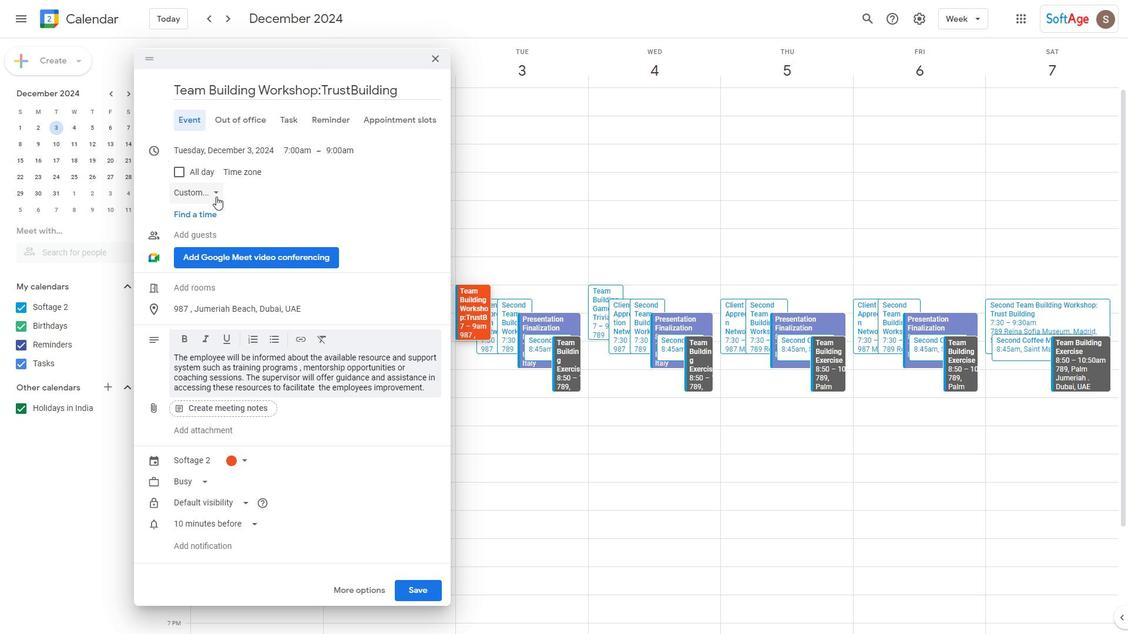 
Action: Mouse pressed left at (580, 430)
Screenshot: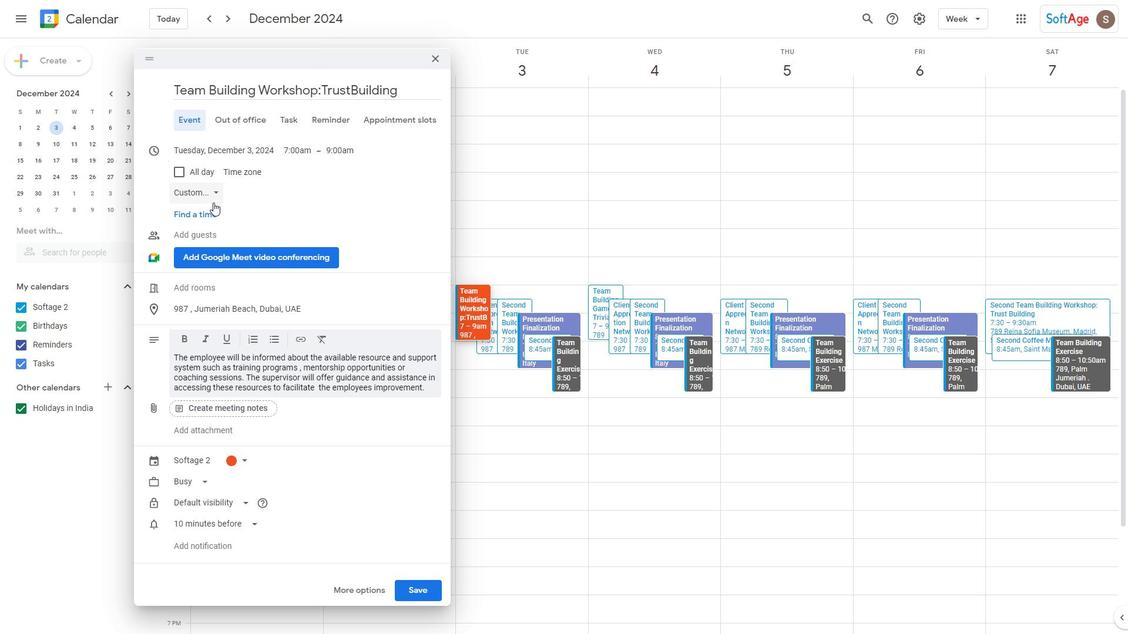 
Action: Mouse pressed left at (580, 430)
Screenshot: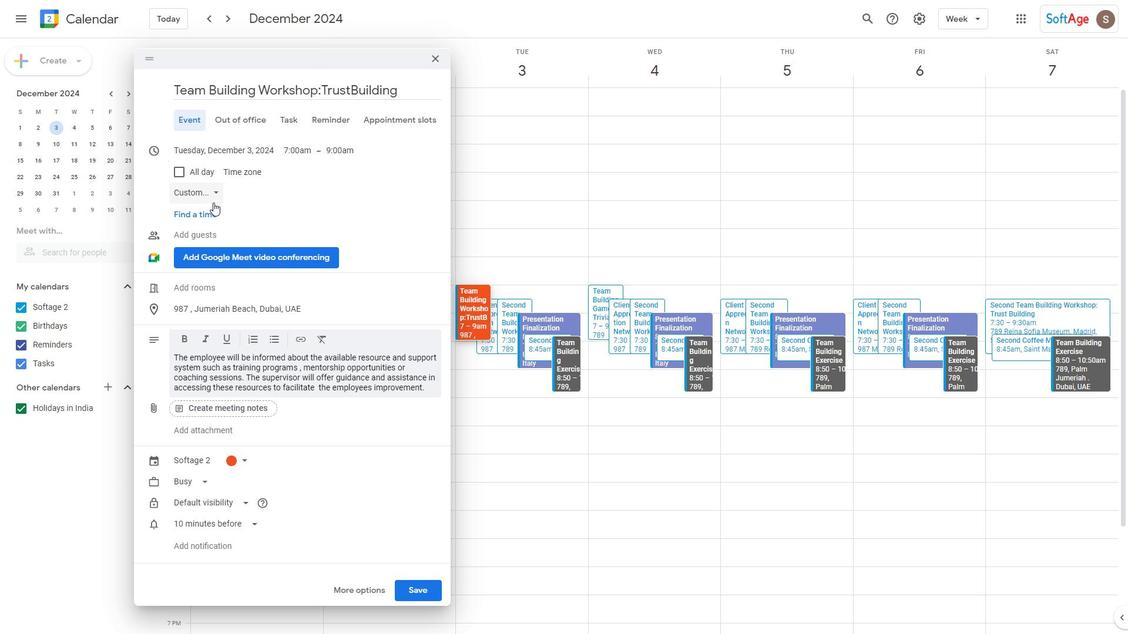
Action: Mouse moved to (577, 432)
Screenshot: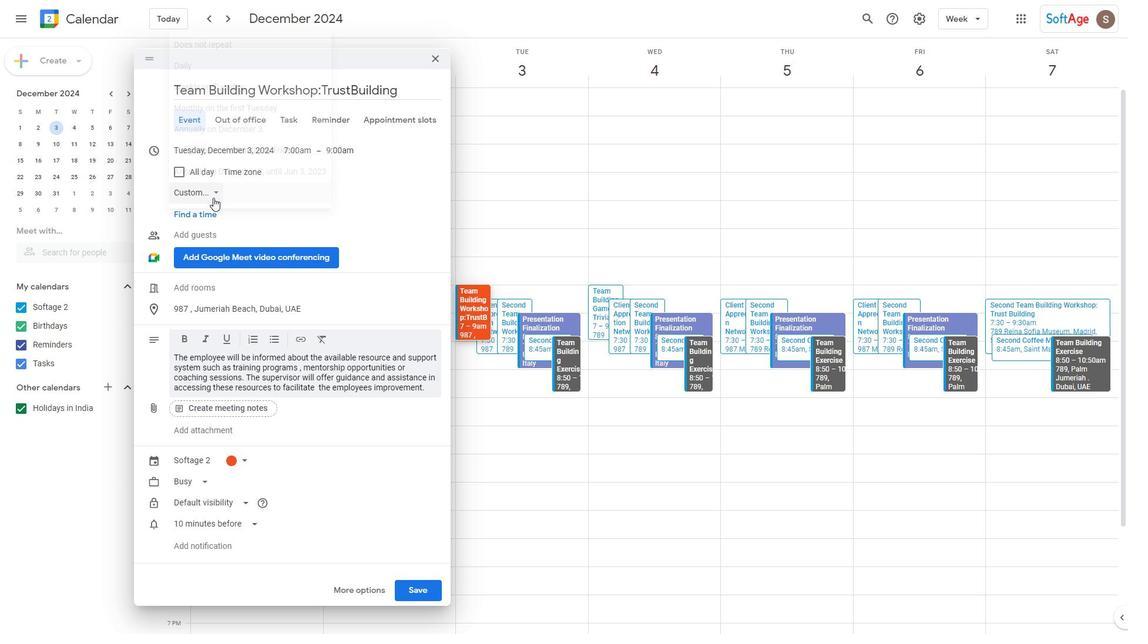 
Action: Mouse pressed left at (577, 432)
Screenshot: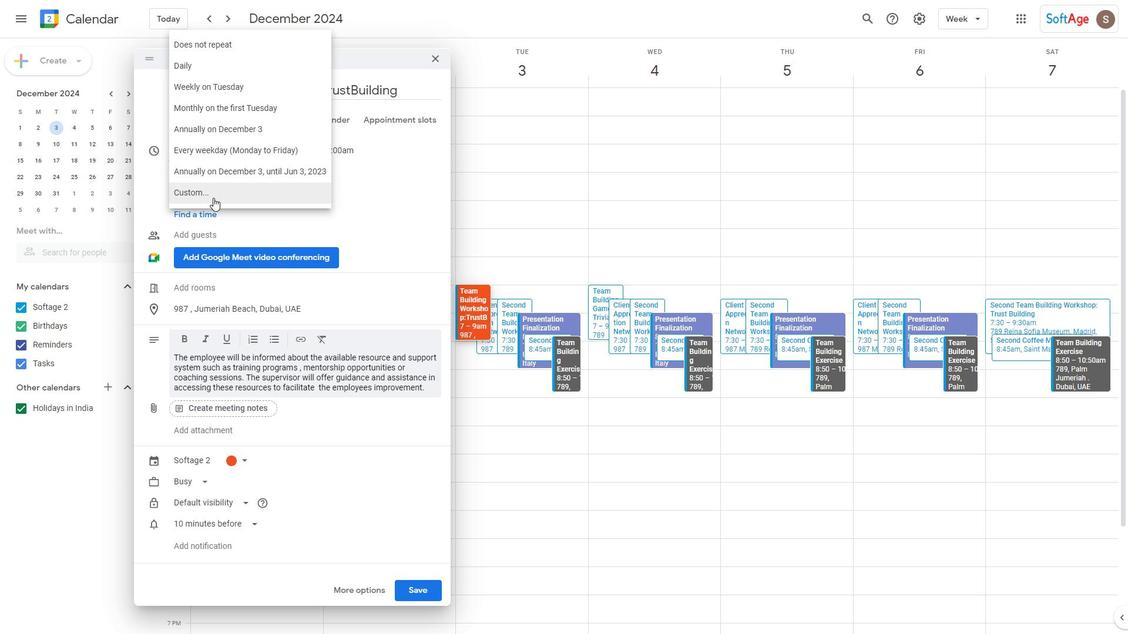 
Action: Mouse pressed left at (577, 432)
Screenshot: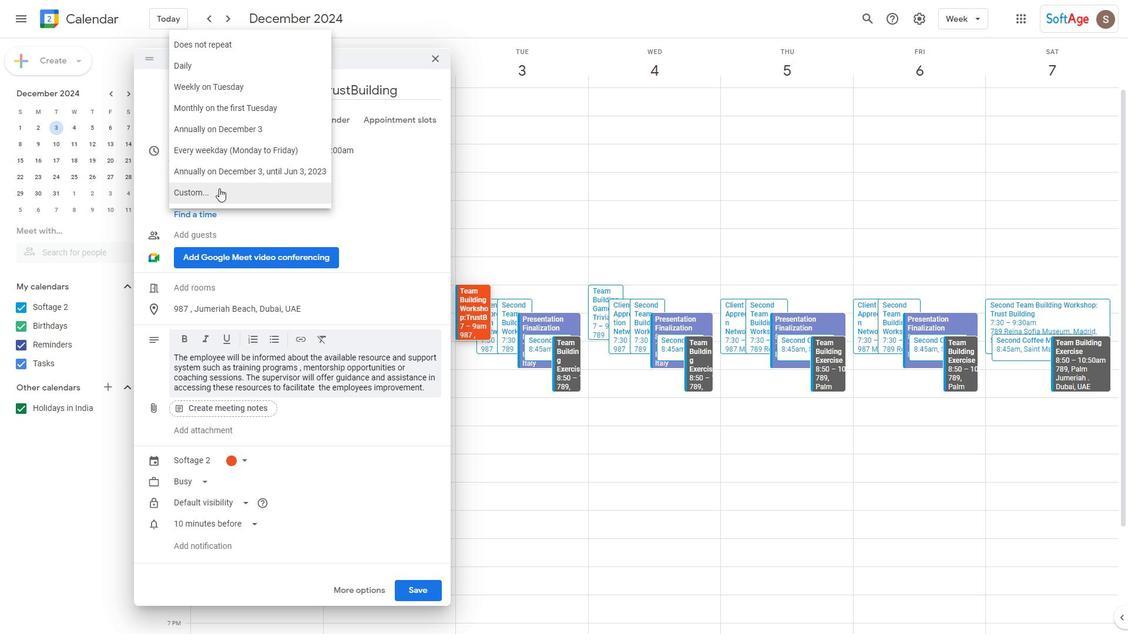 
Action: Mouse pressed right at (577, 432)
Screenshot: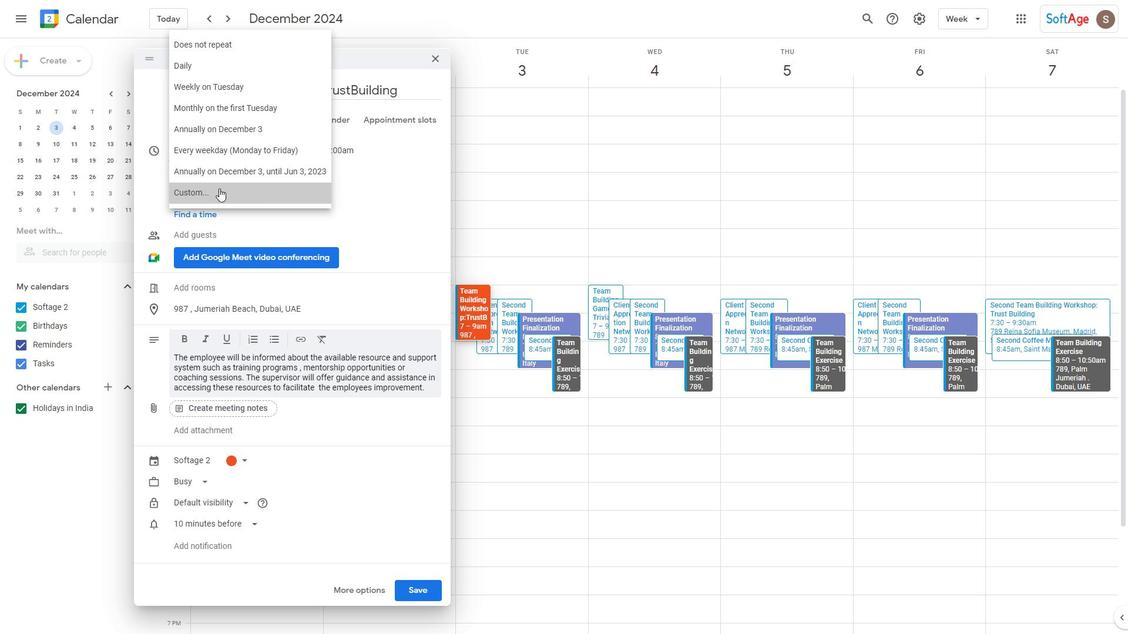 
Action: Mouse moved to (625, 256)
Screenshot: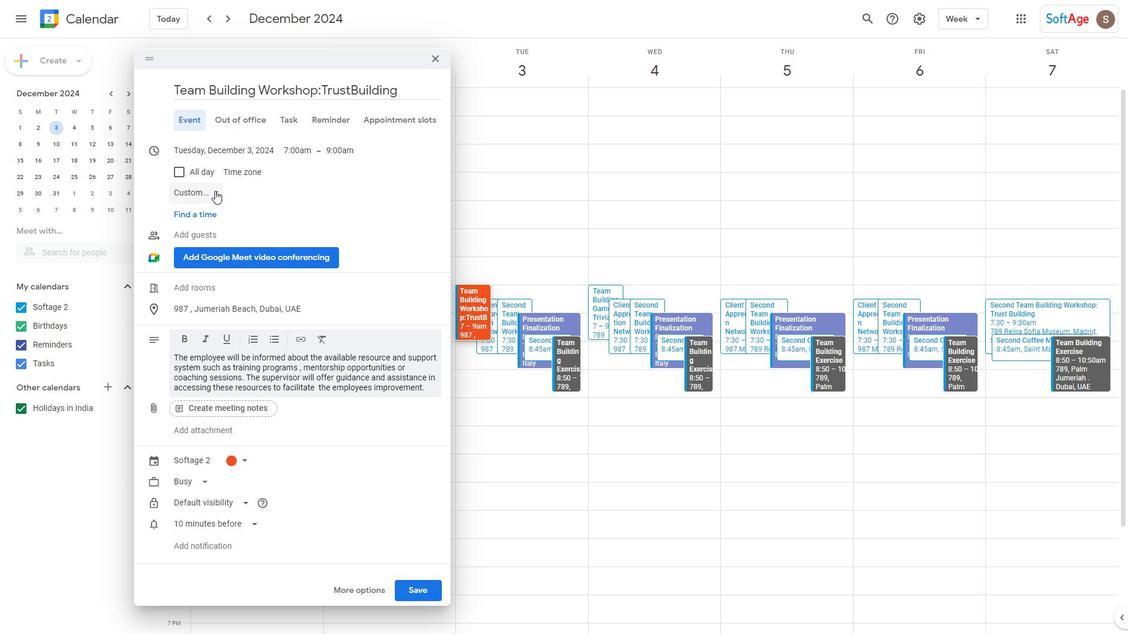 
Action: Mouse pressed left at (625, 256)
Screenshot: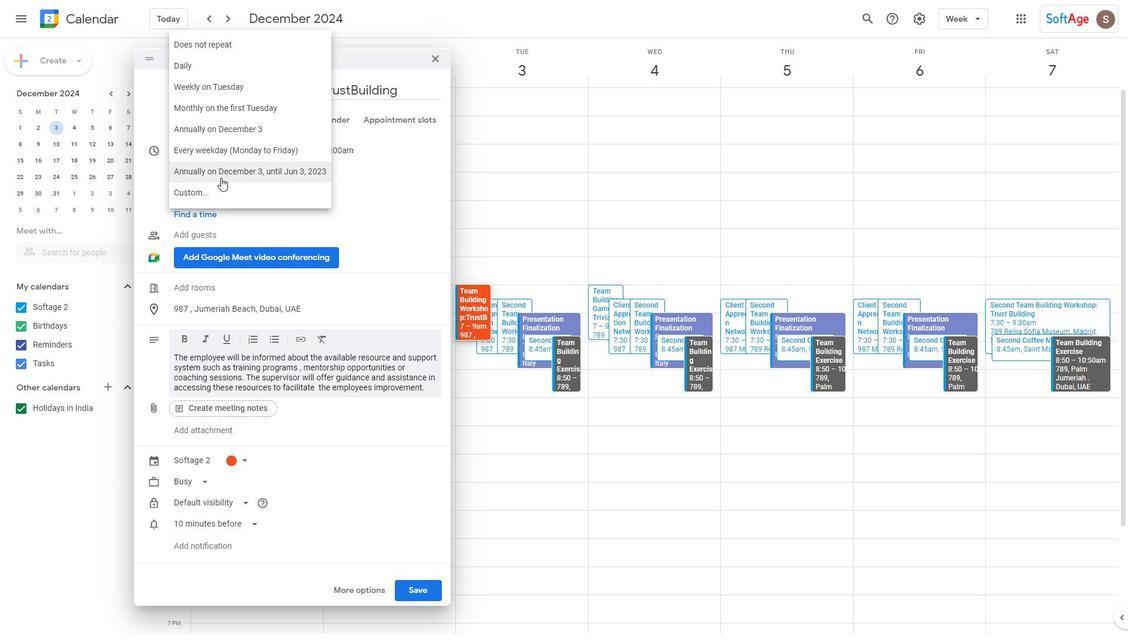 
Action: Mouse moved to (401, 446)
Screenshot: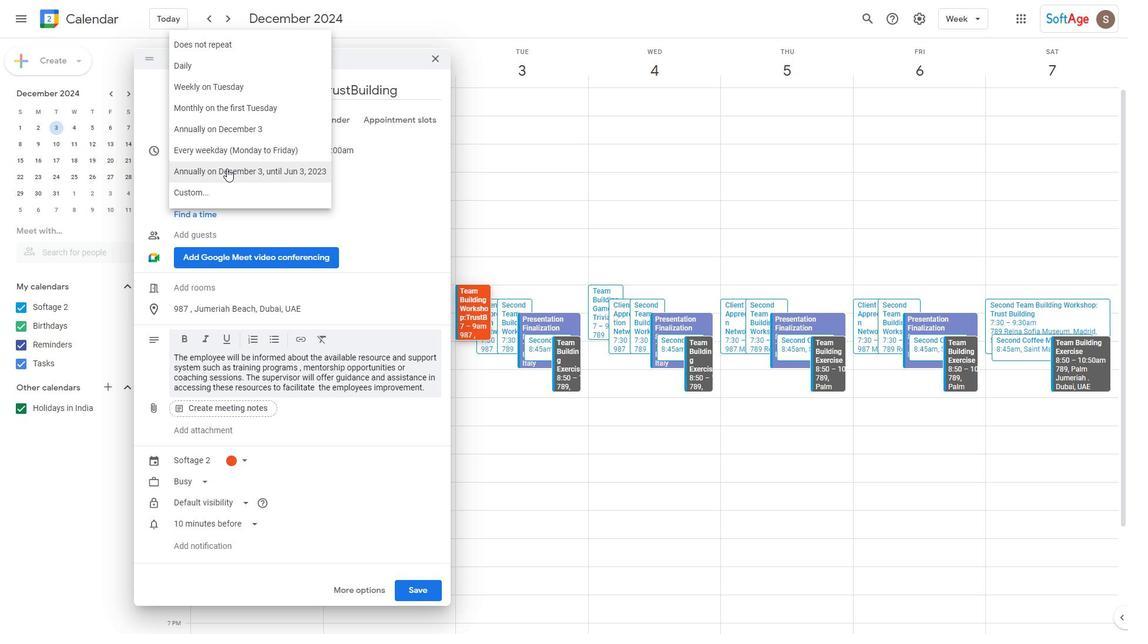 
Action: Mouse pressed left at (401, 446)
Screenshot: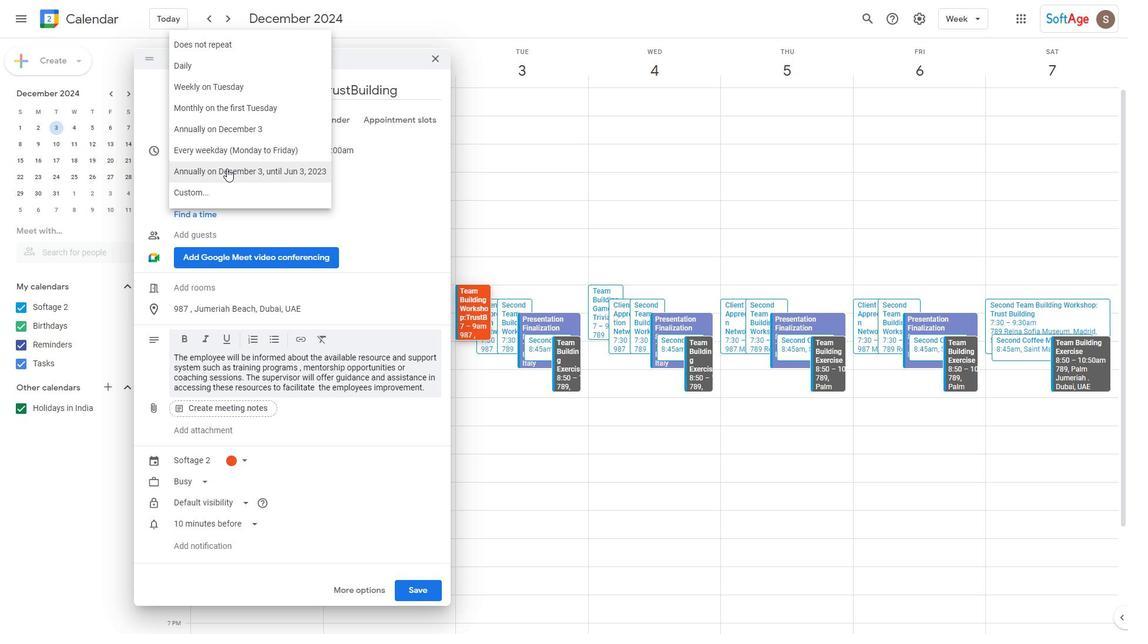 
Action: Mouse pressed left at (401, 446)
Screenshot: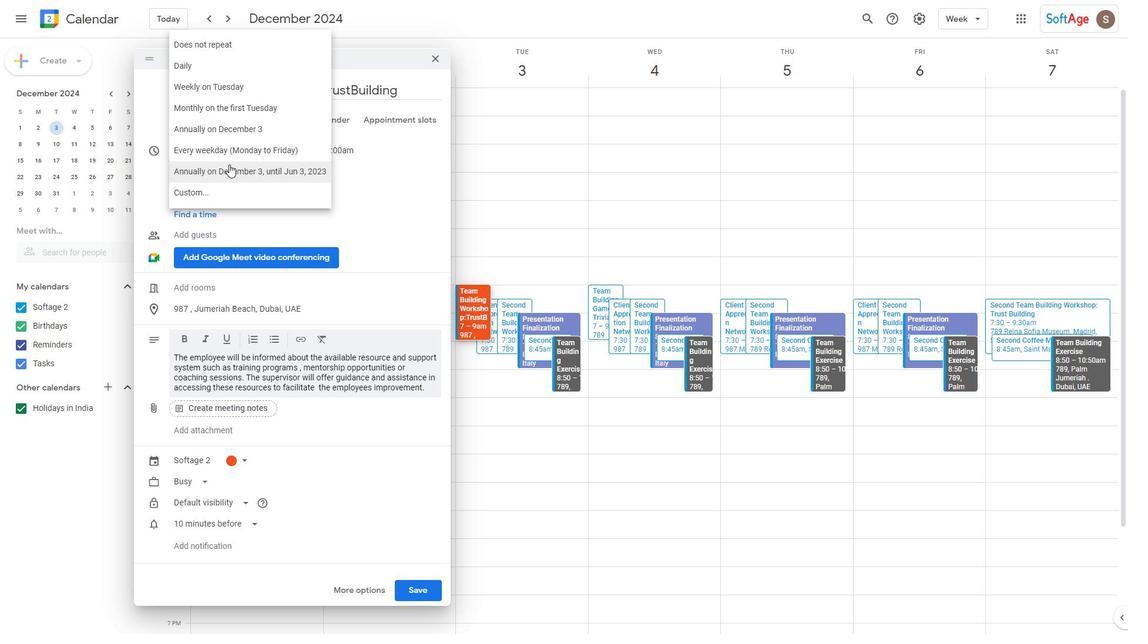 
Action: Mouse pressed right at (401, 446)
Screenshot: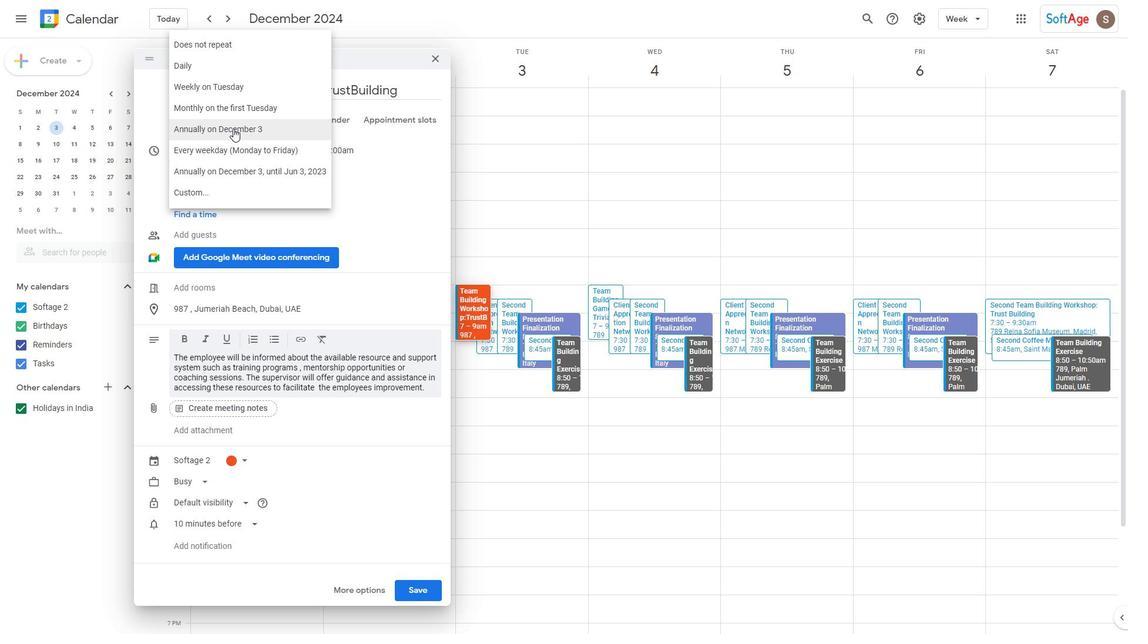 
Action: Mouse moved to (484, 286)
Screenshot: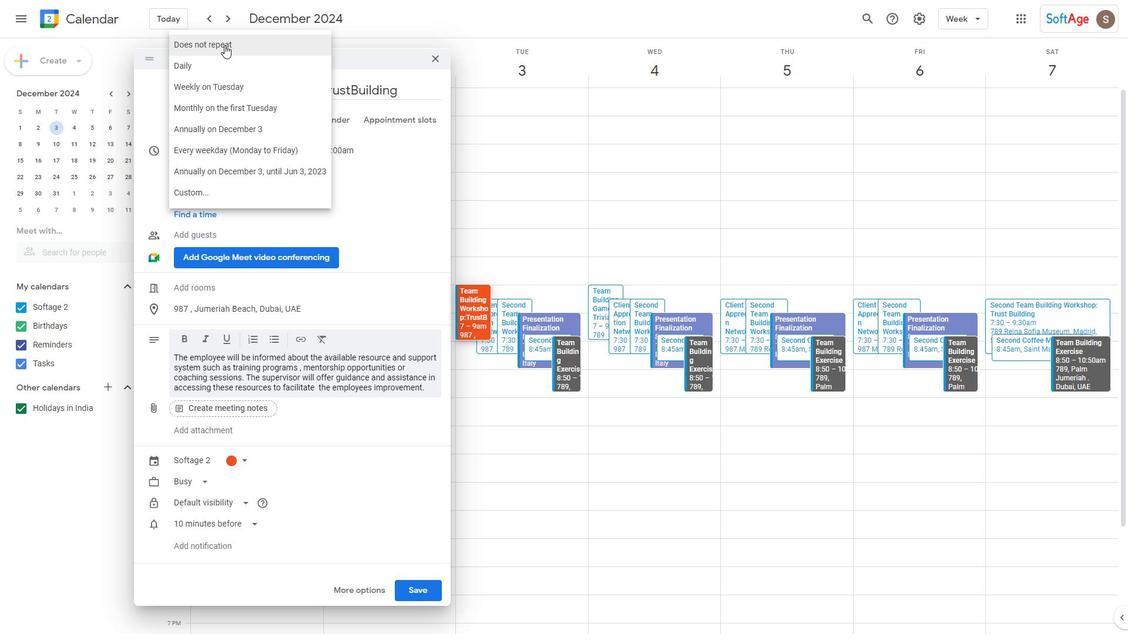 
Action: Mouse pressed left at (484, 286)
Screenshot: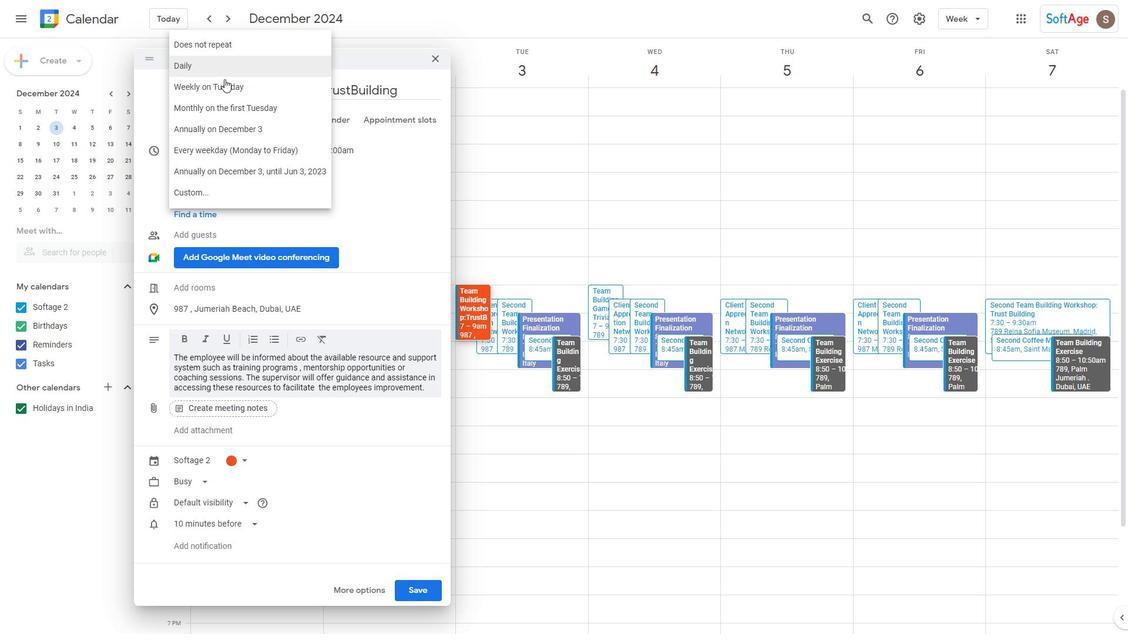 
Action: Mouse moved to (622, 445)
Screenshot: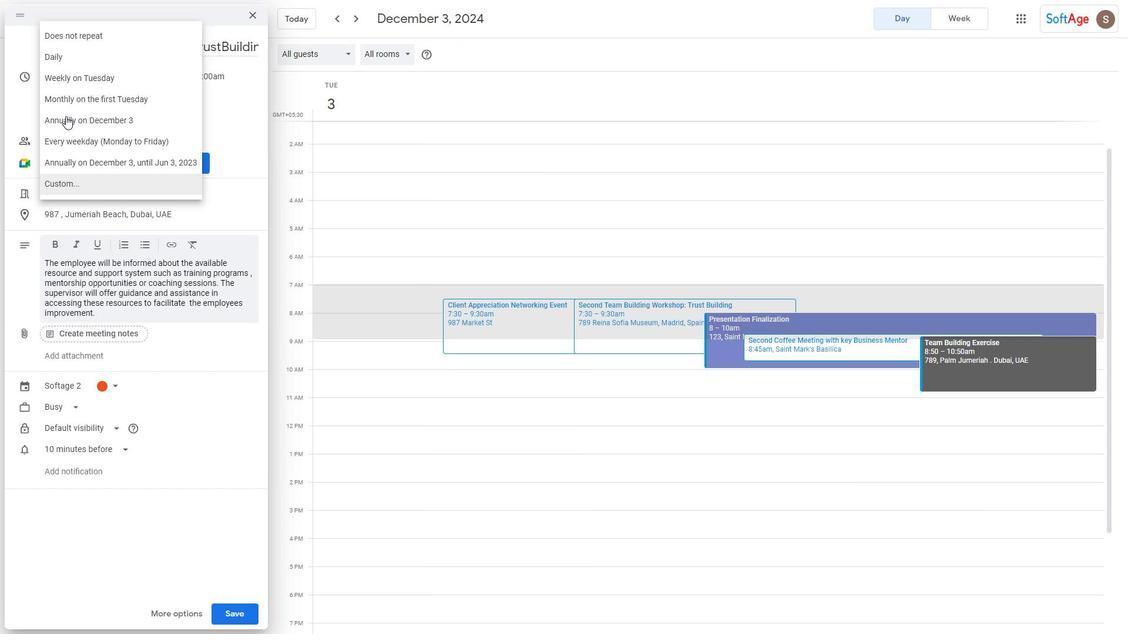 
Action: Mouse pressed left at (622, 445)
Screenshot: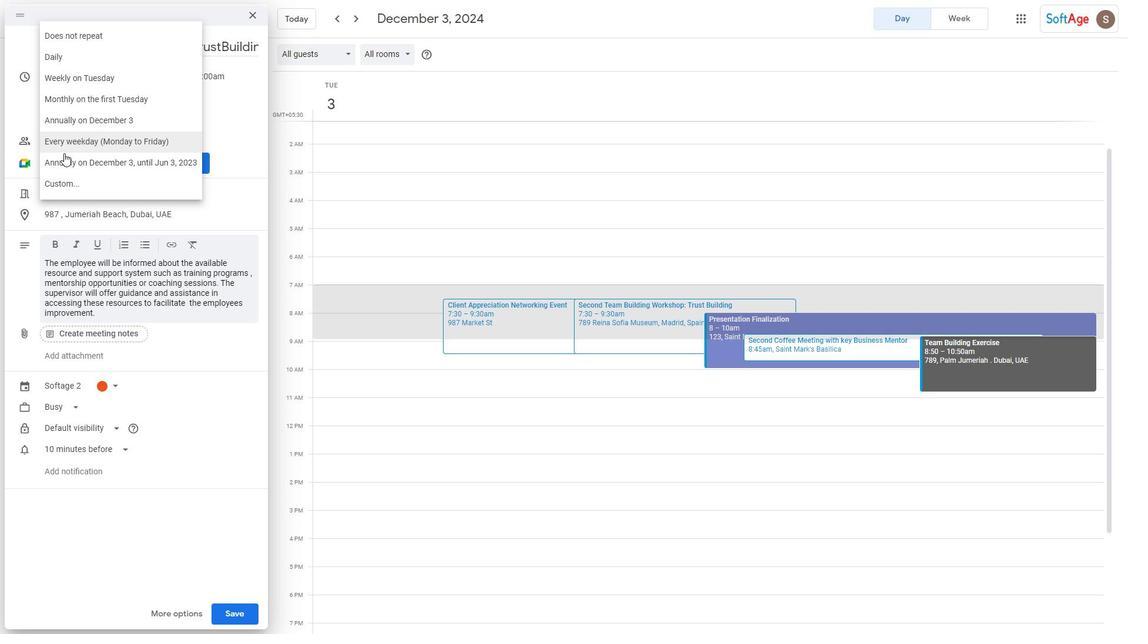 
Action: Mouse moved to (403, 514)
Screenshot: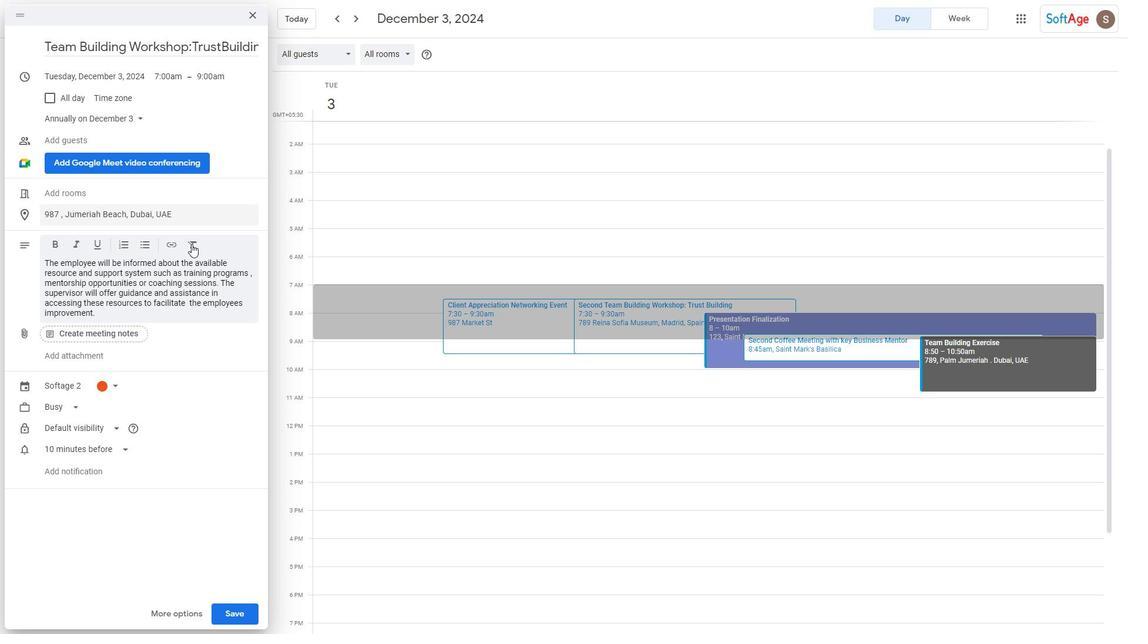 
Action: Mouse pressed left at (403, 514)
Screenshot: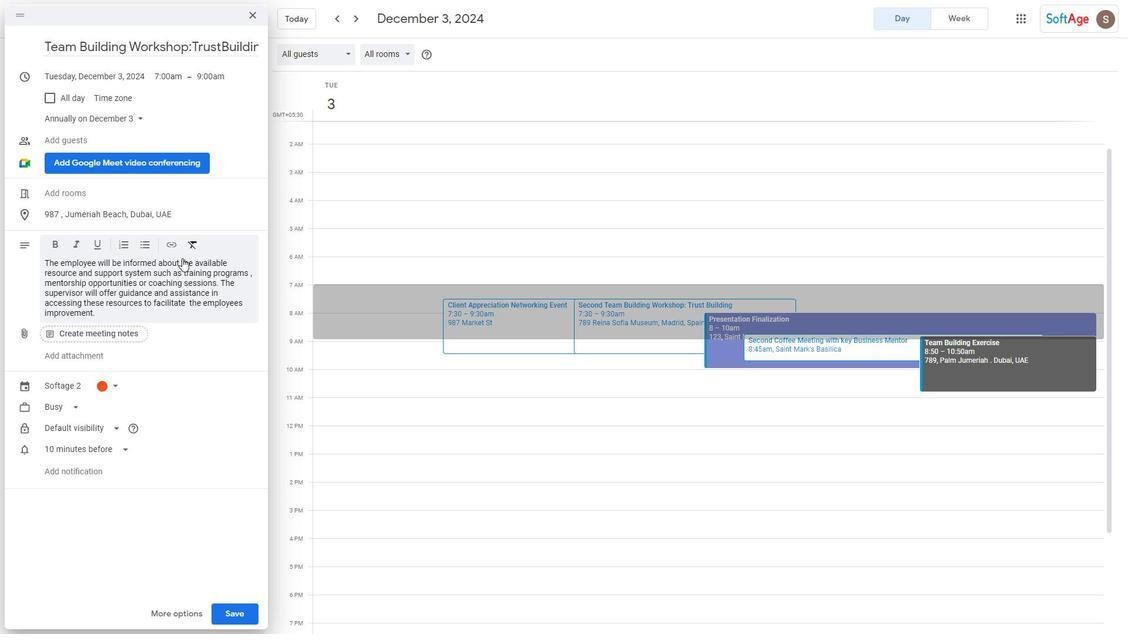 
Action: Mouse moved to (426, 441)
Screenshot: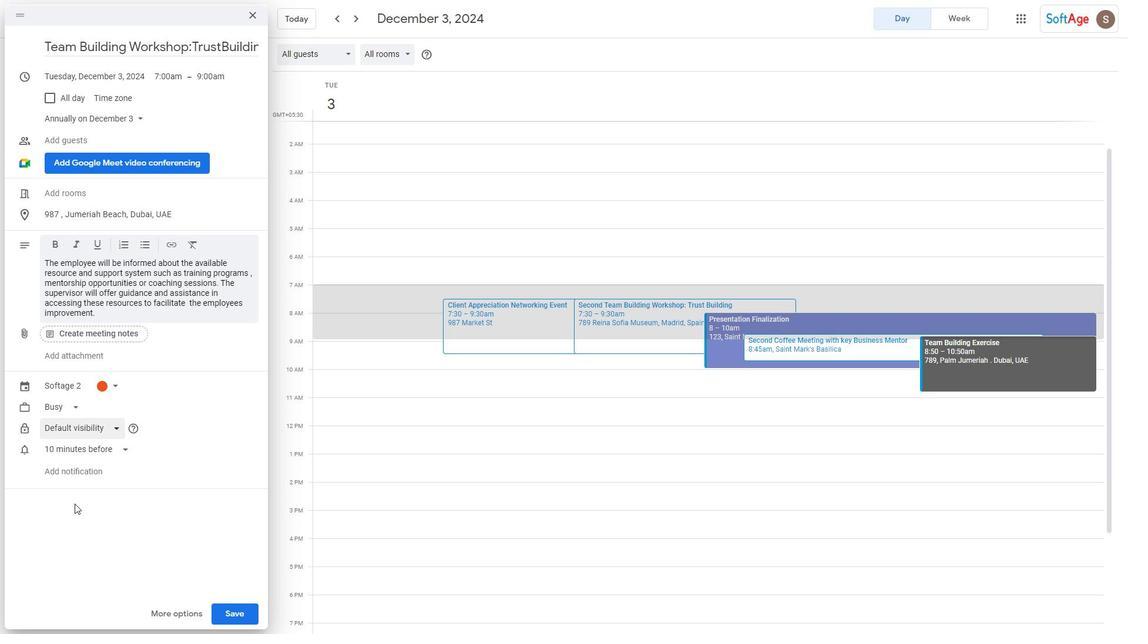 
Action: Mouse pressed left at (426, 441)
Screenshot: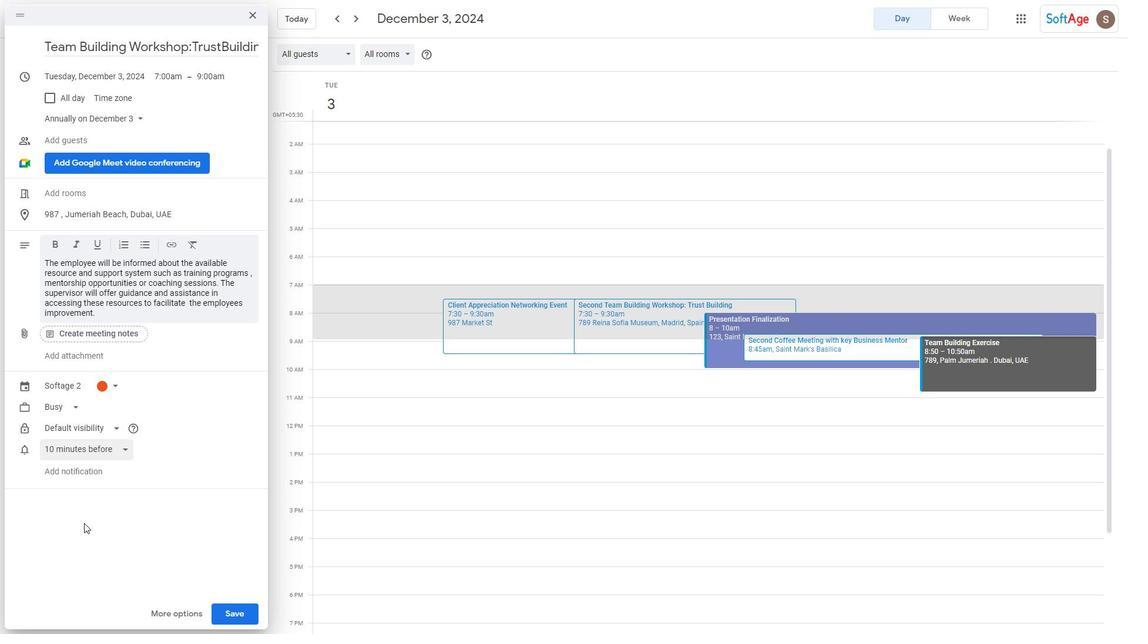 
Action: Mouse moved to (416, 446)
Screenshot: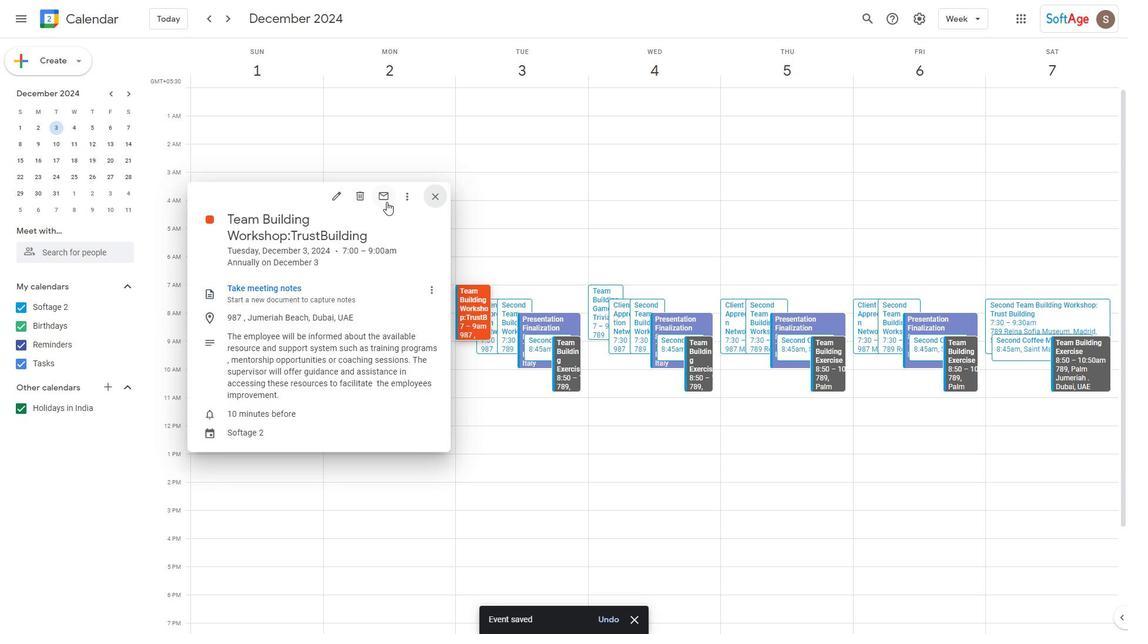 
Action: Mouse pressed left at (416, 446)
Screenshot: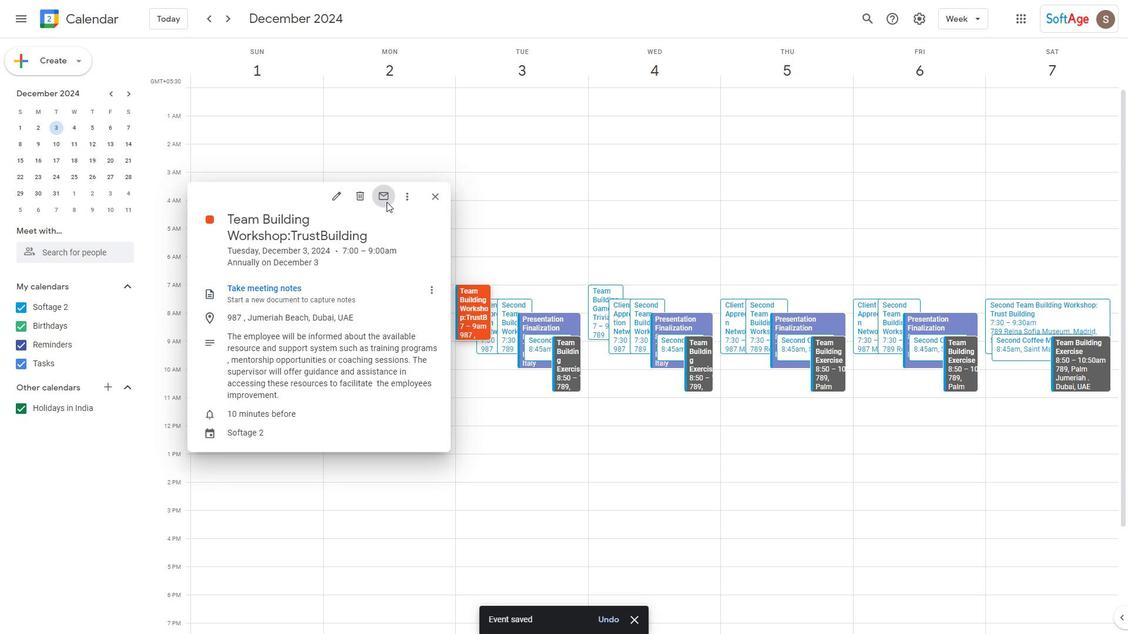 
Action: Mouse moved to (415, 447)
Screenshot: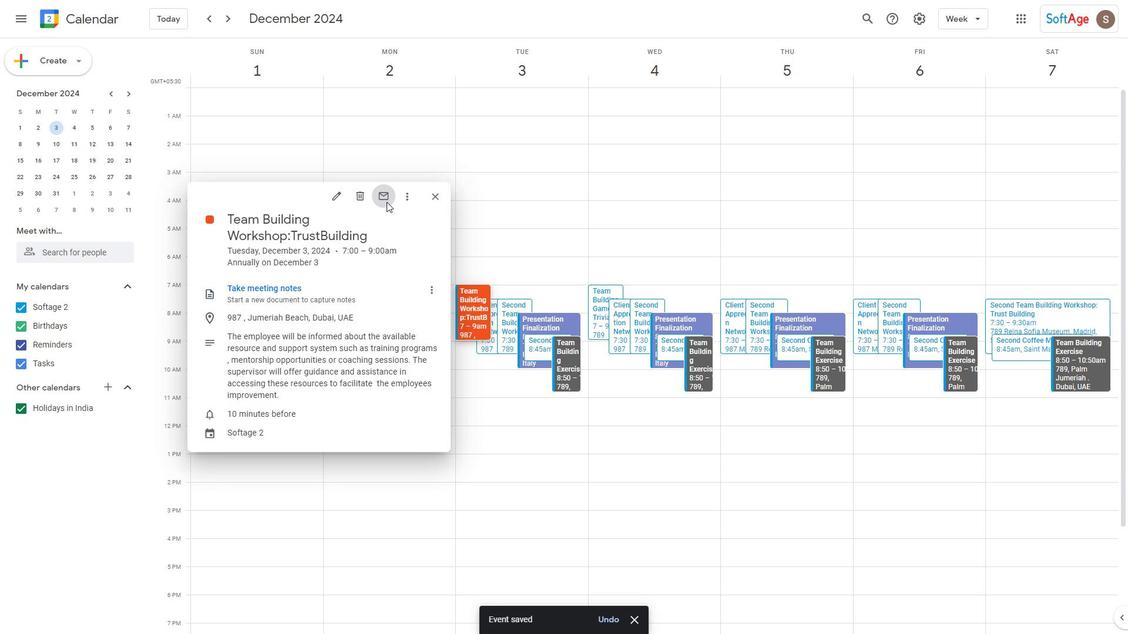 
Action: Mouse pressed left at (415, 447)
Screenshot: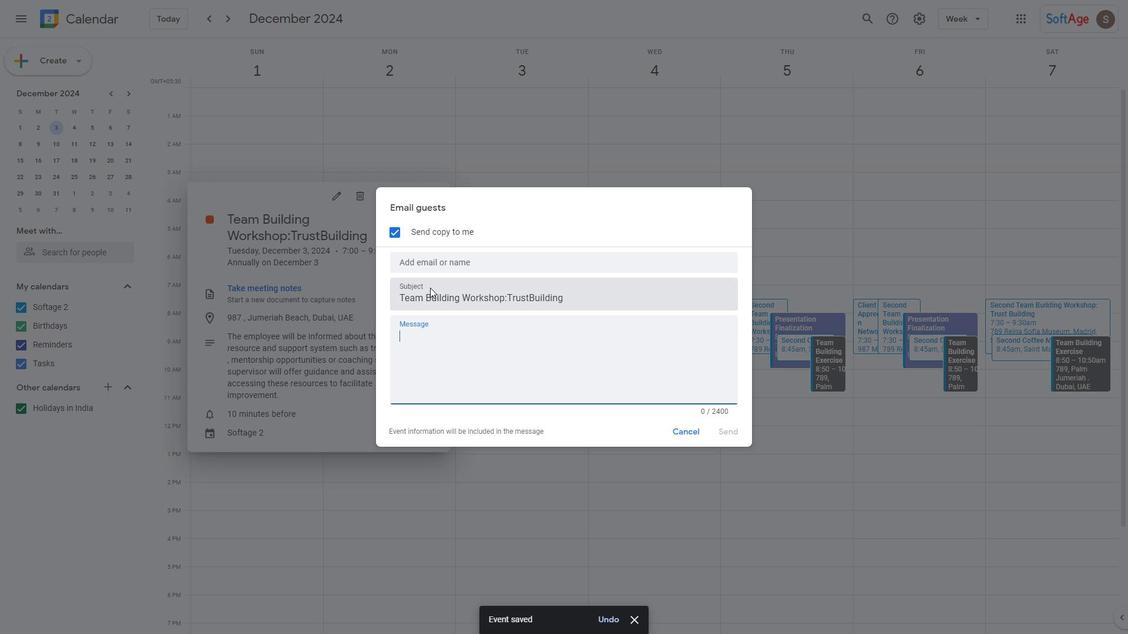 
Action: Mouse moved to (389, 273)
Screenshot: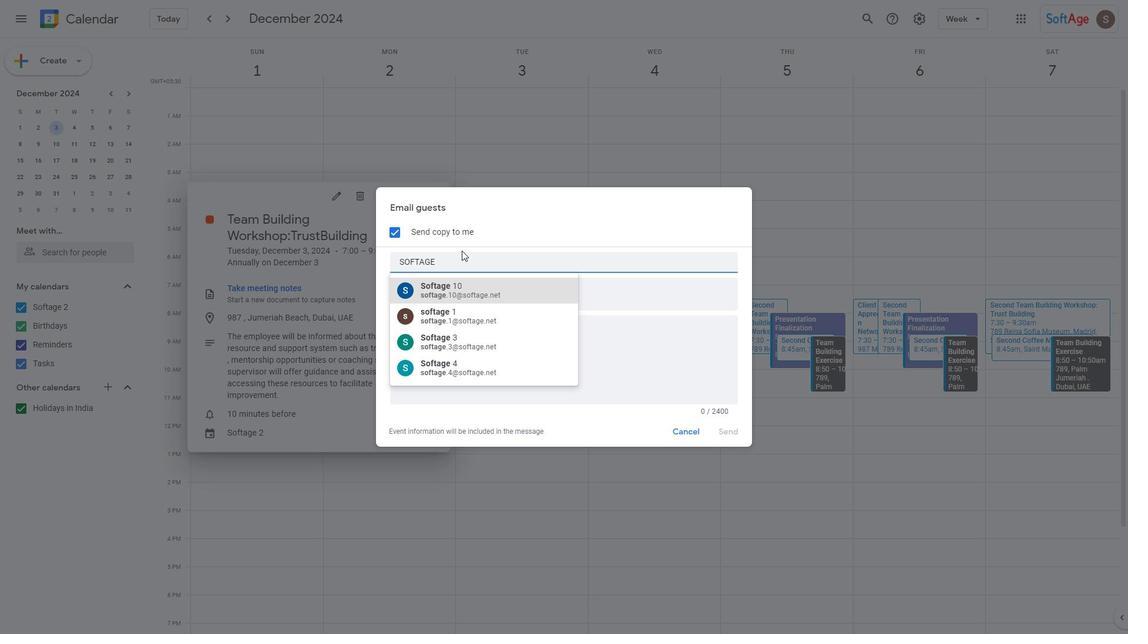 
Action: Mouse scrolled (389, 269) with delta (0, 0)
Screenshot: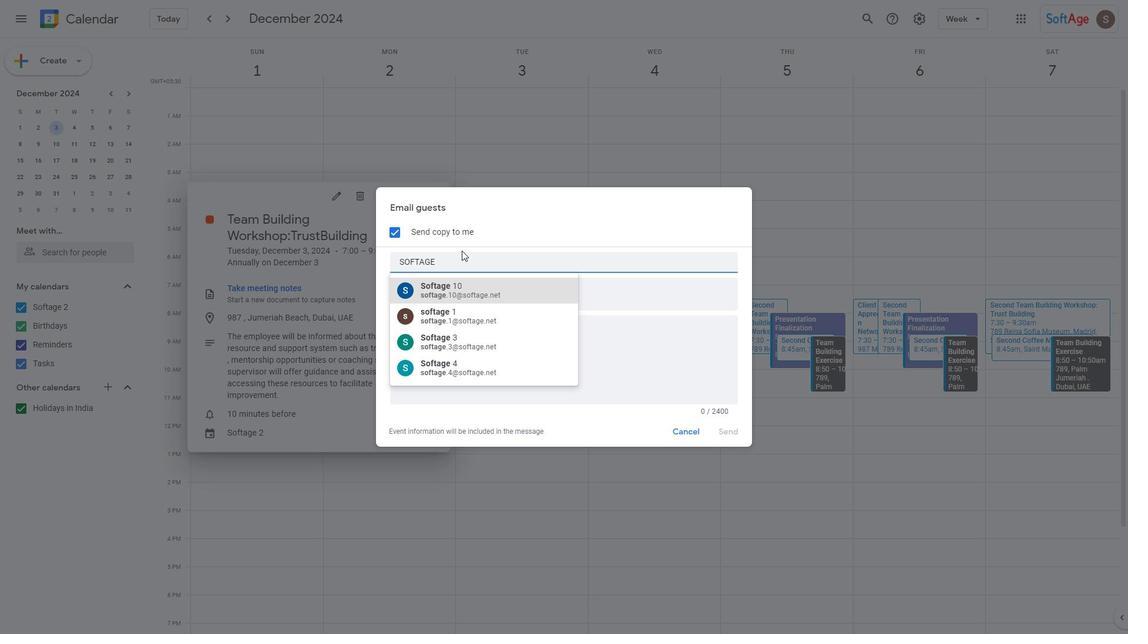 
Action: Mouse moved to (385, 285)
Screenshot: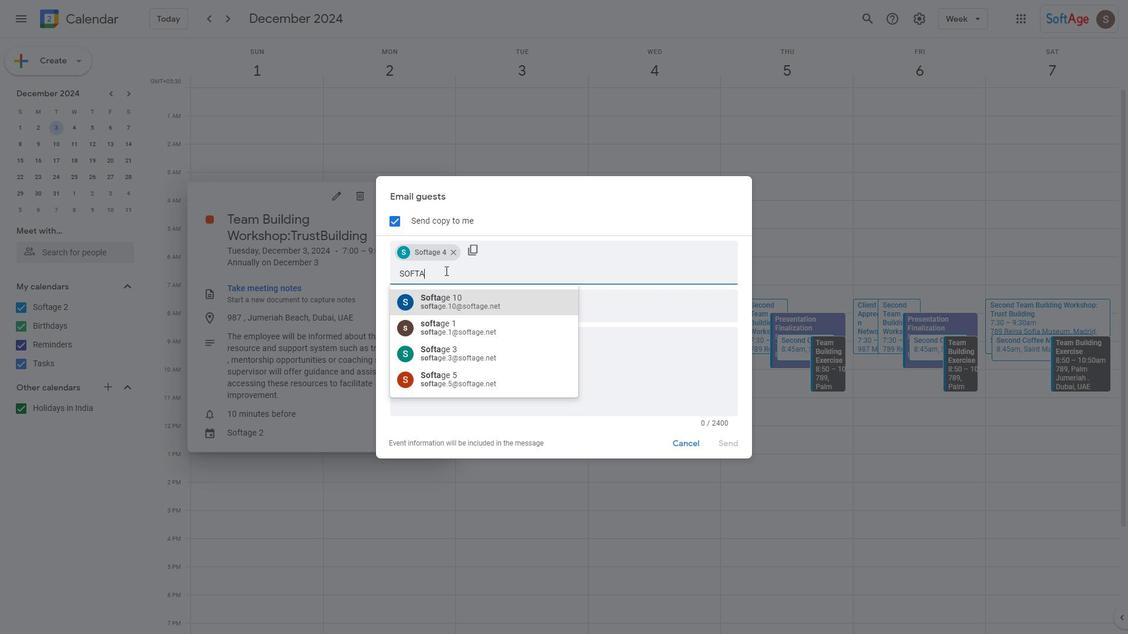 
Action: Mouse pressed left at (385, 285)
Screenshot: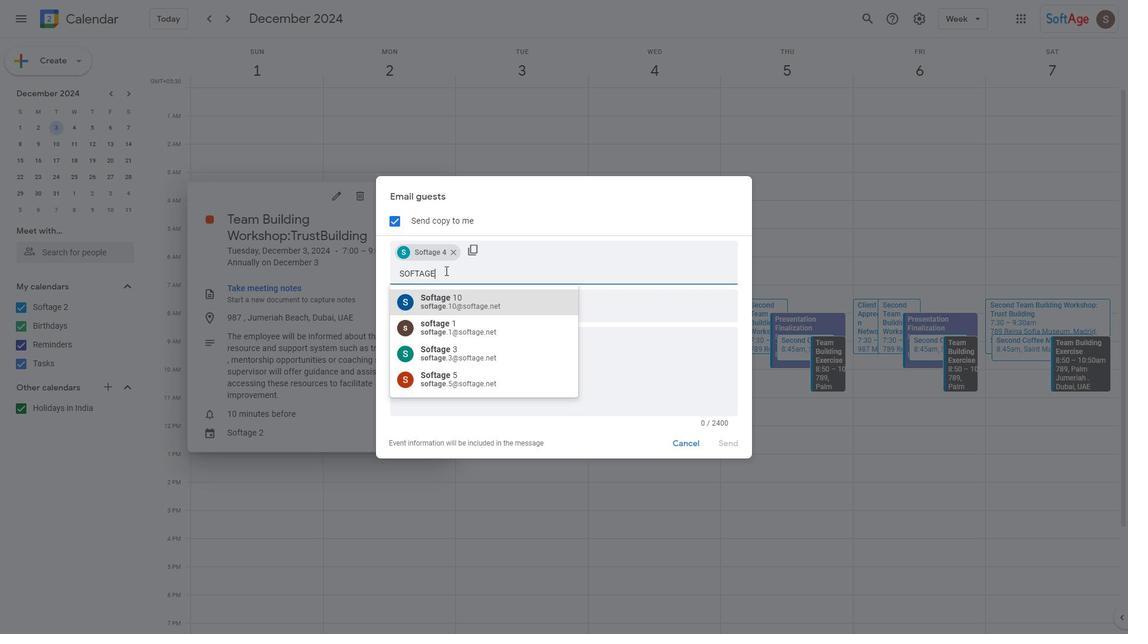 
Action: Mouse moved to (343, 85)
Screenshot: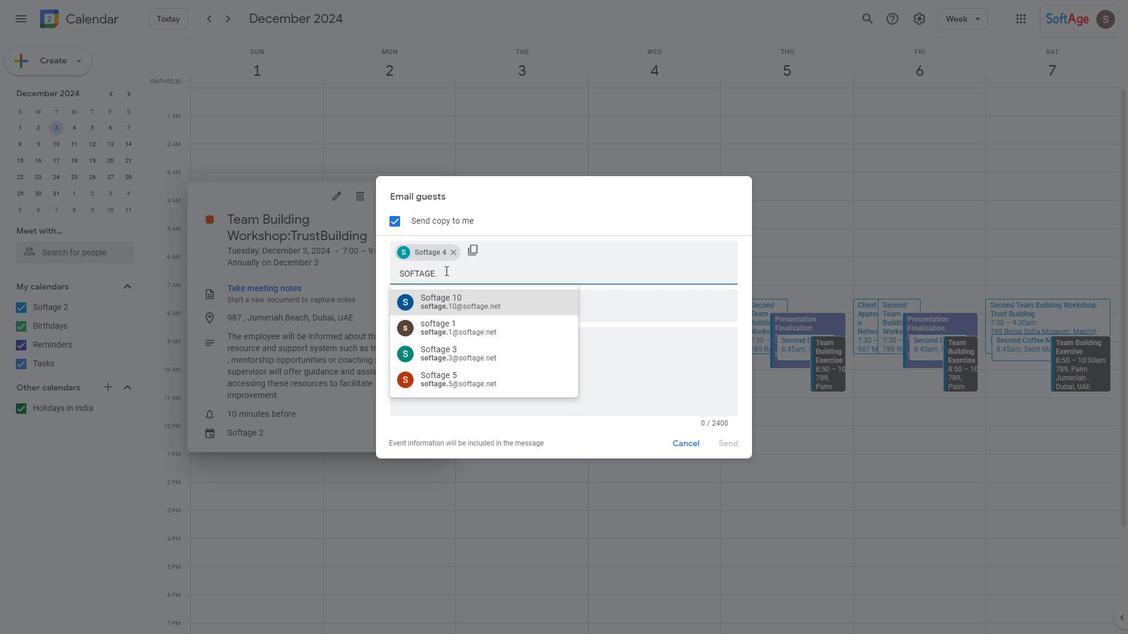 
Action: Mouse pressed left at (343, 85)
Screenshot: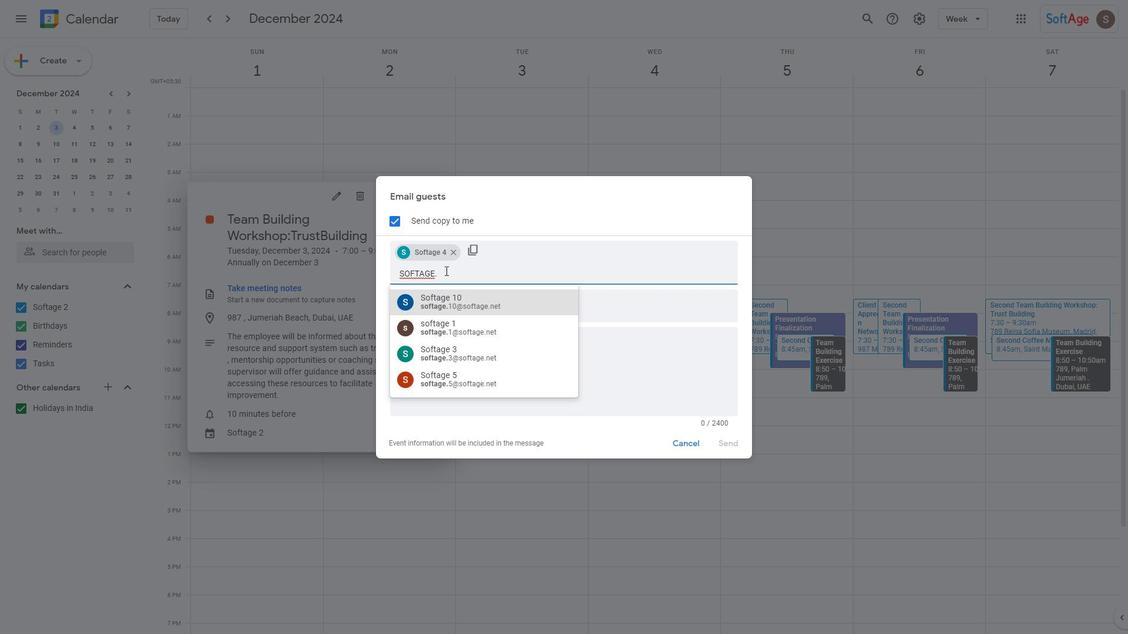 
Action: Mouse moved to (366, 326)
Screenshot: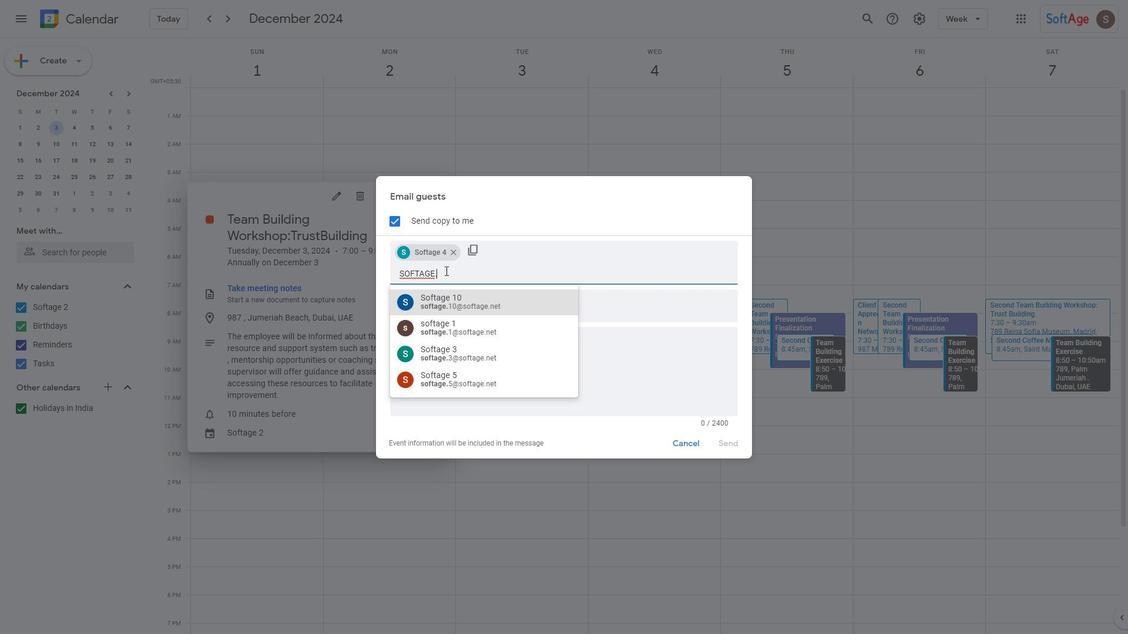 
Action: Mouse pressed left at (366, 326)
Screenshot: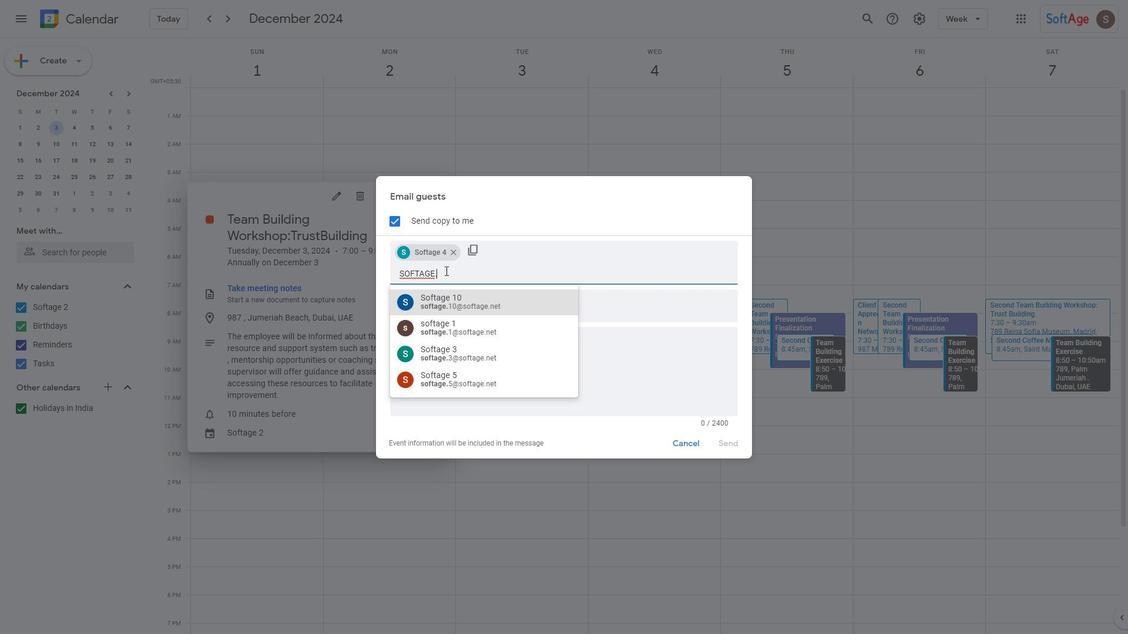 
Action: Mouse moved to (365, 327)
Screenshot: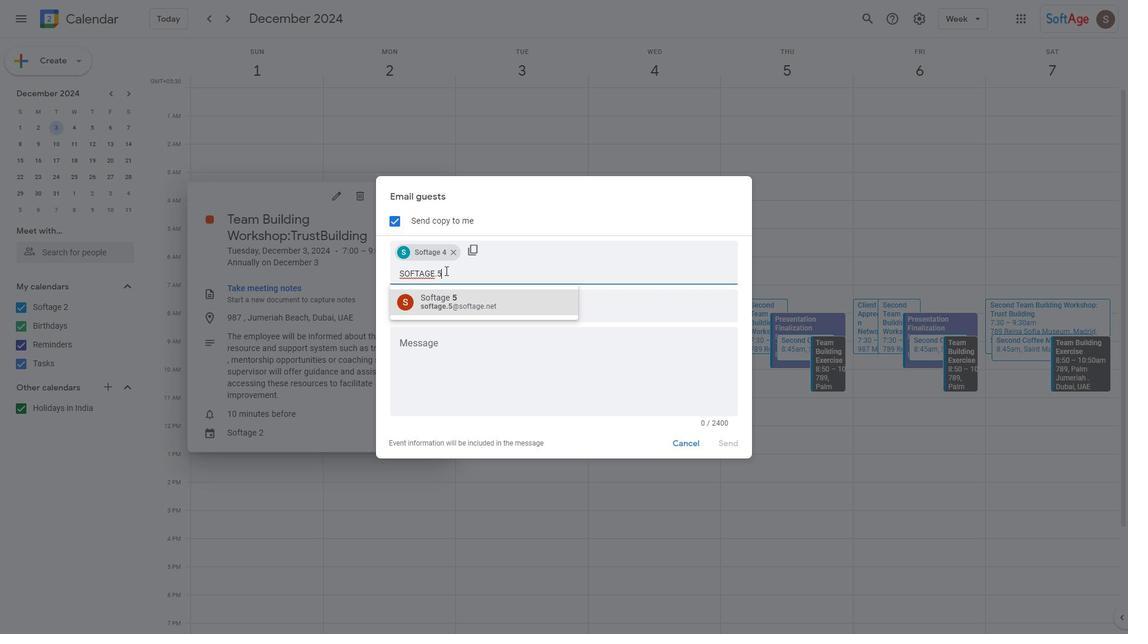 
Action: Mouse pressed left at (365, 327)
Screenshot: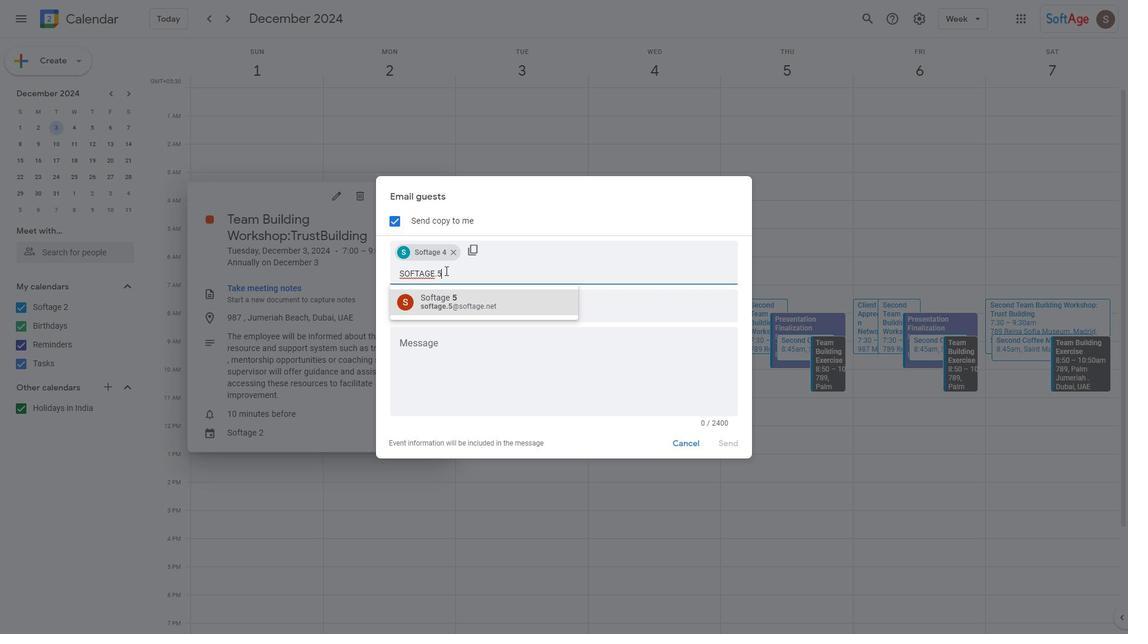 
Action: Mouse moved to (367, 327)
Screenshot: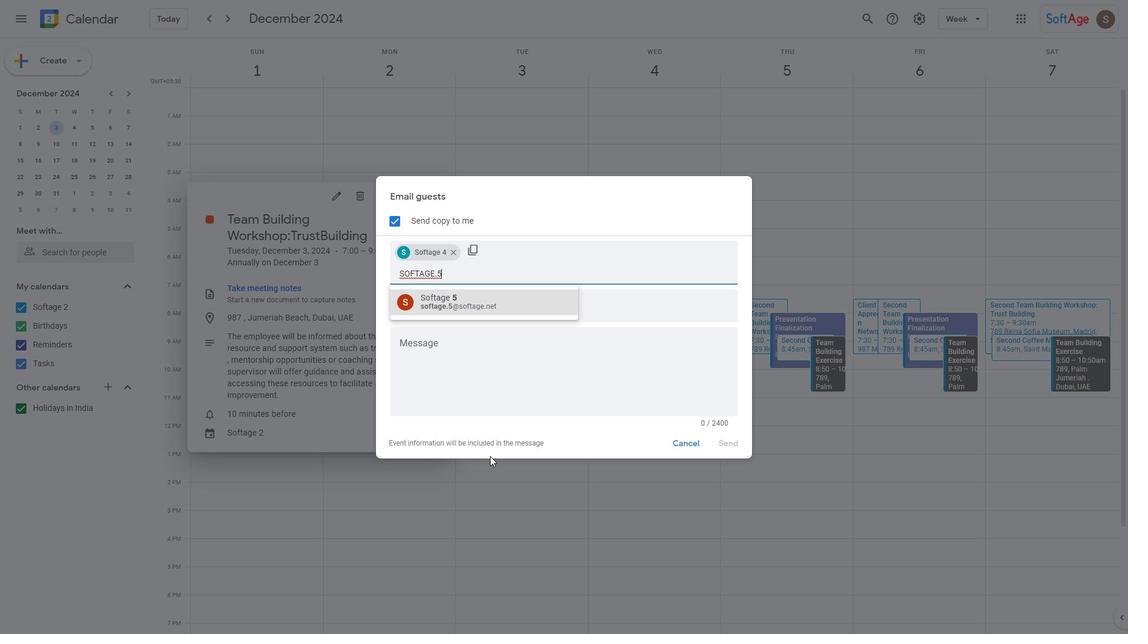 
Action: Key pressed 987<Key.space><Key.caps_lock>J<Key.caps_lock>umeriahm<Key.backspace>,<Key.backspace><Key.space><Key.caps_lock>B<Key.caps_lock>each,<Key.space><Key.caps_lock>D<Key.caps_lock>un<Key.backspace>bai,<Key.space><Key.caps_lock>U<Key.caps_lock>ae=<Key.backspace><Key.backspace><Key.backspace><Key.caps_lock>A<Key.caps_lock>e<Key.backspace>=<Key.backspace><Key.caps_lock>E<Key.caps_lock>
Screenshot: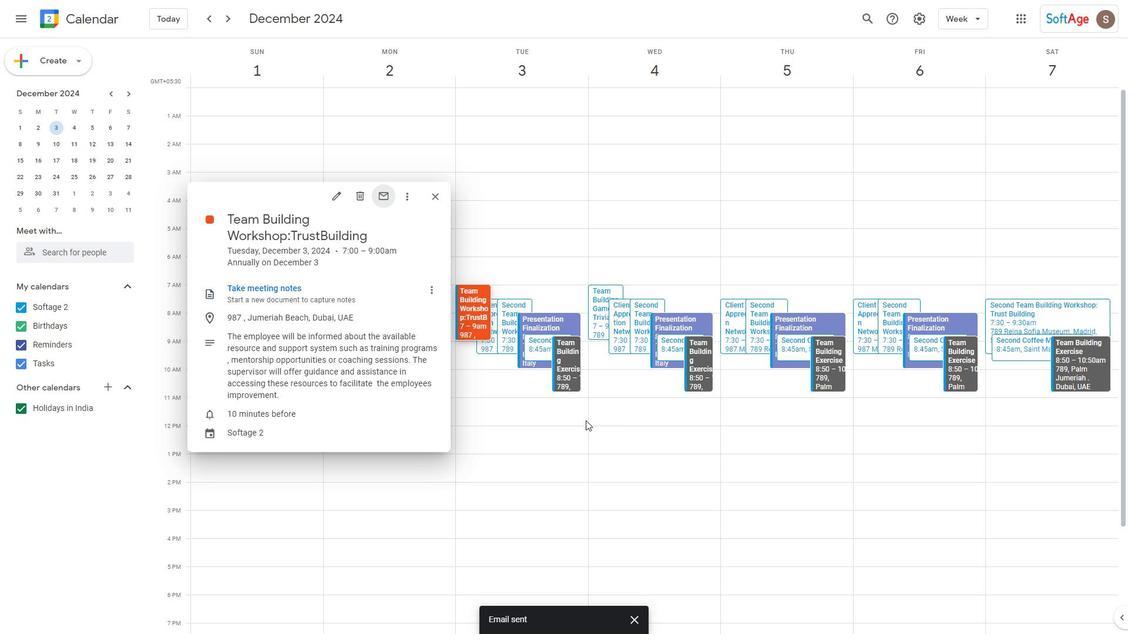 
Action: Mouse moved to (494, 328)
Screenshot: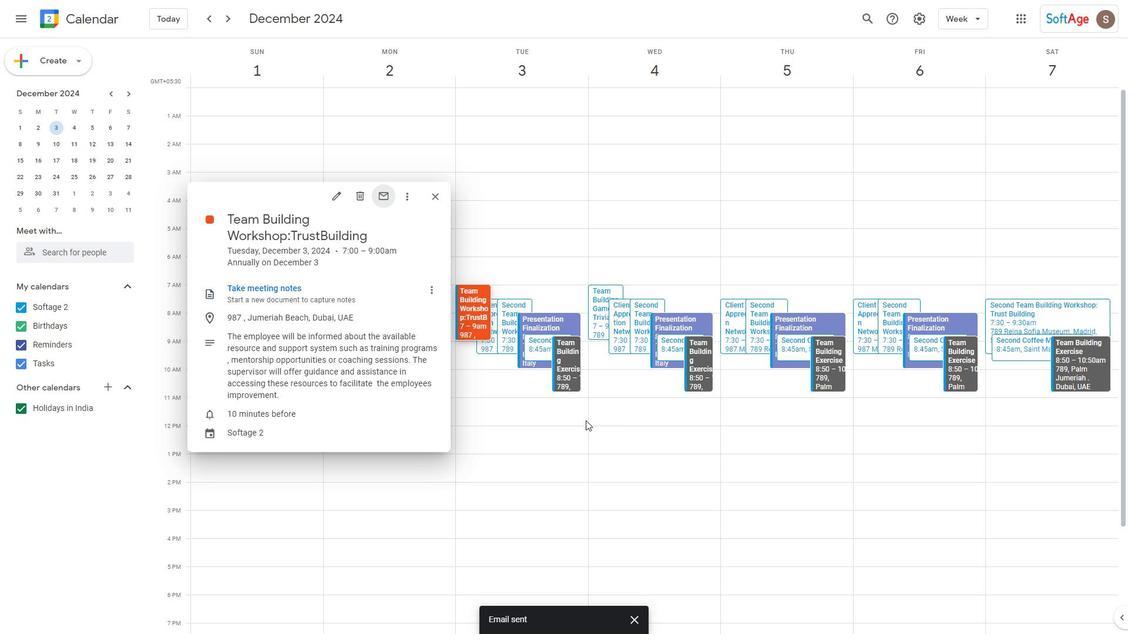 
Action: Mouse pressed left at (494, 328)
Screenshot: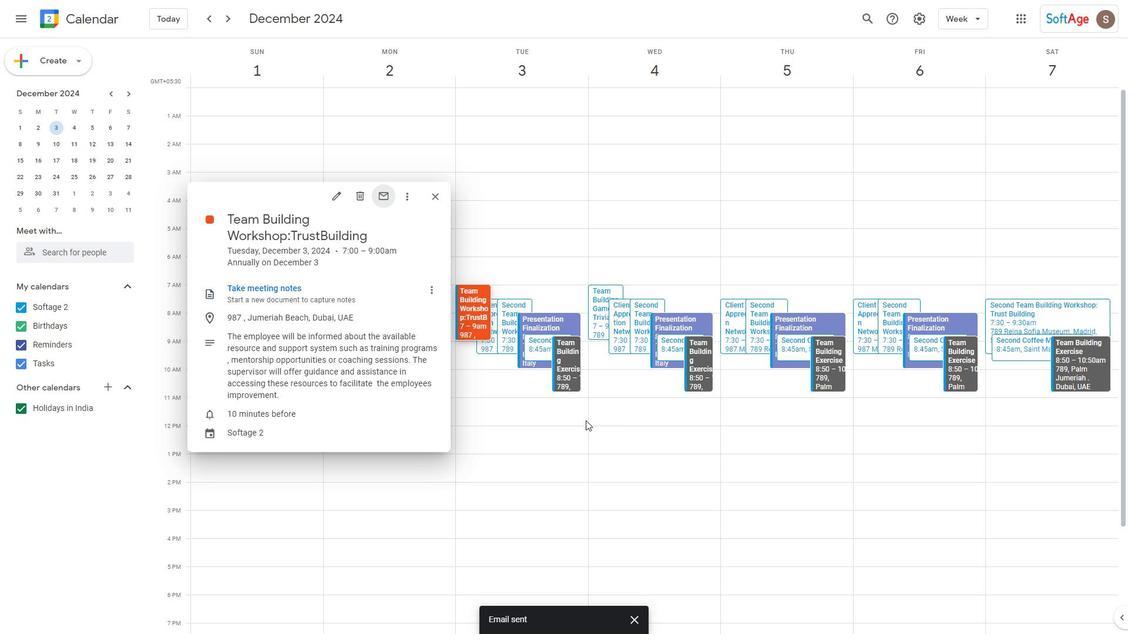 
Action: Mouse moved to (414, 480)
Screenshot: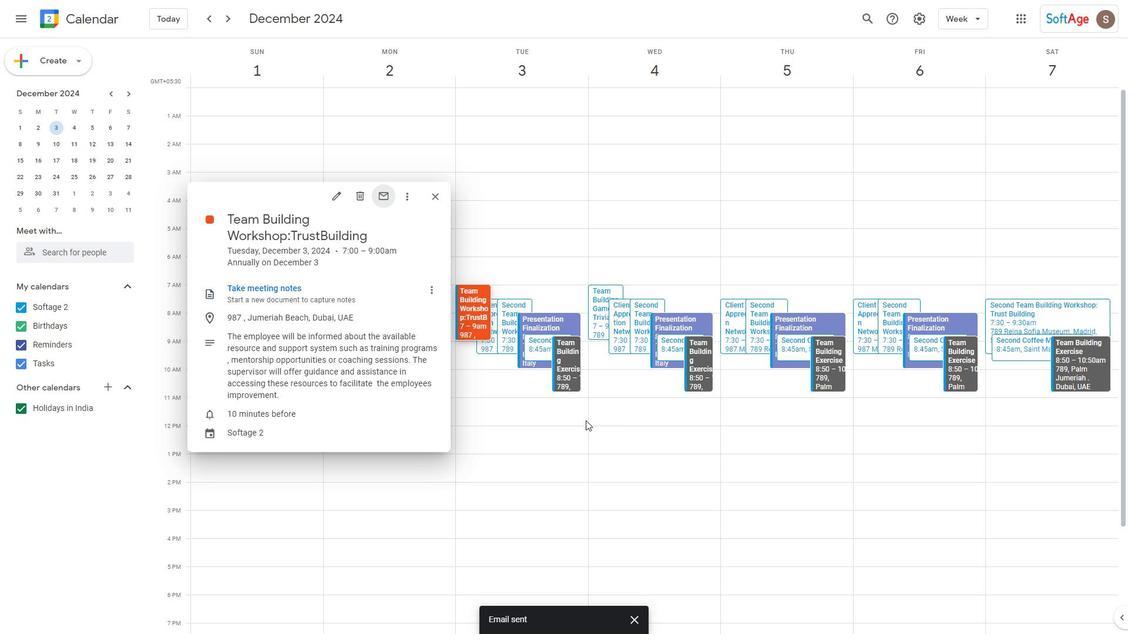 
Action: Mouse scrolled (414, 480) with delta (0, 0)
Screenshot: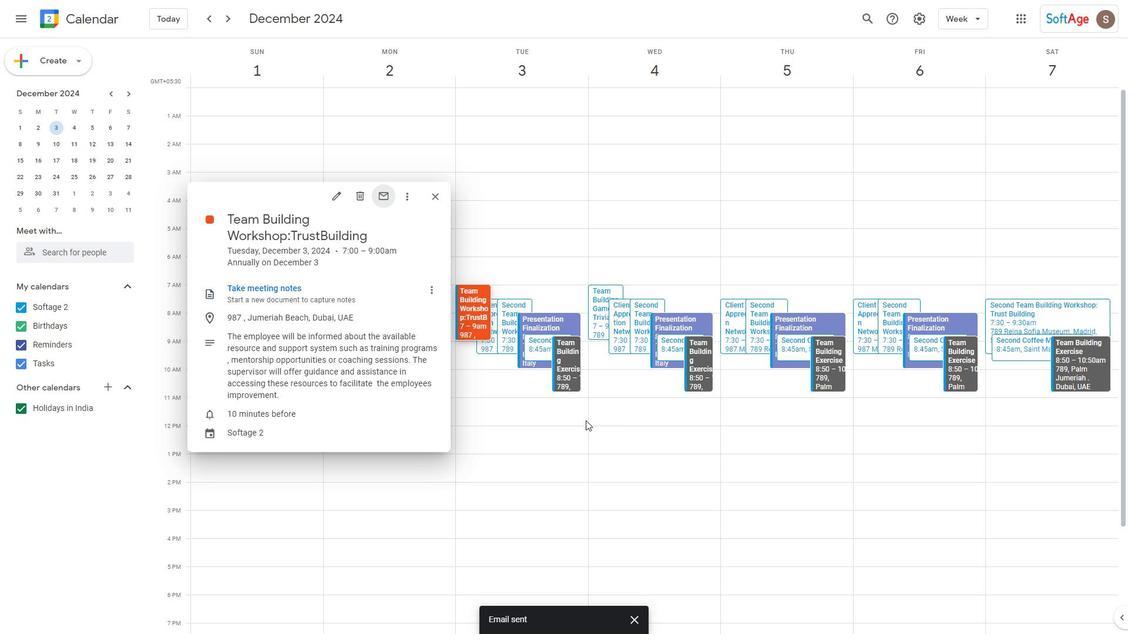 
Action: Mouse scrolled (414, 480) with delta (0, 0)
Screenshot: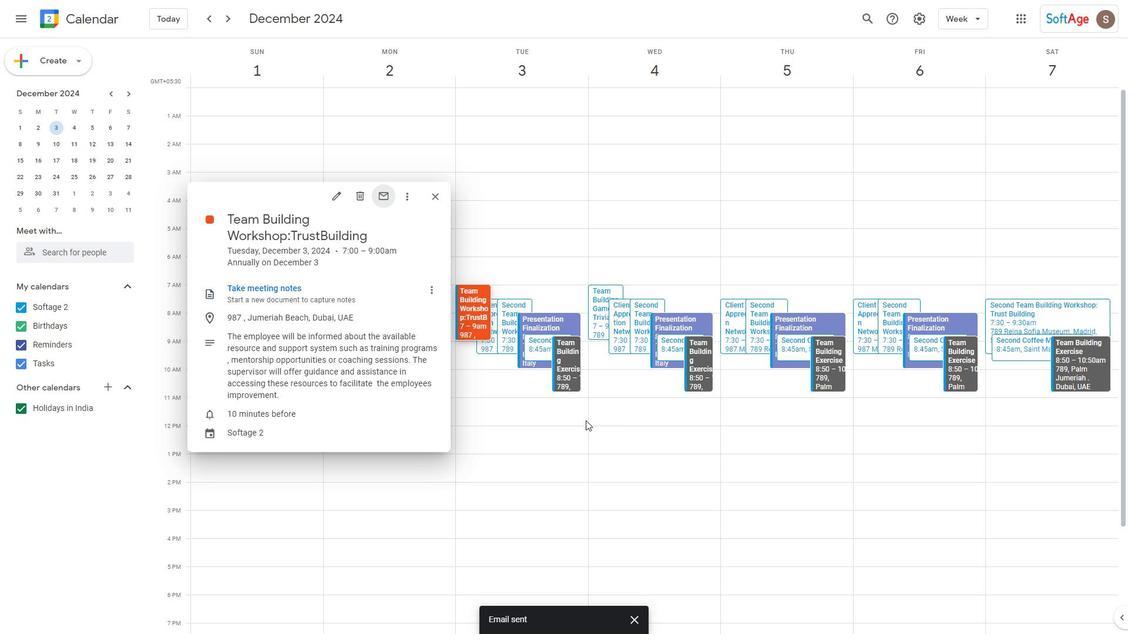 
Action: Mouse scrolled (414, 480) with delta (0, 0)
Screenshot: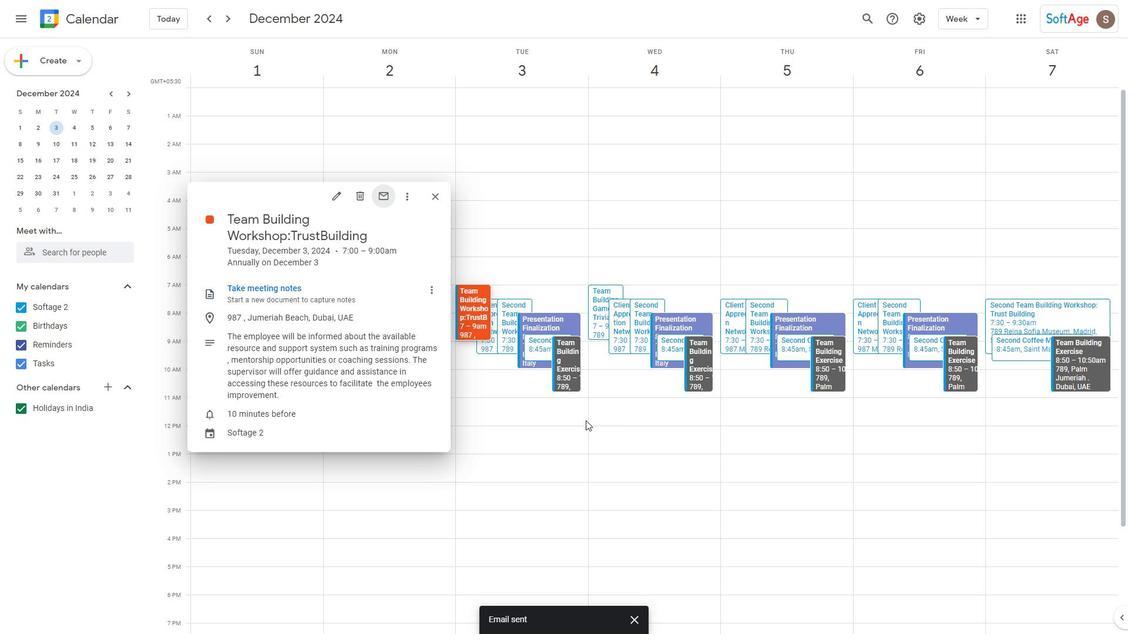 
Action: Mouse scrolled (414, 480) with delta (0, 0)
Screenshot: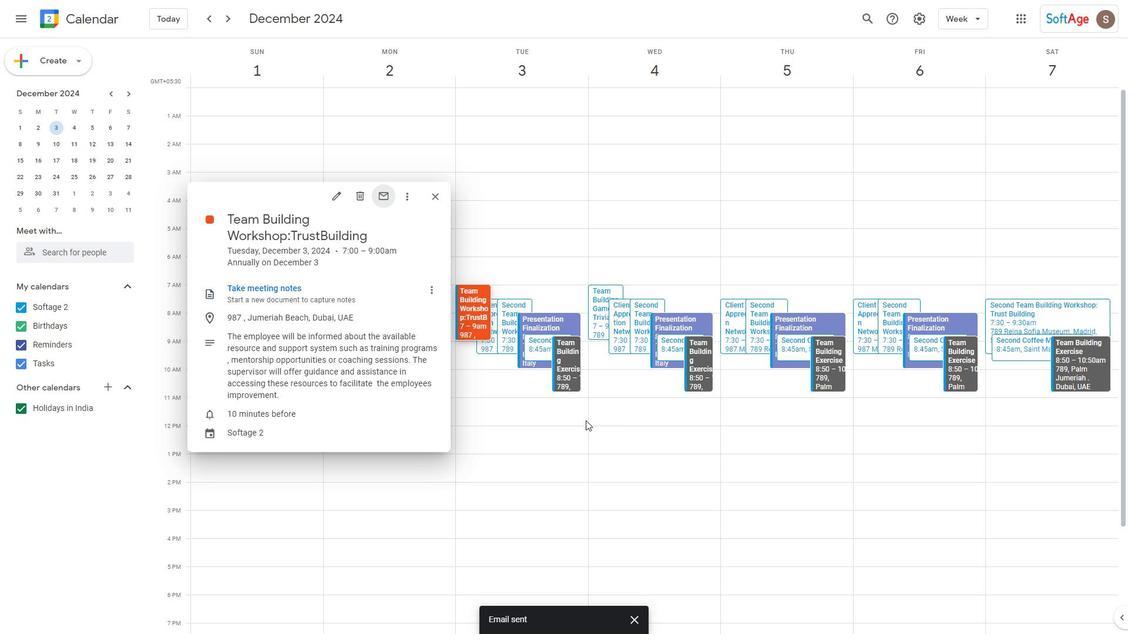 
Action: Mouse moved to (424, 258)
Screenshot: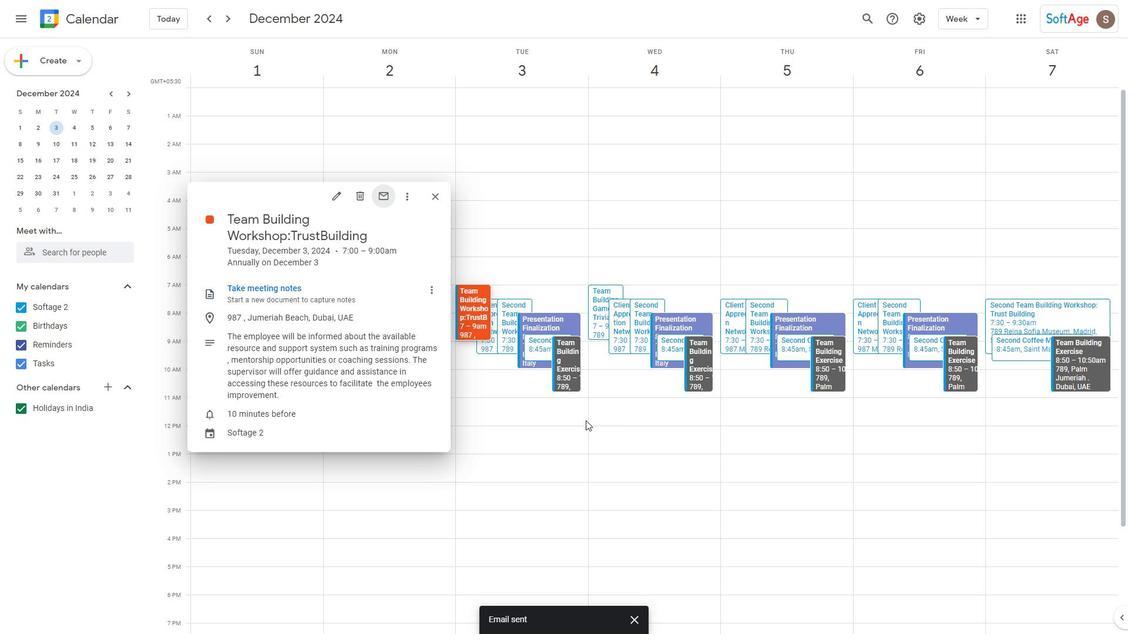 
Action: Mouse scrolled (424, 257) with delta (0, 0)
Screenshot: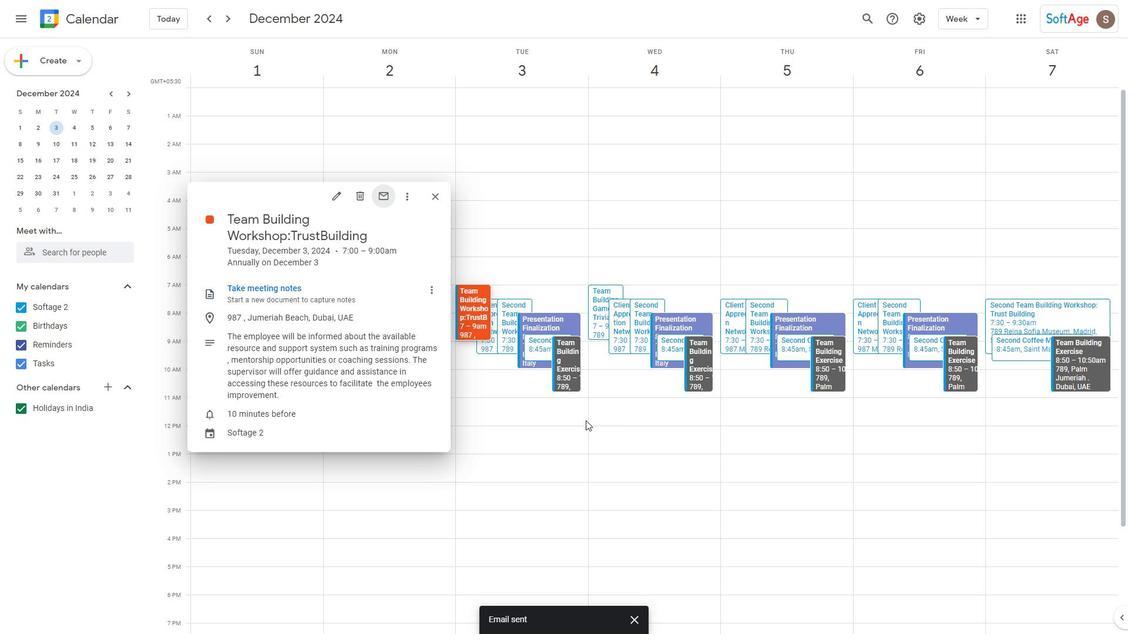 
Action: Mouse scrolled (424, 257) with delta (0, 0)
Screenshot: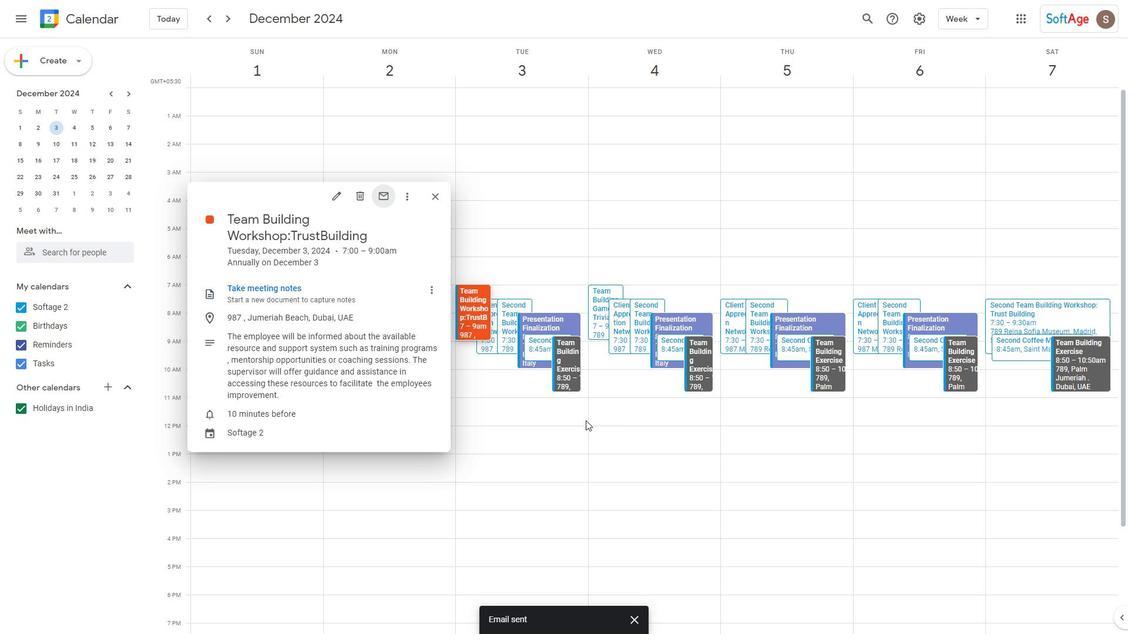 
Action: Mouse scrolled (424, 257) with delta (0, 0)
Screenshot: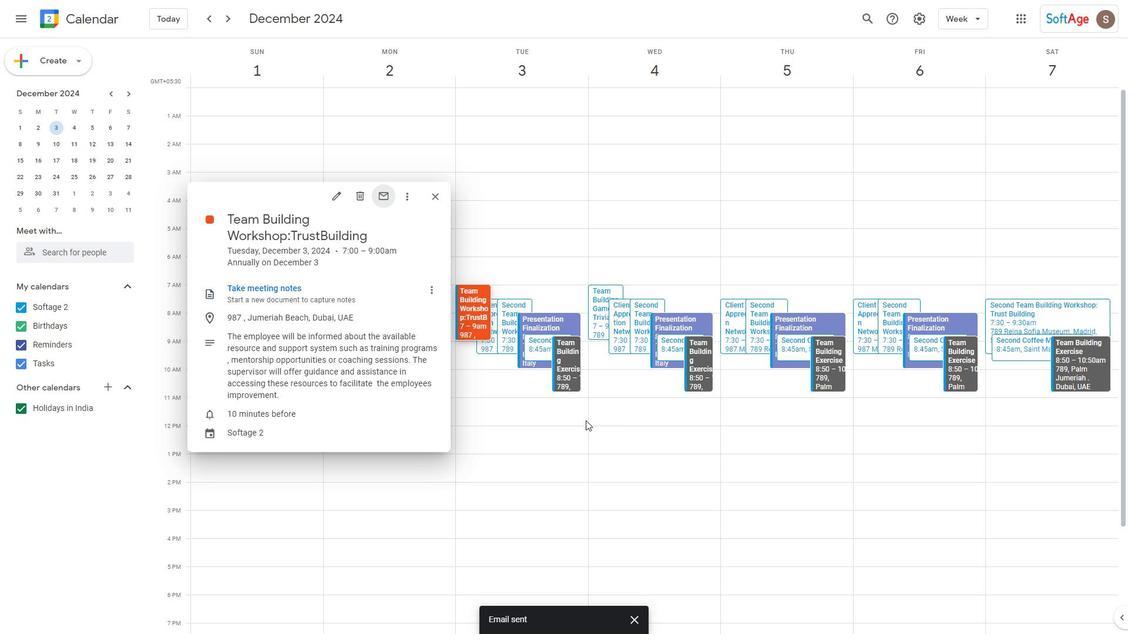 
Action: Mouse scrolled (424, 258) with delta (0, 0)
Screenshot: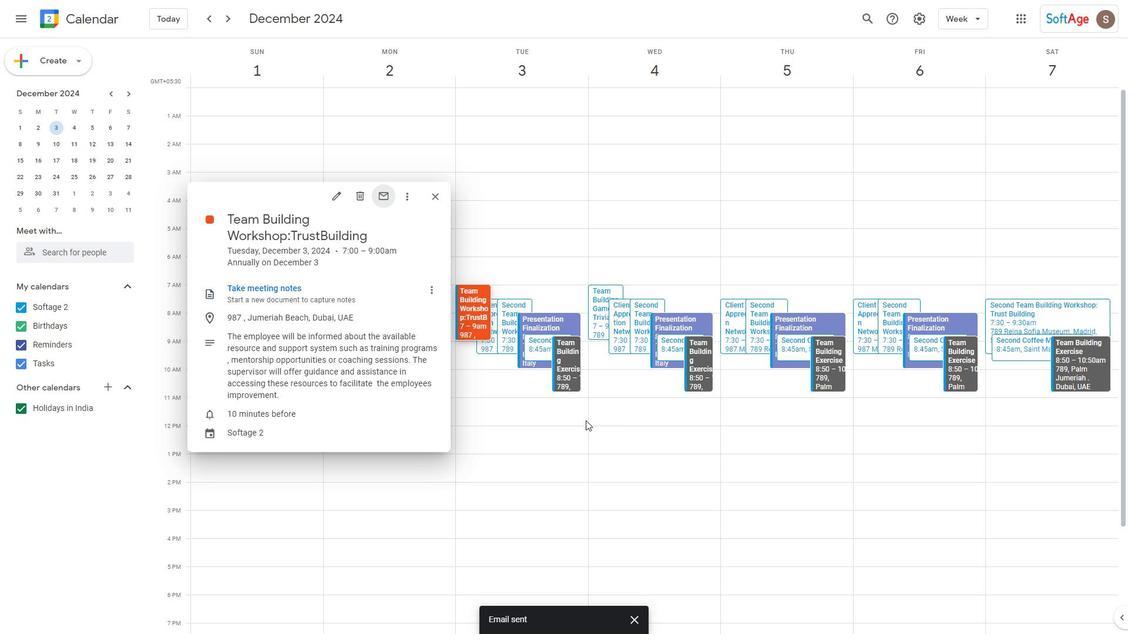 
Action: Mouse scrolled (424, 258) with delta (0, 0)
Screenshot: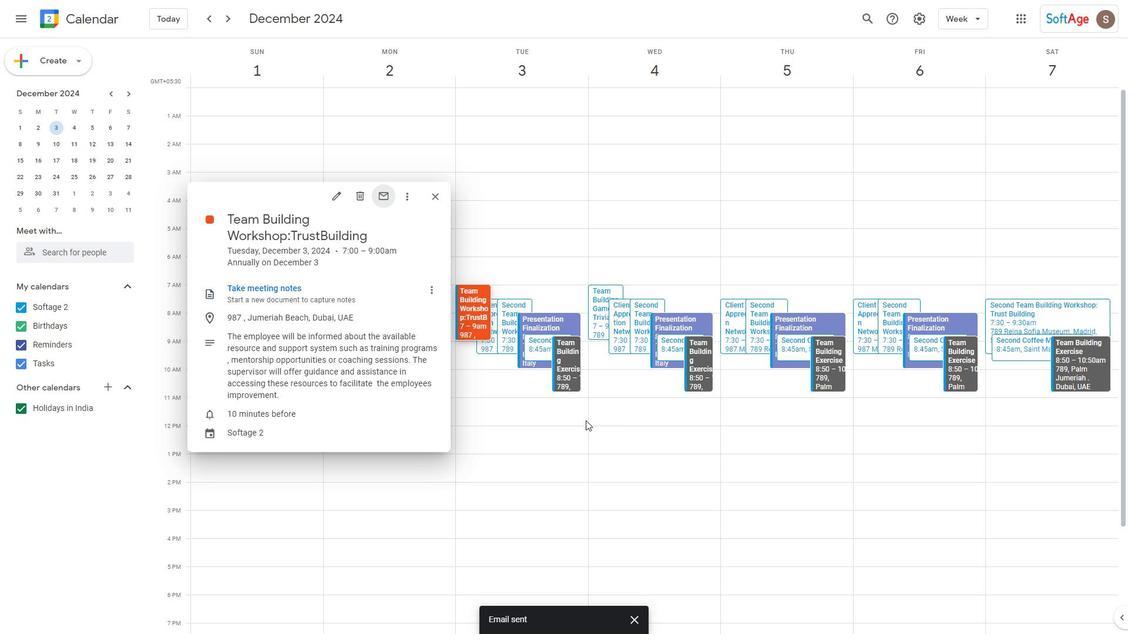 
Action: Mouse scrolled (424, 258) with delta (0, 0)
Screenshot: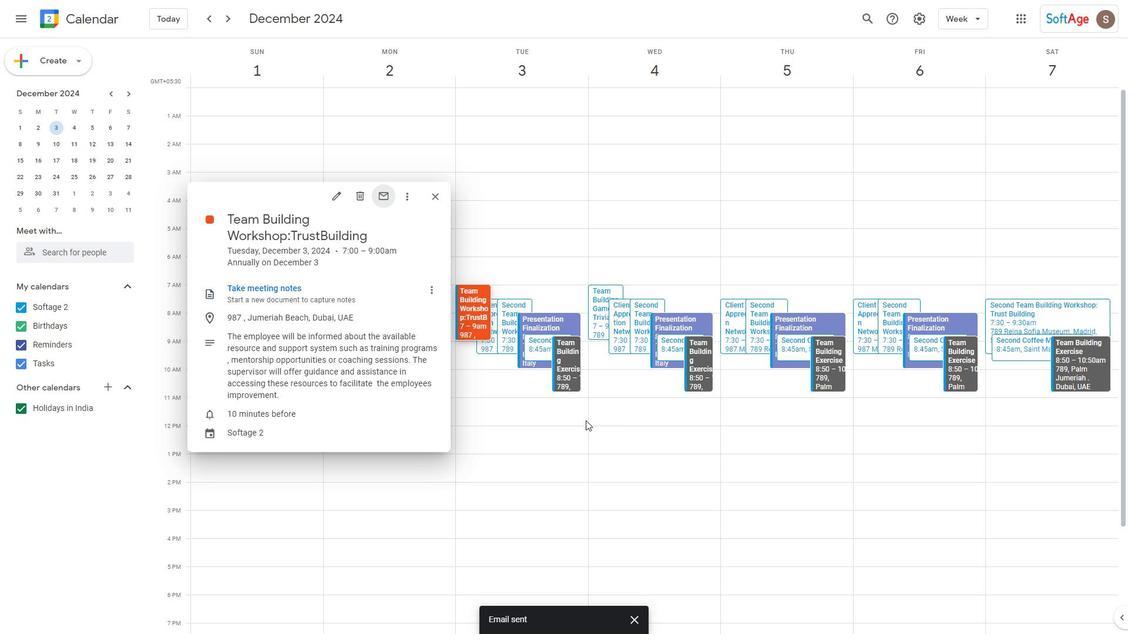 
Action: Mouse scrolled (424, 258) with delta (0, 0)
Screenshot: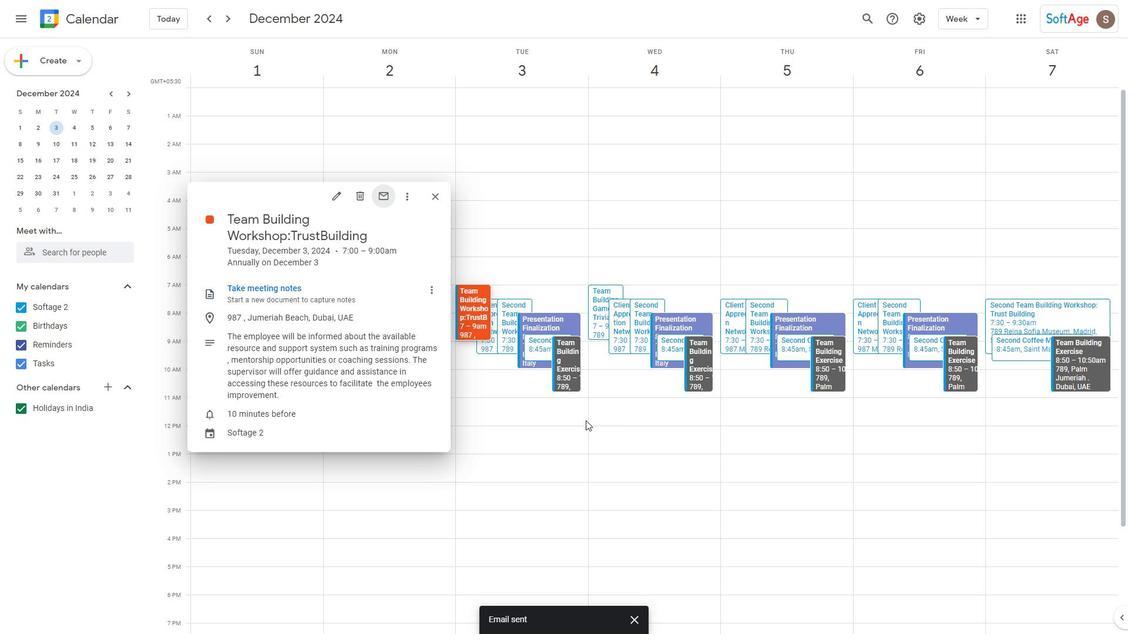 
Action: Mouse moved to (428, 258)
Screenshot: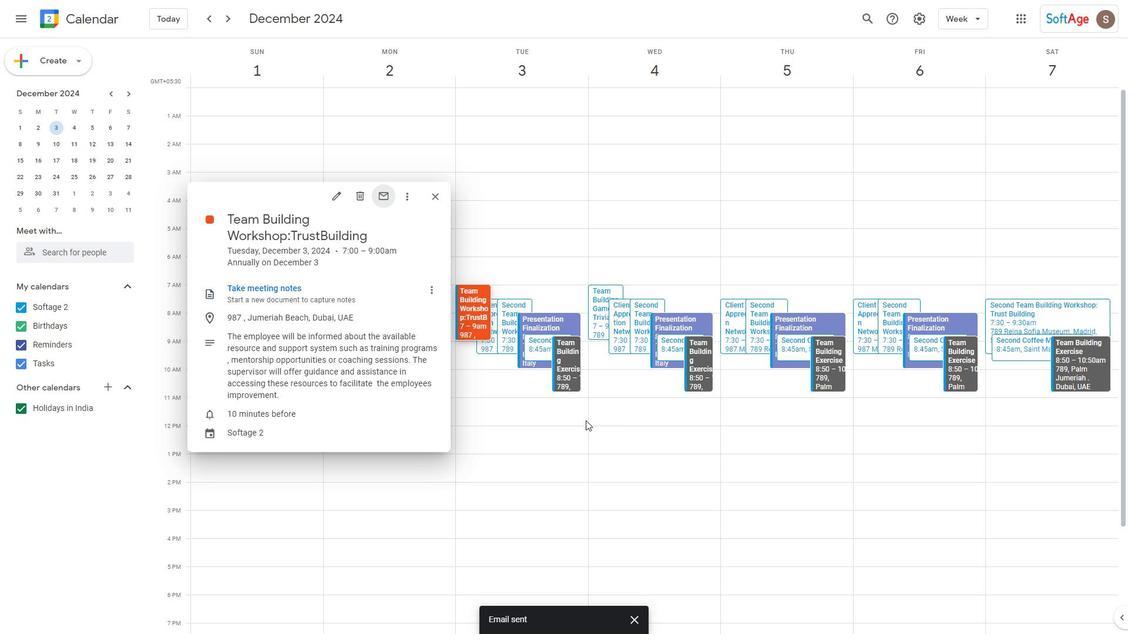 
Action: Mouse scrolled (428, 258) with delta (0, 0)
Screenshot: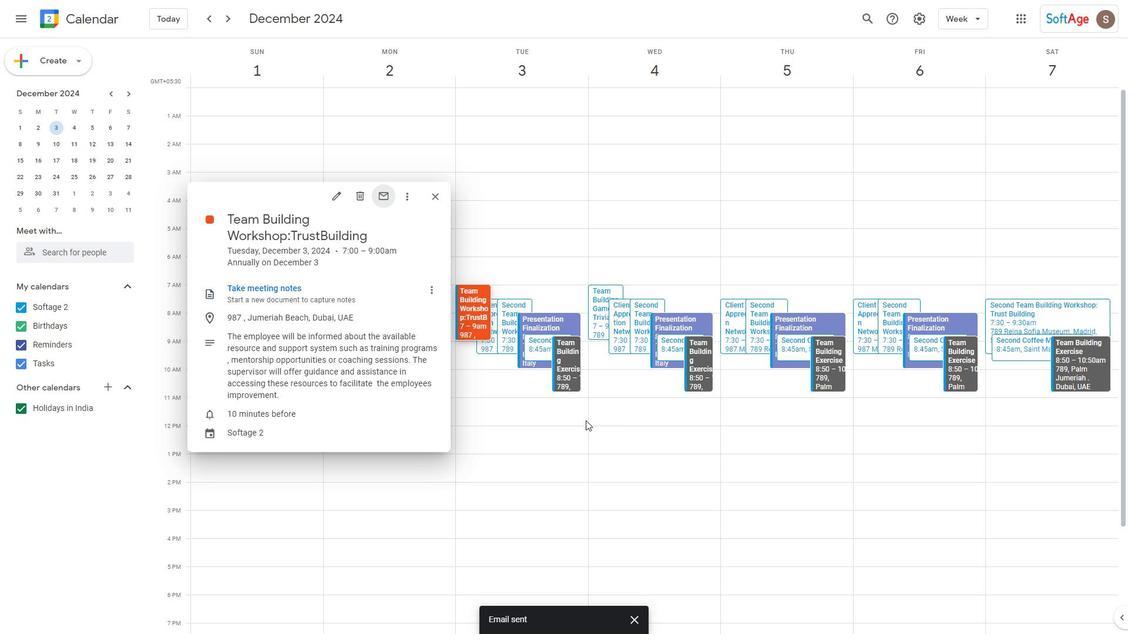 
Action: Mouse moved to (526, 328)
Screenshot: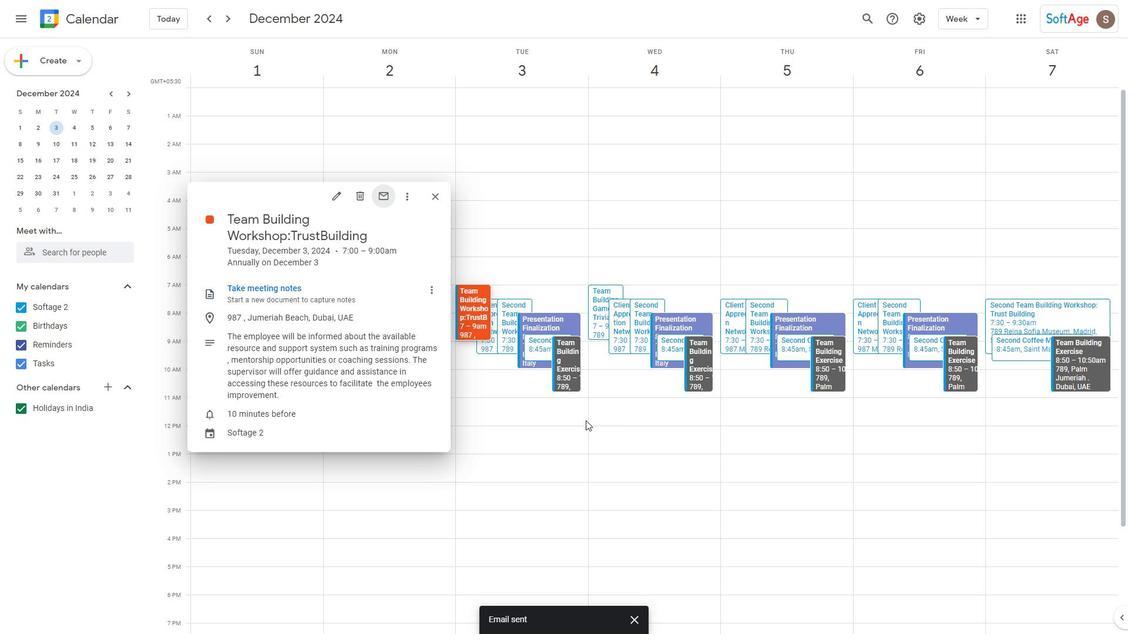 
Action: Mouse scrolled (526, 328) with delta (0, 0)
Screenshot: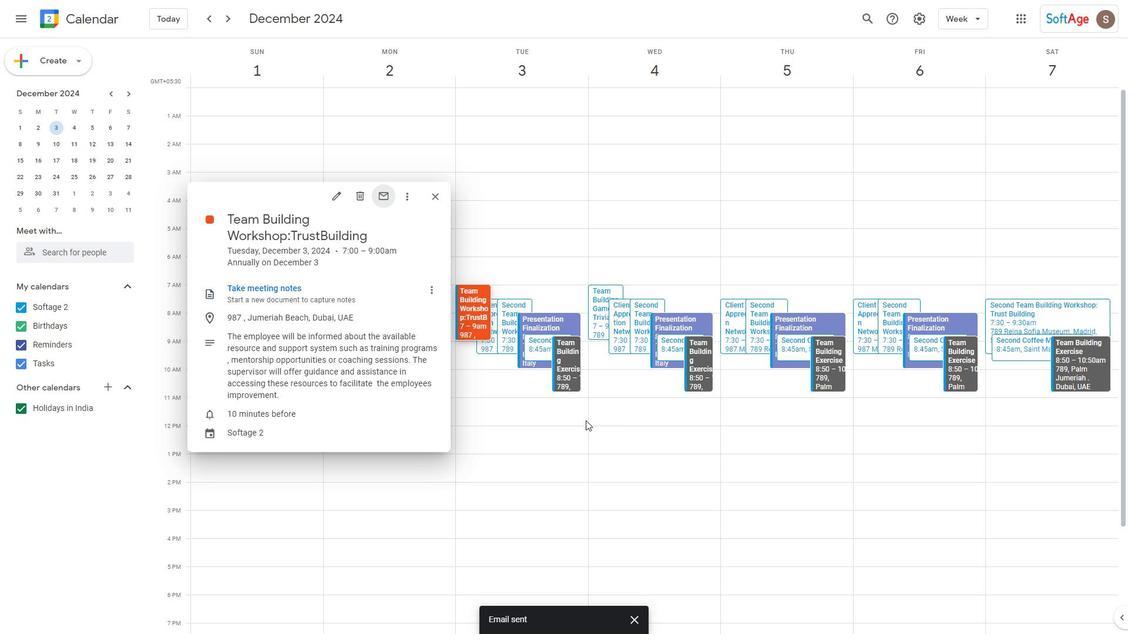 
Action: Mouse moved to (599, 559)
Screenshot: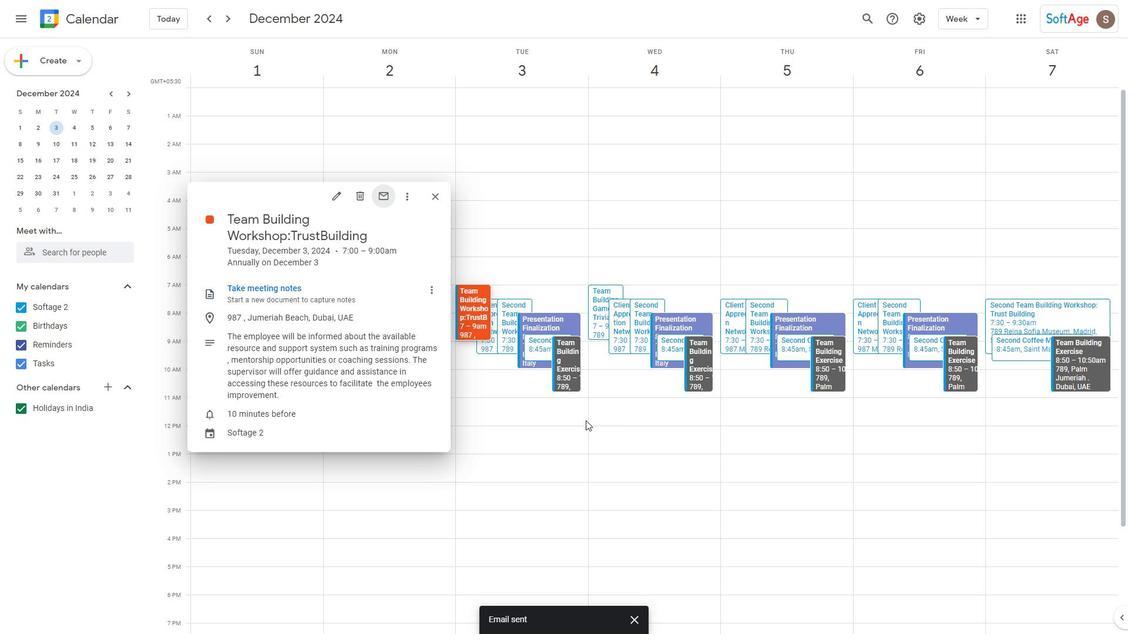 
Action: Mouse pressed left at (599, 559)
Screenshot: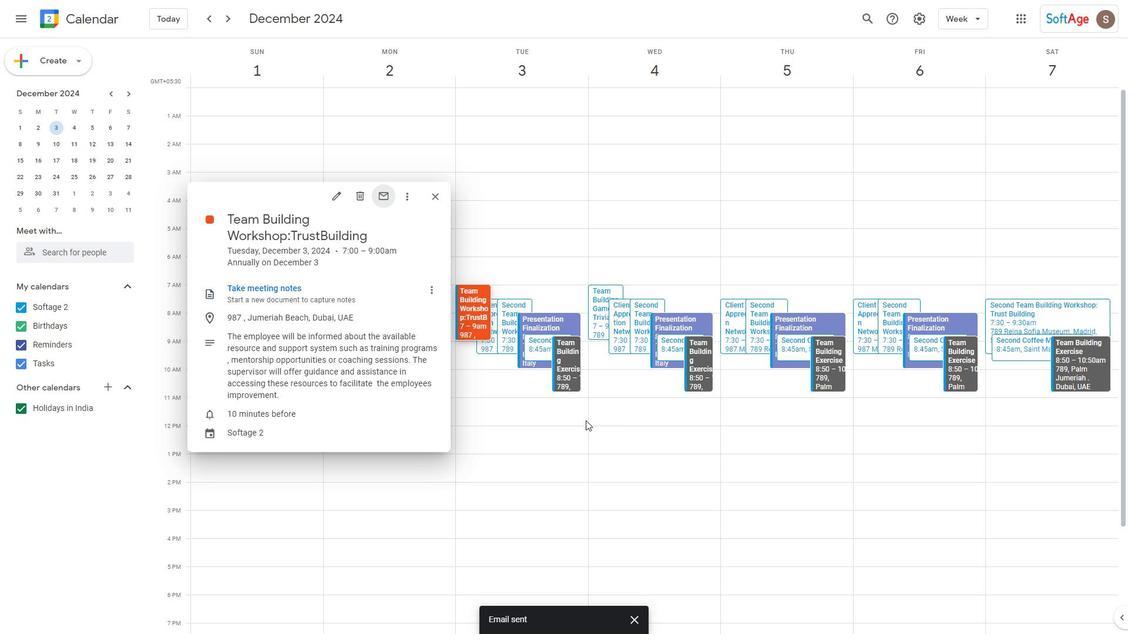 
Action: Mouse moved to (252, 348)
